 Task: Design a Vector Pattern for a Space Tourism Poster.
Action: Mouse moved to (165, 85)
Screenshot: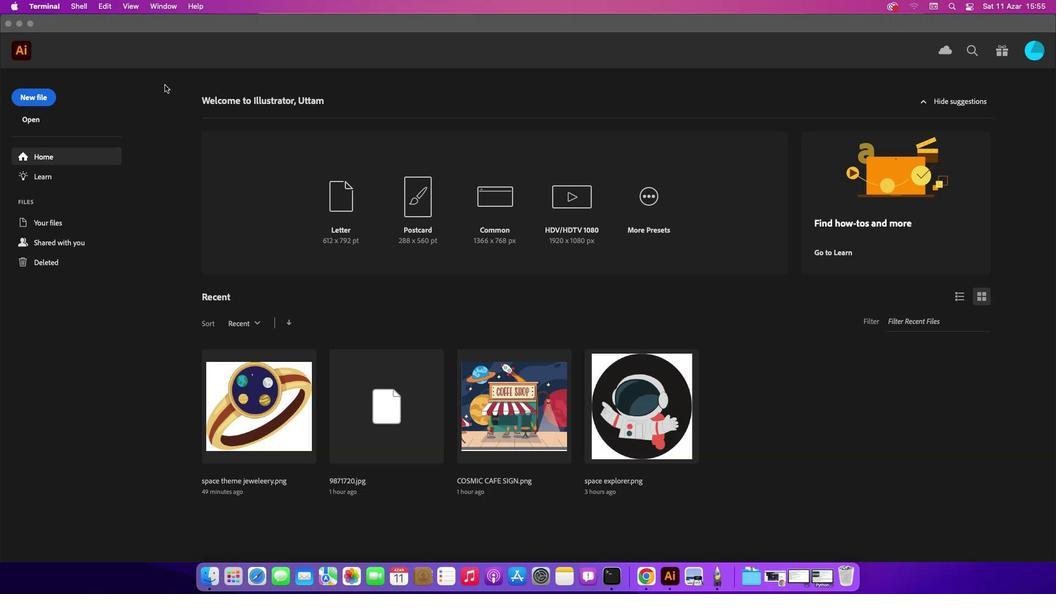 
Action: Mouse pressed left at (165, 85)
Screenshot: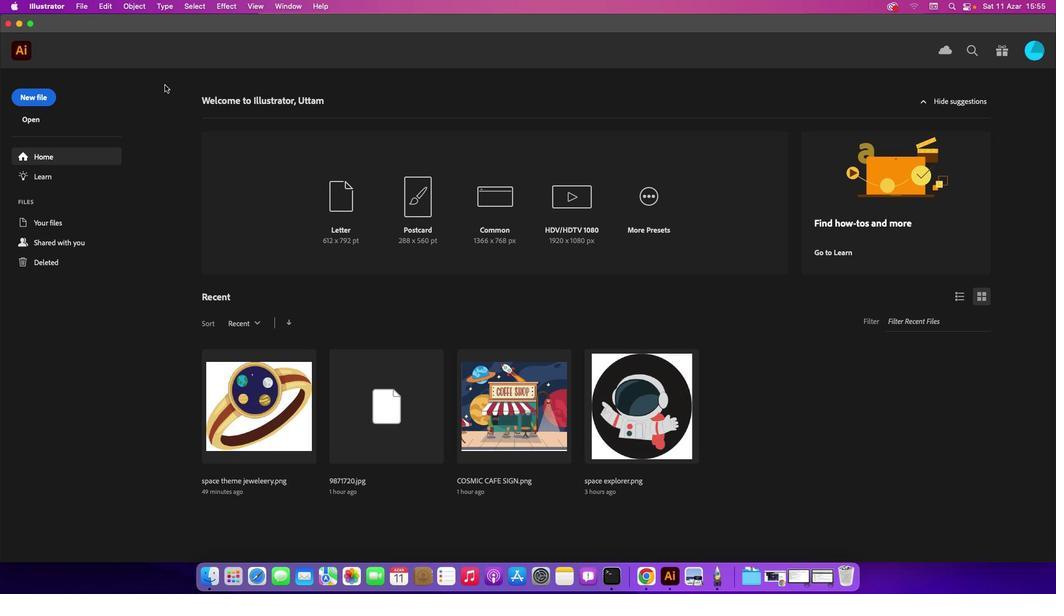 
Action: Mouse moved to (22, 91)
Screenshot: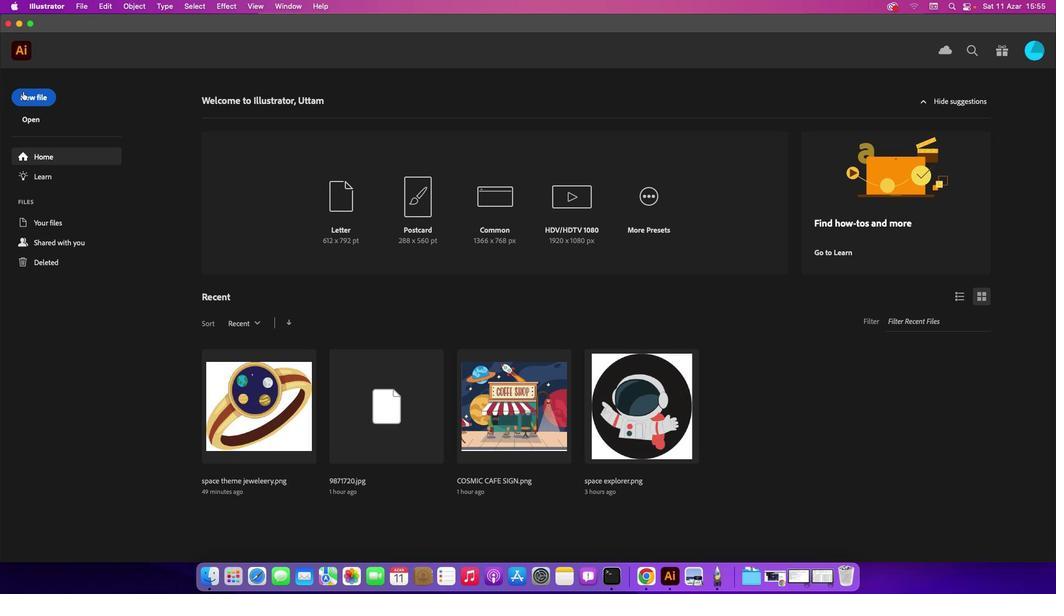 
Action: Mouse pressed left at (22, 91)
Screenshot: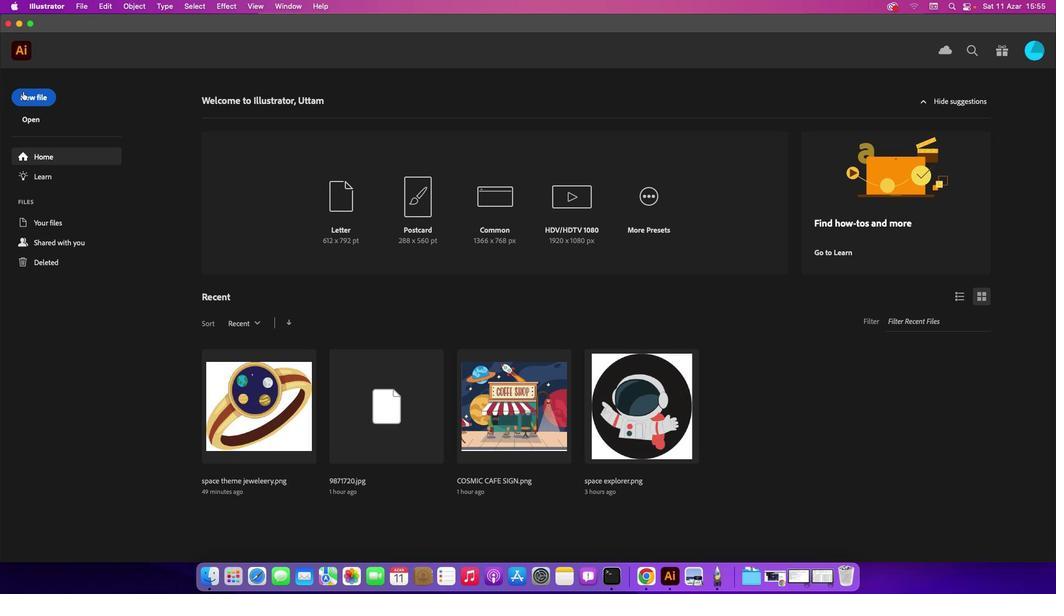 
Action: Mouse moved to (376, 115)
Screenshot: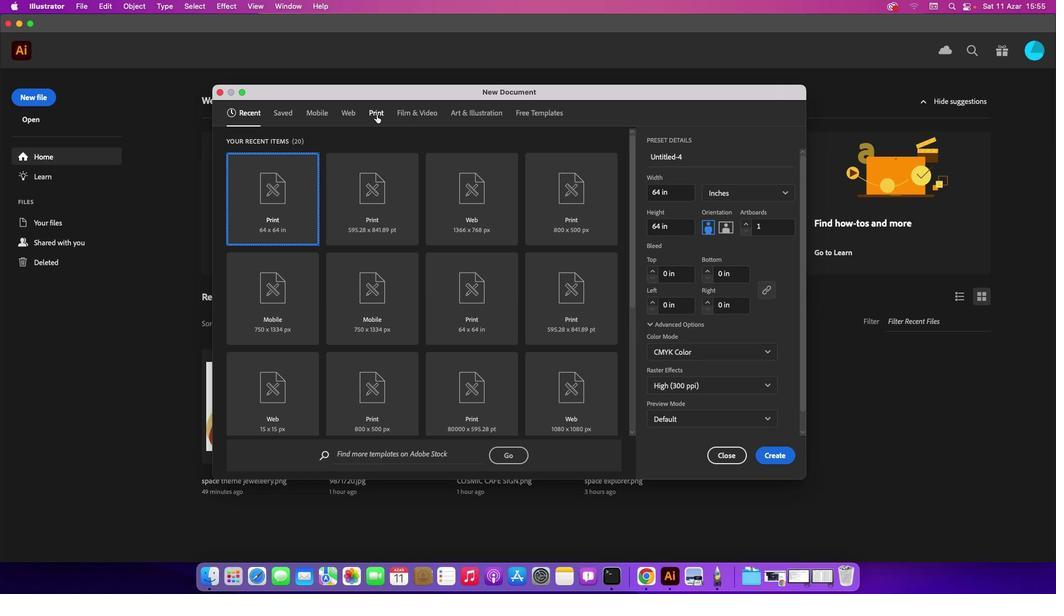 
Action: Mouse pressed left at (376, 115)
Screenshot: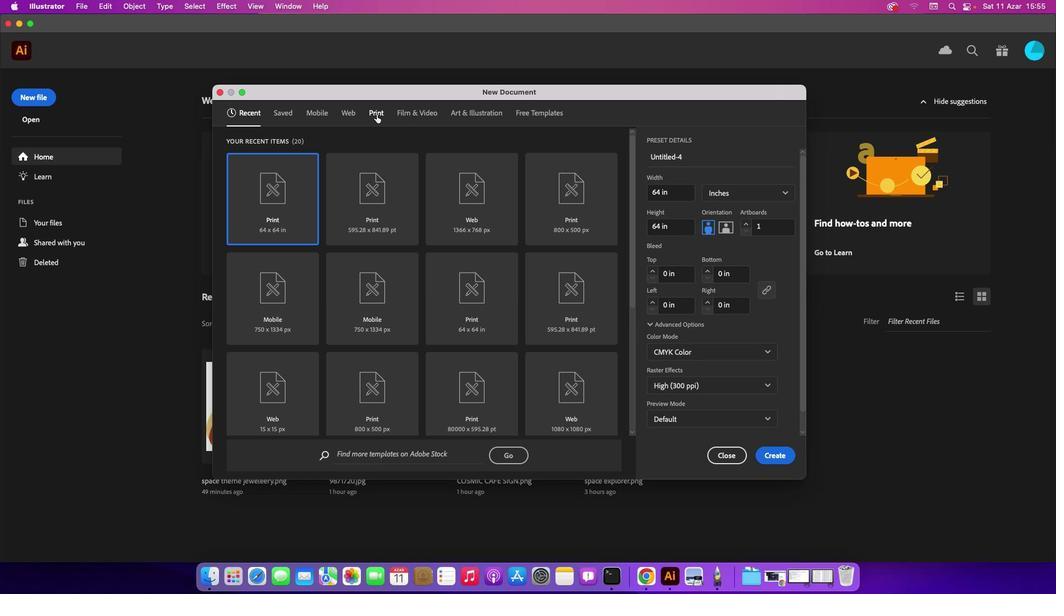 
Action: Mouse moved to (380, 202)
Screenshot: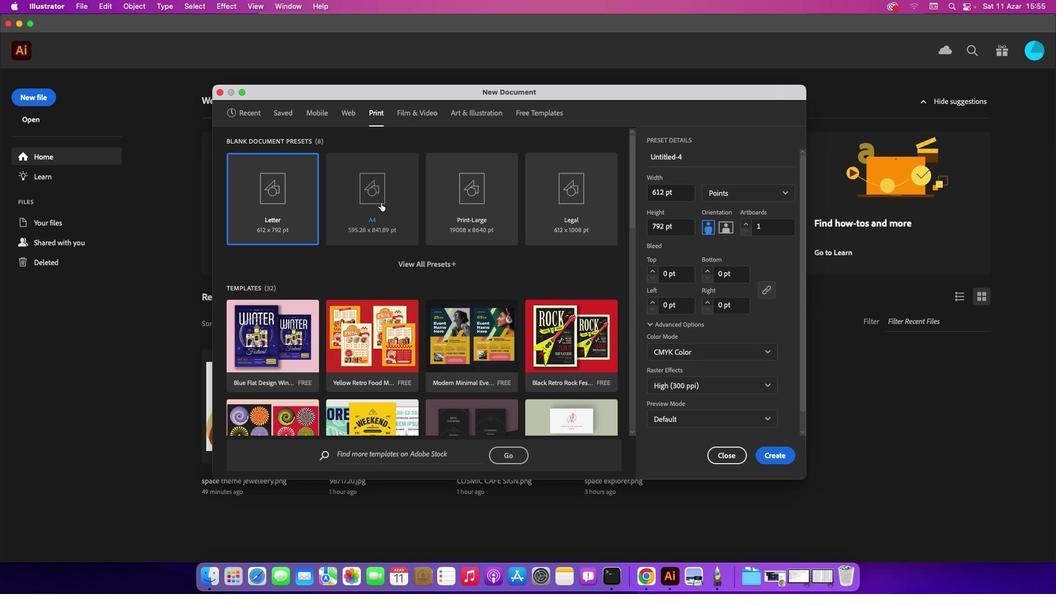 
Action: Mouse pressed left at (380, 202)
Screenshot: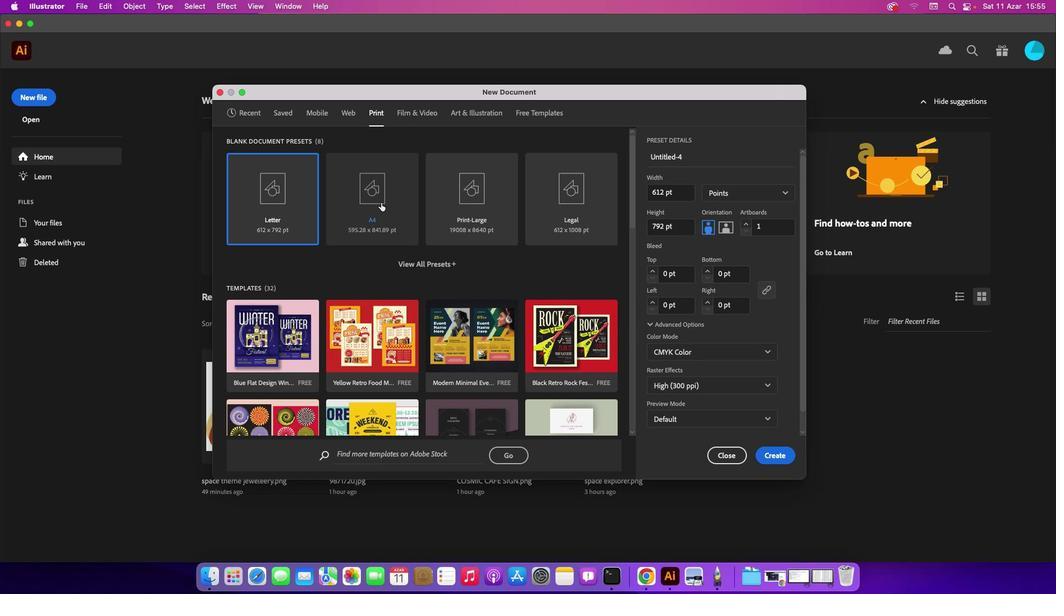 
Action: Mouse moved to (775, 453)
Screenshot: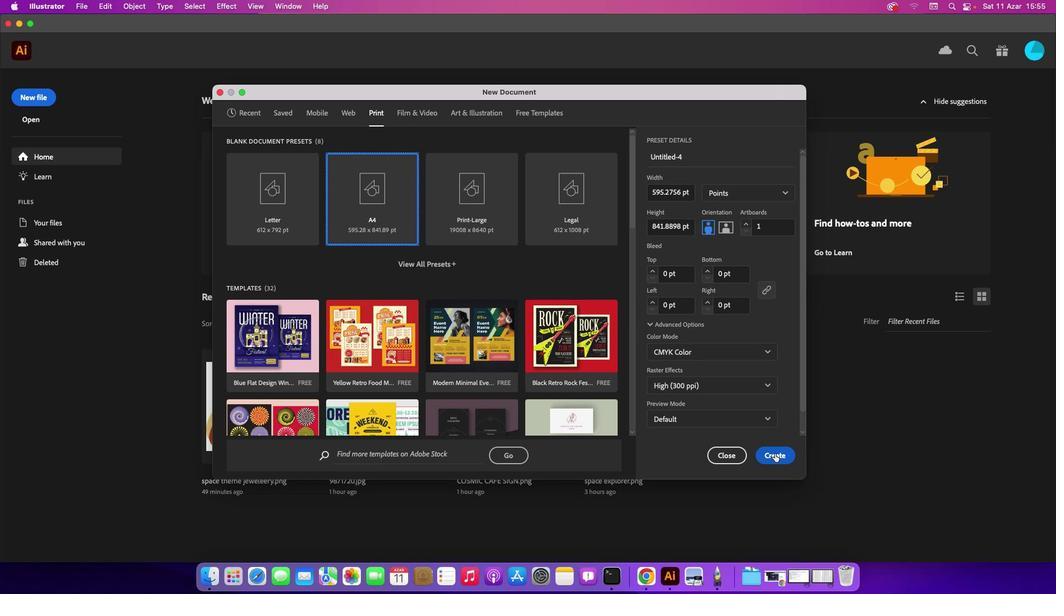 
Action: Mouse pressed left at (775, 453)
Screenshot: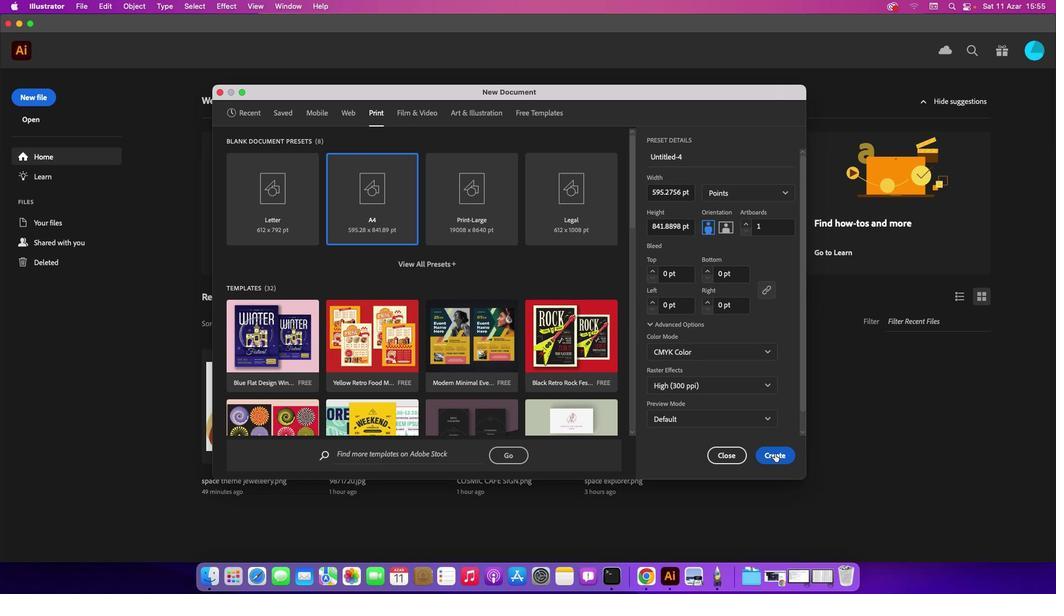 
Action: Mouse moved to (85, 6)
Screenshot: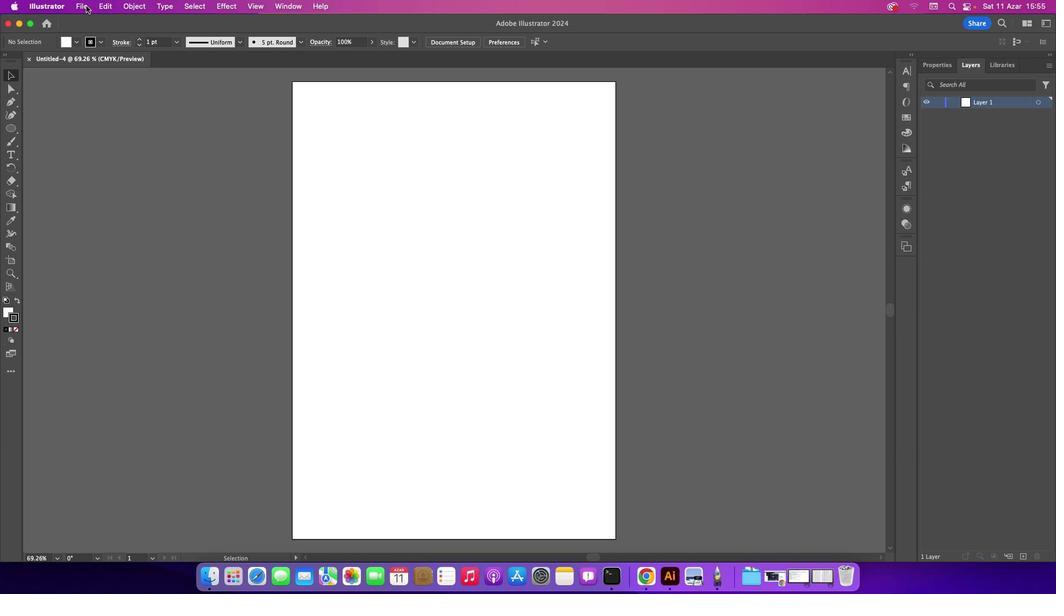 
Action: Mouse pressed left at (85, 6)
Screenshot: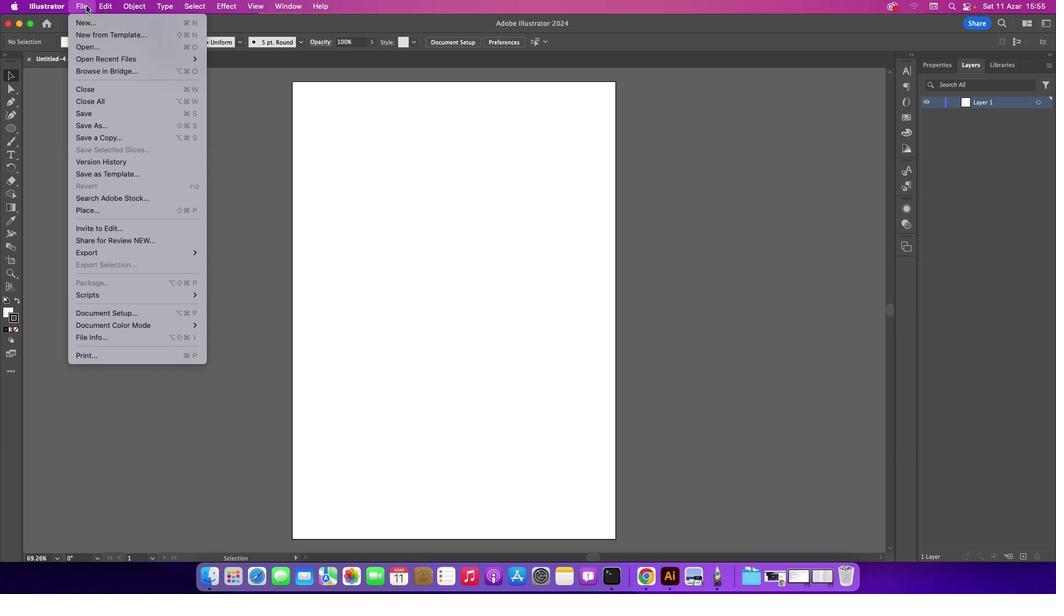 
Action: Mouse moved to (95, 47)
Screenshot: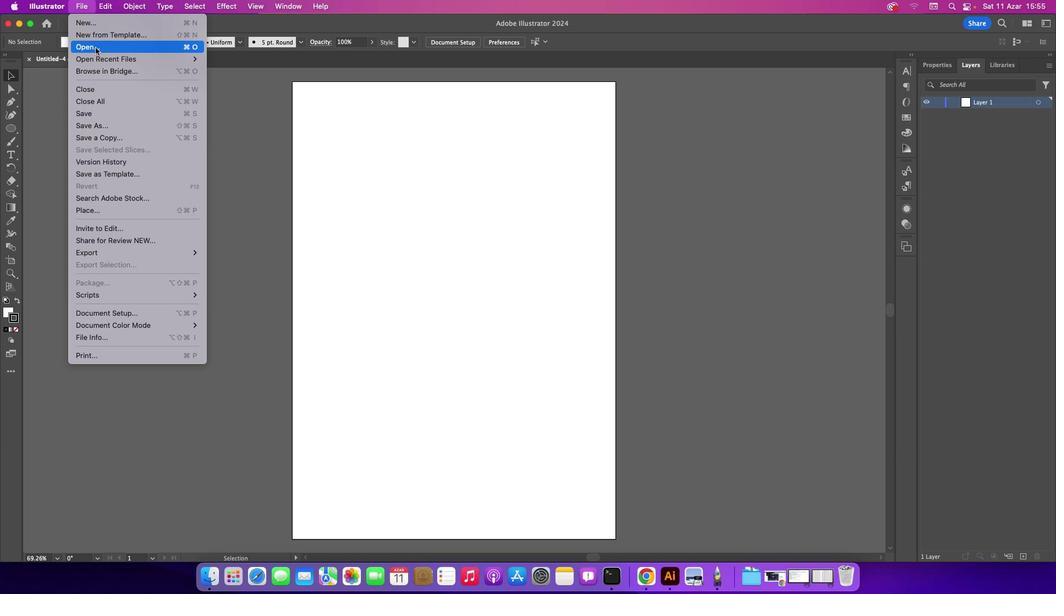 
Action: Mouse pressed left at (95, 47)
Screenshot: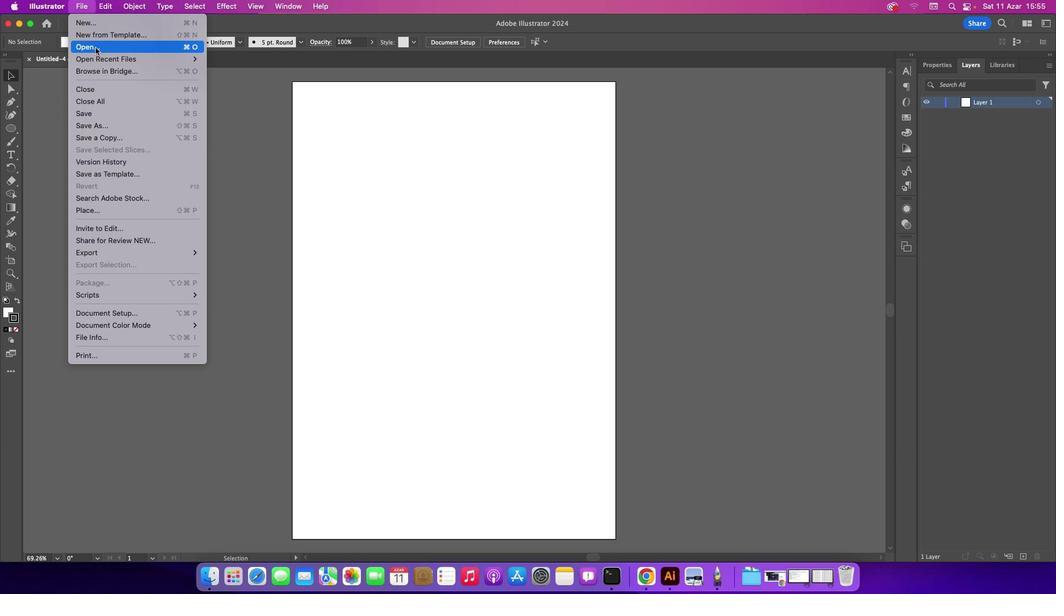 
Action: Mouse moved to (439, 150)
Screenshot: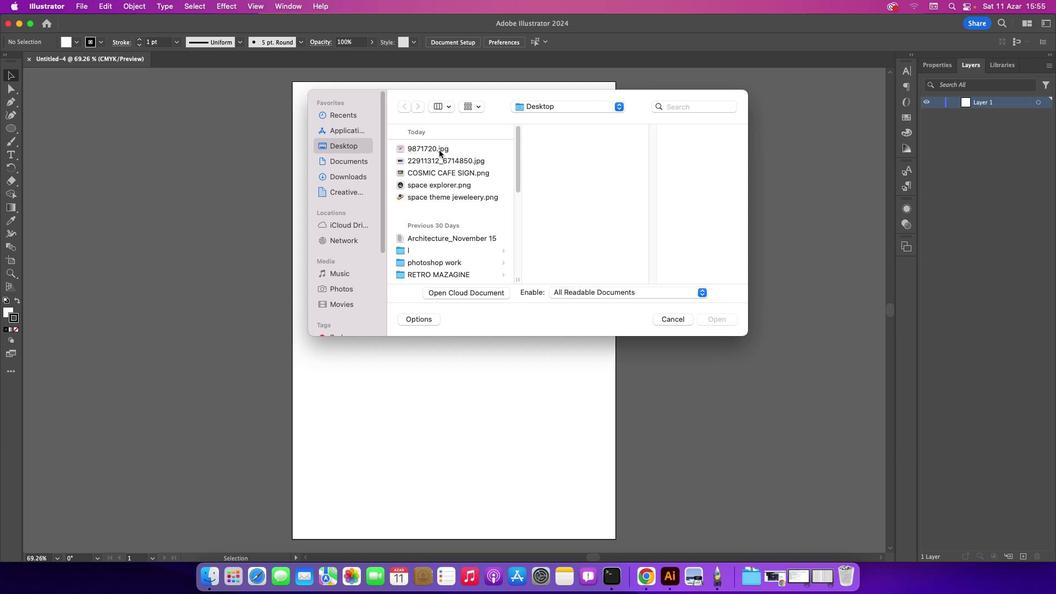 
Action: Mouse pressed left at (439, 150)
Screenshot: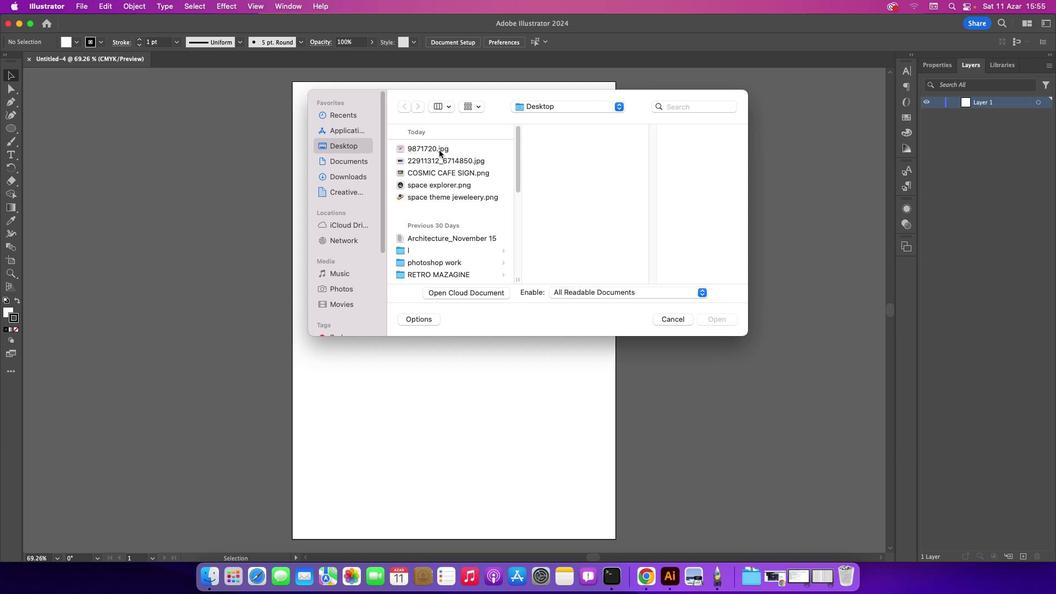 
Action: Mouse moved to (440, 159)
Screenshot: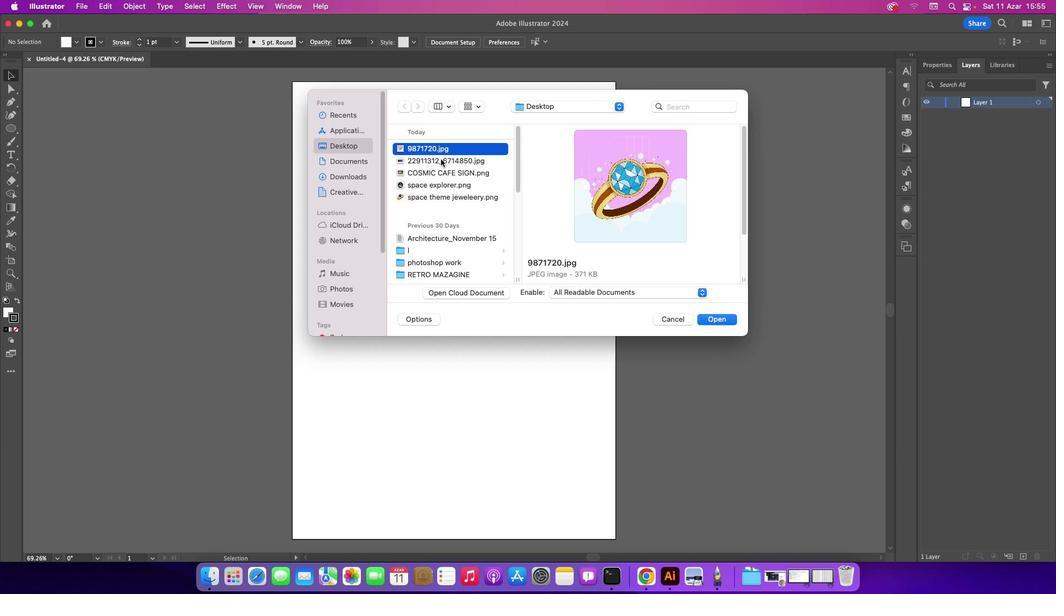 
Action: Mouse pressed left at (440, 159)
Screenshot: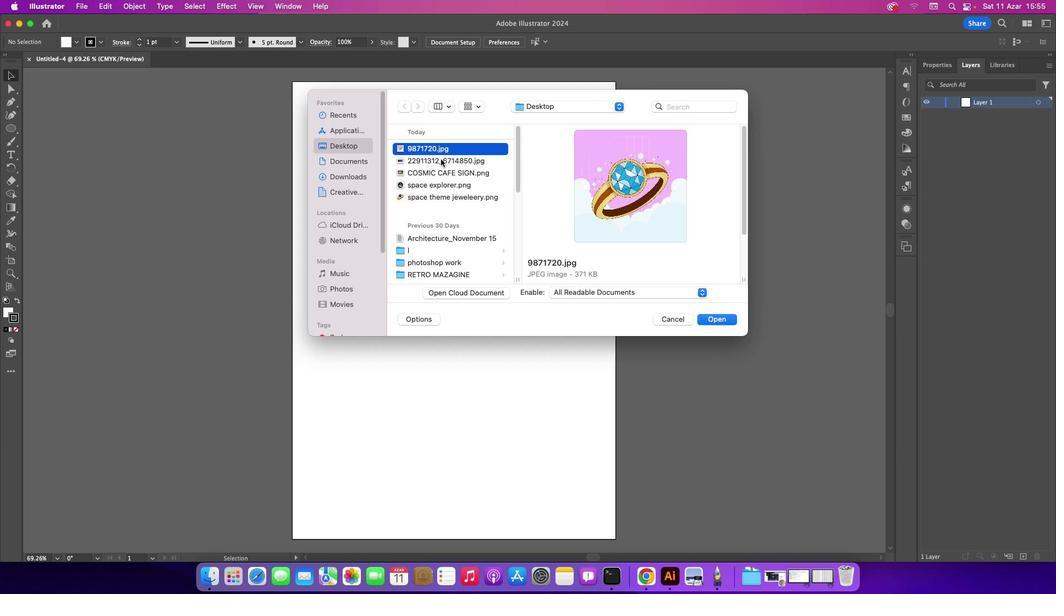 
Action: Mouse moved to (711, 320)
Screenshot: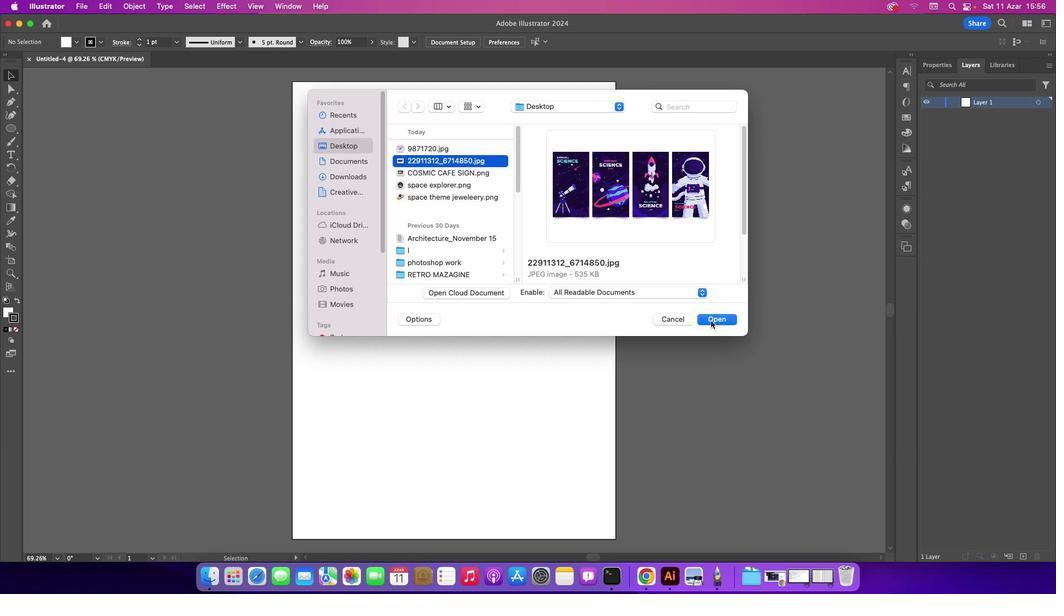 
Action: Mouse pressed left at (711, 320)
Screenshot: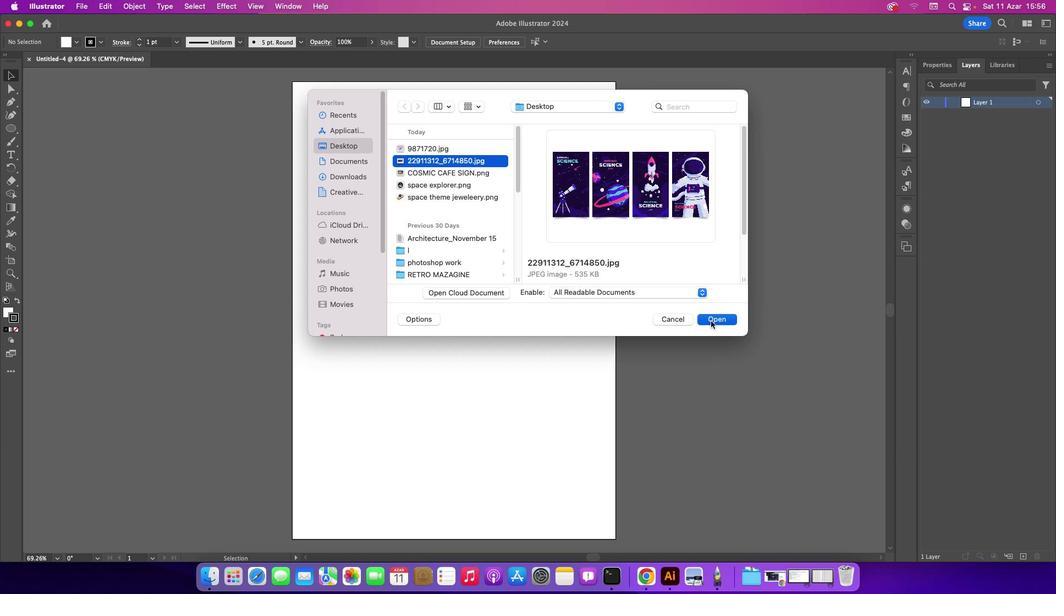 
Action: Mouse moved to (590, 558)
Screenshot: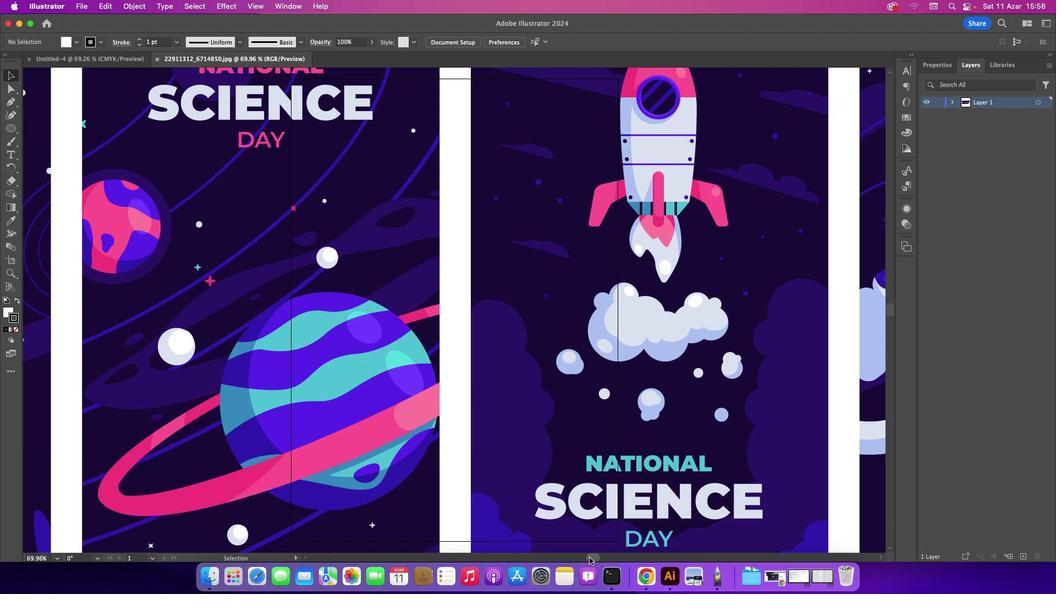 
Action: Mouse pressed left at (590, 558)
Screenshot: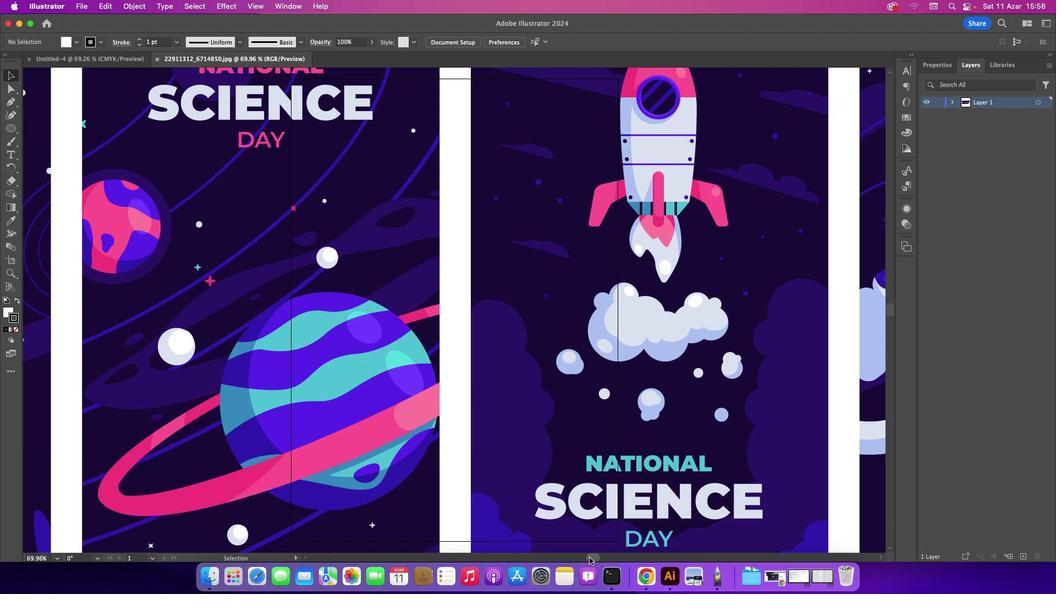 
Action: Mouse moved to (602, 554)
Screenshot: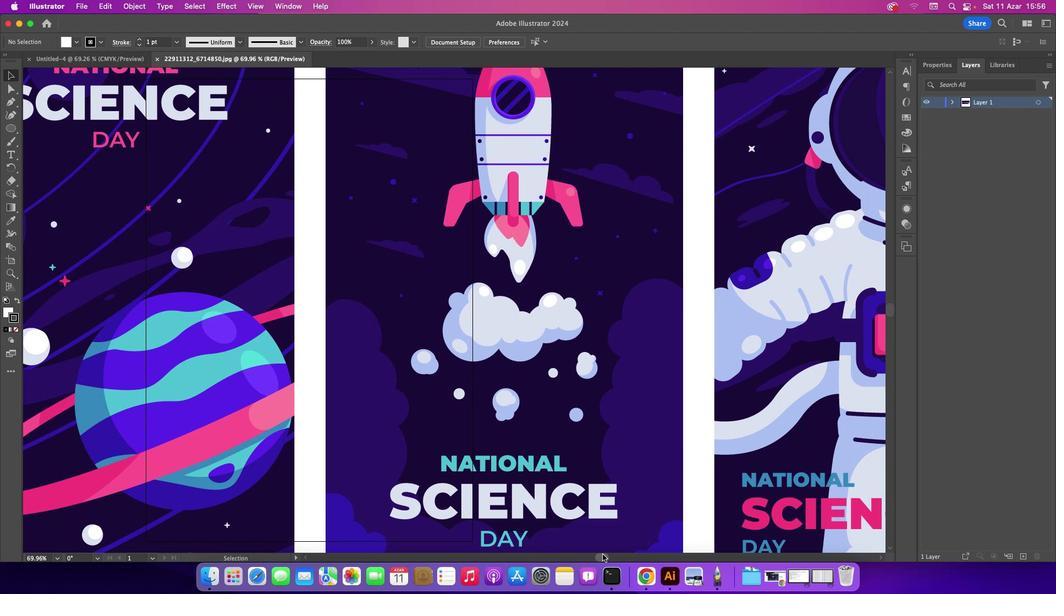 
Action: Mouse pressed left at (602, 554)
Screenshot: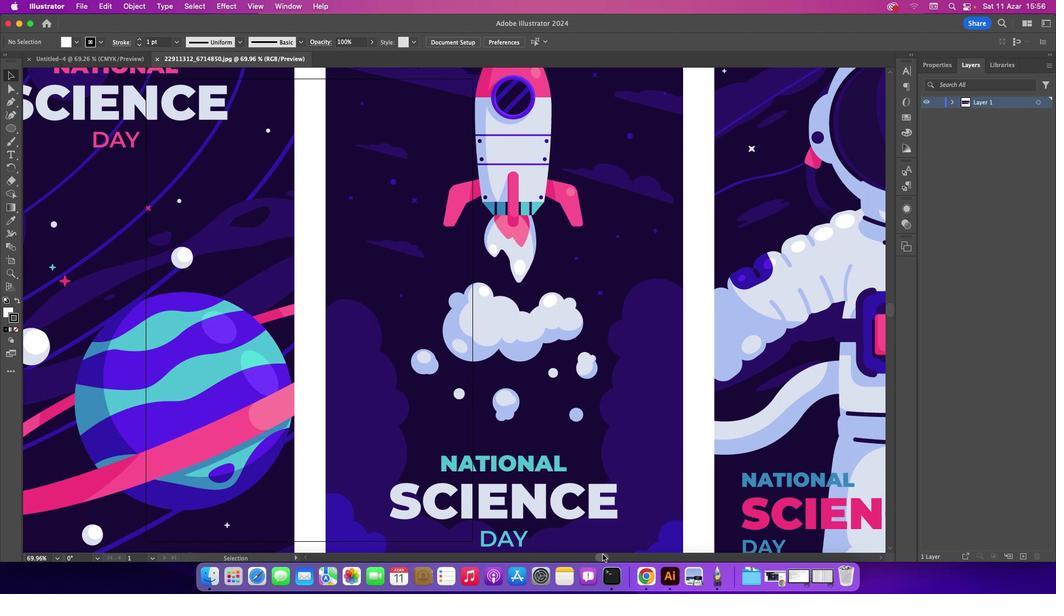 
Action: Mouse moved to (642, 270)
Screenshot: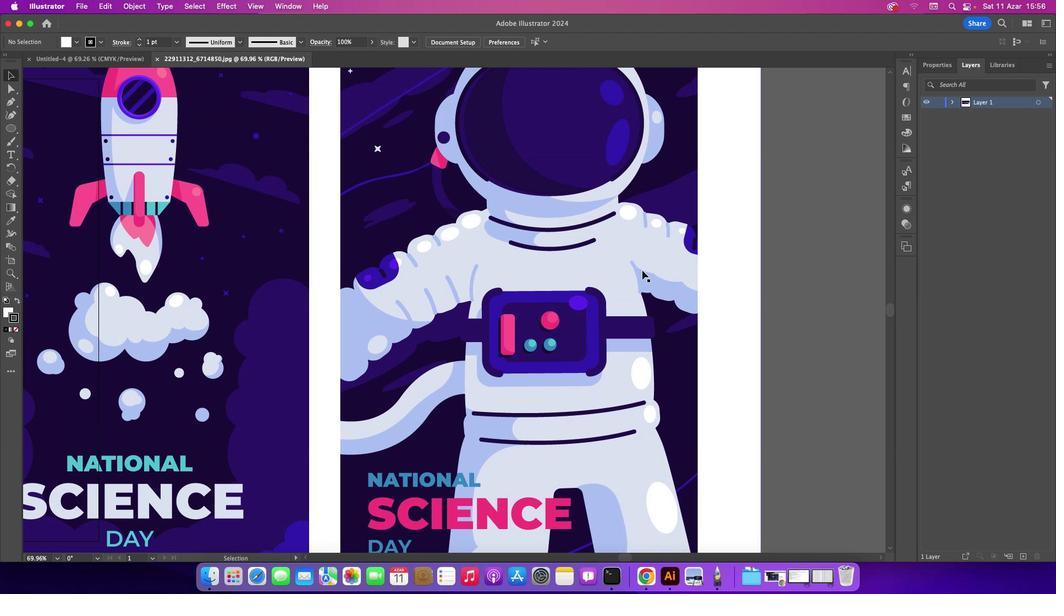 
Action: Mouse scrolled (642, 270) with delta (0, 0)
Screenshot: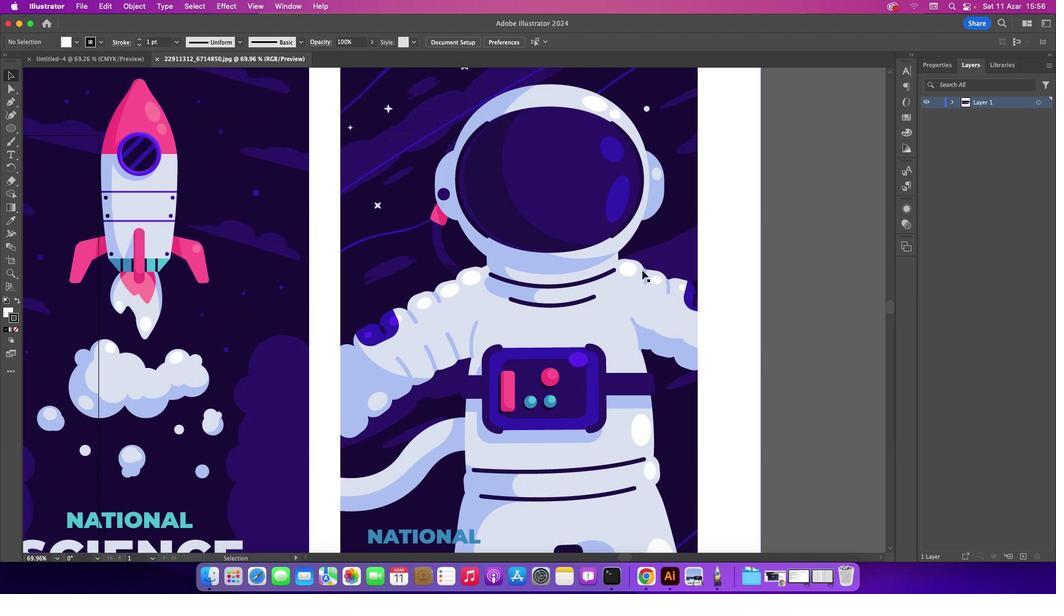 
Action: Mouse scrolled (642, 270) with delta (0, 0)
Screenshot: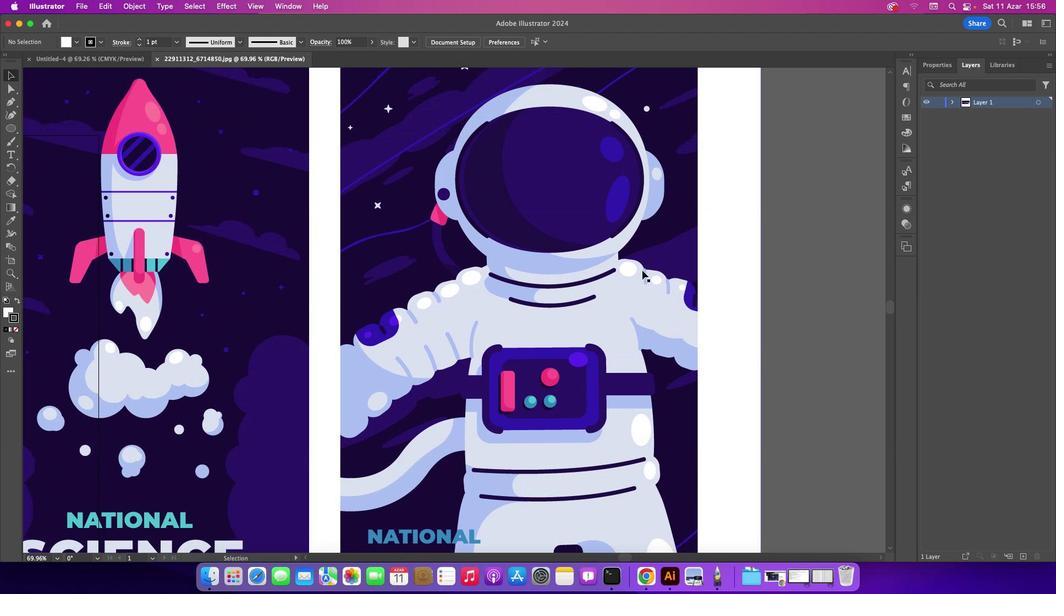 
Action: Mouse scrolled (642, 270) with delta (0, 1)
Screenshot: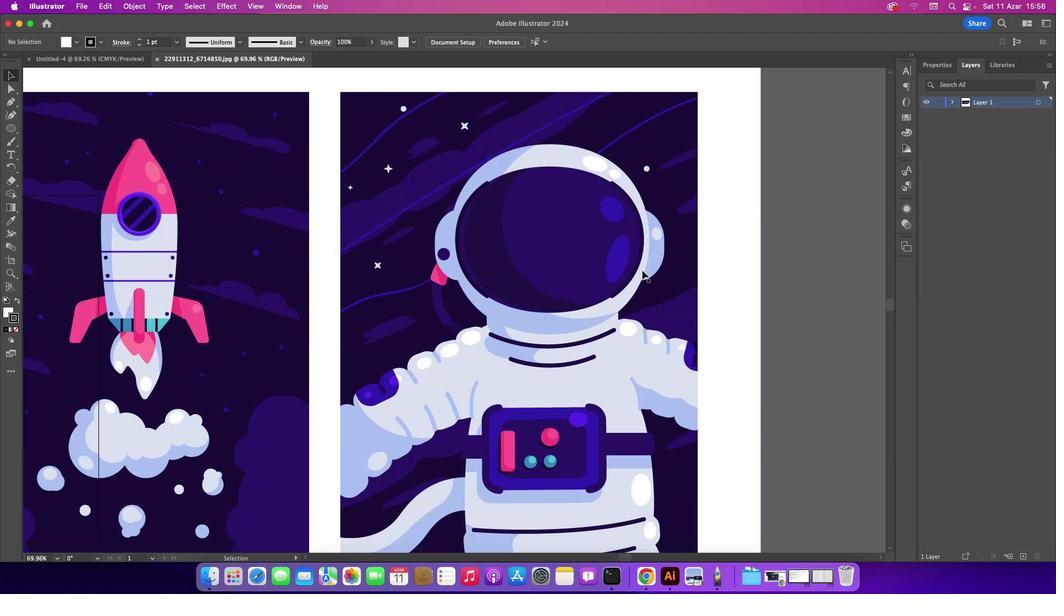 
Action: Mouse scrolled (642, 270) with delta (0, 2)
Screenshot: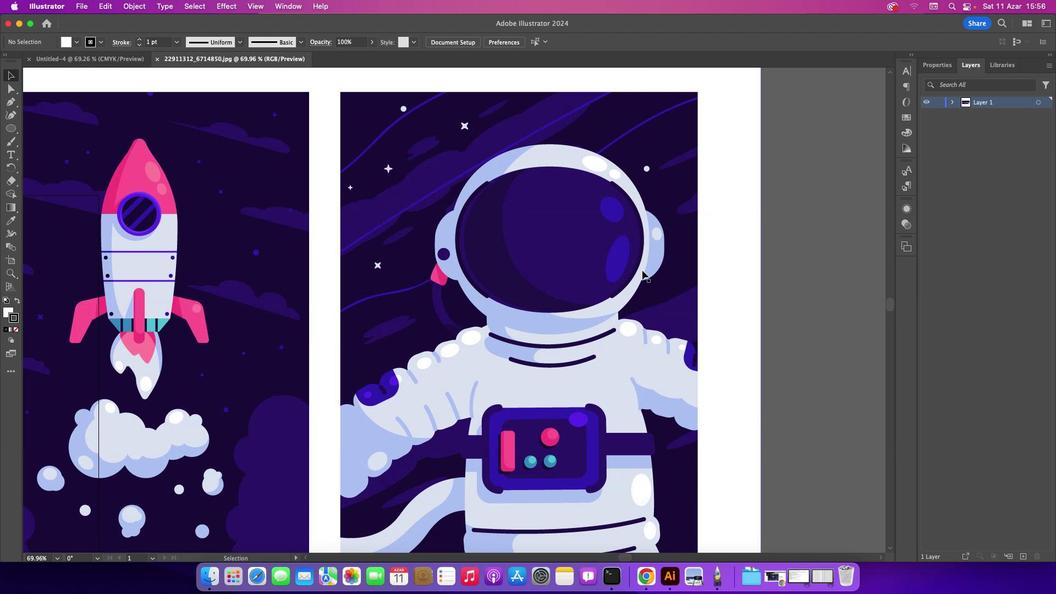 
Action: Mouse moved to (11, 97)
Screenshot: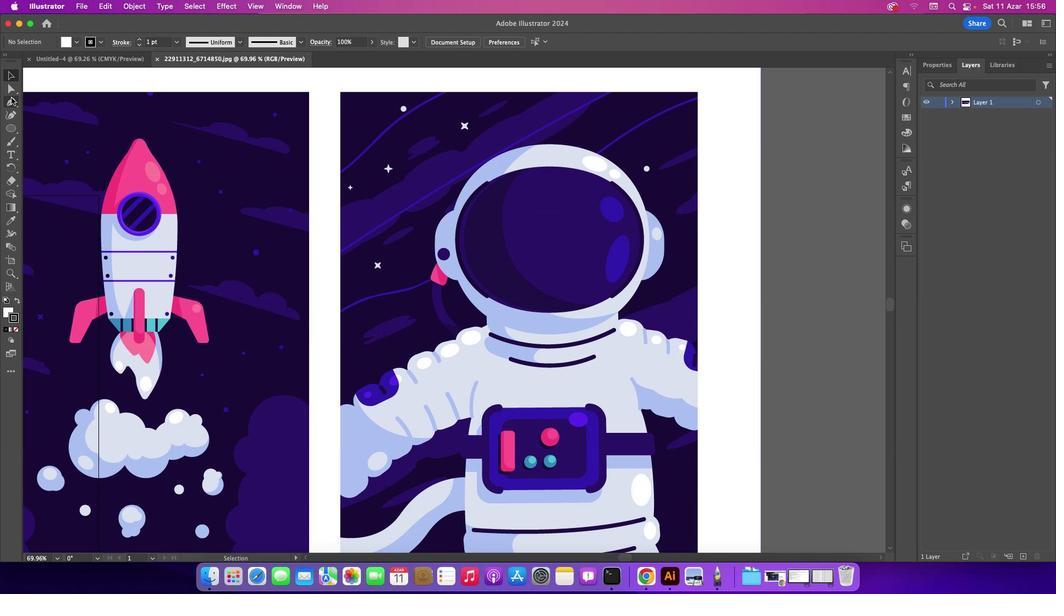 
Action: Mouse pressed left at (11, 97)
Screenshot: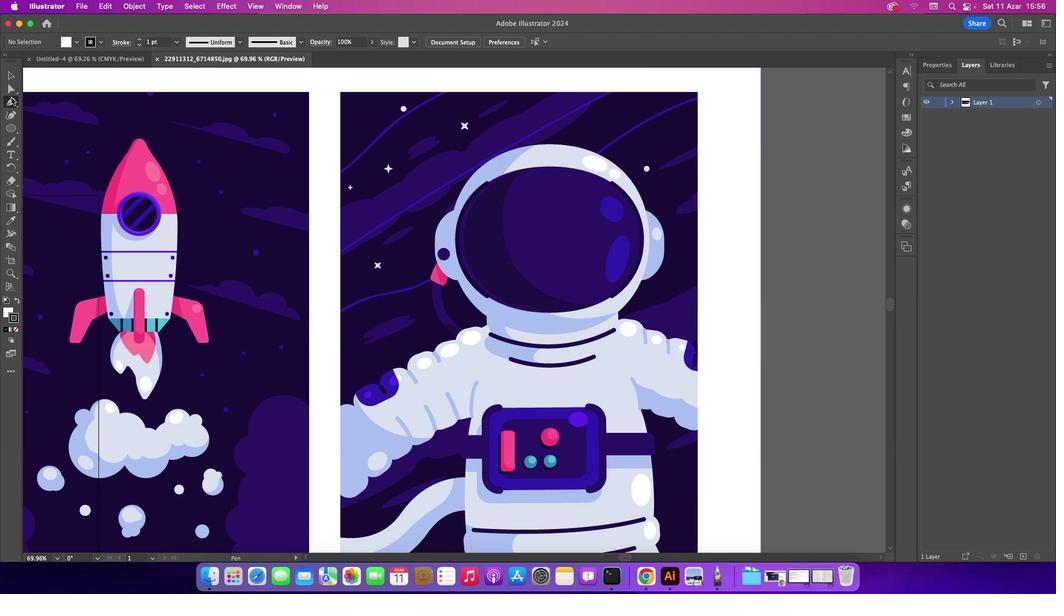 
Action: Mouse moved to (571, 231)
Screenshot: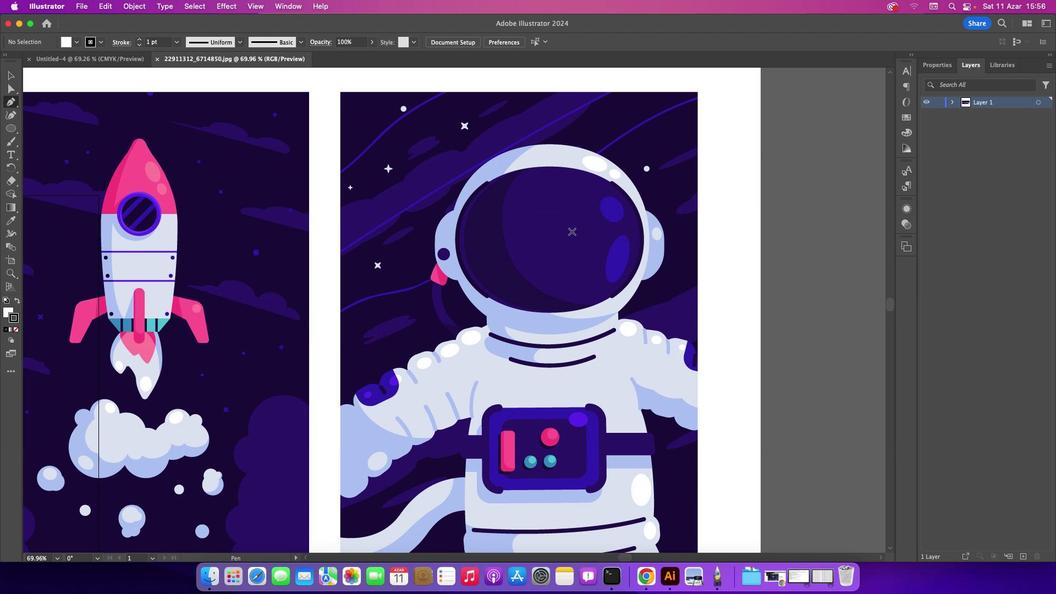 
Action: Key pressed Key.caps_lock
Screenshot: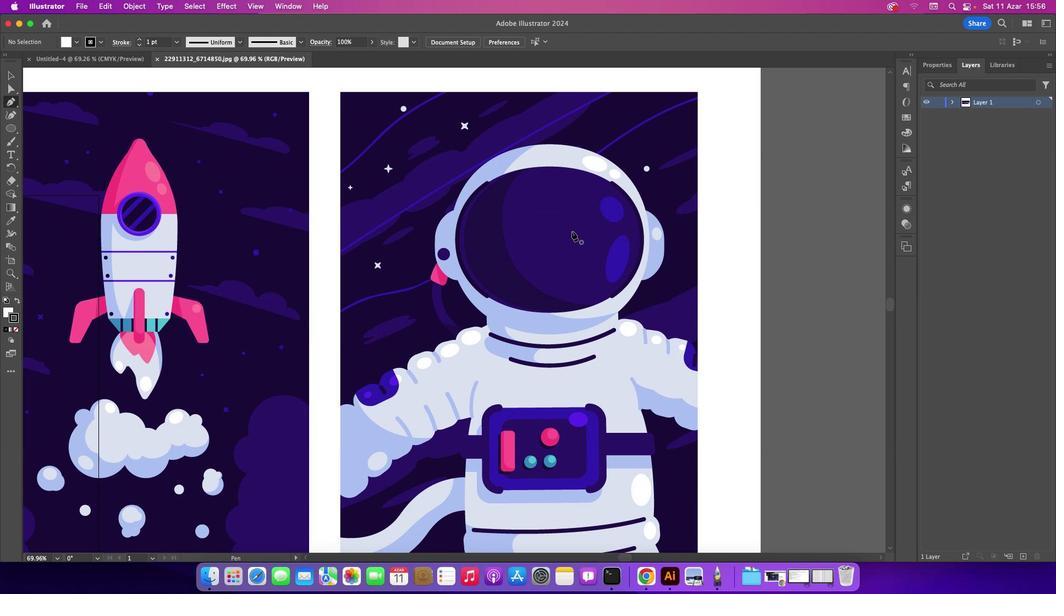 
Action: Mouse moved to (488, 182)
Screenshot: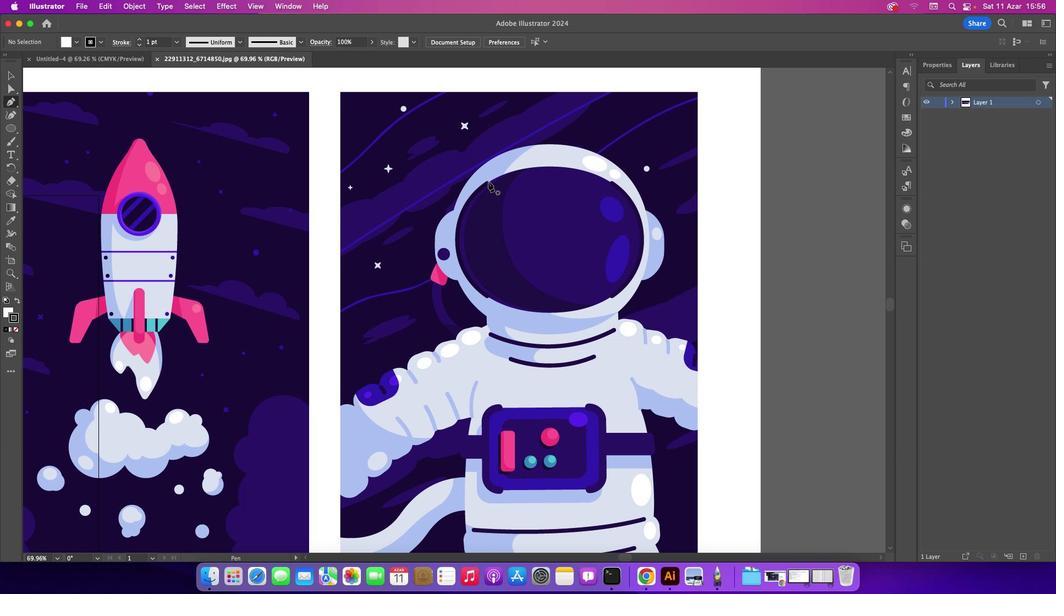 
Action: Mouse pressed left at (488, 182)
Screenshot: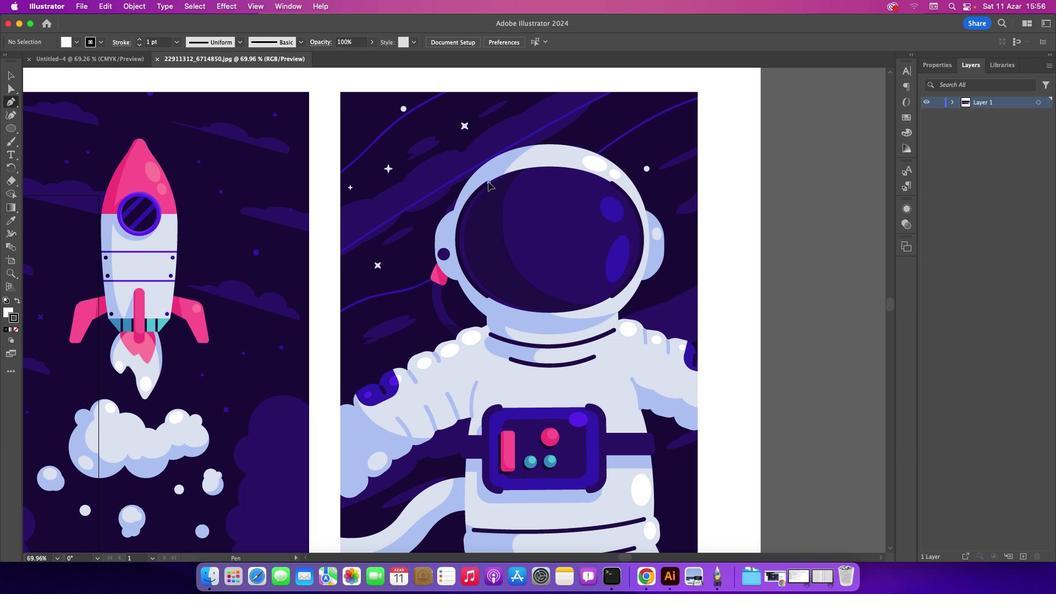 
Action: Mouse moved to (554, 167)
Screenshot: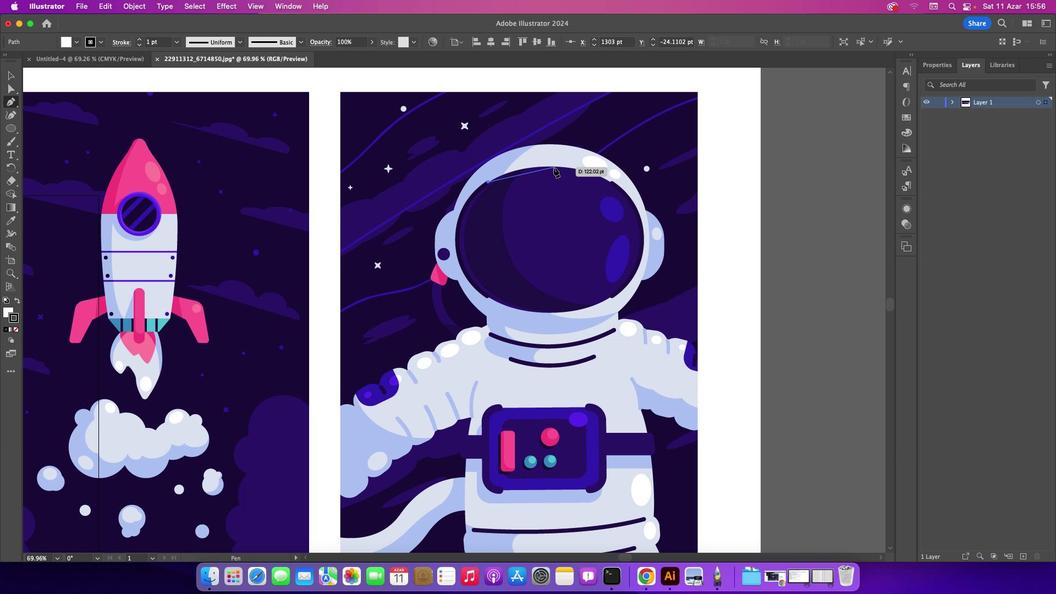 
Action: Mouse pressed left at (554, 167)
Screenshot: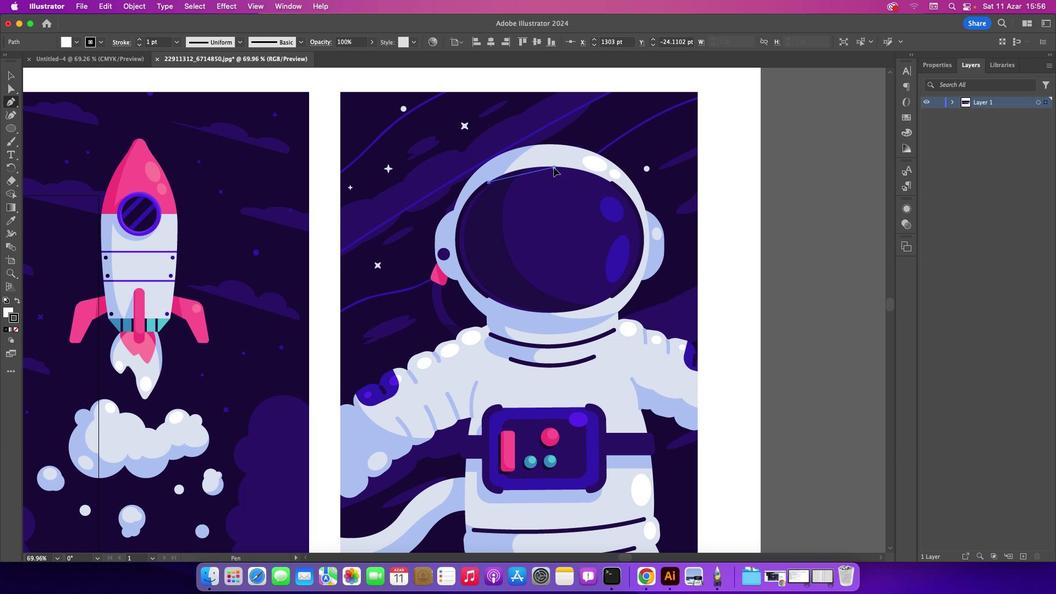 
Action: Mouse moved to (615, 188)
Screenshot: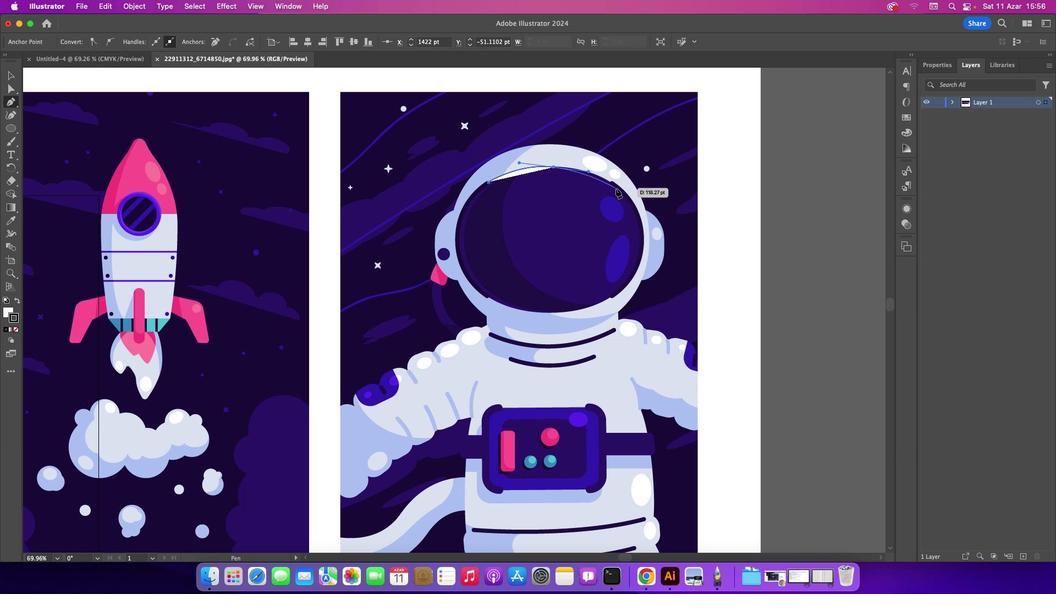 
Action: Mouse pressed left at (615, 188)
Screenshot: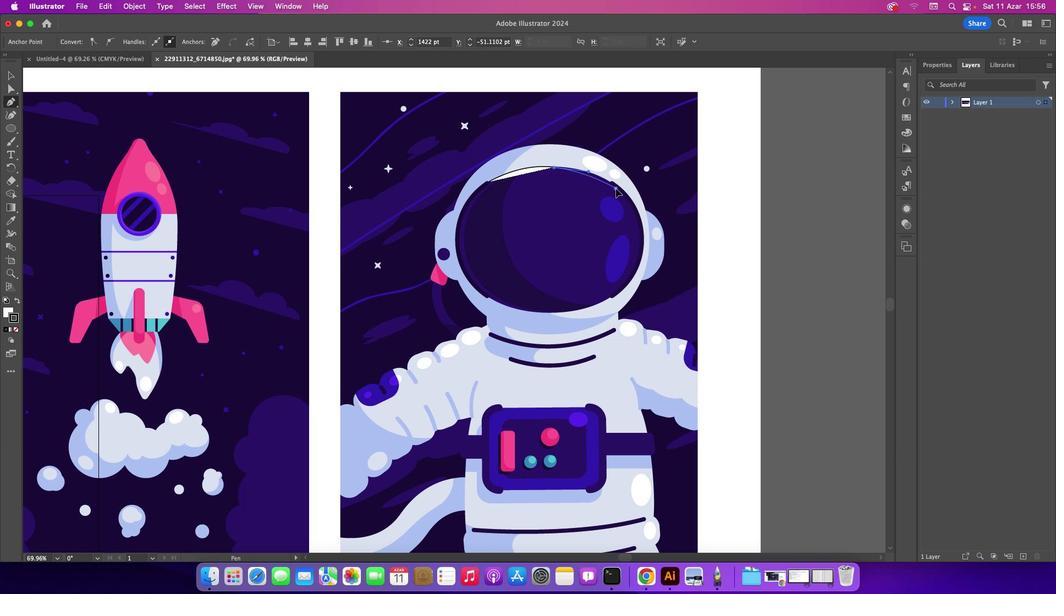
Action: Mouse moved to (640, 238)
Screenshot: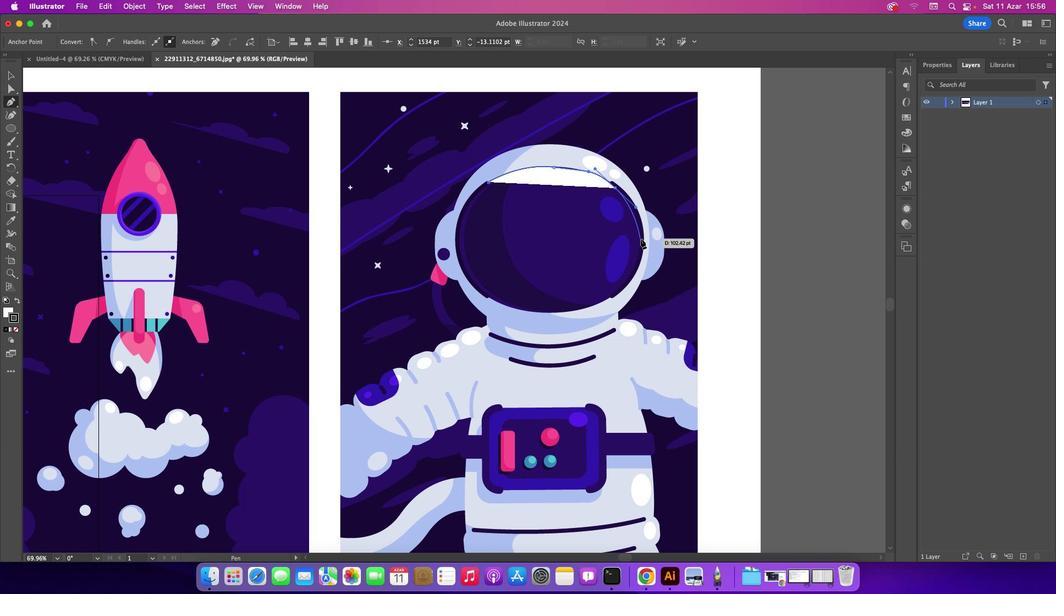 
Action: Mouse pressed left at (640, 238)
Screenshot: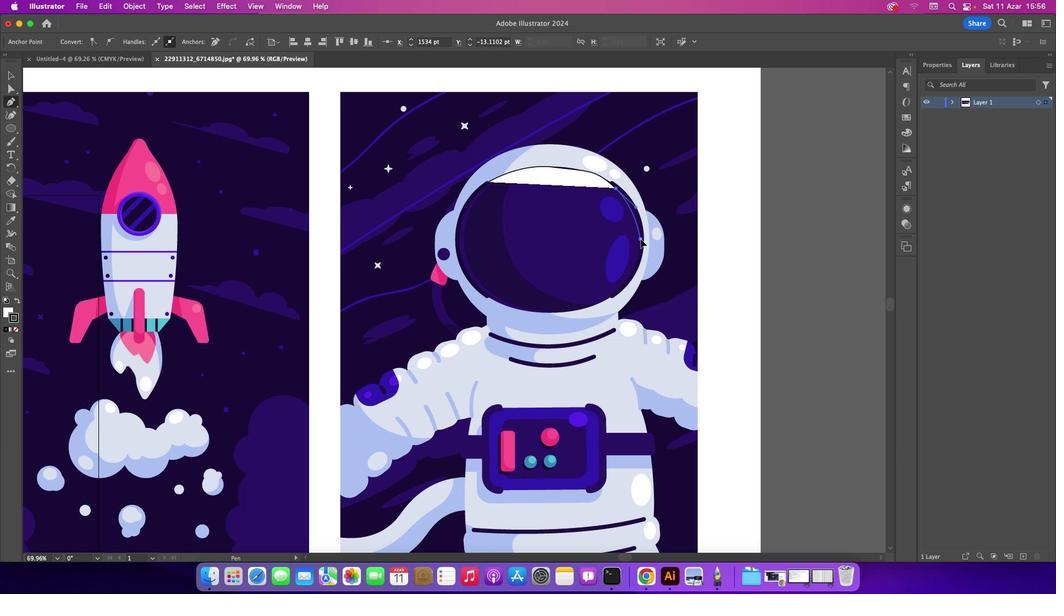 
Action: Mouse moved to (611, 295)
Screenshot: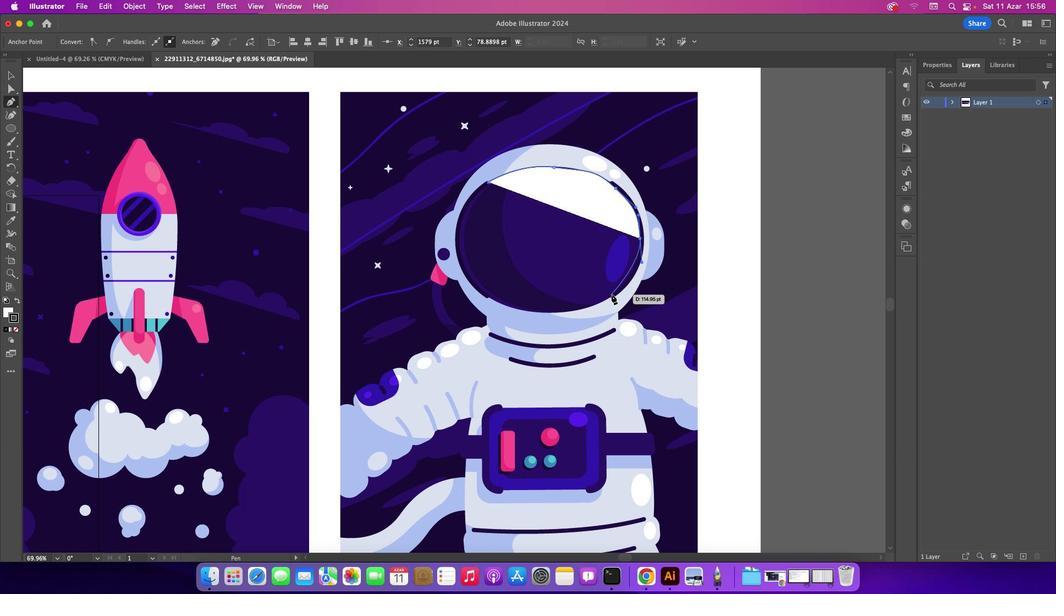 
Action: Mouse pressed left at (611, 295)
Screenshot: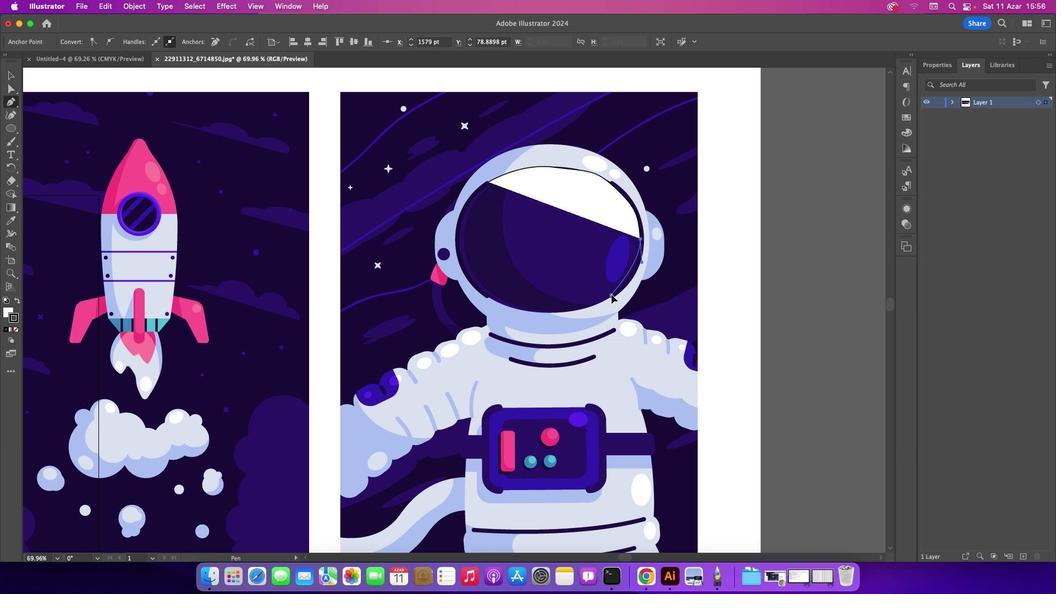 
Action: Mouse moved to (610, 293)
Screenshot: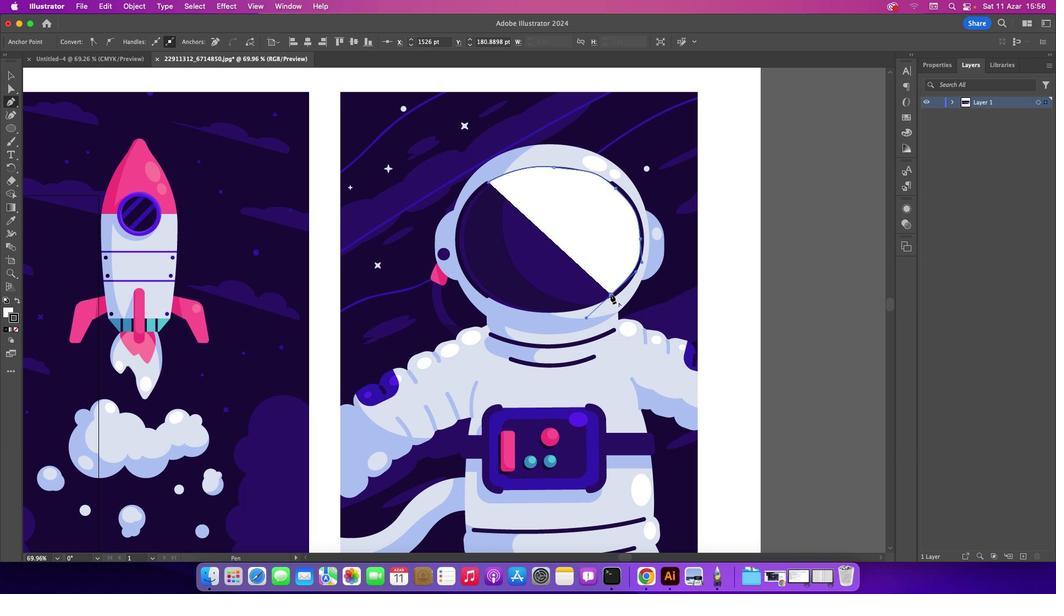 
Action: Mouse pressed left at (610, 293)
Screenshot: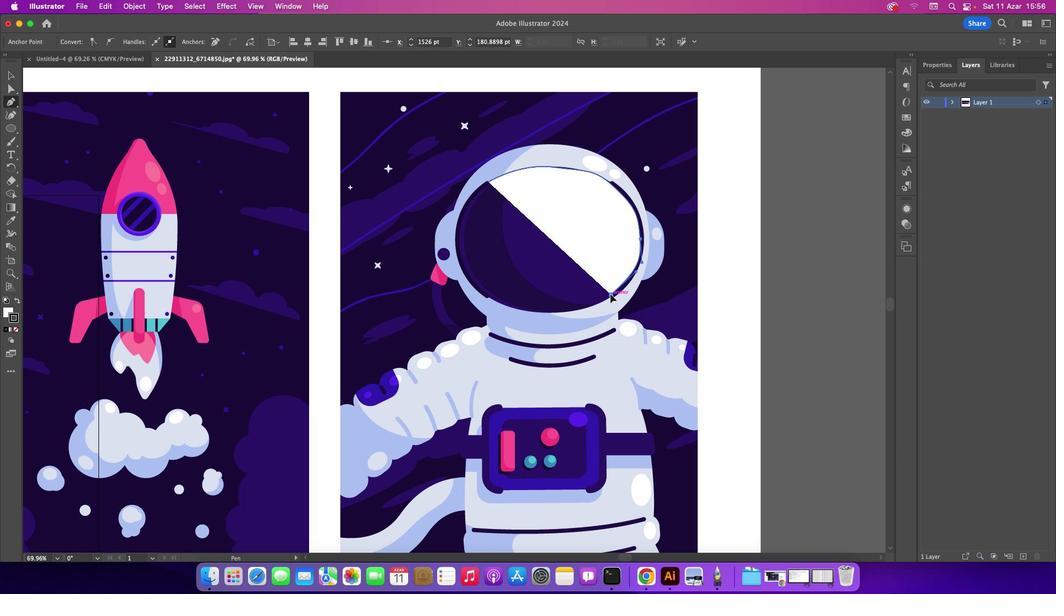 
Action: Mouse moved to (16, 329)
Screenshot: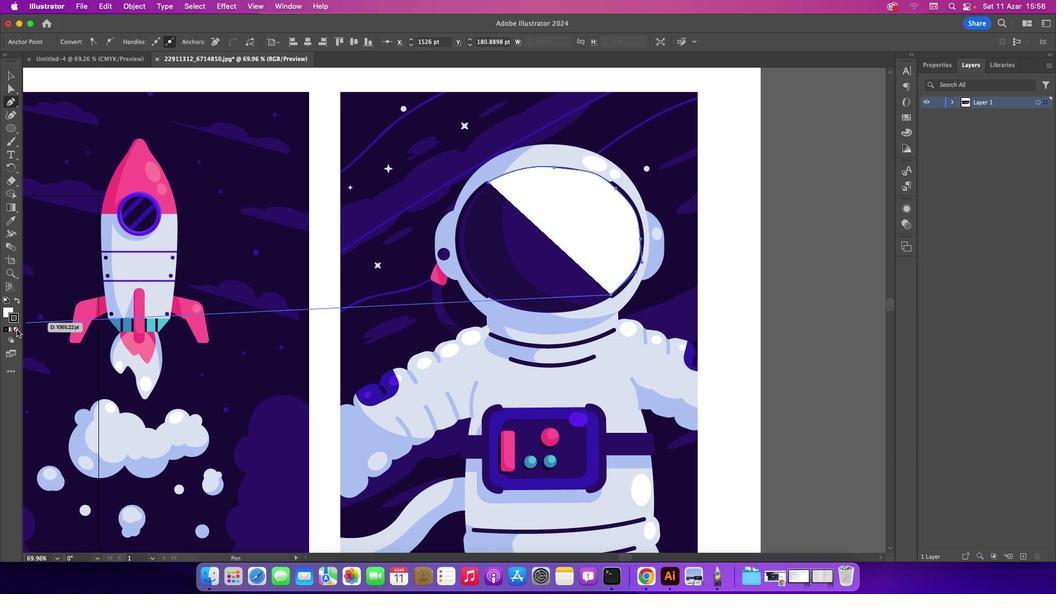 
Action: Mouse pressed left at (16, 329)
Screenshot: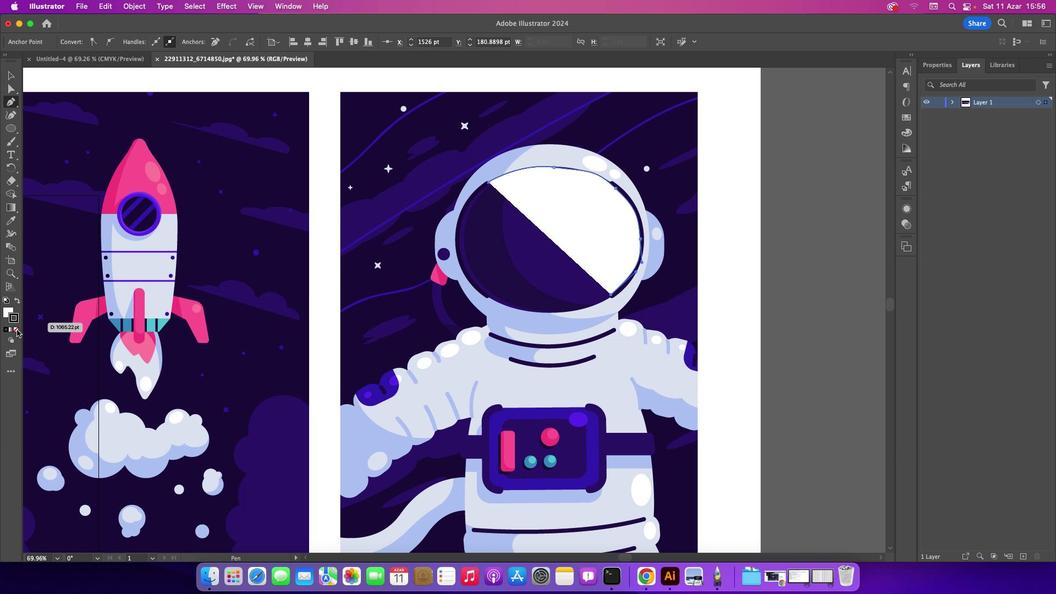 
Action: Mouse moved to (9, 313)
Screenshot: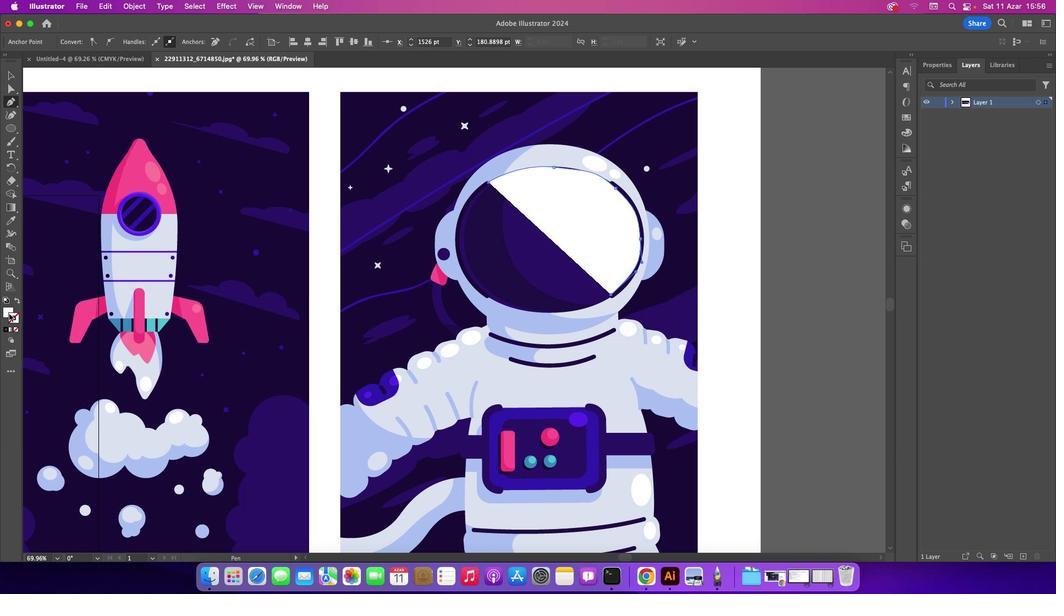 
Action: Mouse pressed left at (9, 313)
Screenshot: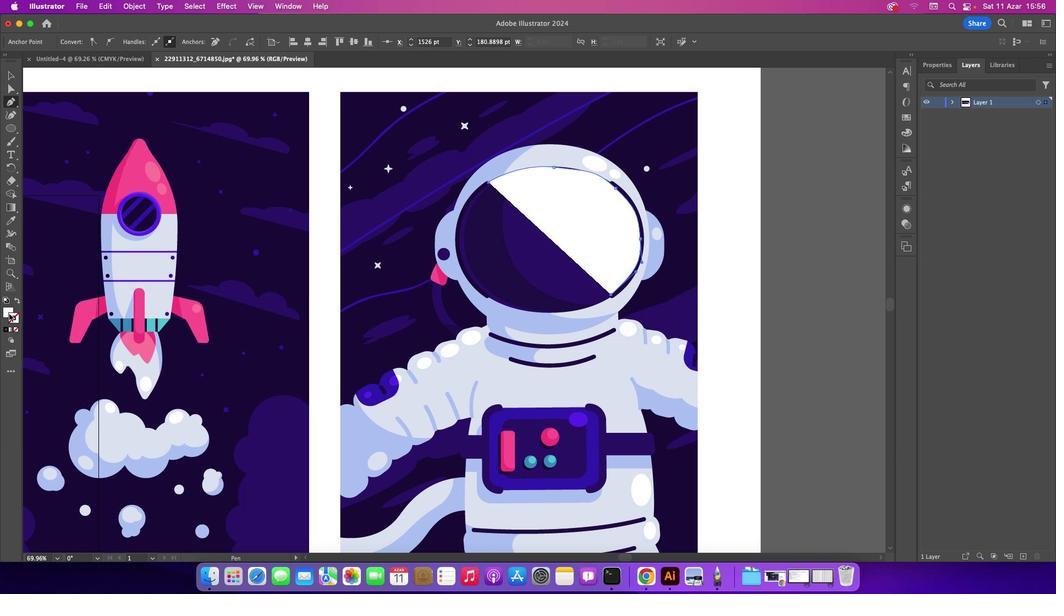 
Action: Mouse moved to (8, 309)
Screenshot: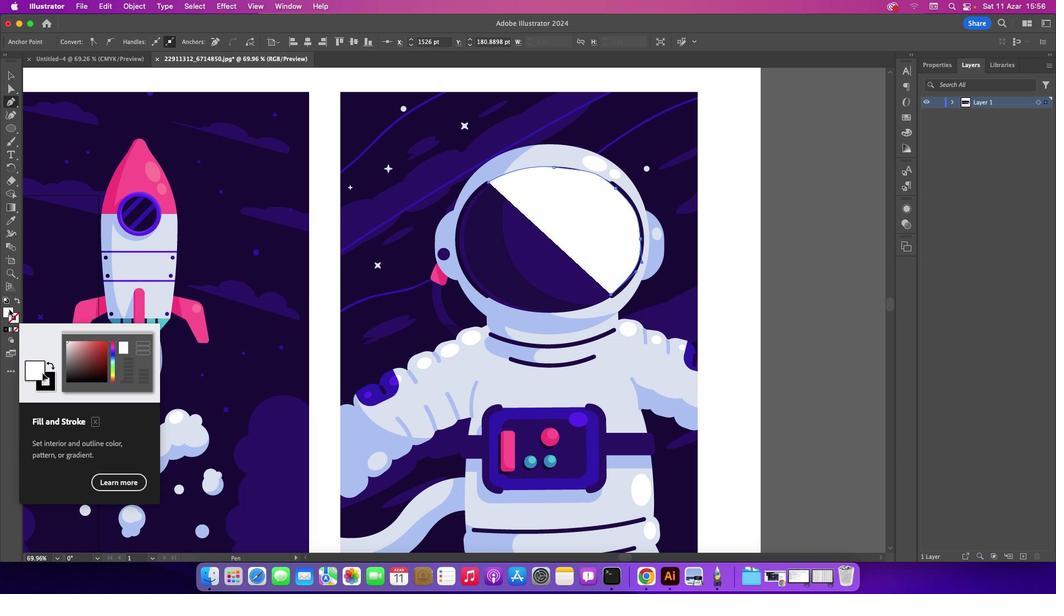 
Action: Mouse pressed left at (8, 309)
Screenshot: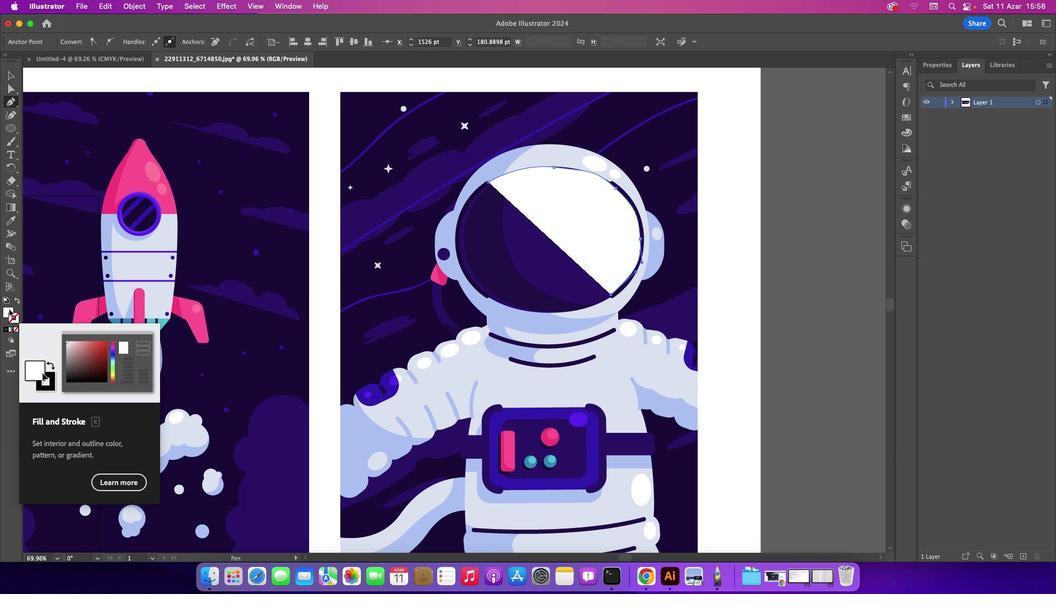 
Action: Mouse moved to (14, 329)
Screenshot: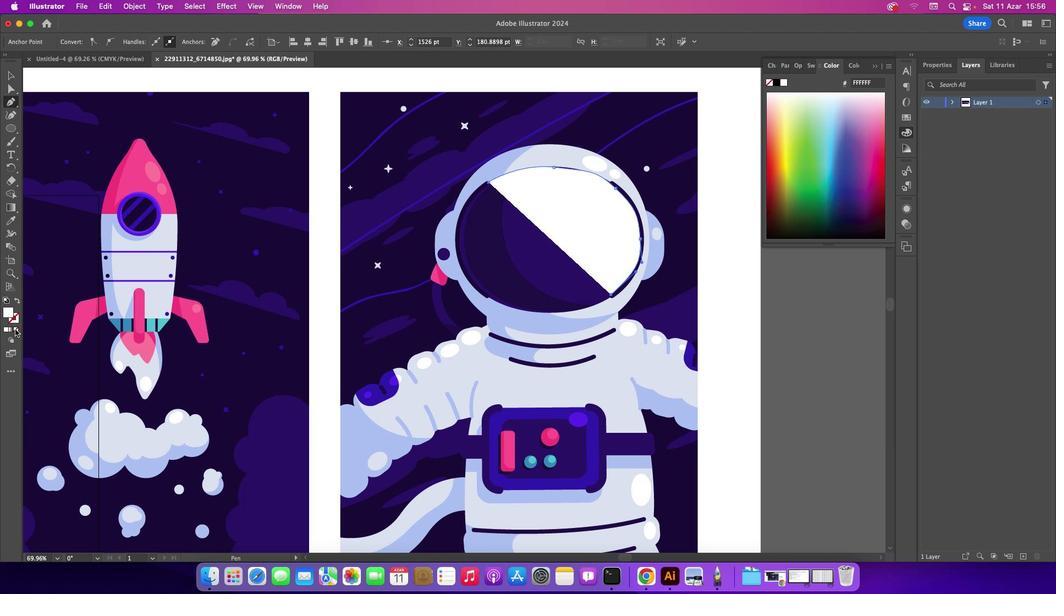 
Action: Mouse pressed left at (14, 329)
Screenshot: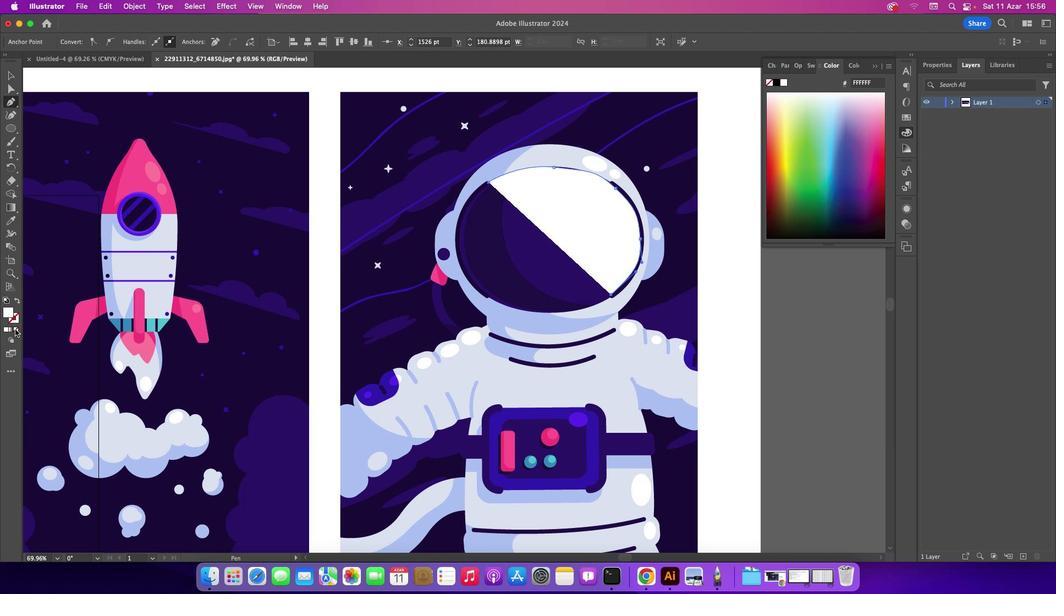 
Action: Mouse moved to (608, 298)
Screenshot: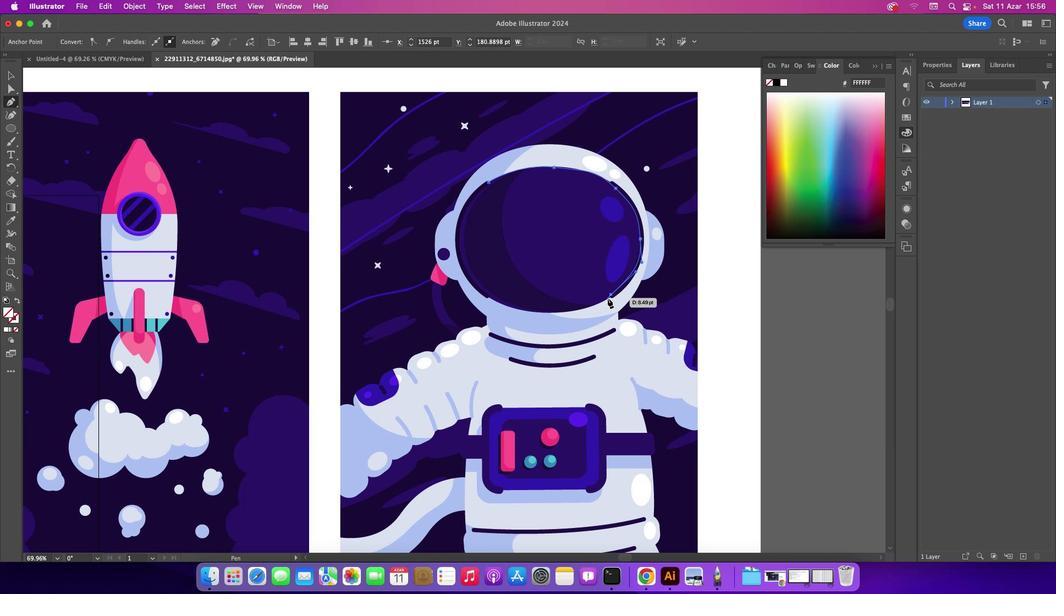
Action: Mouse pressed left at (608, 298)
Screenshot: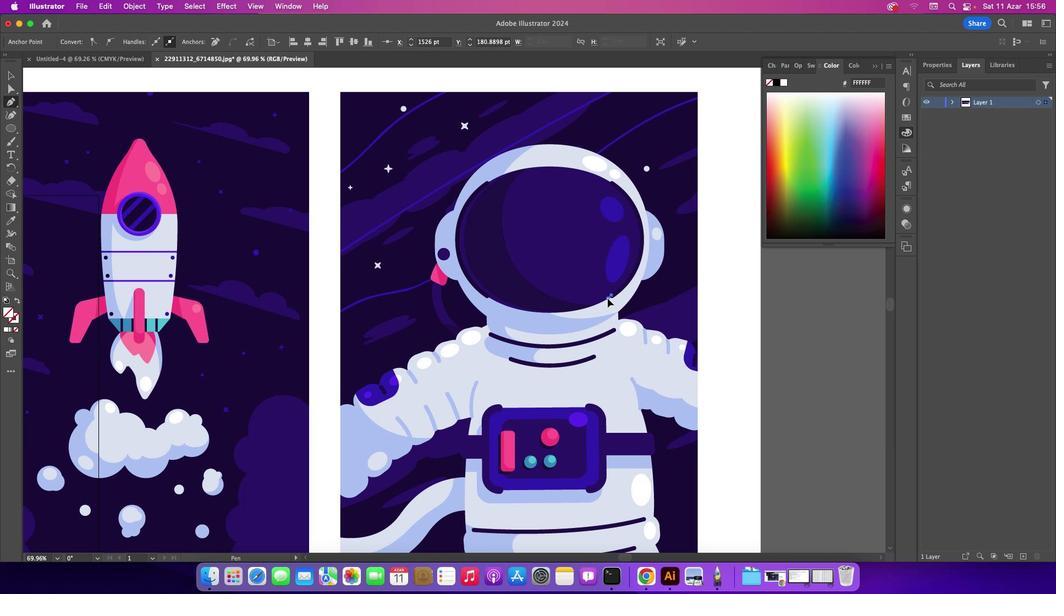 
Action: Mouse moved to (523, 309)
Screenshot: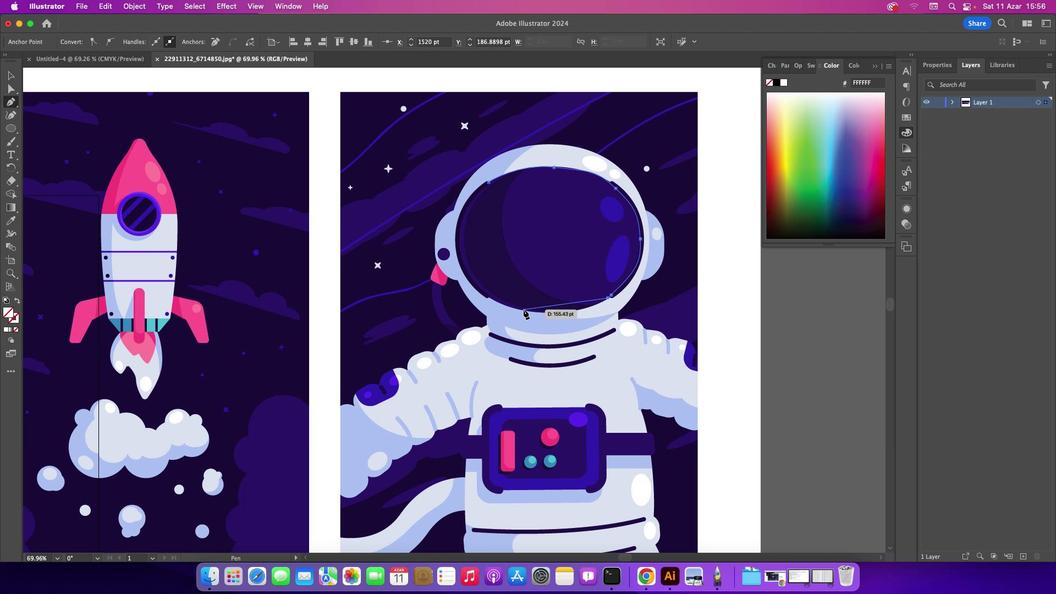 
Action: Mouse pressed left at (523, 309)
Screenshot: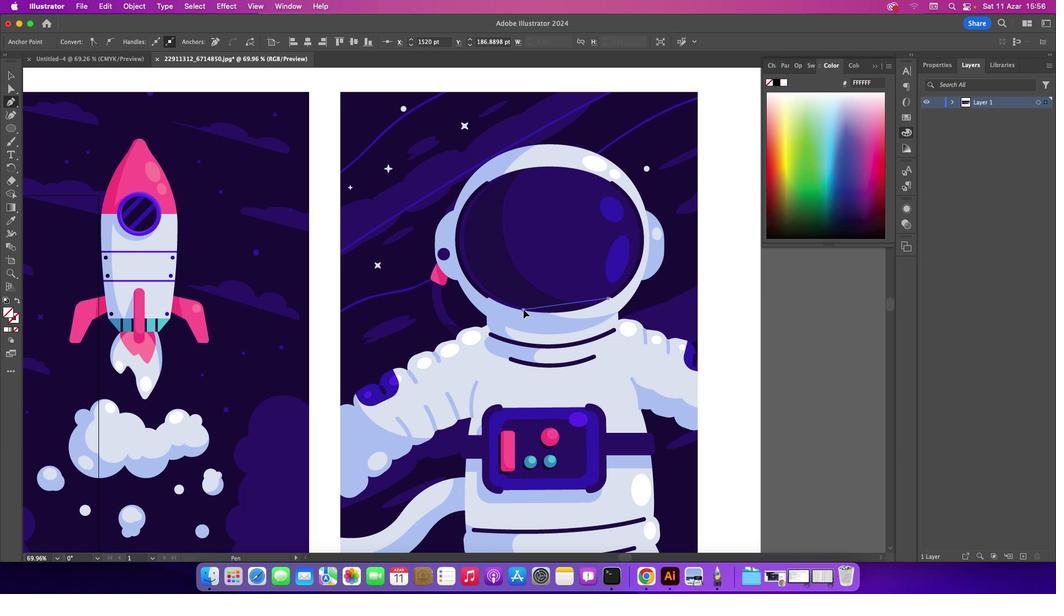 
Action: Mouse moved to (465, 233)
Screenshot: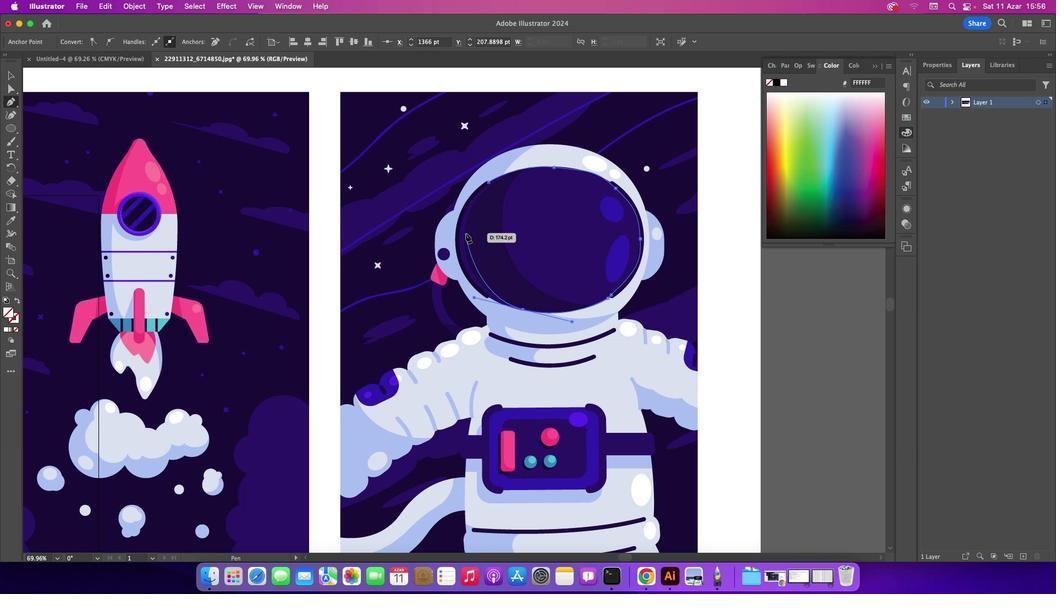 
Action: Mouse pressed left at (465, 233)
Screenshot: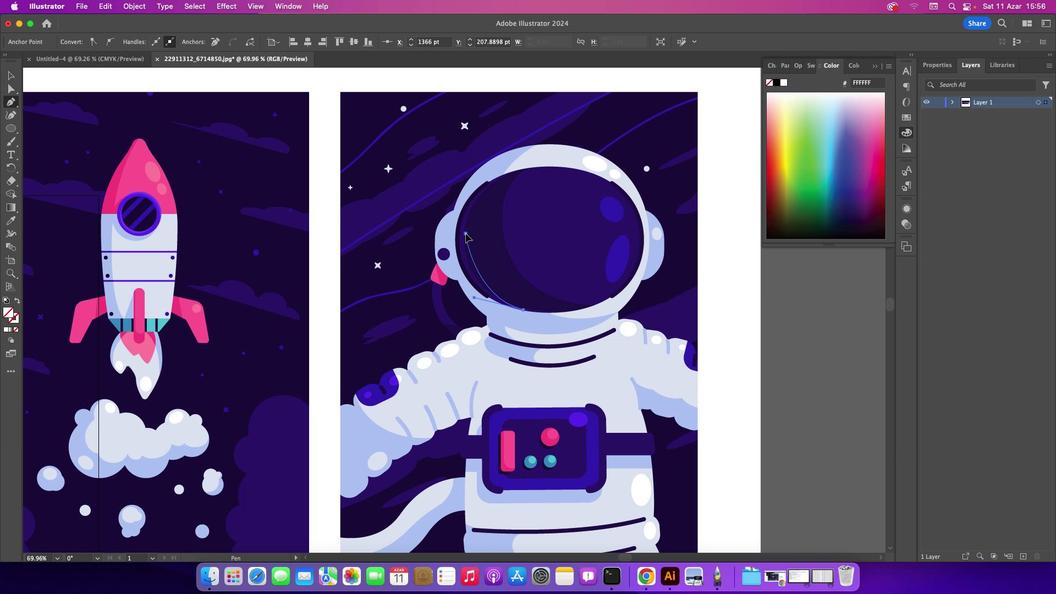 
Action: Mouse moved to (490, 183)
Screenshot: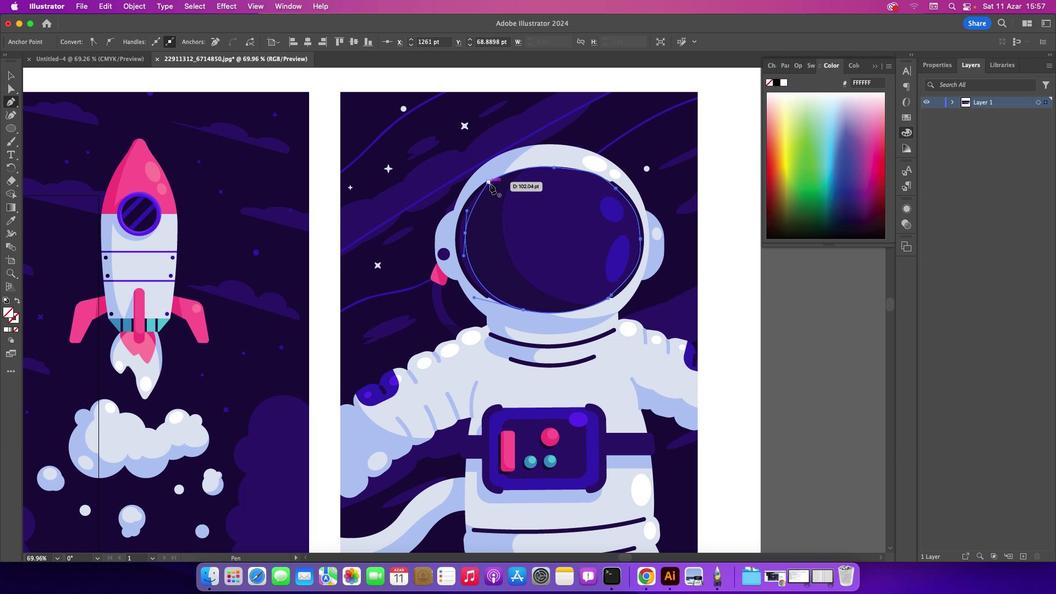 
Action: Mouse pressed left at (490, 183)
Screenshot: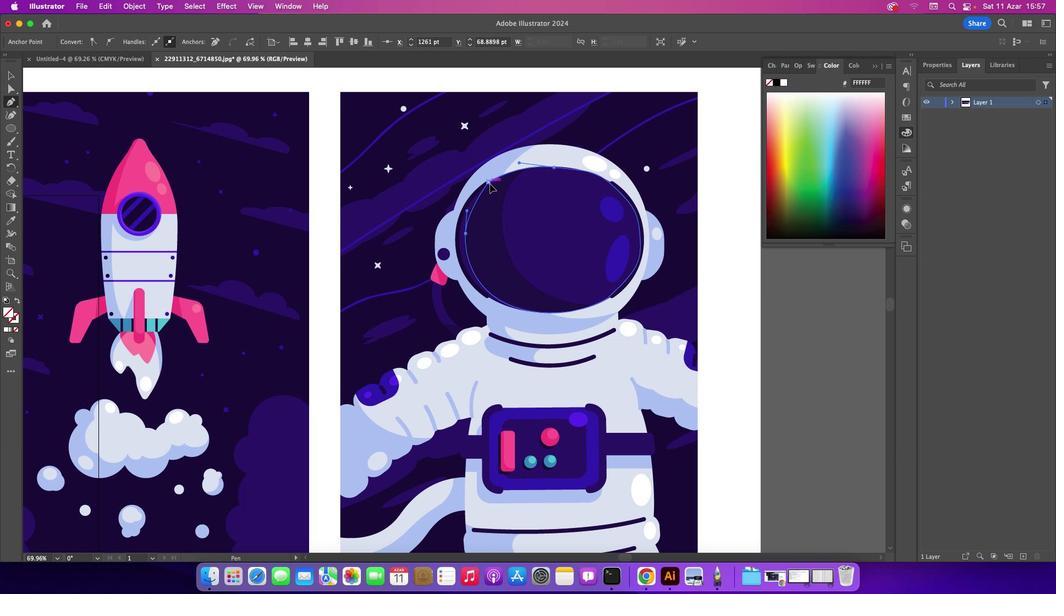 
Action: Mouse moved to (6, 69)
Screenshot: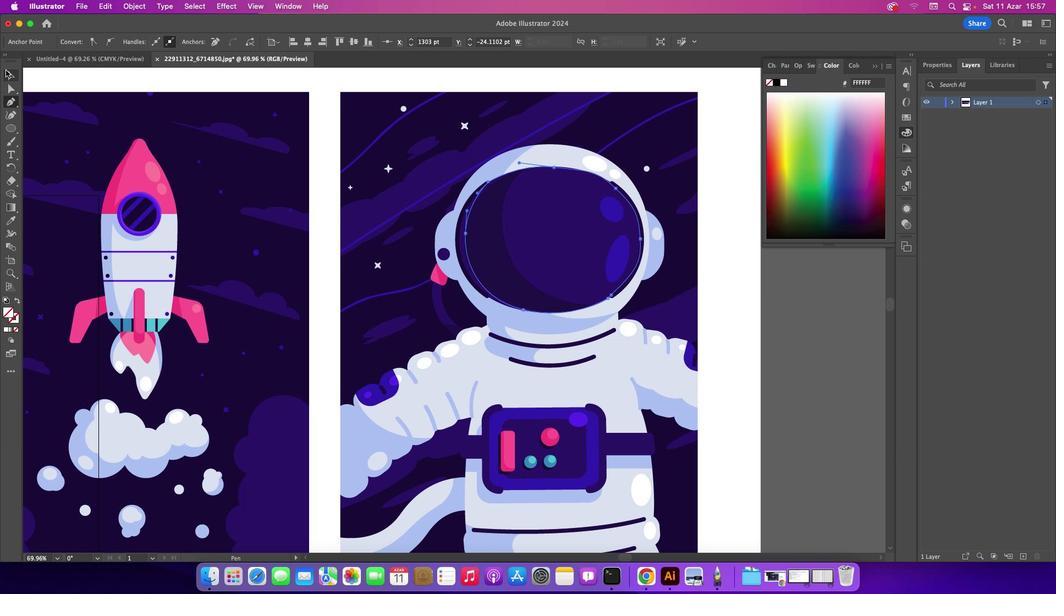 
Action: Mouse pressed left at (6, 69)
Screenshot: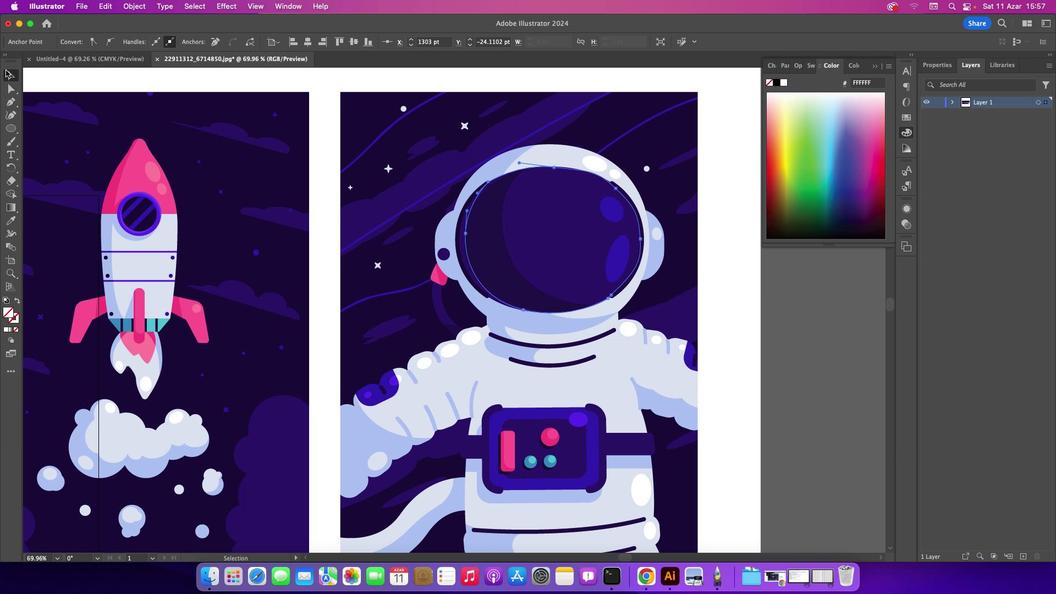 
Action: Mouse moved to (103, 96)
Screenshot: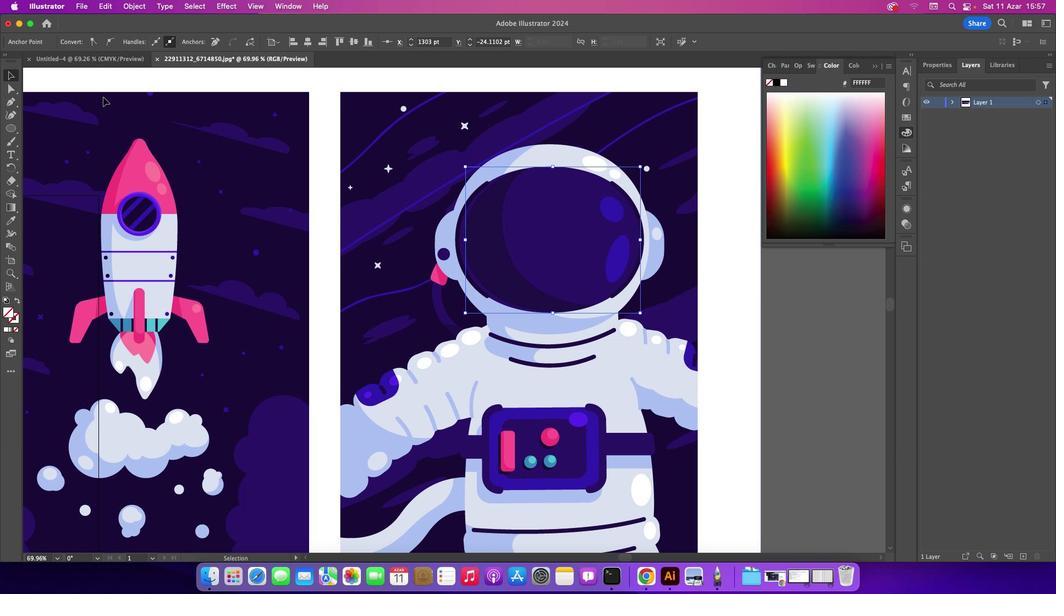 
Action: Mouse pressed left at (103, 96)
Screenshot: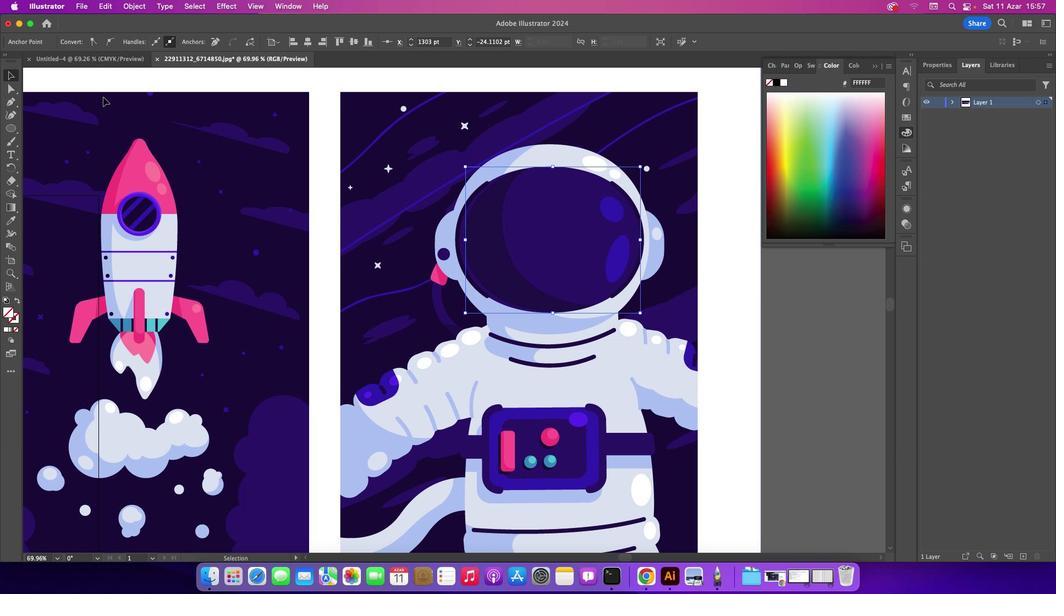 
Action: Mouse moved to (505, 175)
Screenshot: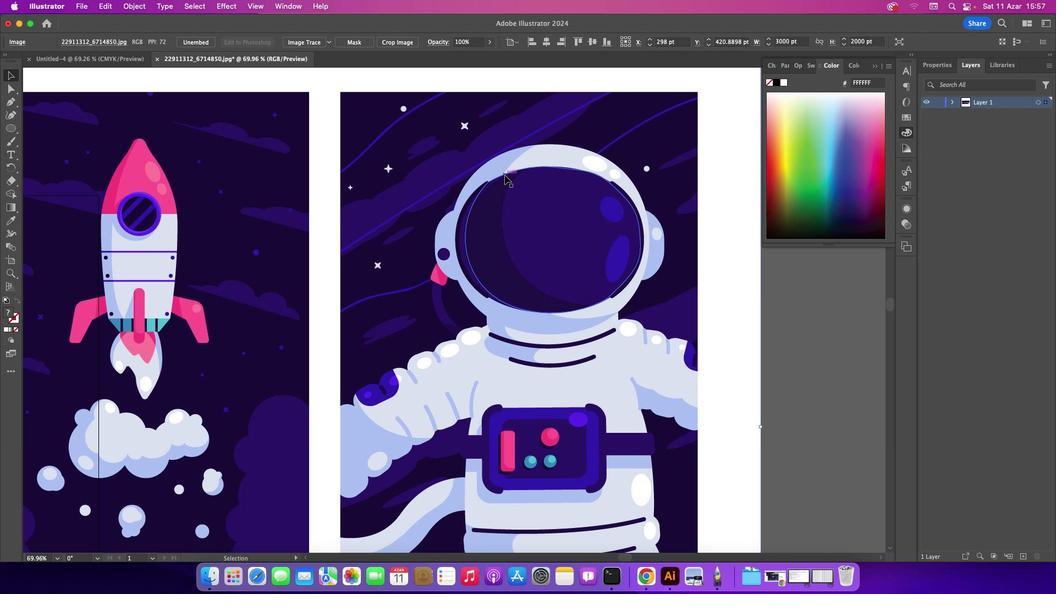 
Action: Mouse pressed left at (505, 175)
Screenshot: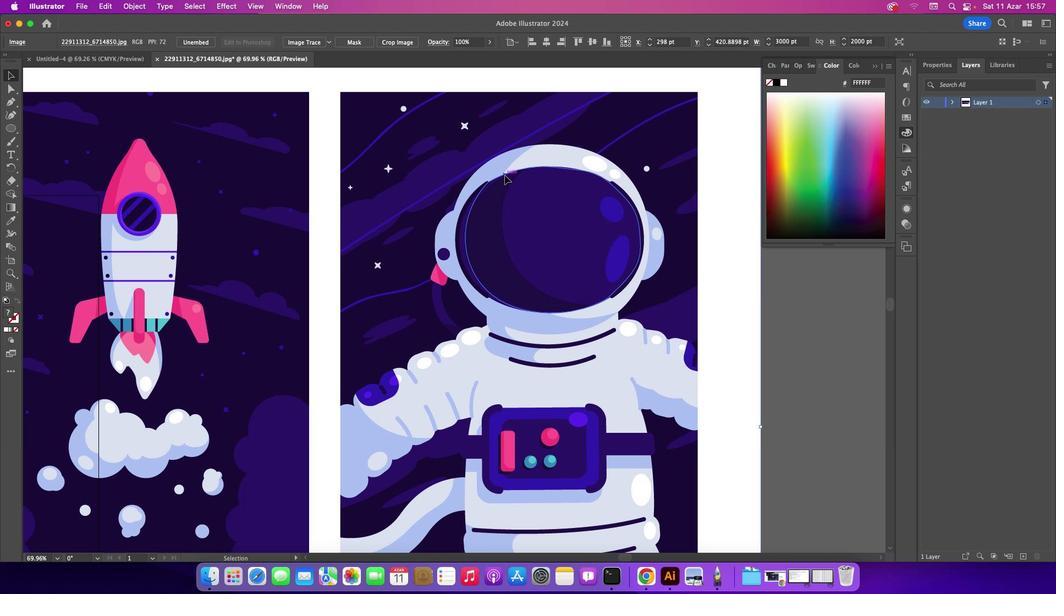 
Action: Mouse moved to (488, 199)
Screenshot: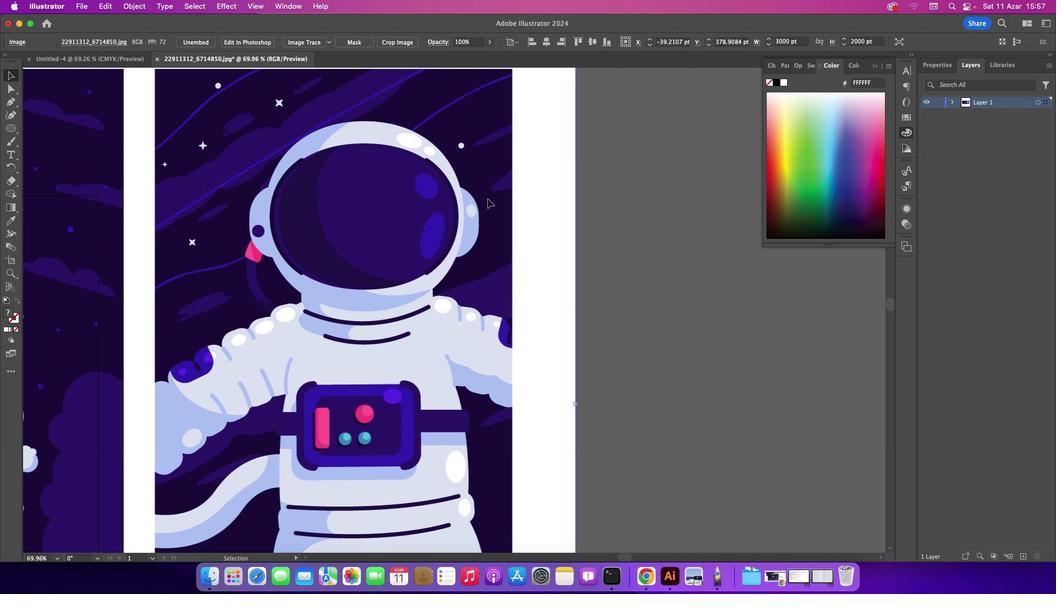 
Action: Mouse pressed left at (488, 199)
Screenshot: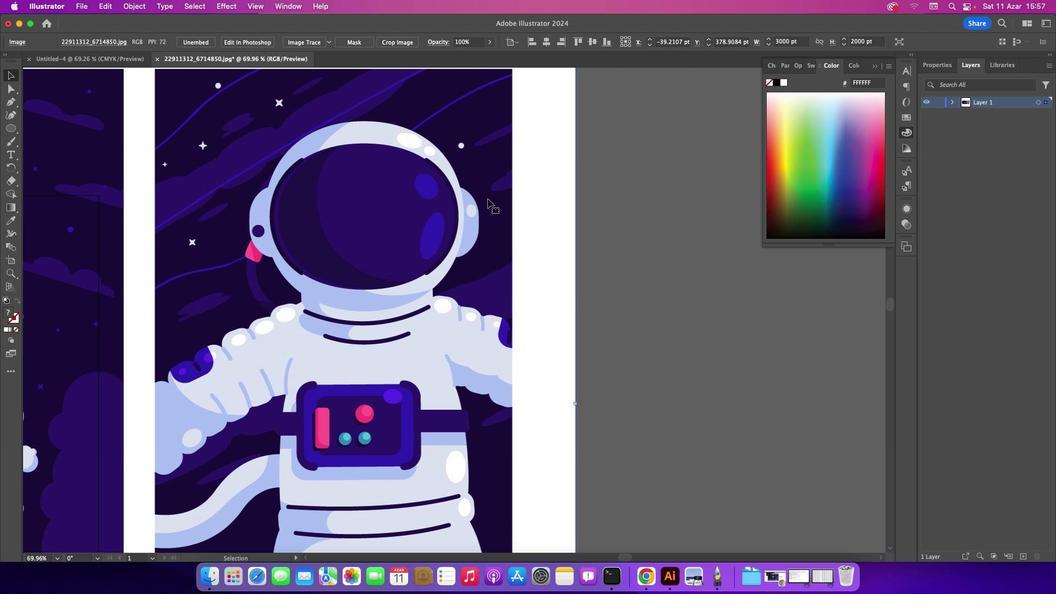 
Action: Mouse moved to (536, 166)
Screenshot: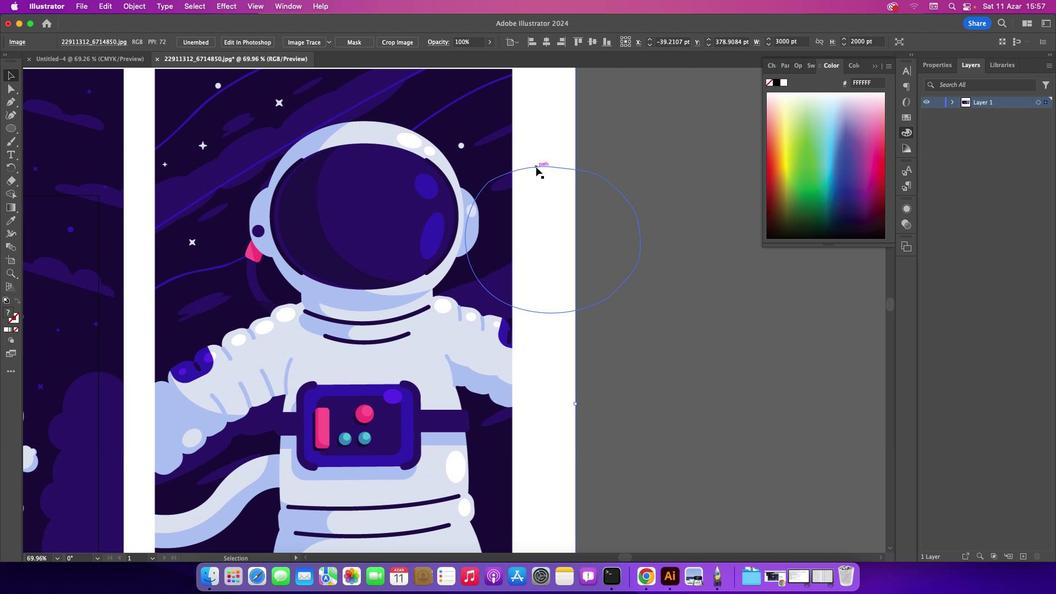 
Action: Mouse pressed left at (536, 166)
Screenshot: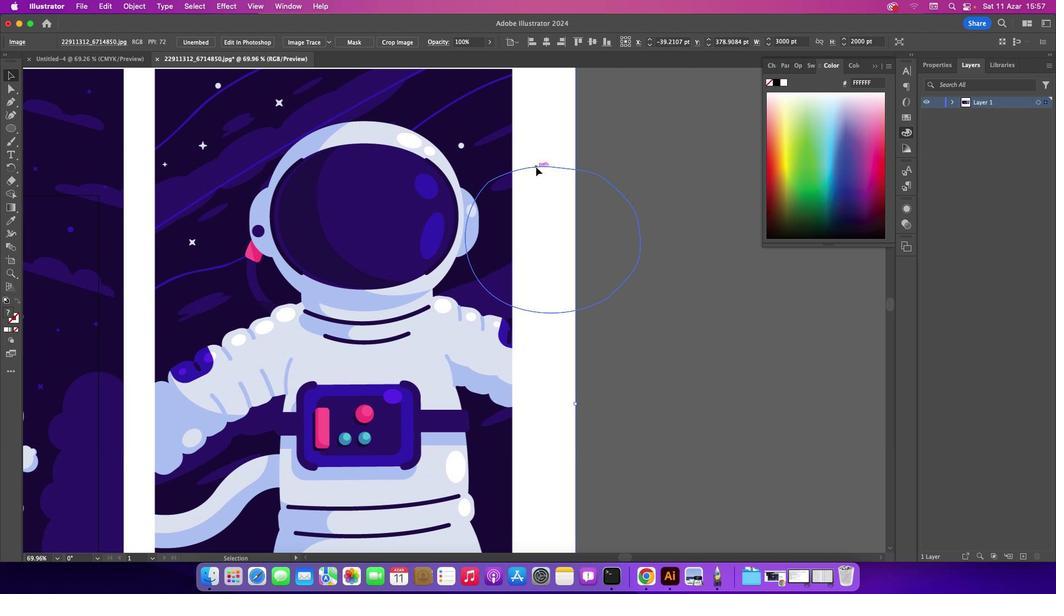 
Action: Mouse moved to (954, 104)
Screenshot: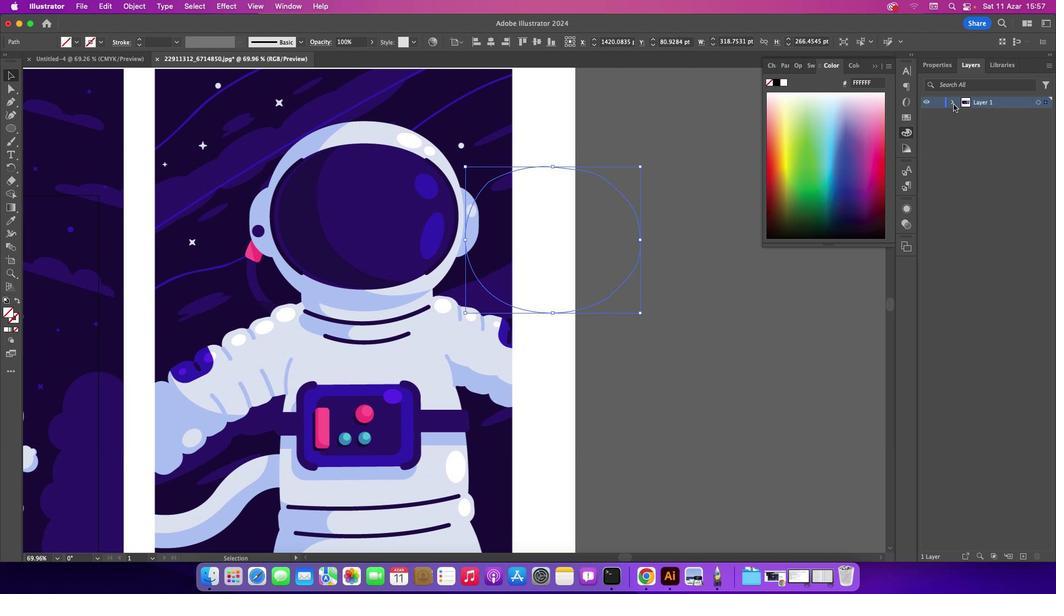 
Action: Mouse pressed left at (954, 104)
Screenshot: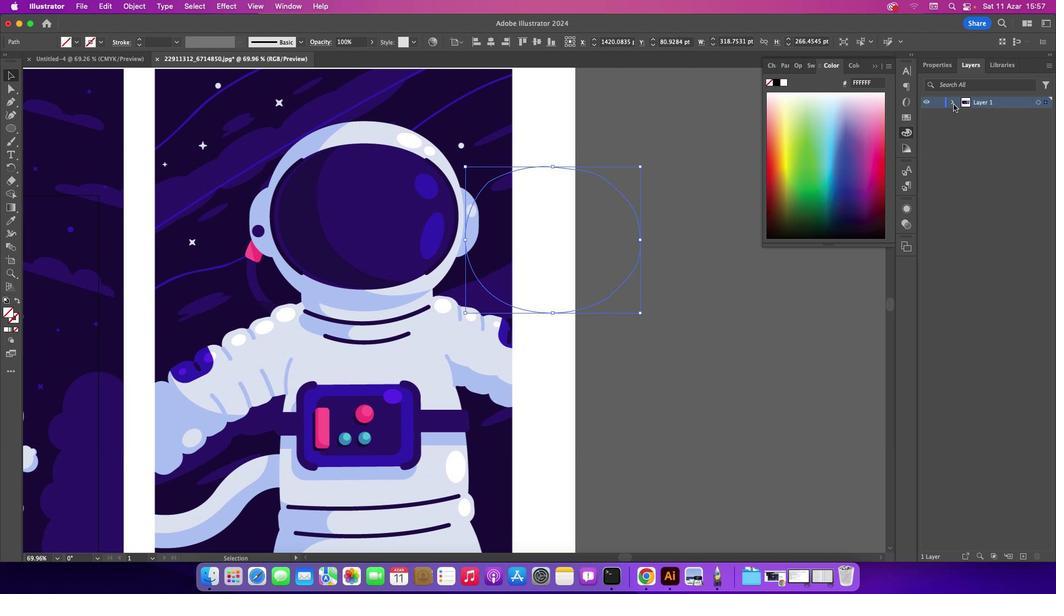 
Action: Mouse moved to (937, 126)
Screenshot: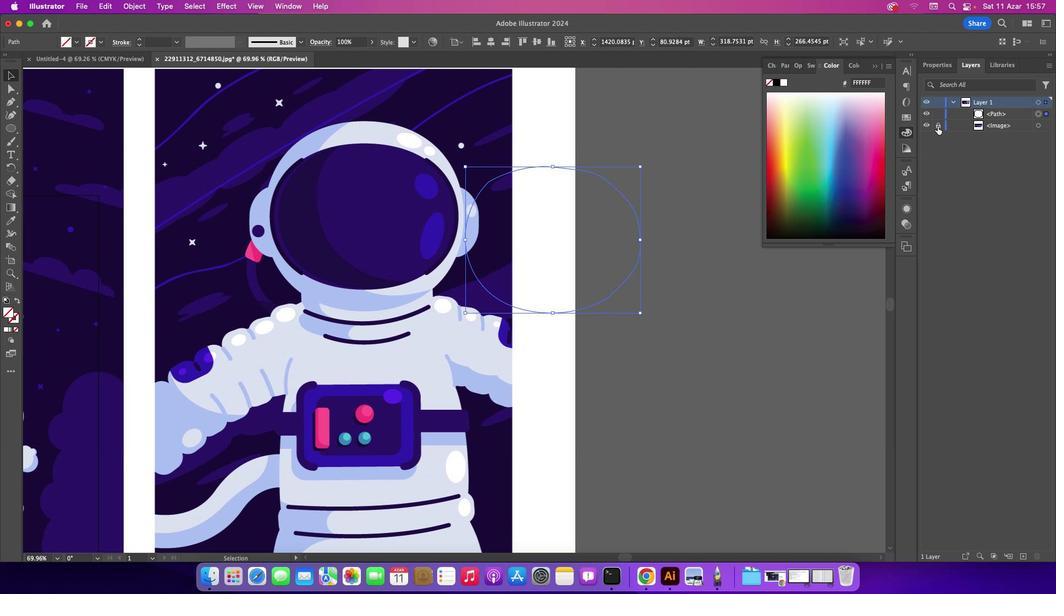 
Action: Mouse pressed left at (937, 126)
Screenshot: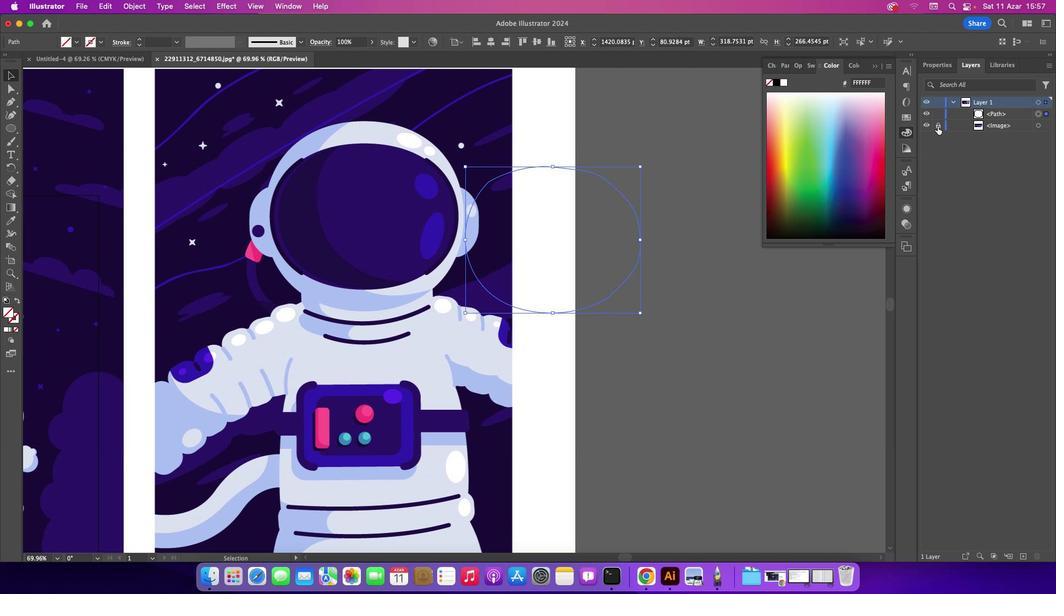 
Action: Mouse moved to (11, 224)
Screenshot: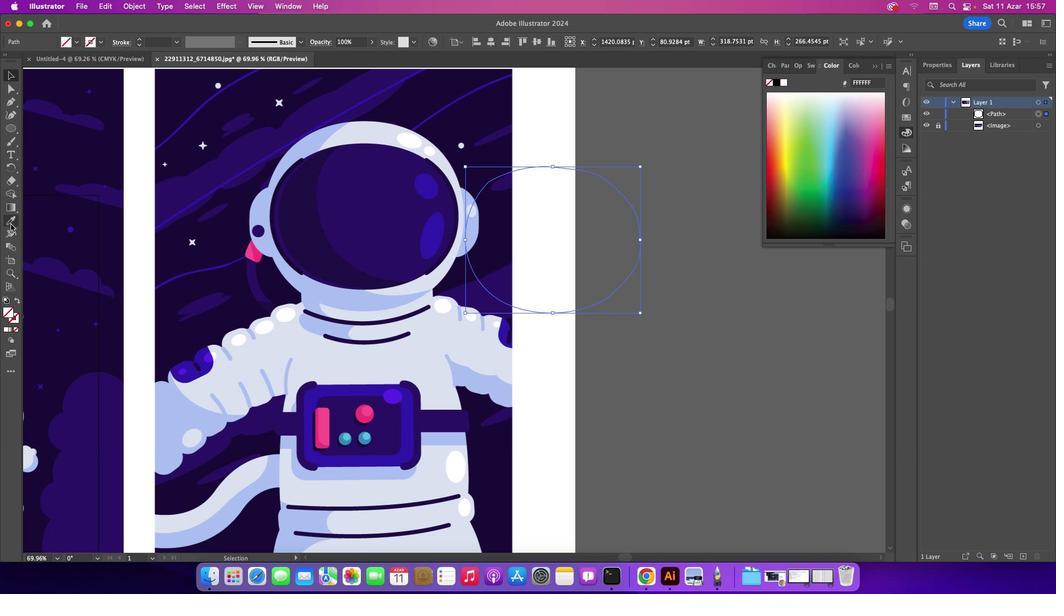 
Action: Mouse pressed left at (11, 224)
Screenshot: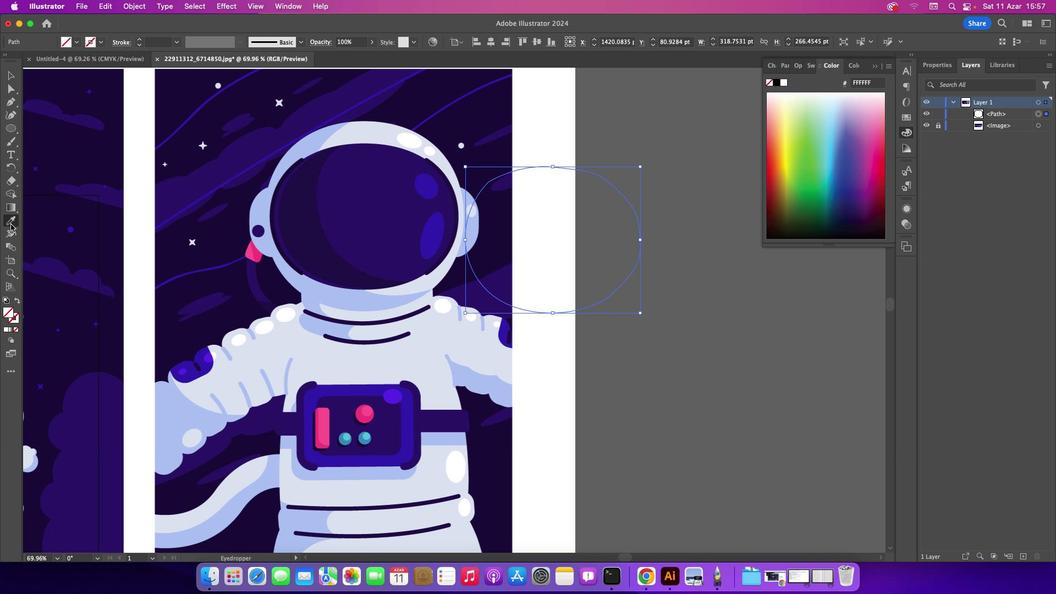 
Action: Mouse moved to (352, 182)
Screenshot: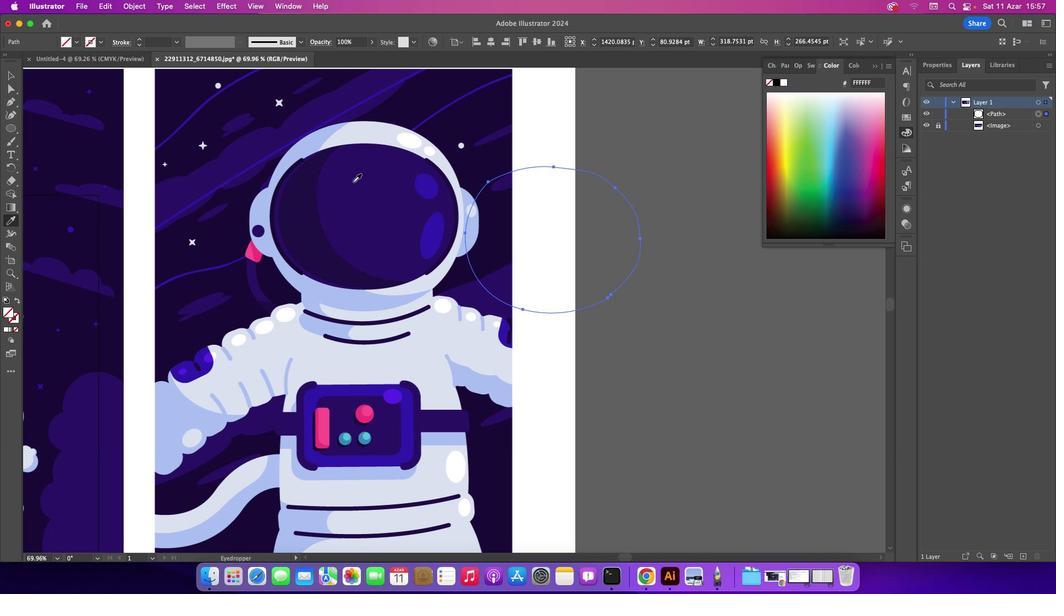 
Action: Mouse pressed left at (352, 182)
Screenshot: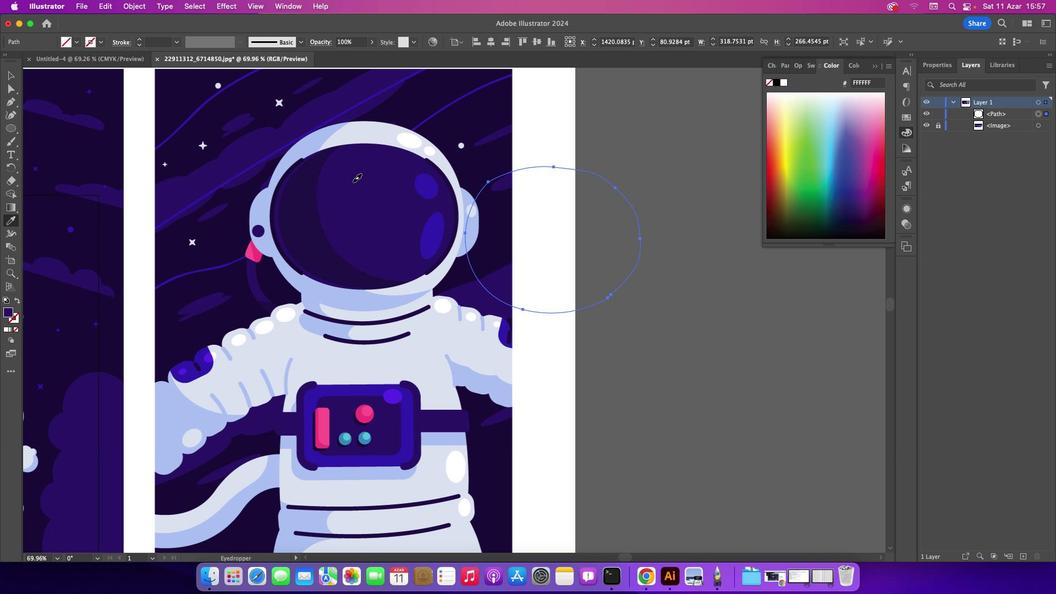 
Action: Mouse moved to (17, 78)
Screenshot: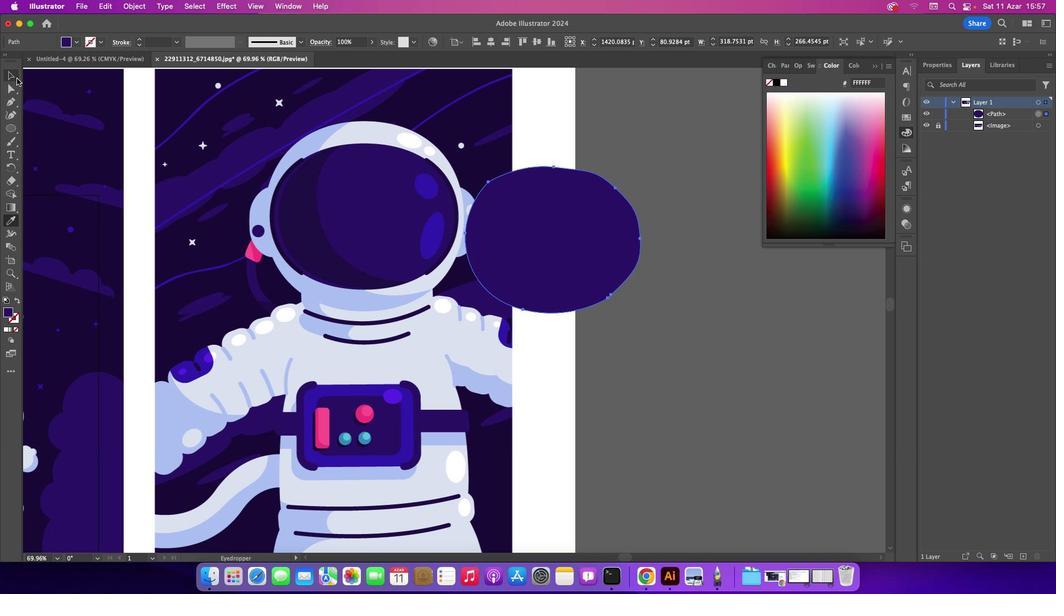
Action: Mouse pressed left at (17, 78)
Screenshot: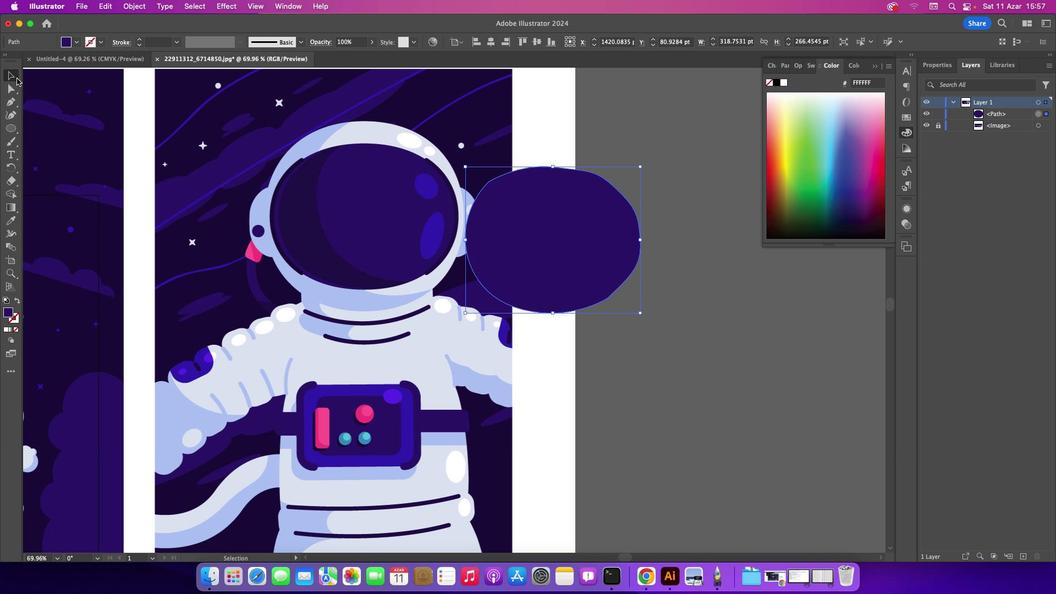 
Action: Mouse moved to (132, 104)
Screenshot: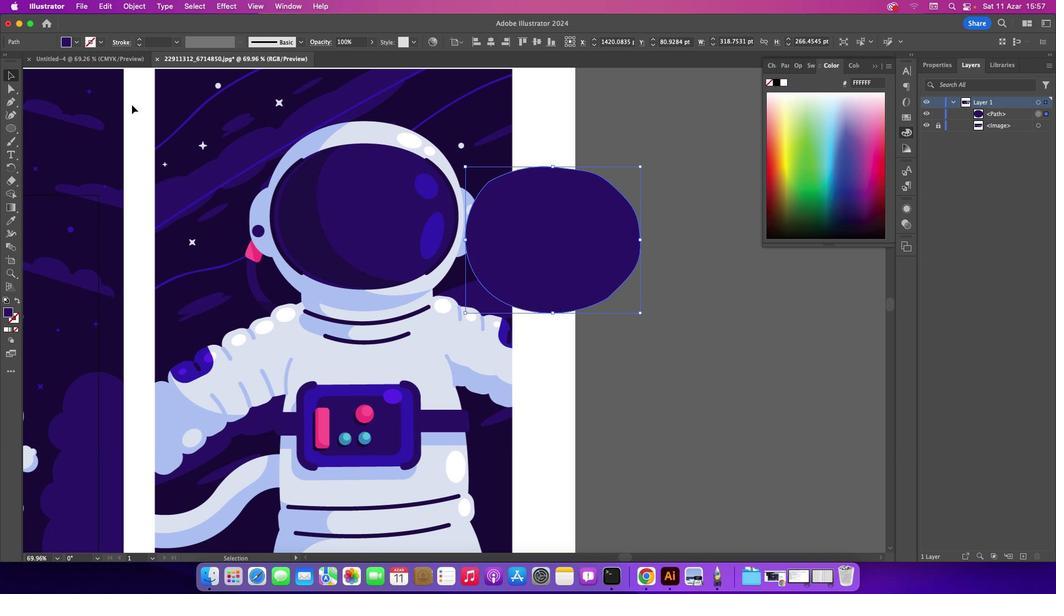 
Action: Mouse pressed left at (132, 104)
Screenshot: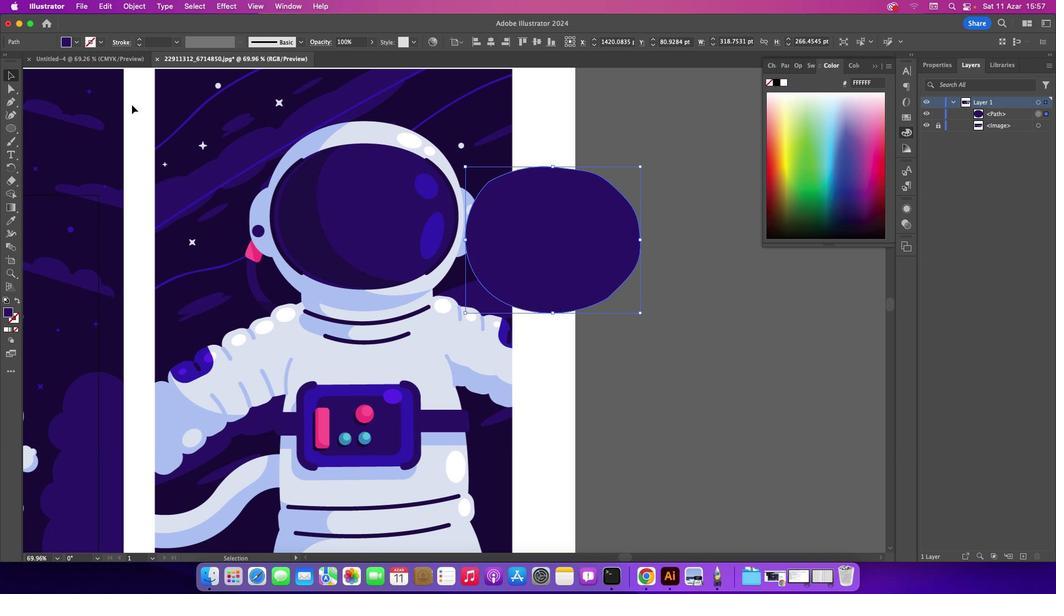 
Action: Mouse moved to (510, 232)
Screenshot: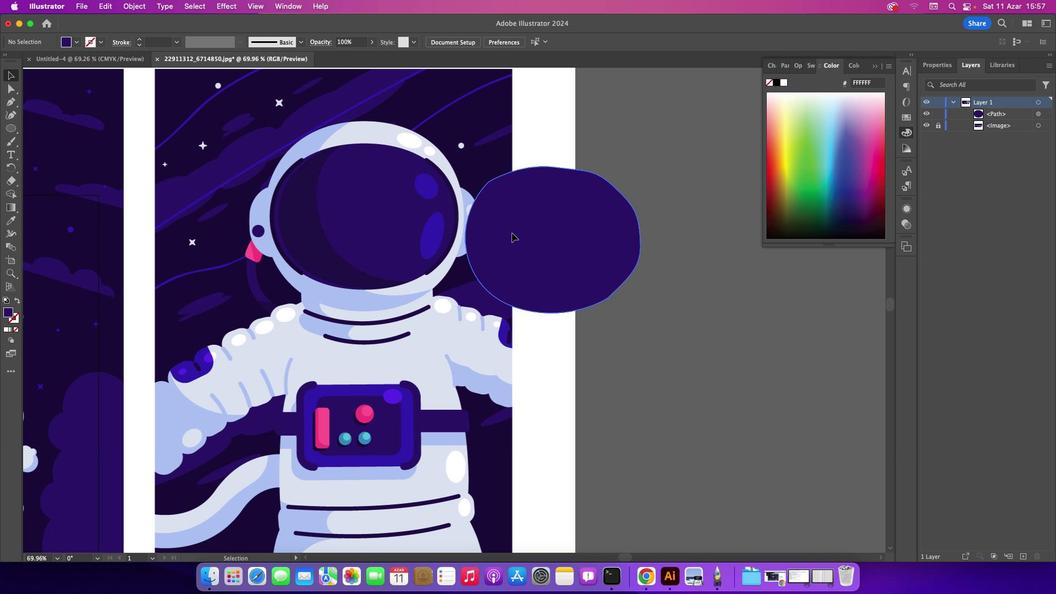 
Action: Mouse pressed left at (510, 232)
Screenshot: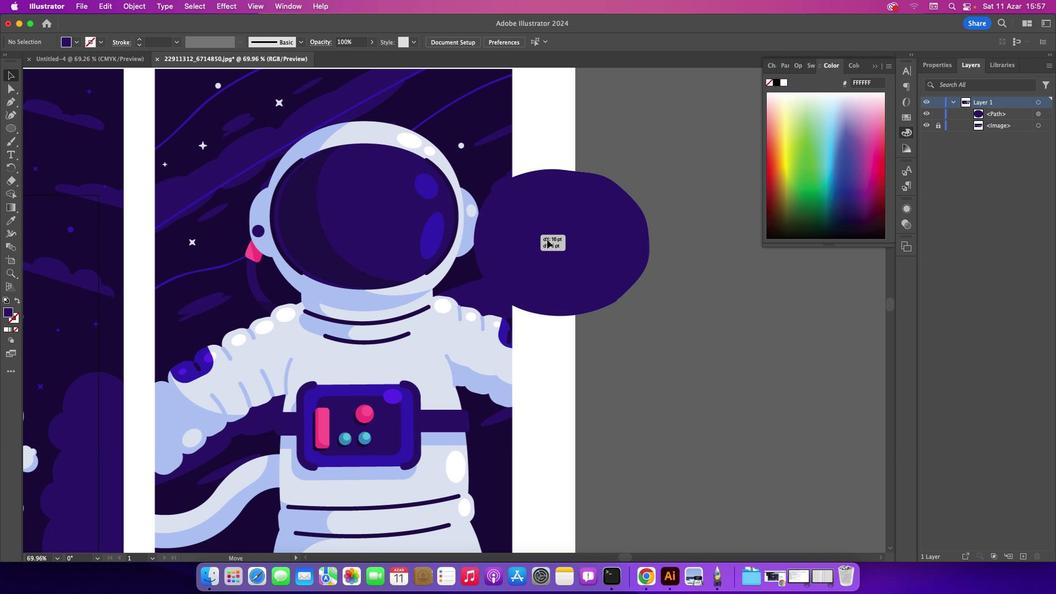 
Action: Mouse moved to (878, 64)
Screenshot: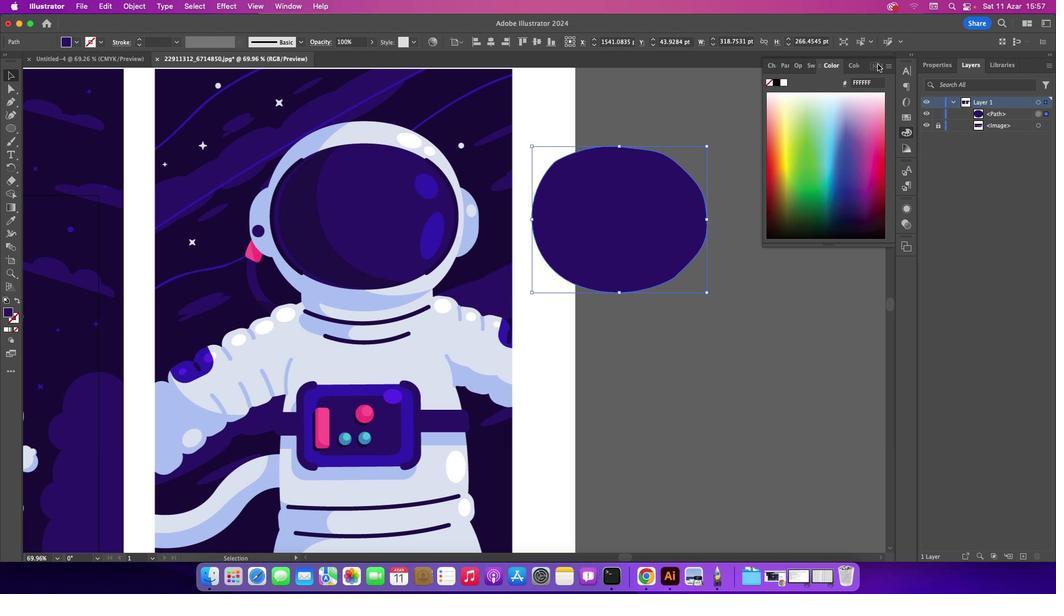 
Action: Mouse pressed left at (878, 64)
Screenshot: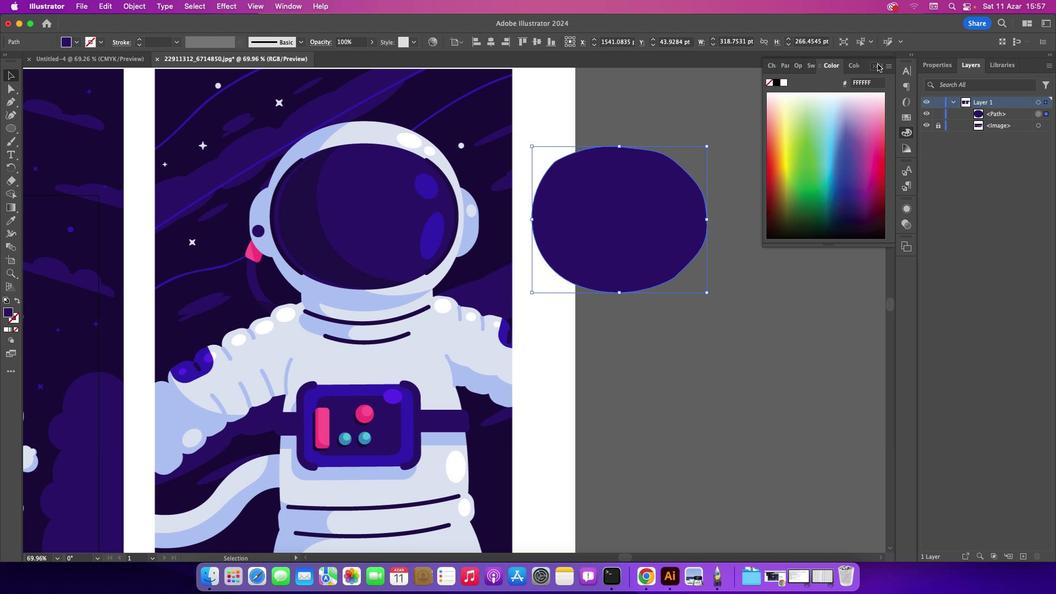
Action: Mouse moved to (449, 111)
Screenshot: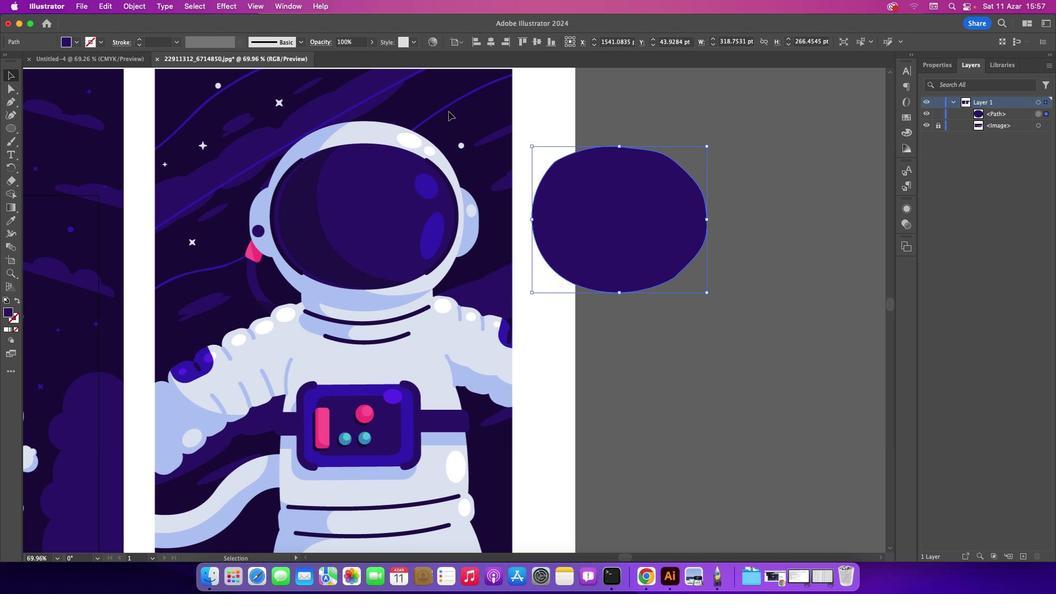 
Action: Mouse pressed left at (449, 111)
Screenshot: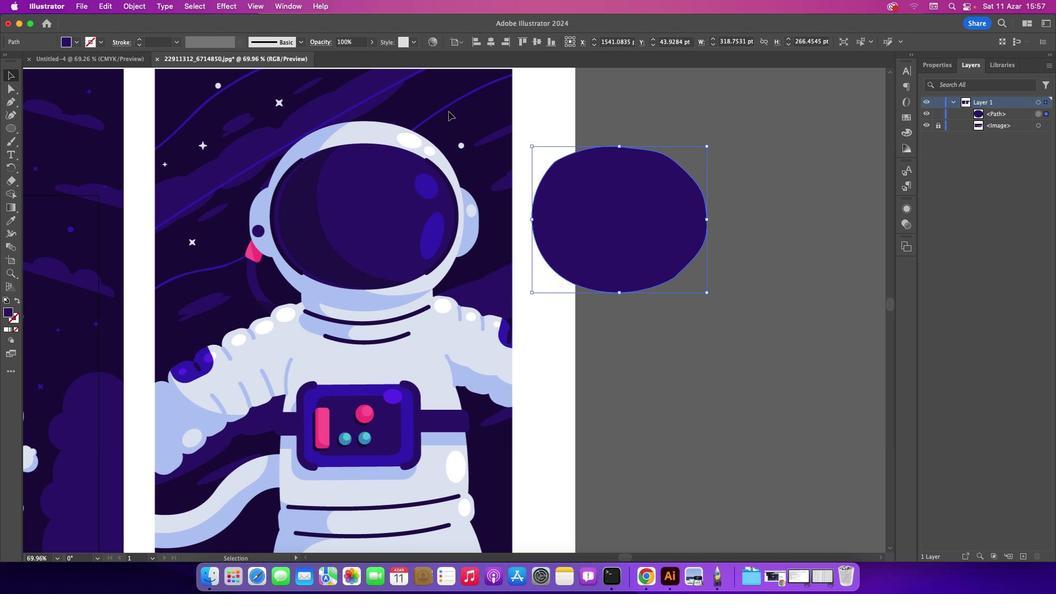 
Action: Mouse moved to (13, 101)
Screenshot: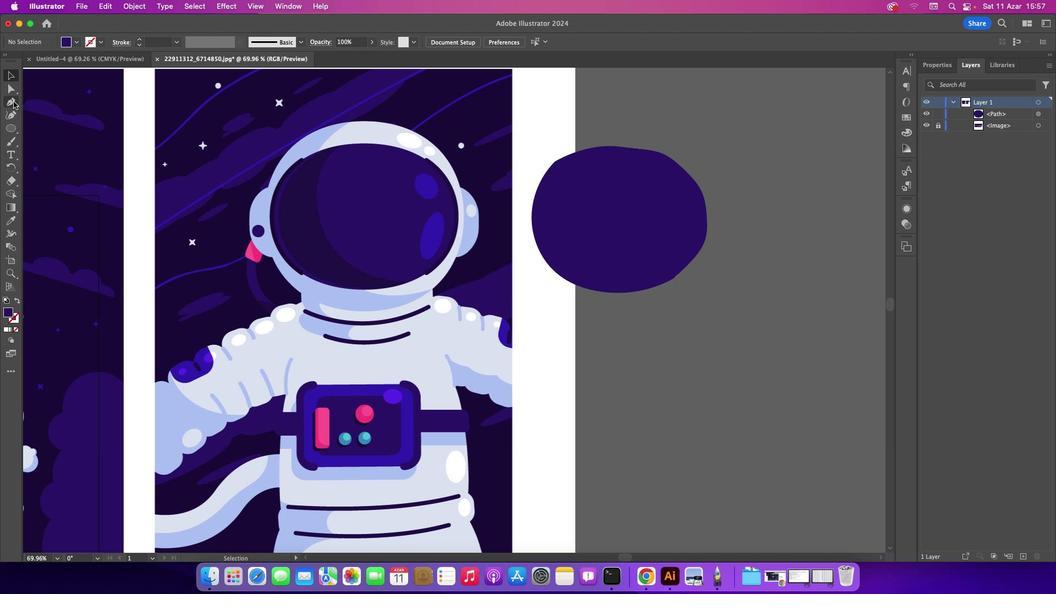 
Action: Mouse pressed left at (13, 101)
Screenshot: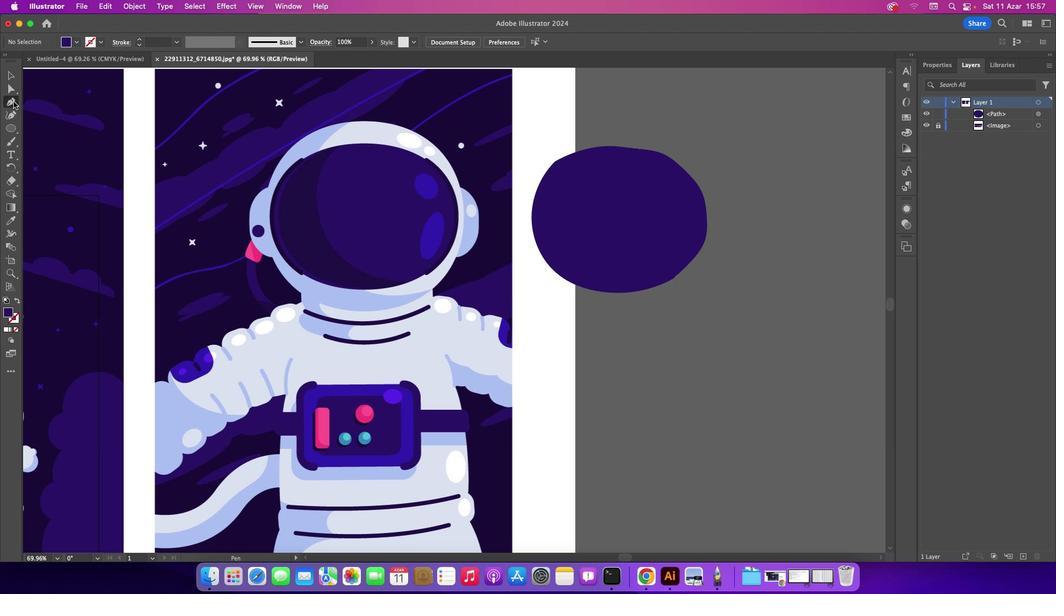 
Action: Mouse moved to (342, 144)
Screenshot: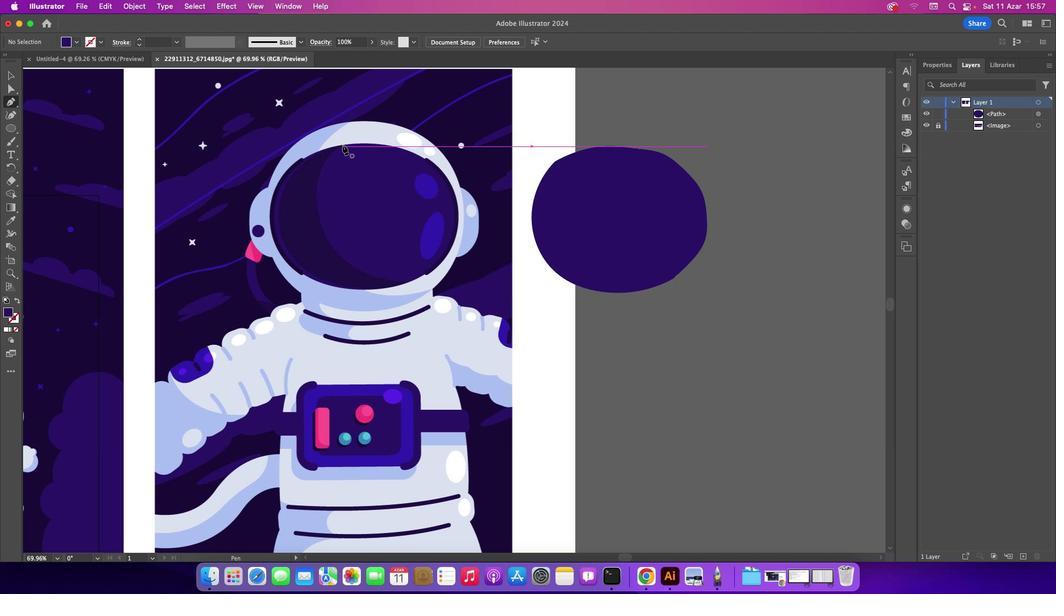 
Action: Mouse pressed left at (342, 144)
Screenshot: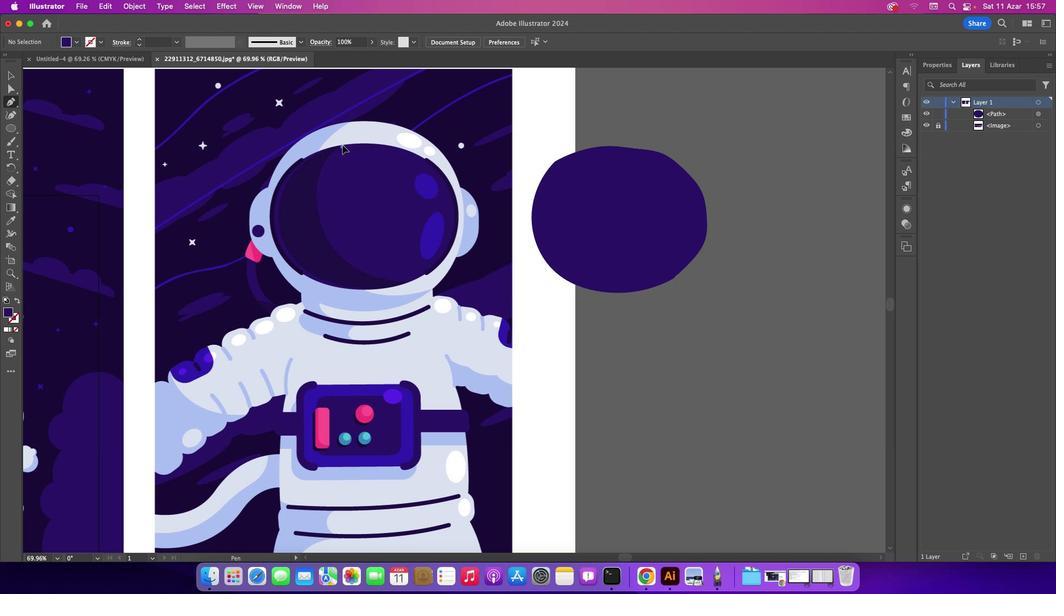 
Action: Mouse moved to (317, 197)
Screenshot: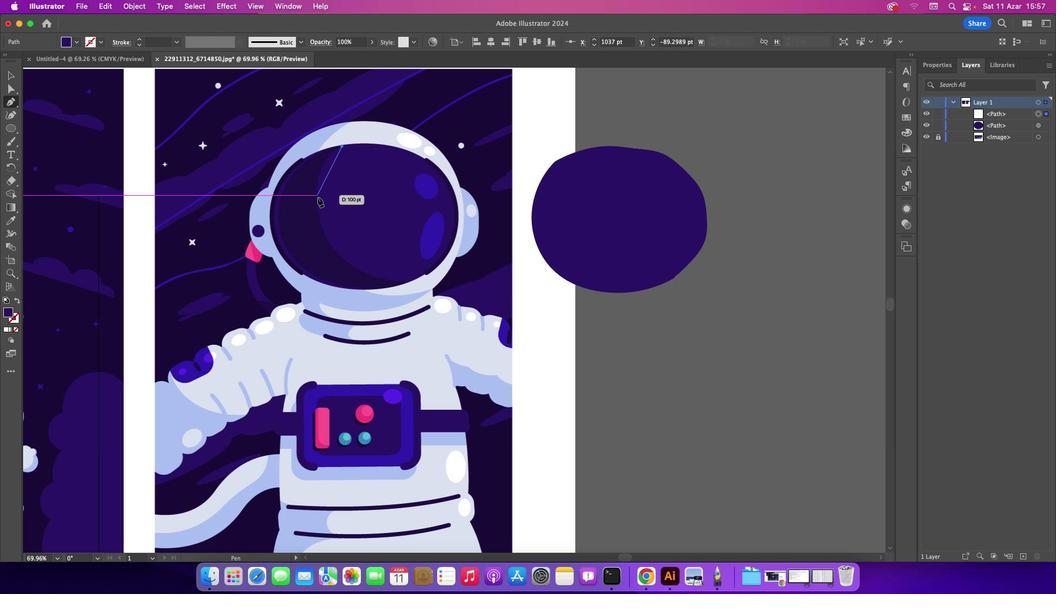 
Action: Mouse pressed left at (317, 197)
Screenshot: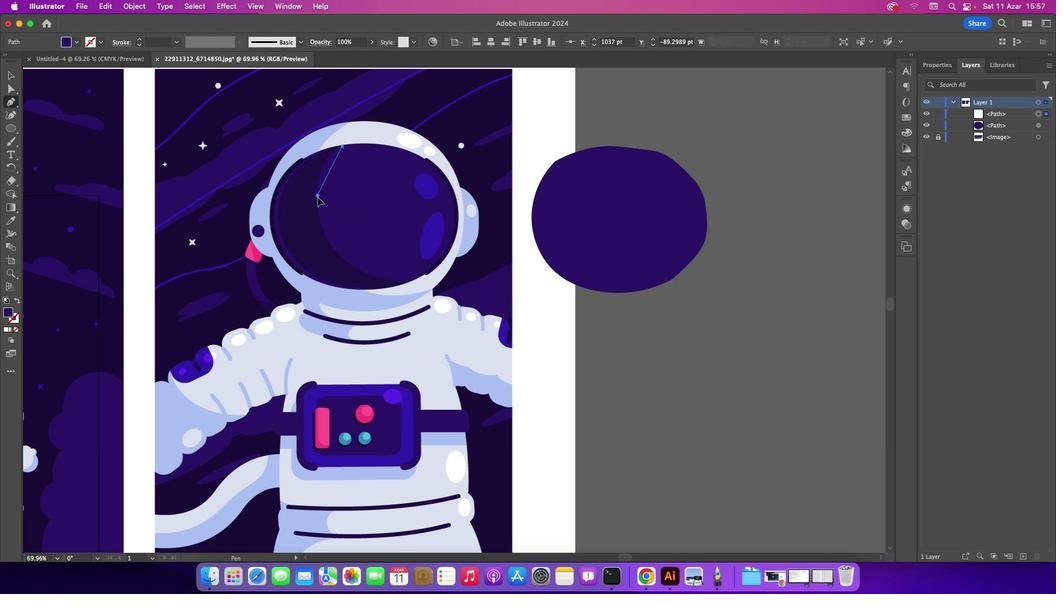 
Action: Mouse moved to (405, 281)
Screenshot: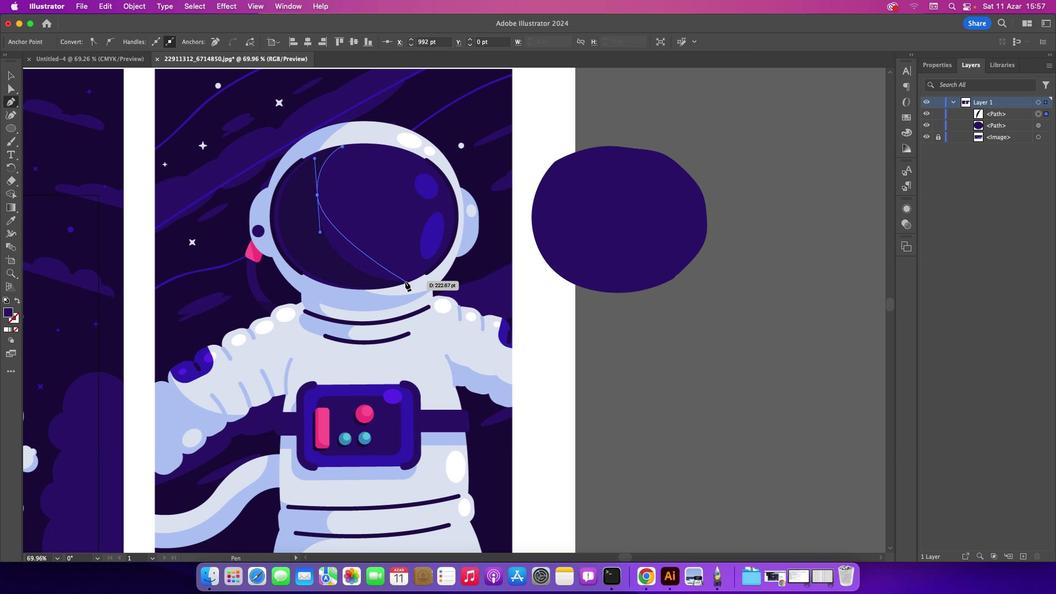 
Action: Mouse pressed left at (405, 281)
Screenshot: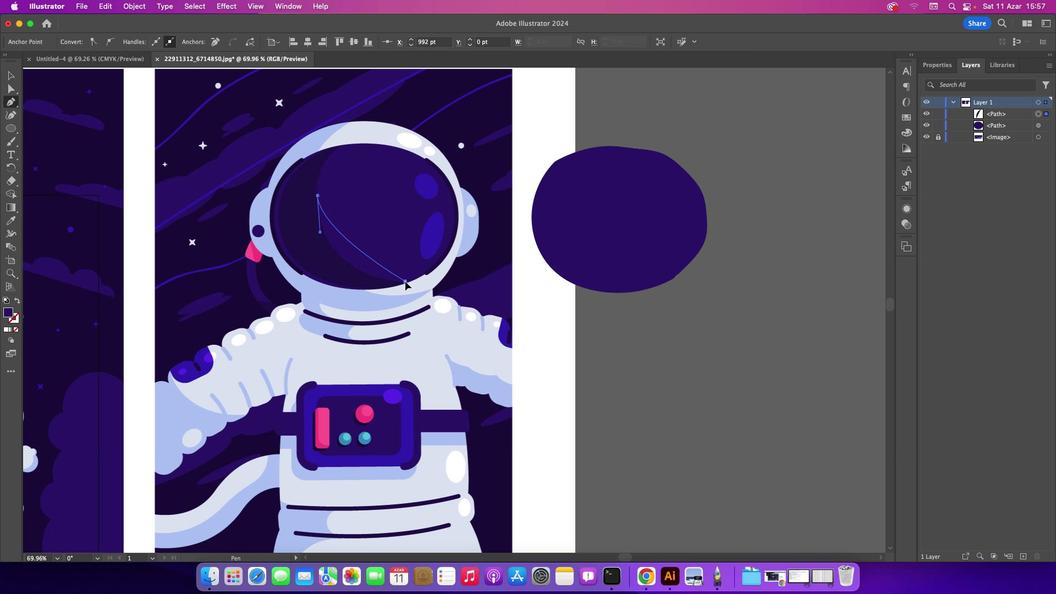 
Action: Mouse moved to (402, 280)
Screenshot: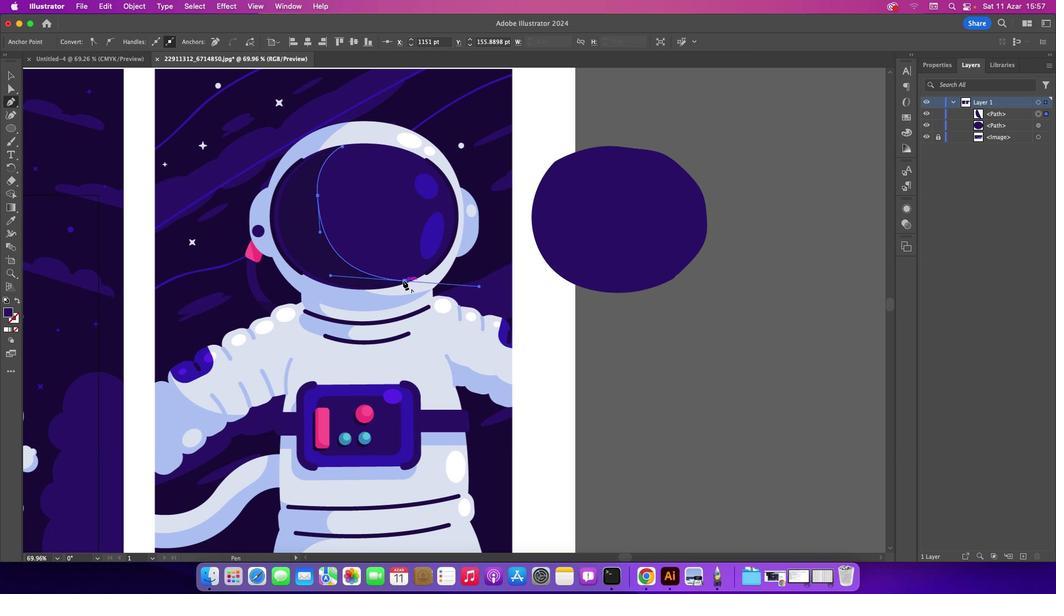 
Action: Mouse pressed left at (402, 280)
Screenshot: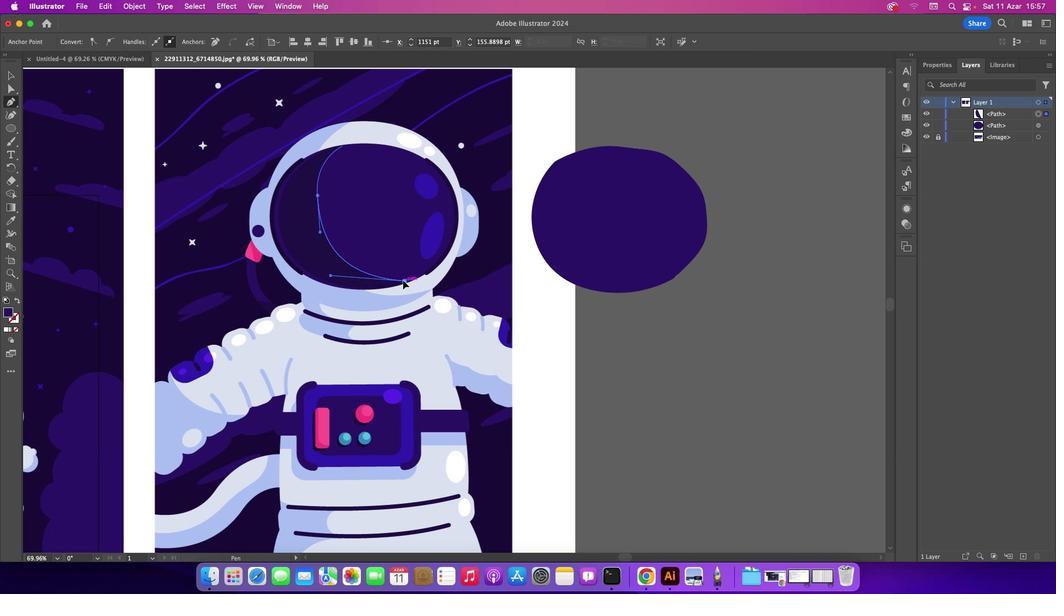 
Action: Mouse moved to (319, 279)
Screenshot: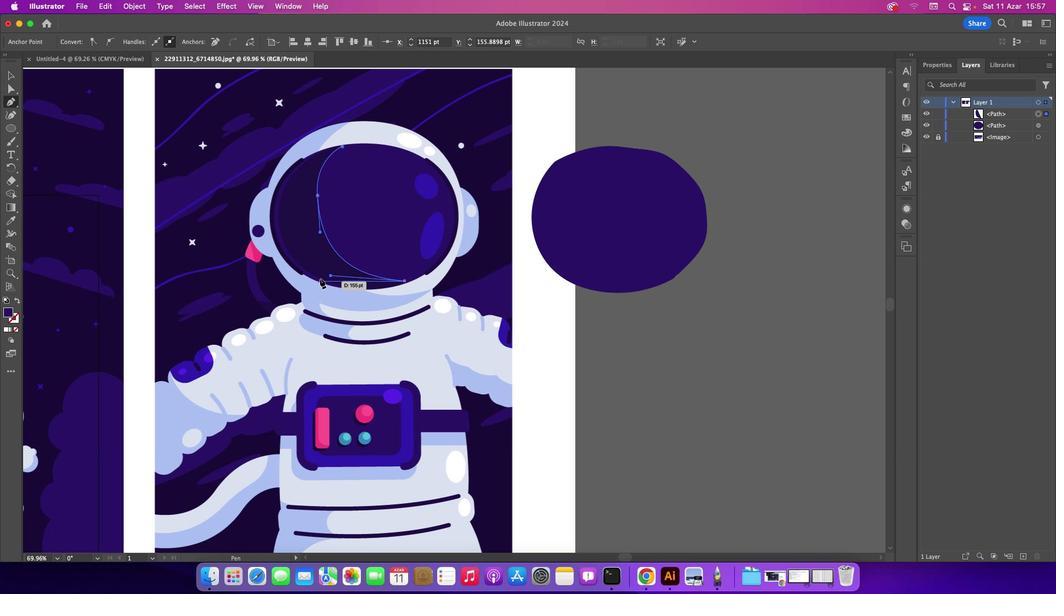 
Action: Mouse pressed left at (319, 279)
Screenshot: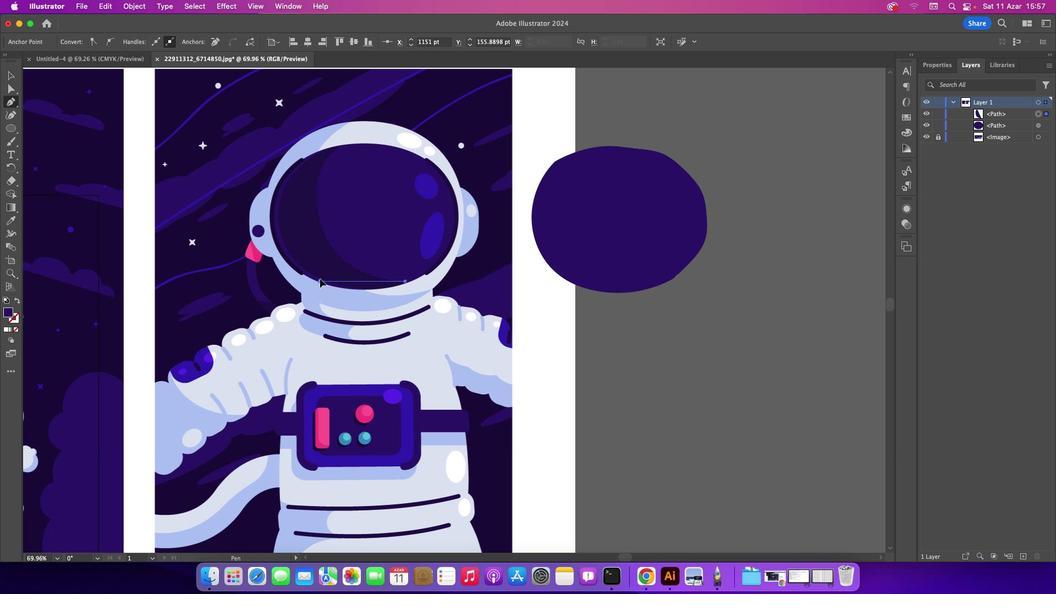 
Action: Mouse moved to (279, 206)
Screenshot: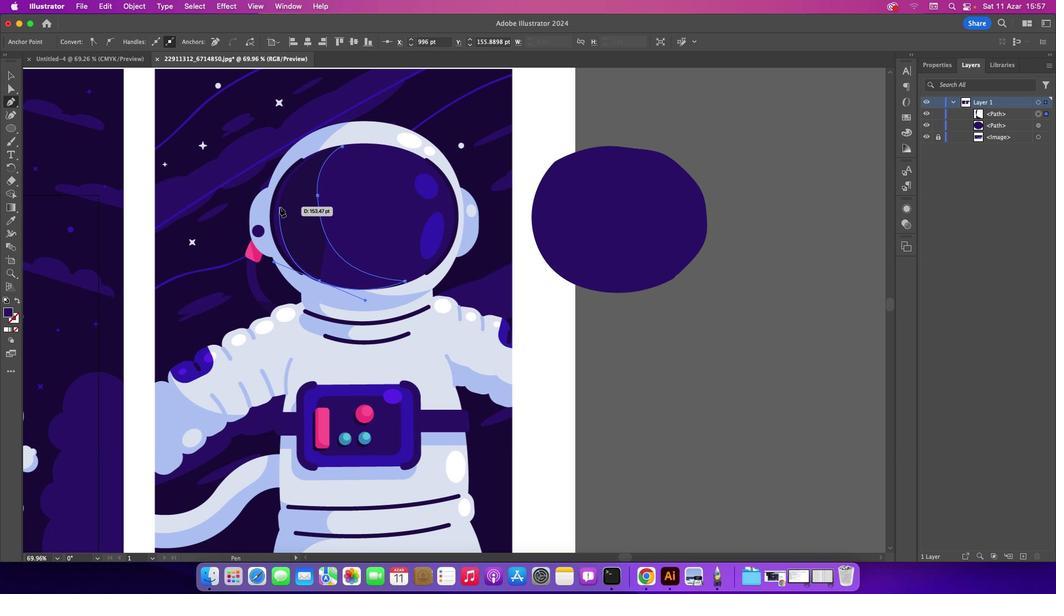 
Action: Mouse pressed left at (279, 206)
Screenshot: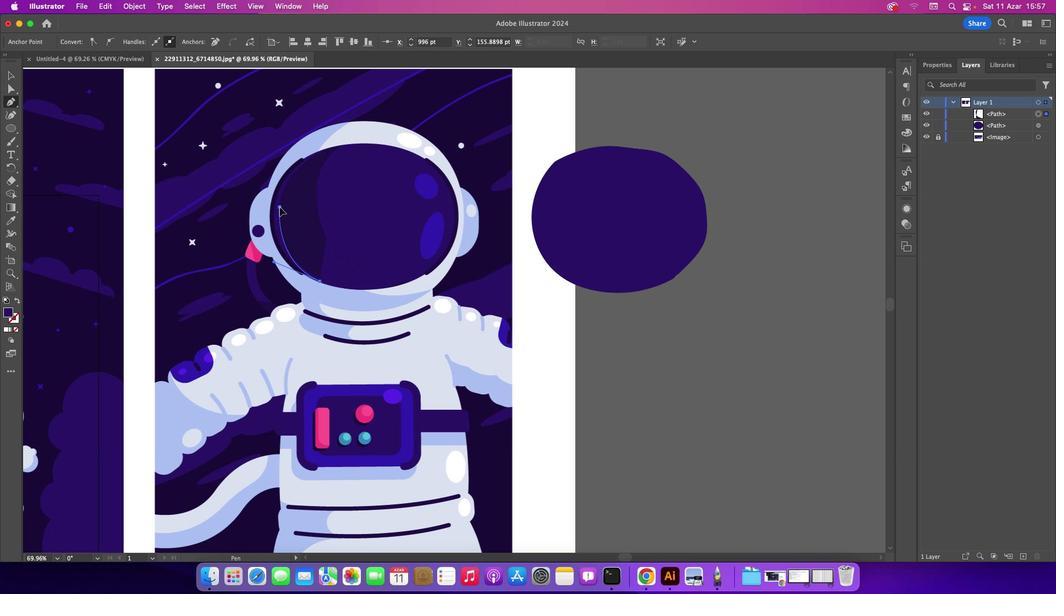 
Action: Mouse moved to (343, 145)
Screenshot: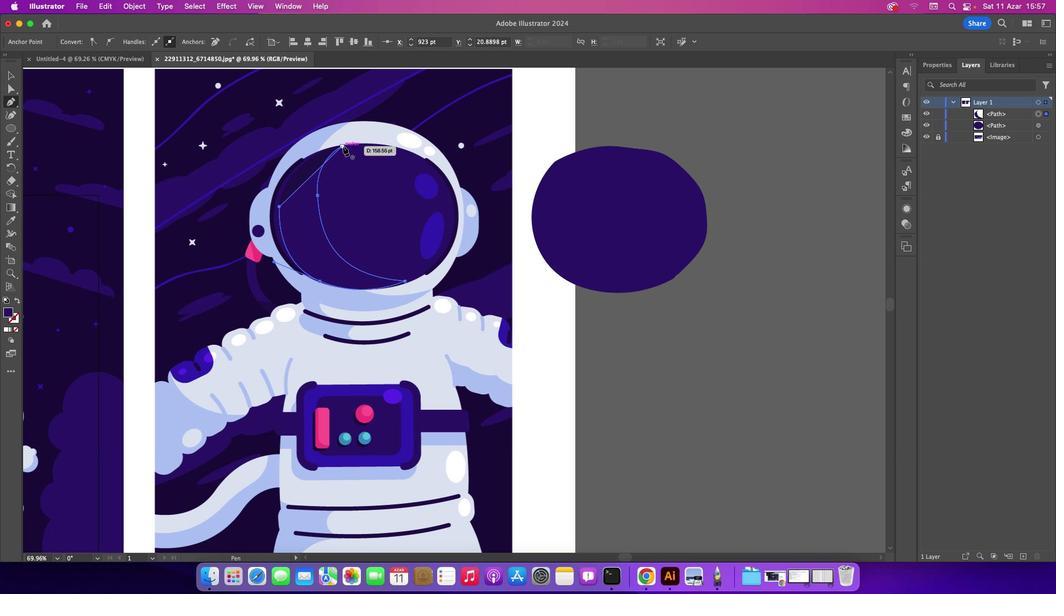 
Action: Mouse pressed left at (343, 145)
Screenshot: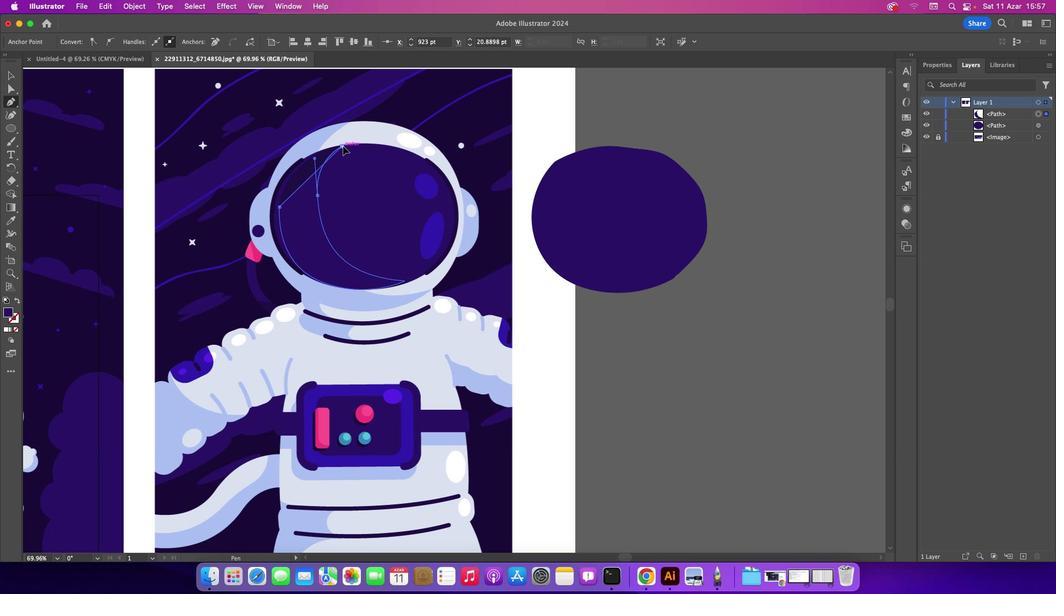 
Action: Mouse moved to (12, 73)
Screenshot: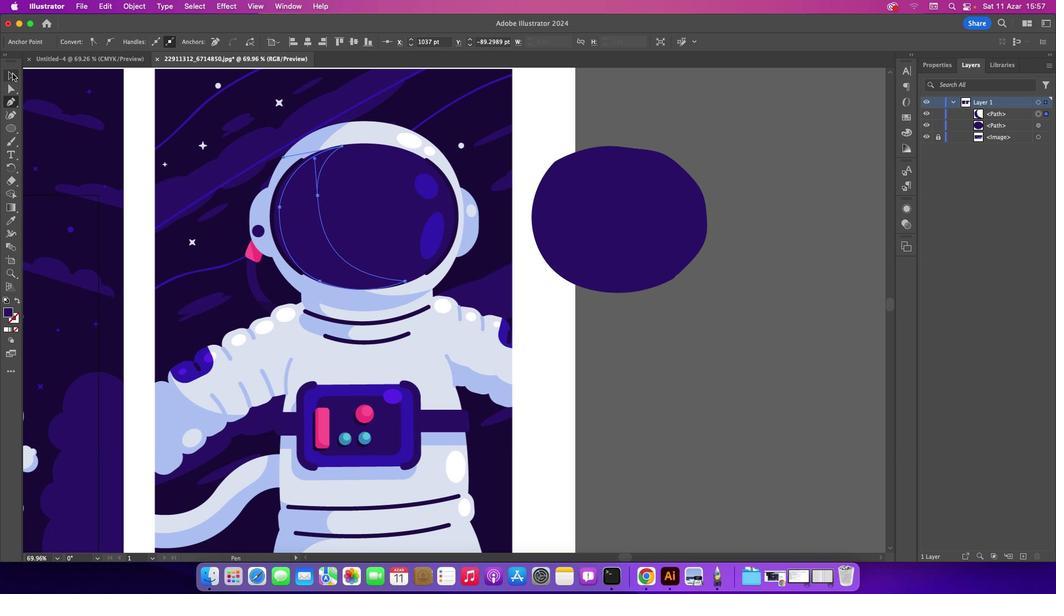 
Action: Mouse pressed left at (12, 73)
Screenshot: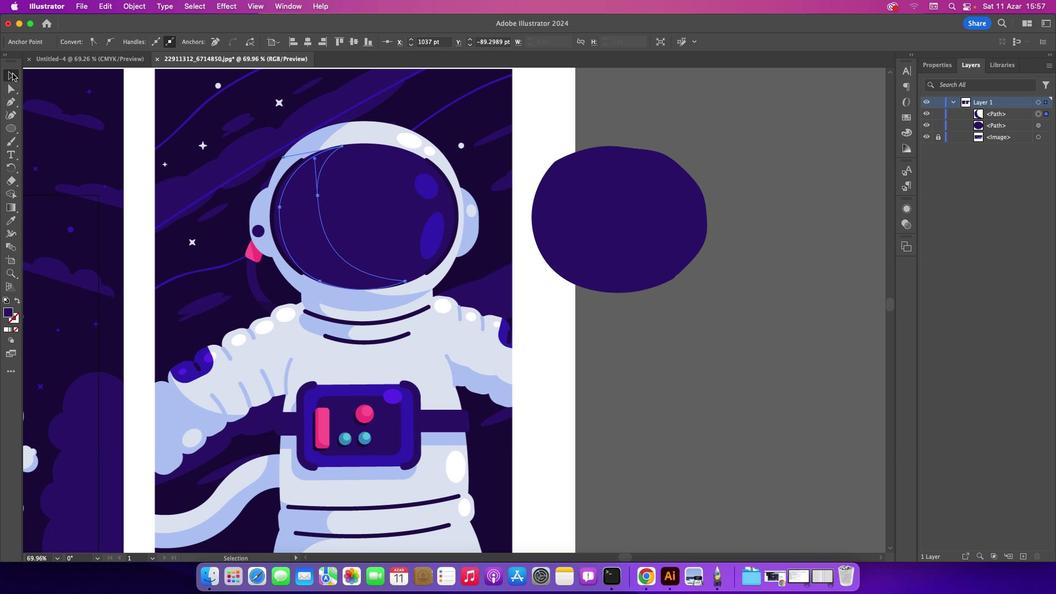 
Action: Mouse moved to (147, 151)
Screenshot: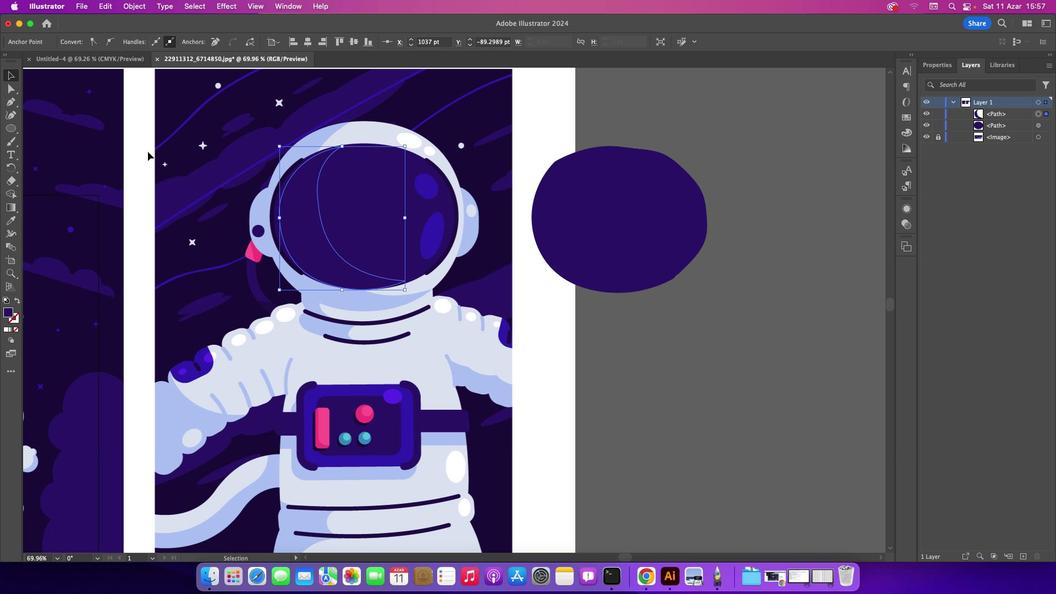 
Action: Mouse pressed left at (147, 151)
Screenshot: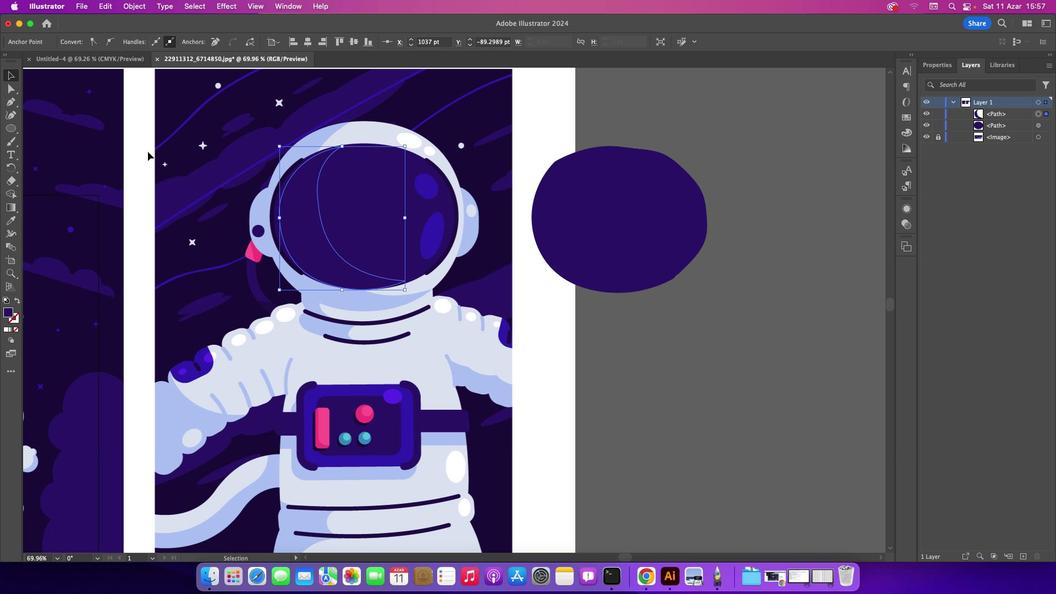 
Action: Mouse moved to (317, 236)
Screenshot: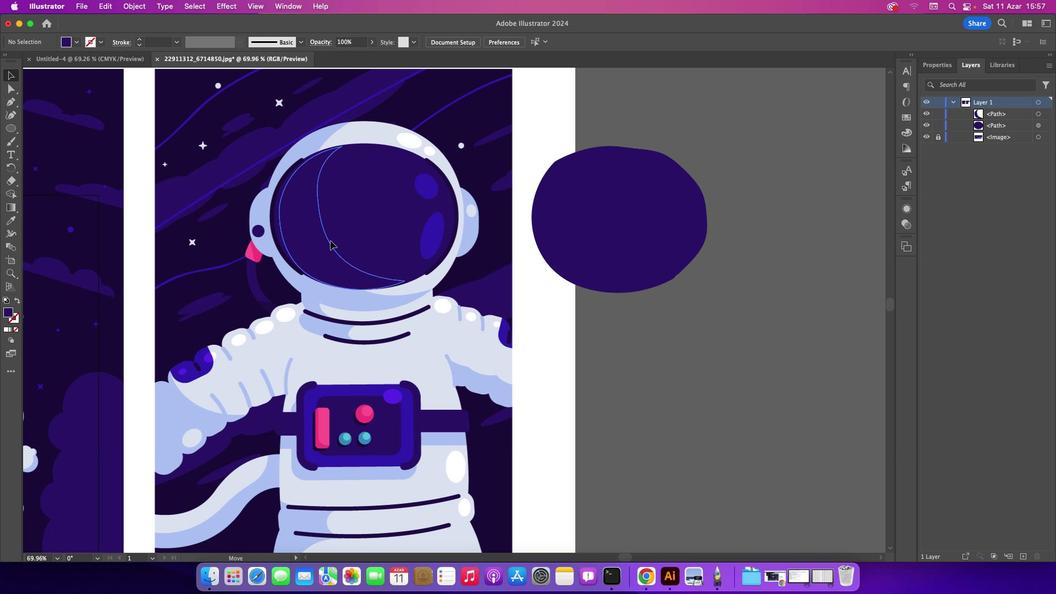 
Action: Mouse pressed left at (317, 236)
Screenshot: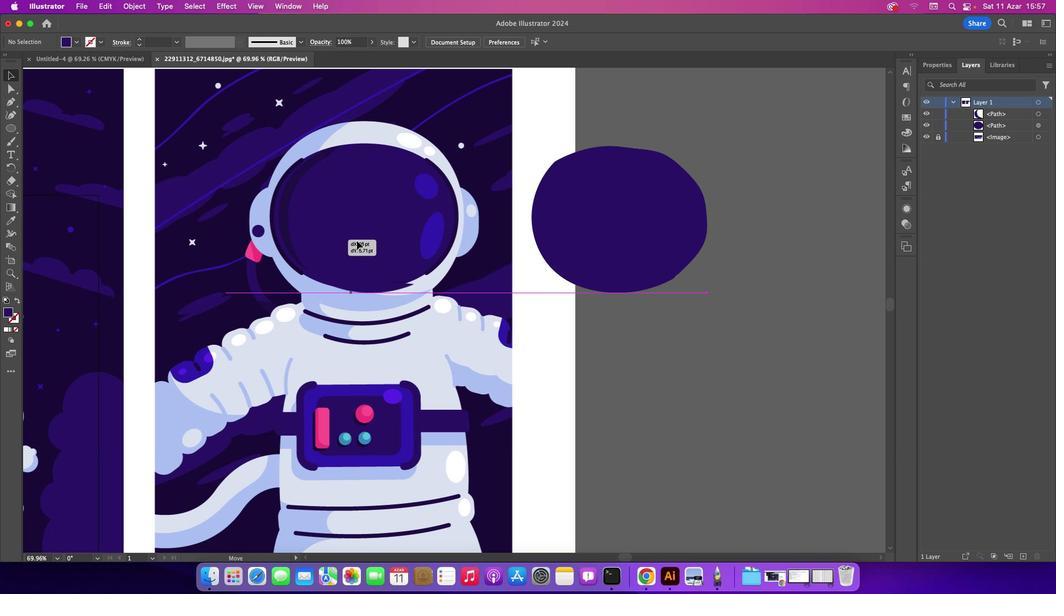 
Action: Mouse moved to (10, 221)
Screenshot: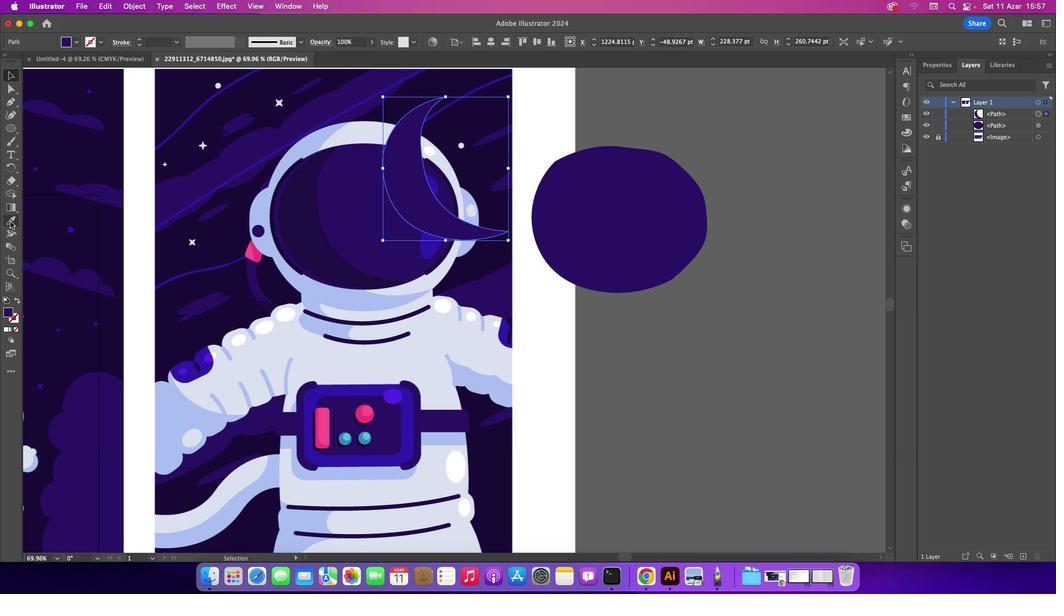 
Action: Mouse pressed left at (10, 221)
Screenshot: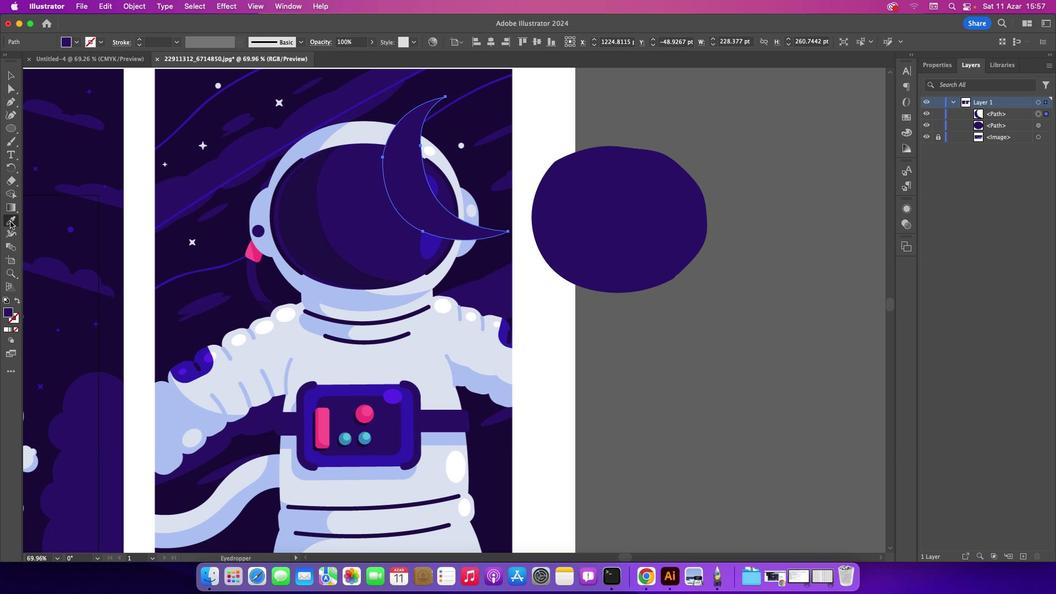 
Action: Mouse moved to (300, 203)
Screenshot: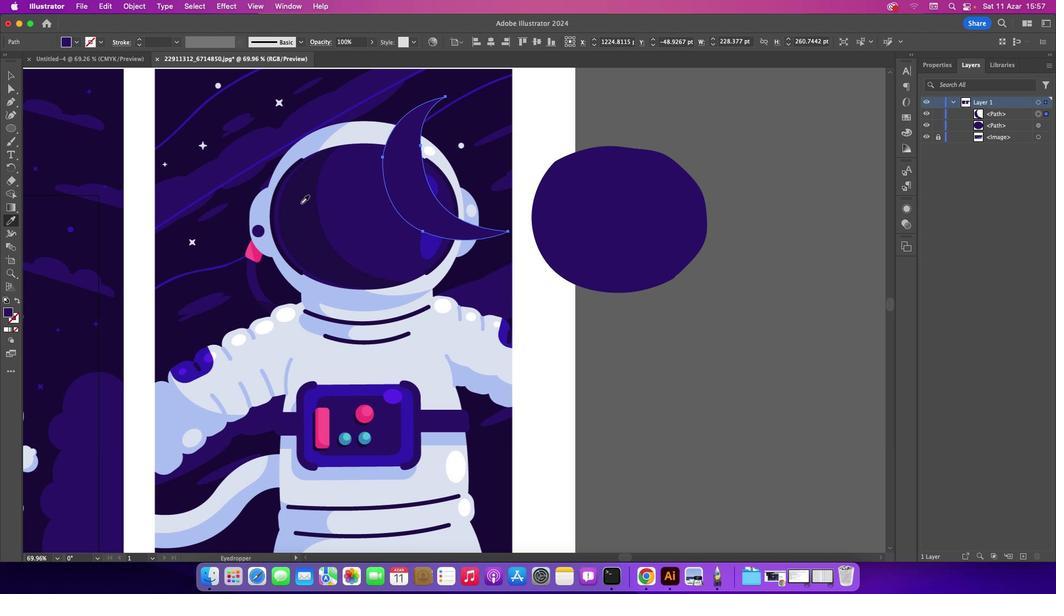 
Action: Mouse pressed left at (300, 203)
Screenshot: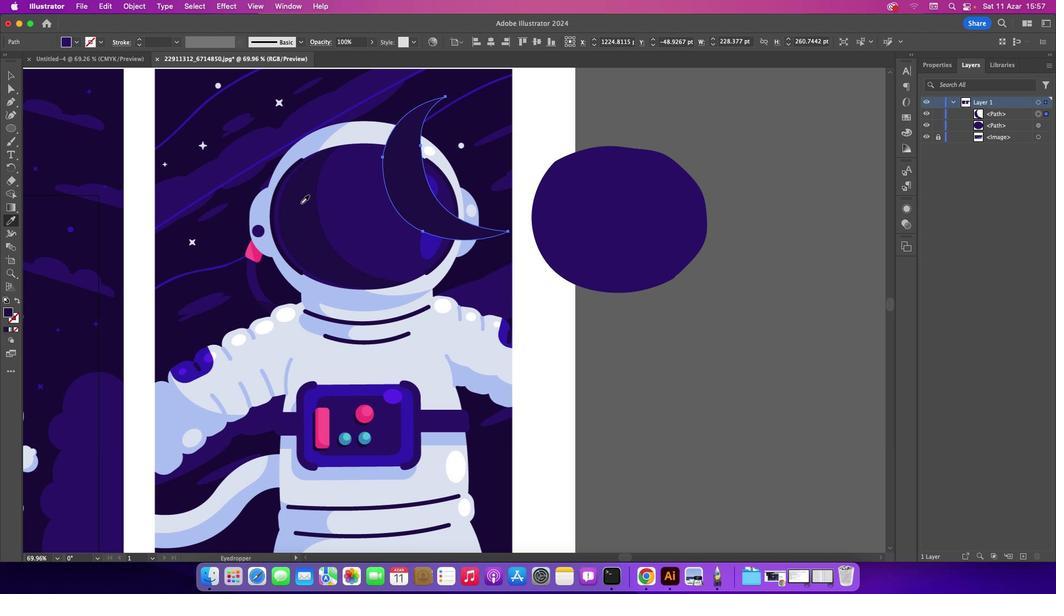 
Action: Mouse moved to (11, 71)
Screenshot: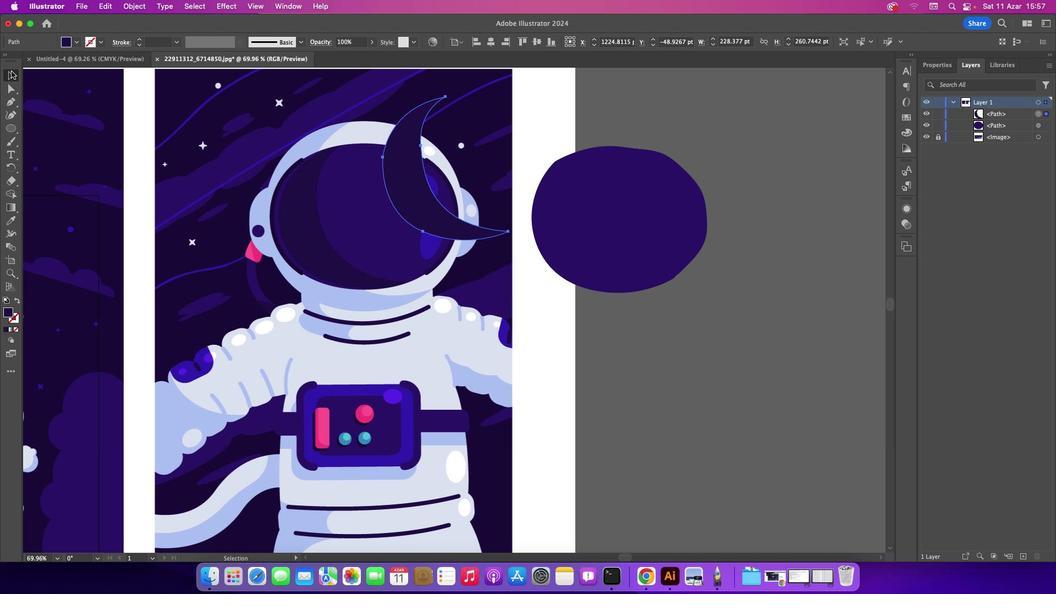 
Action: Mouse pressed left at (11, 71)
Screenshot: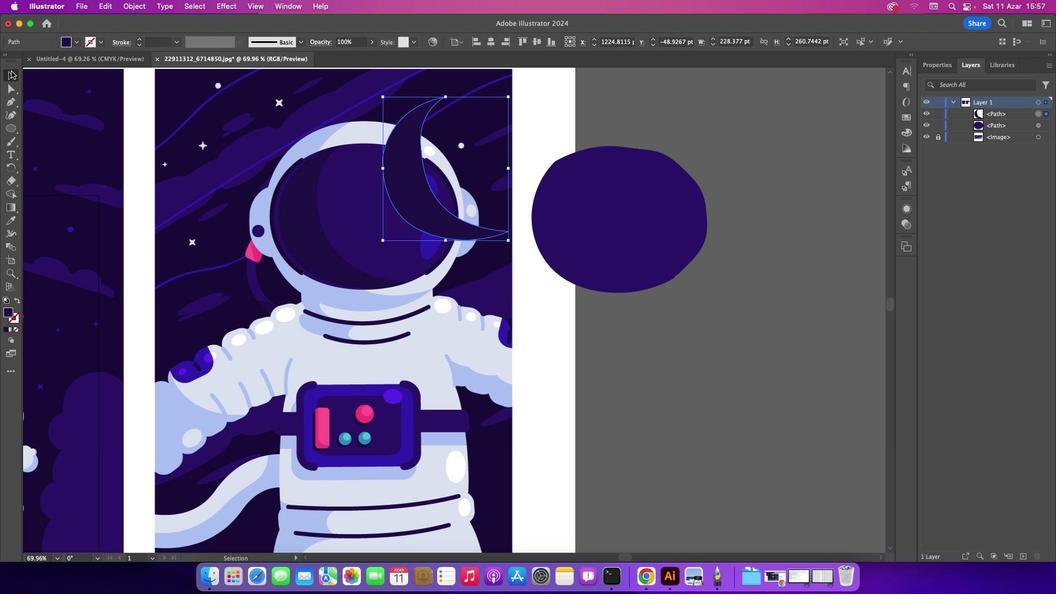 
Action: Mouse moved to (129, 128)
Screenshot: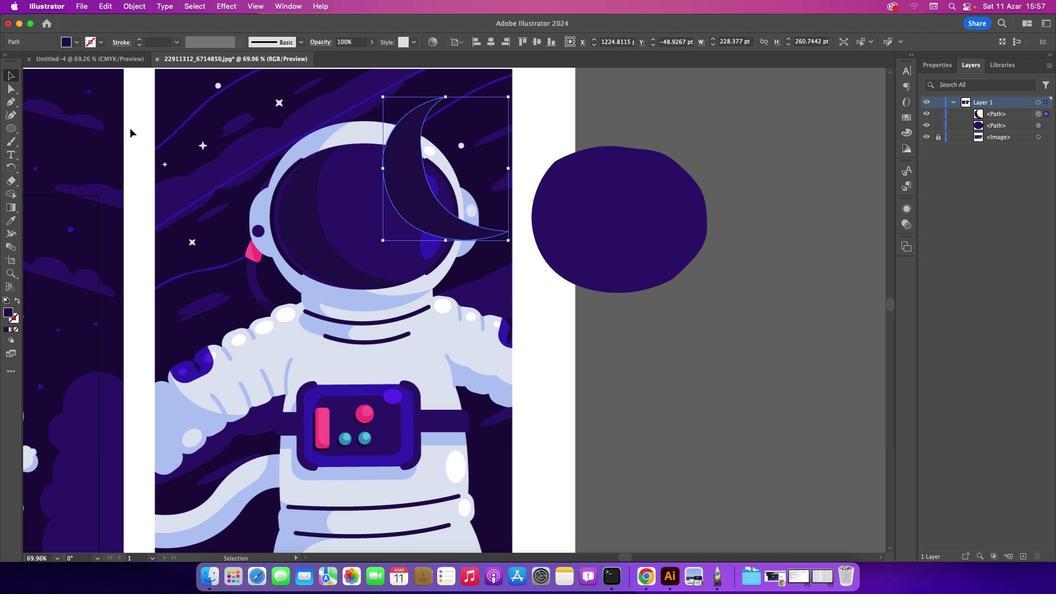 
Action: Mouse pressed left at (129, 128)
Screenshot: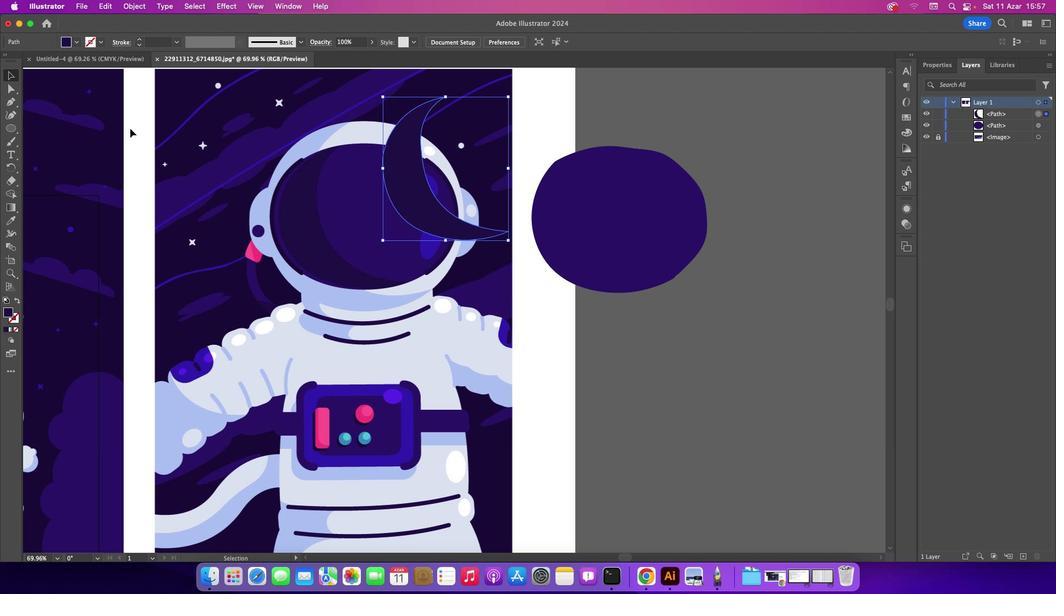 
Action: Mouse moved to (408, 165)
Screenshot: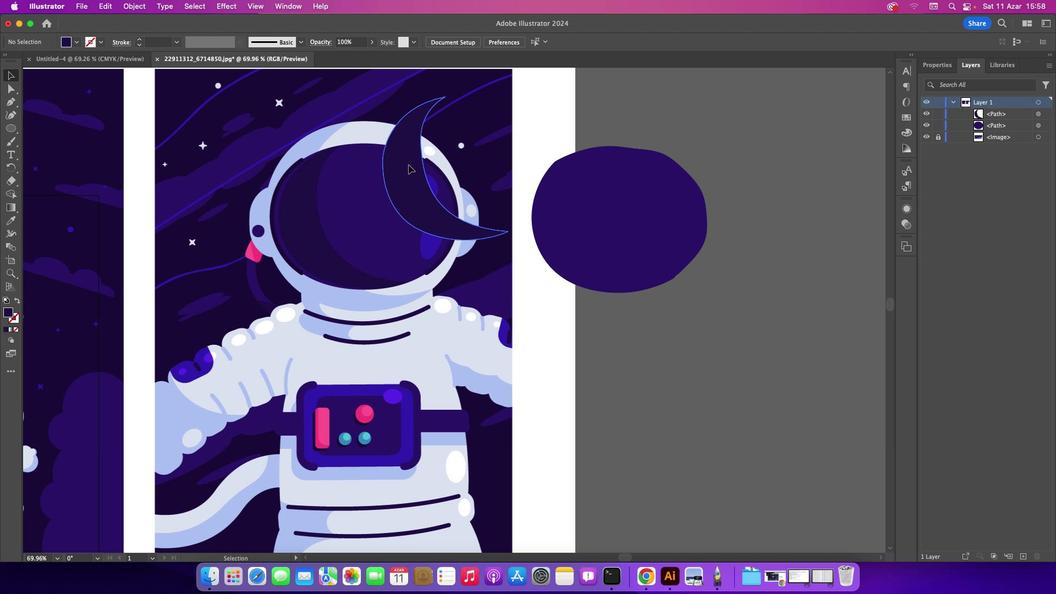 
Action: Mouse pressed left at (408, 165)
Screenshot: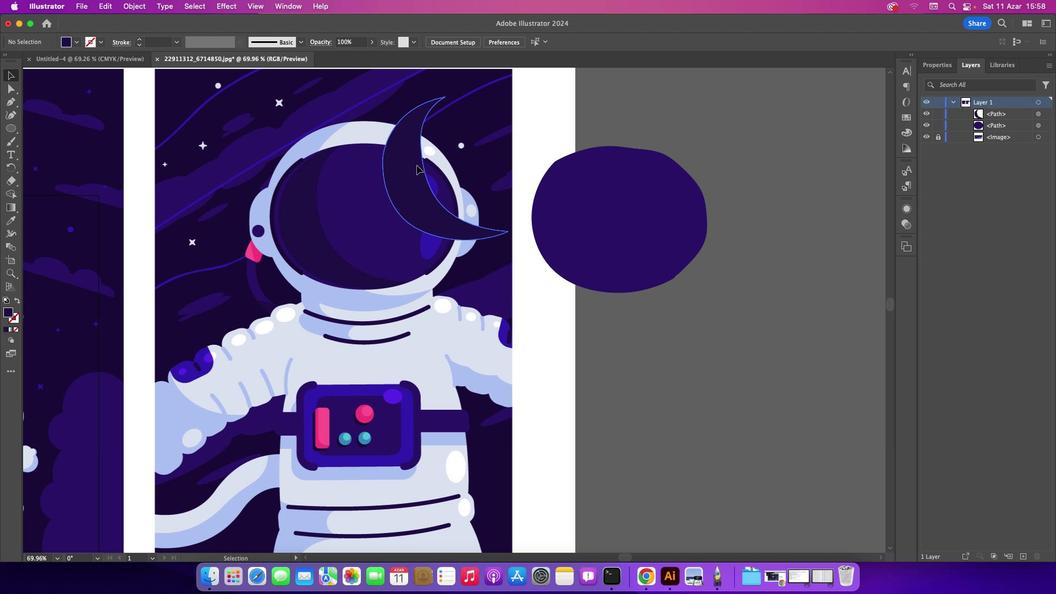 
Action: Mouse moved to (458, 199)
Screenshot: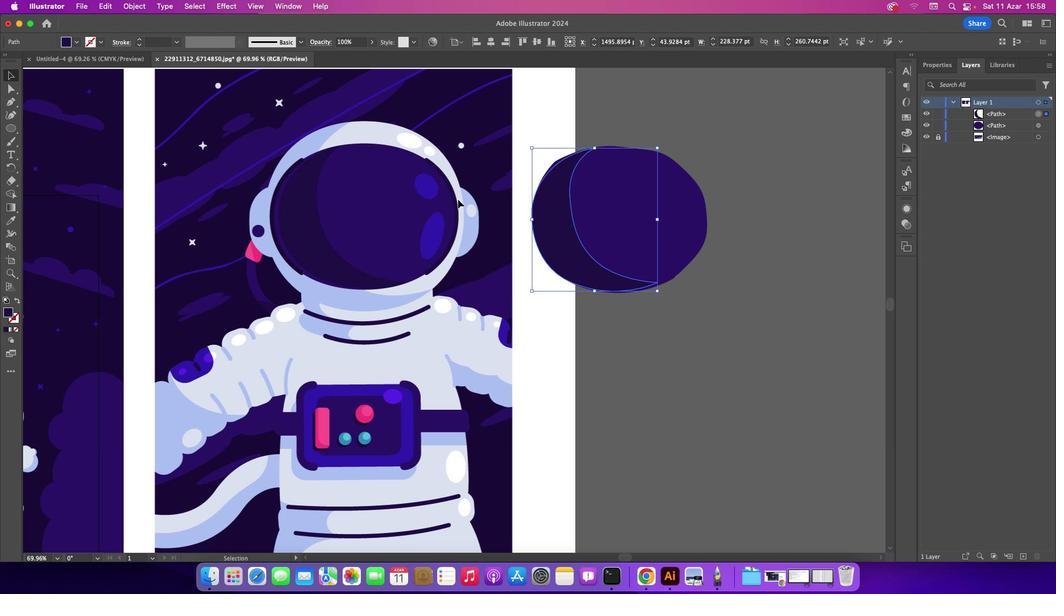 
Action: Mouse pressed left at (458, 199)
Screenshot: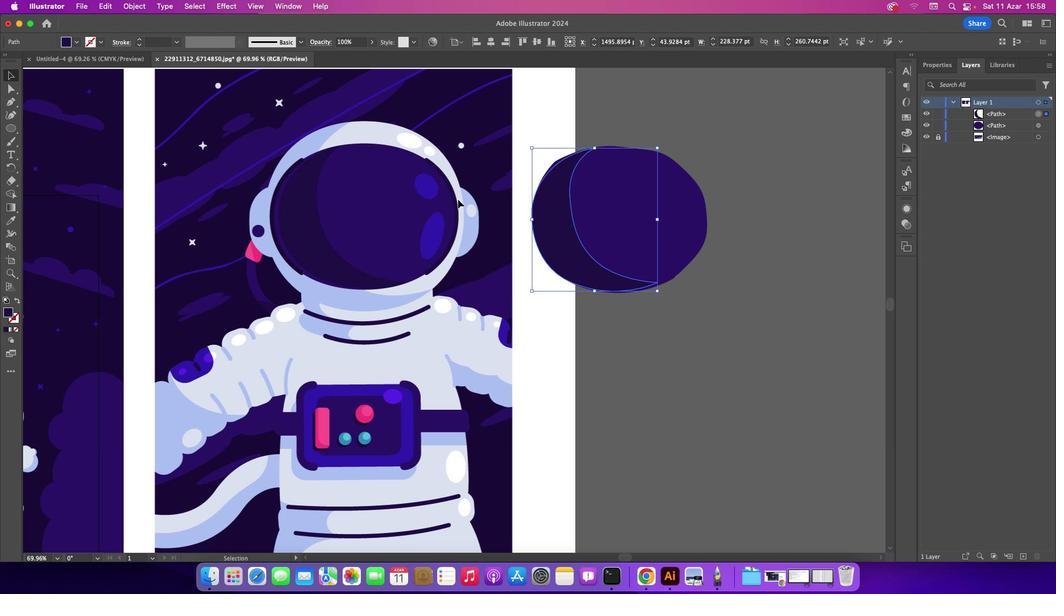 
Action: Mouse moved to (501, 162)
Screenshot: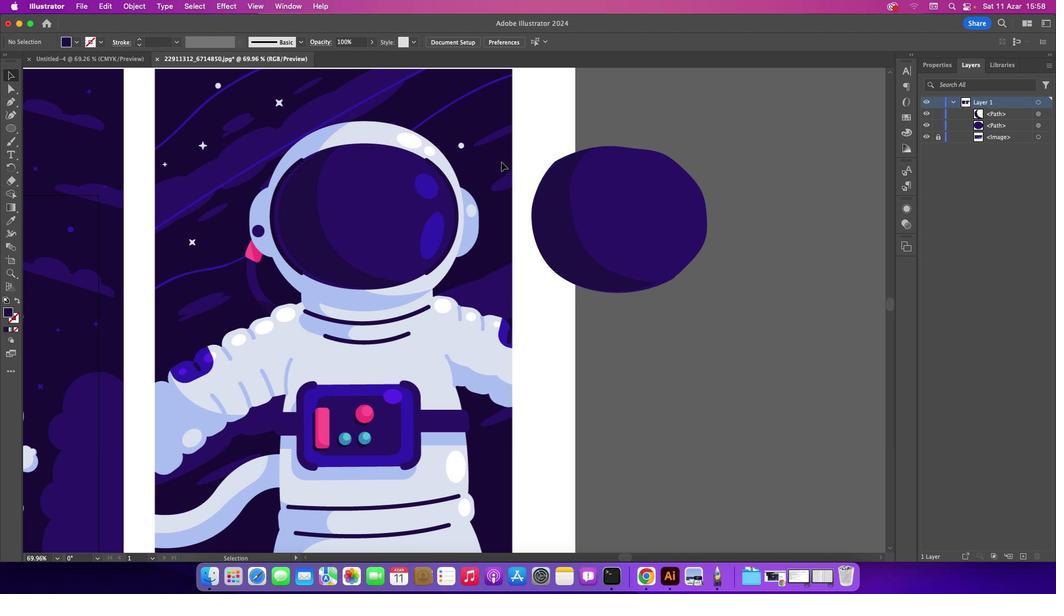 
Action: Mouse pressed left at (501, 162)
Screenshot: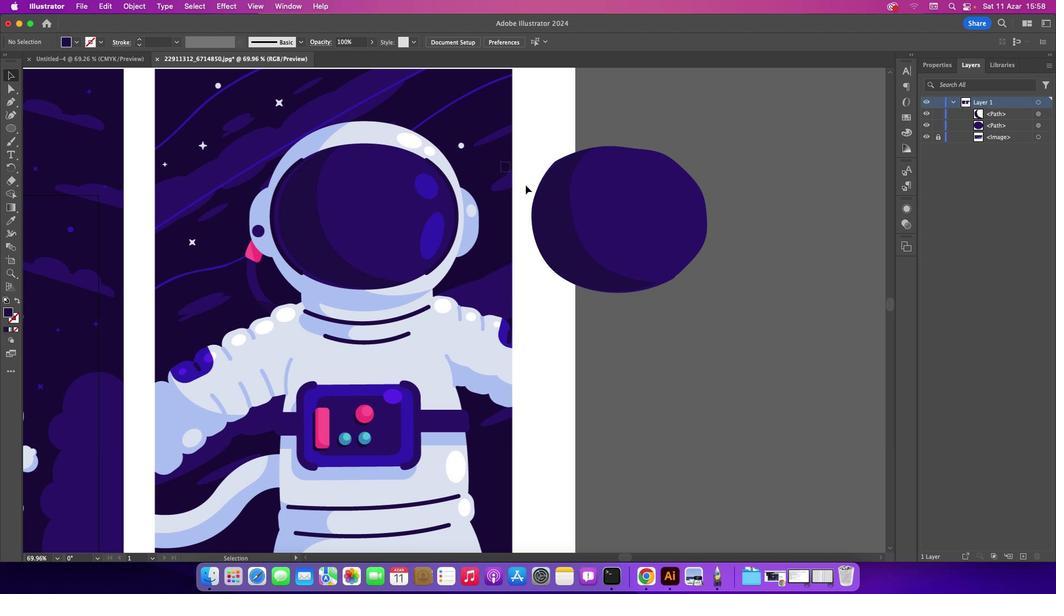 
Action: Mouse moved to (555, 238)
Screenshot: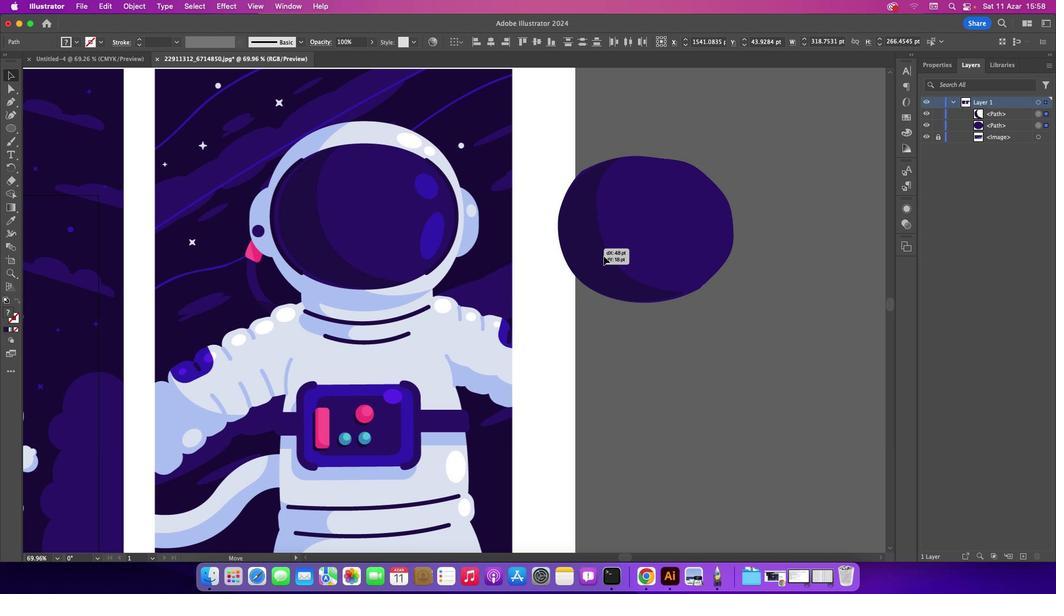
Action: Mouse pressed left at (555, 238)
Screenshot: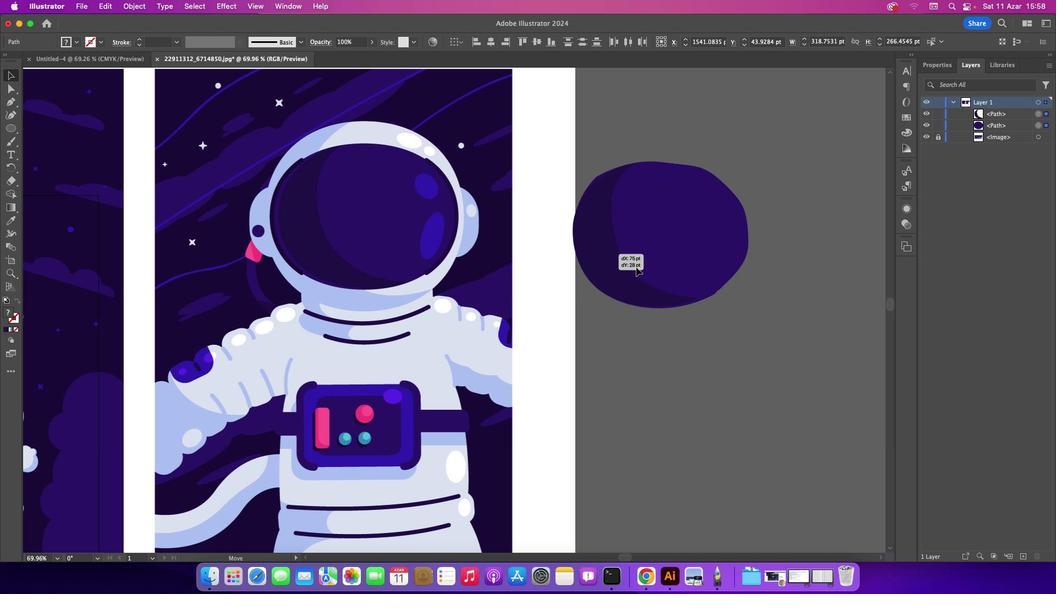 
Action: Mouse moved to (423, 150)
Screenshot: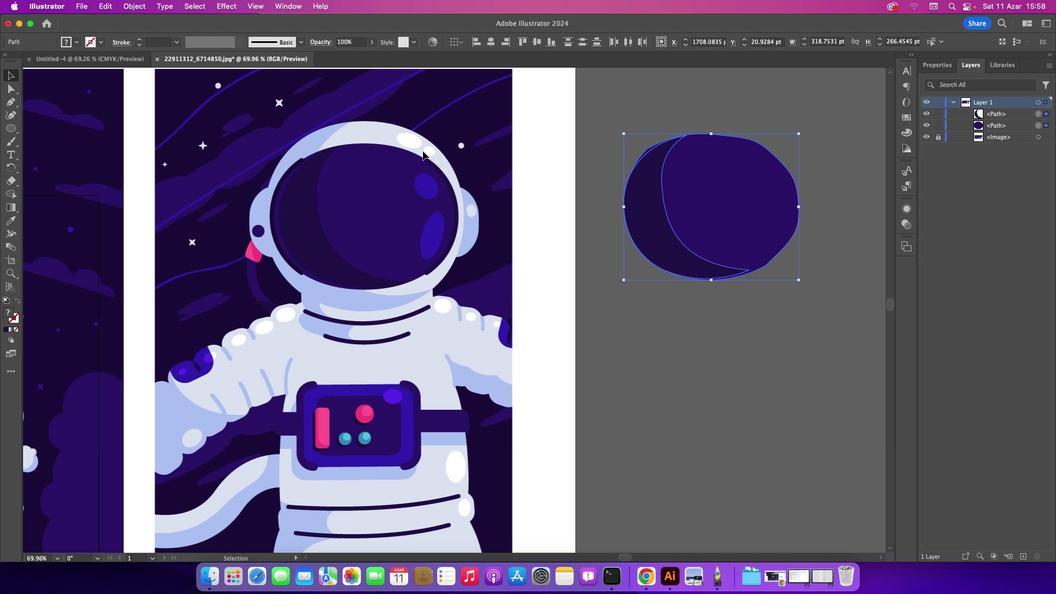 
Action: Mouse pressed left at (423, 150)
Screenshot: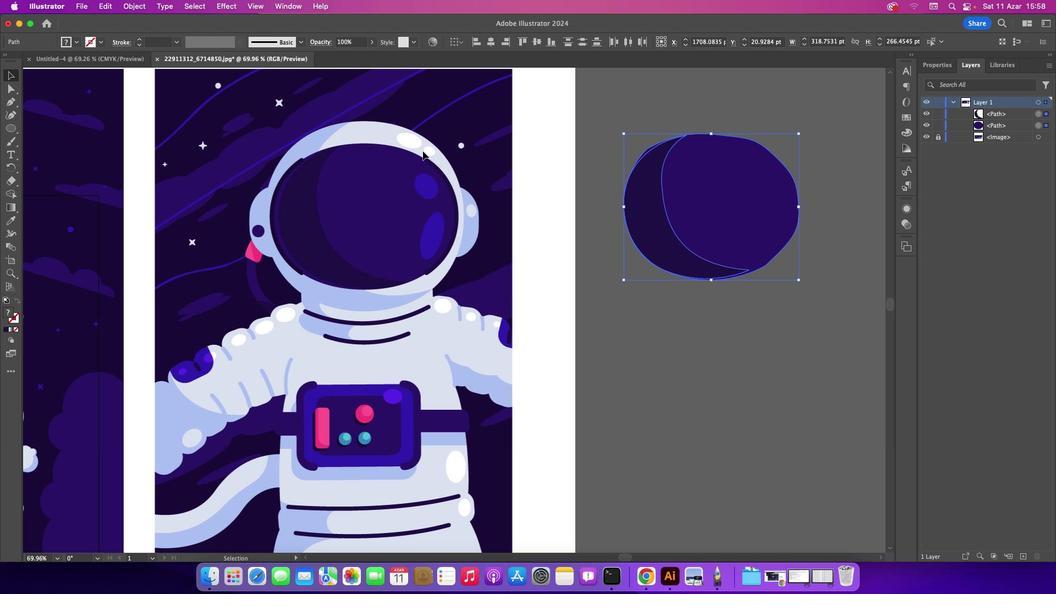 
Action: Mouse moved to (269, 178)
Screenshot: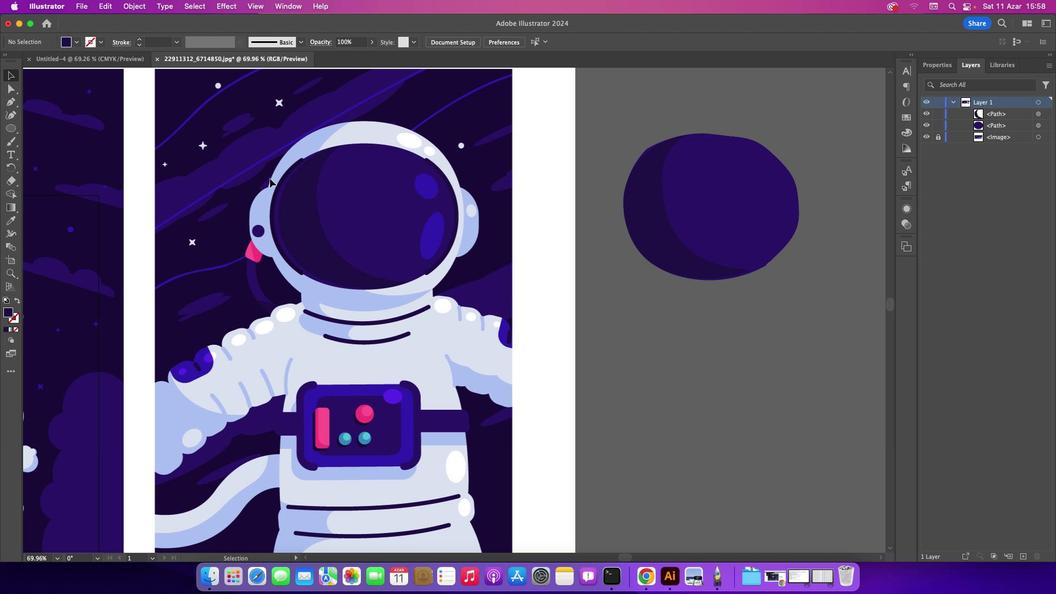 
Action: Mouse pressed left at (269, 178)
Screenshot: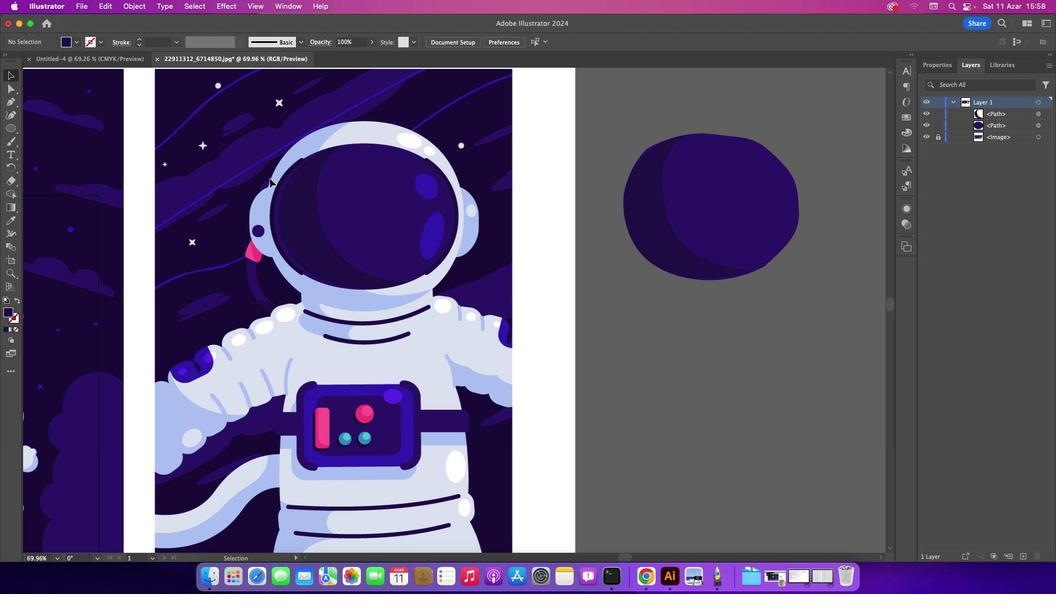 
Action: Mouse moved to (9, 104)
Screenshot: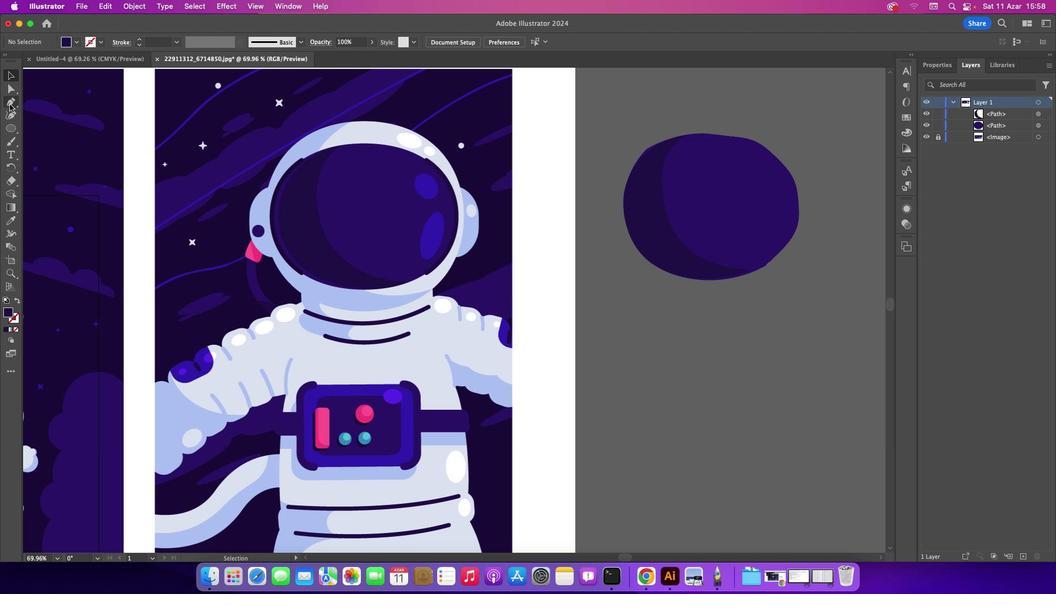 
Action: Mouse pressed left at (9, 104)
Screenshot: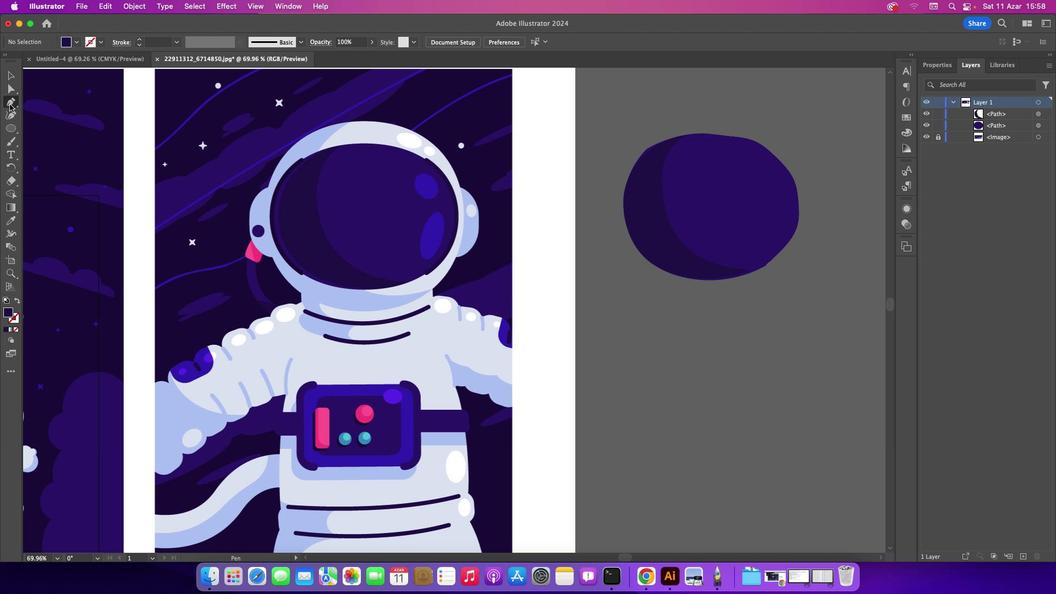 
Action: Mouse moved to (425, 160)
Screenshot: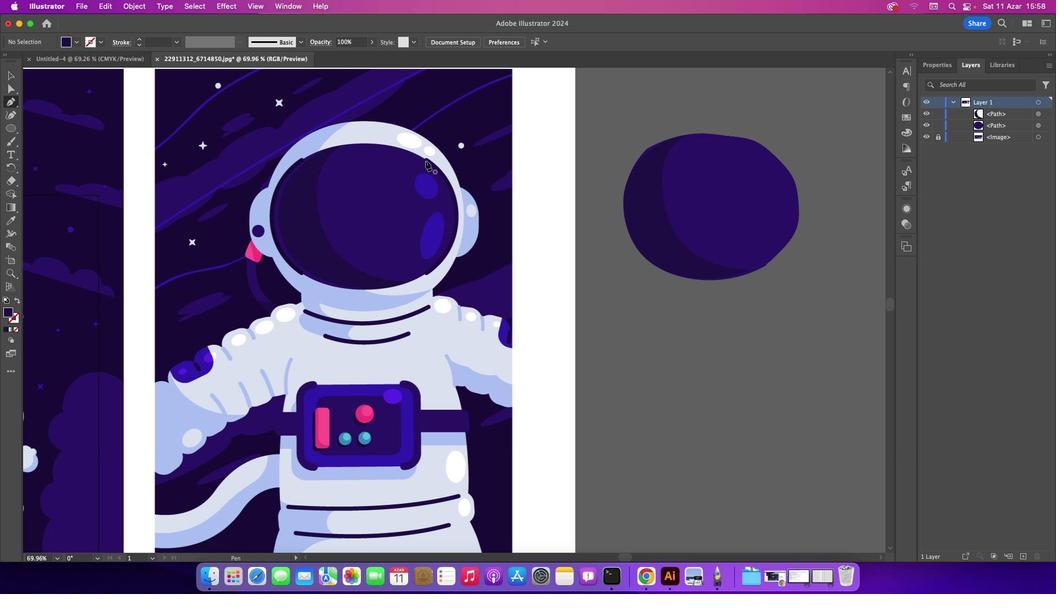 
Action: Mouse pressed left at (425, 160)
Screenshot: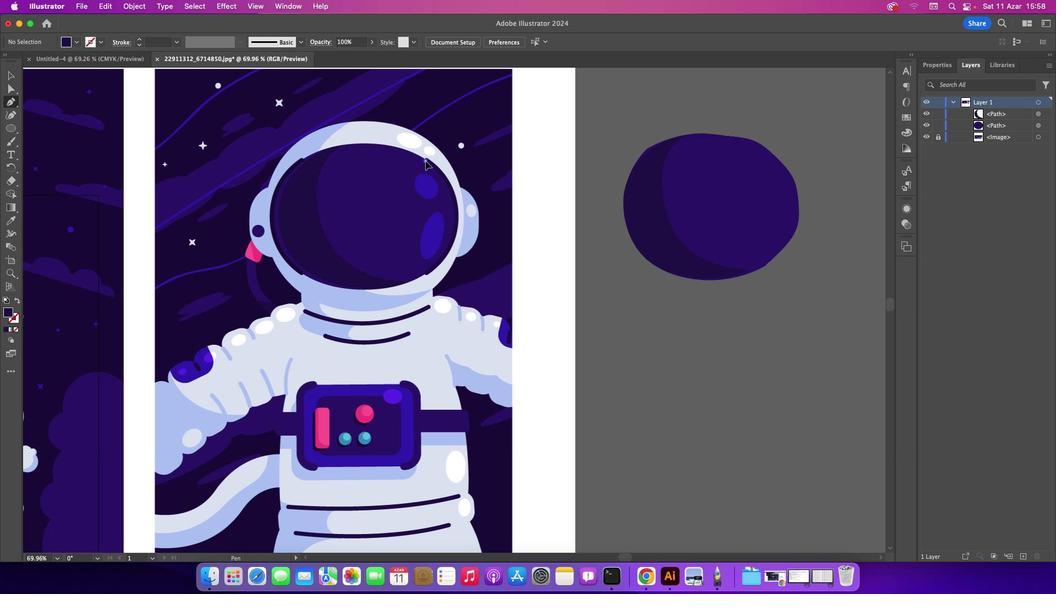 
Action: Mouse moved to (452, 199)
Screenshot: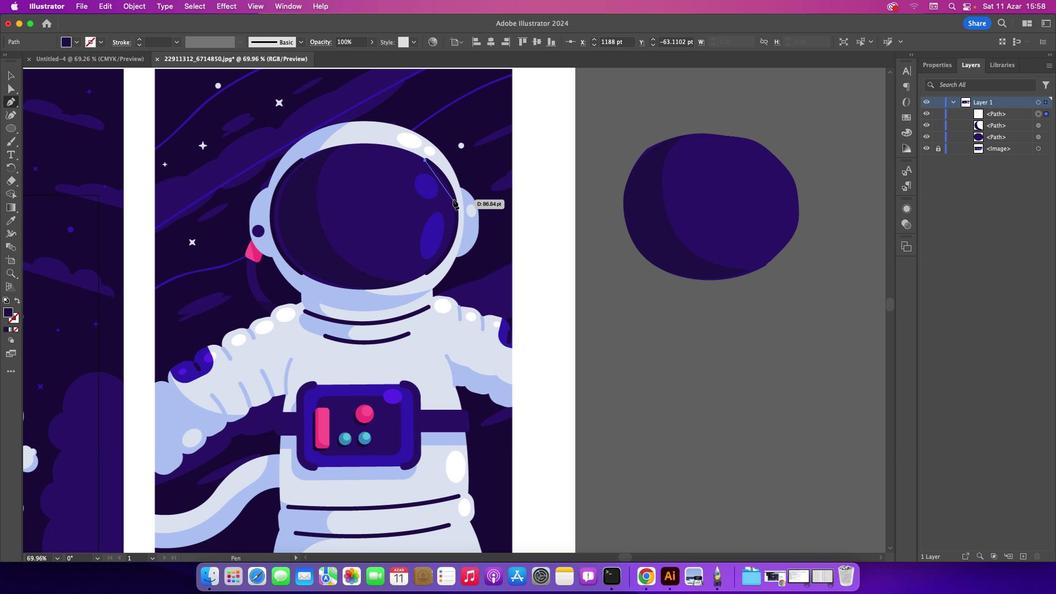 
Action: Mouse pressed left at (452, 199)
Screenshot: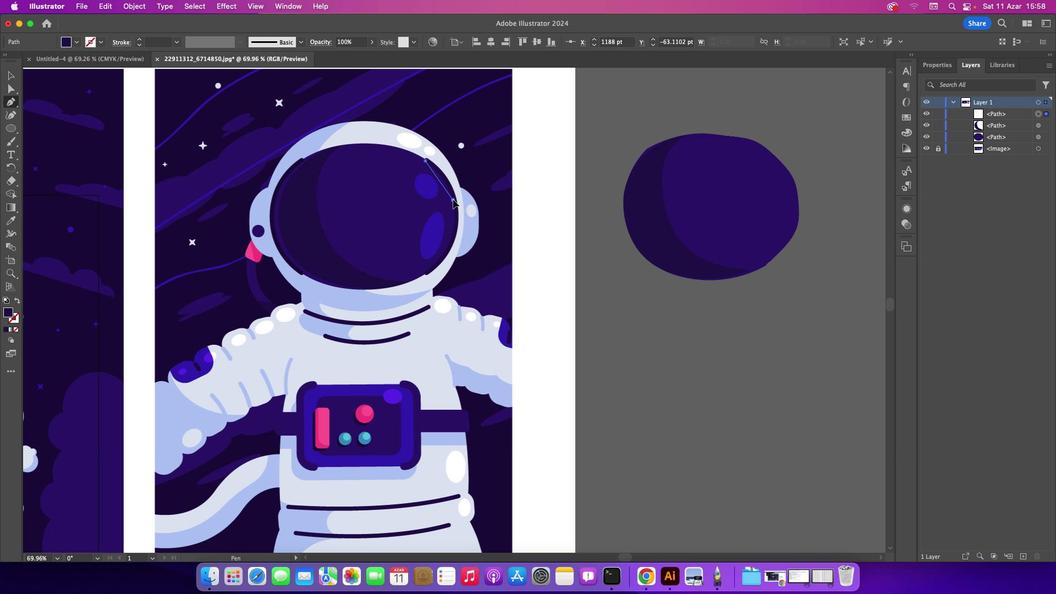 
Action: Mouse moved to (427, 273)
Screenshot: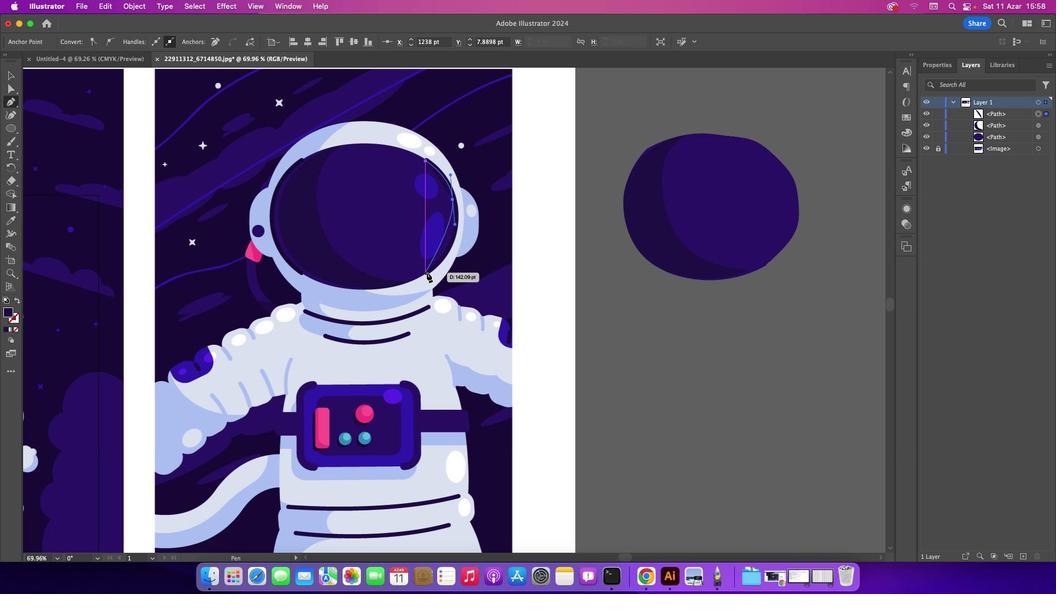 
Action: Mouse pressed left at (427, 273)
Screenshot: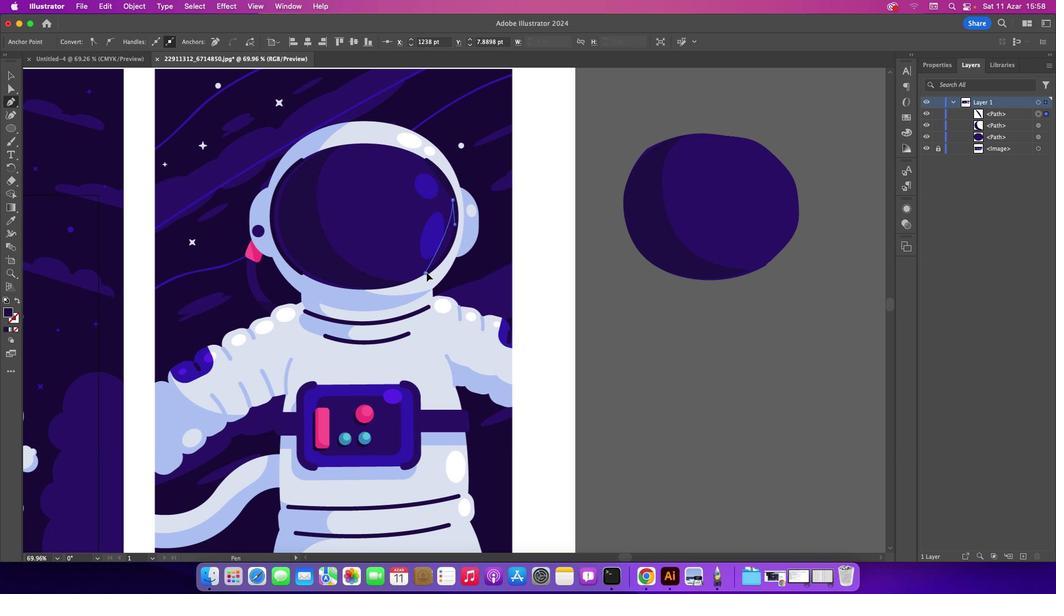 
Action: Mouse moved to (392, 297)
Screenshot: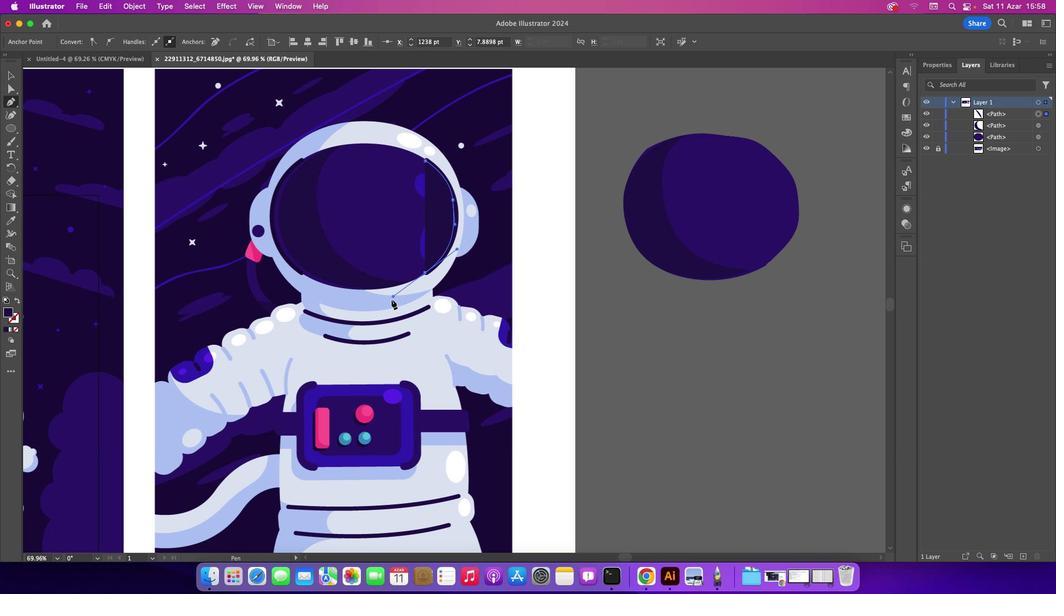 
Action: Mouse pressed left at (392, 297)
Screenshot: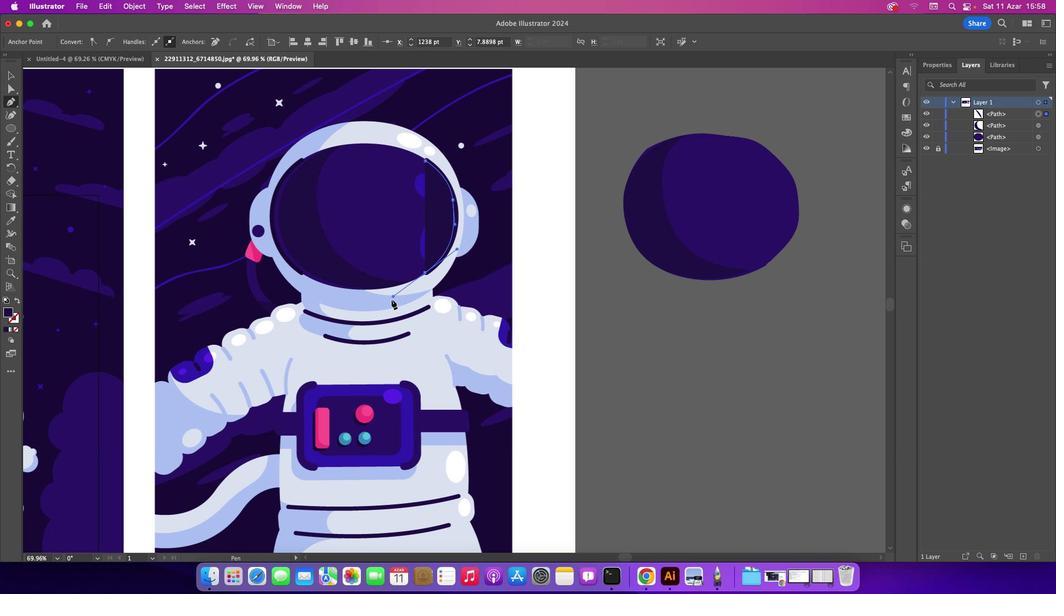 
Action: Mouse moved to (390, 302)
Screenshot: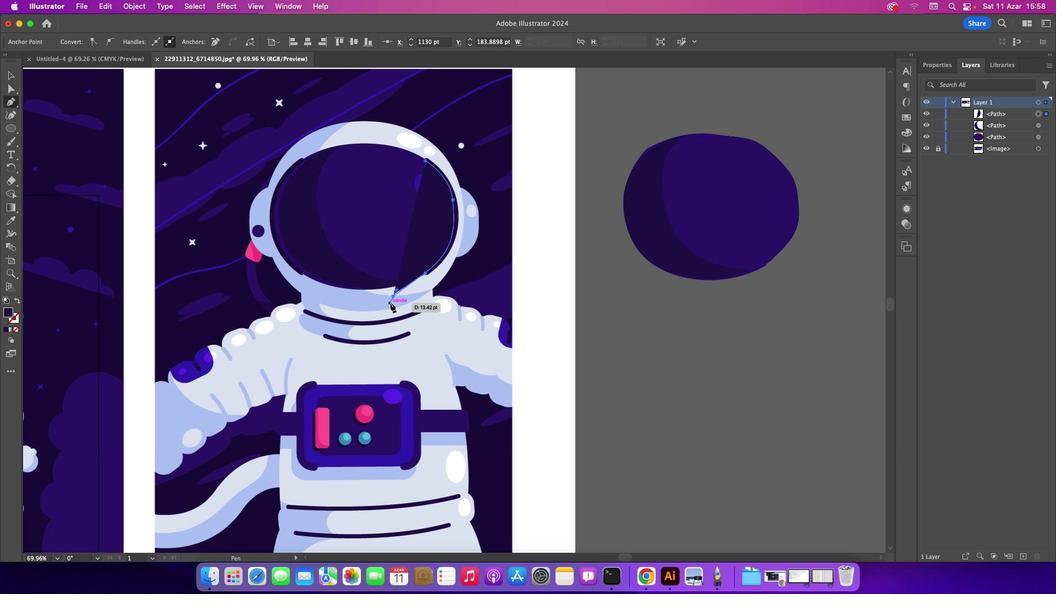 
Action: Key pressed Key.cmd
Screenshot: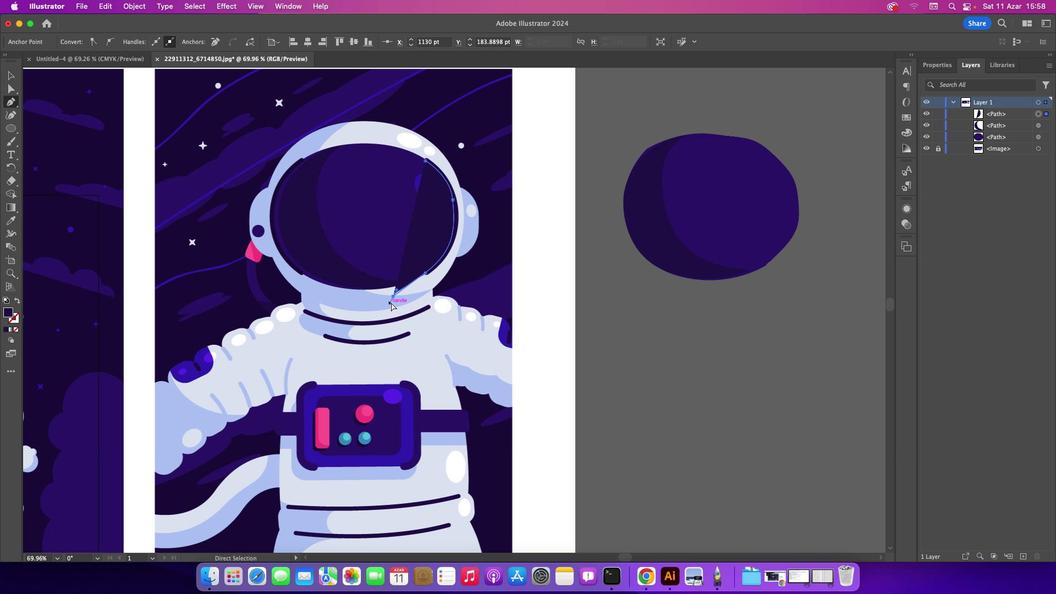 
Action: Mouse moved to (390, 302)
Screenshot: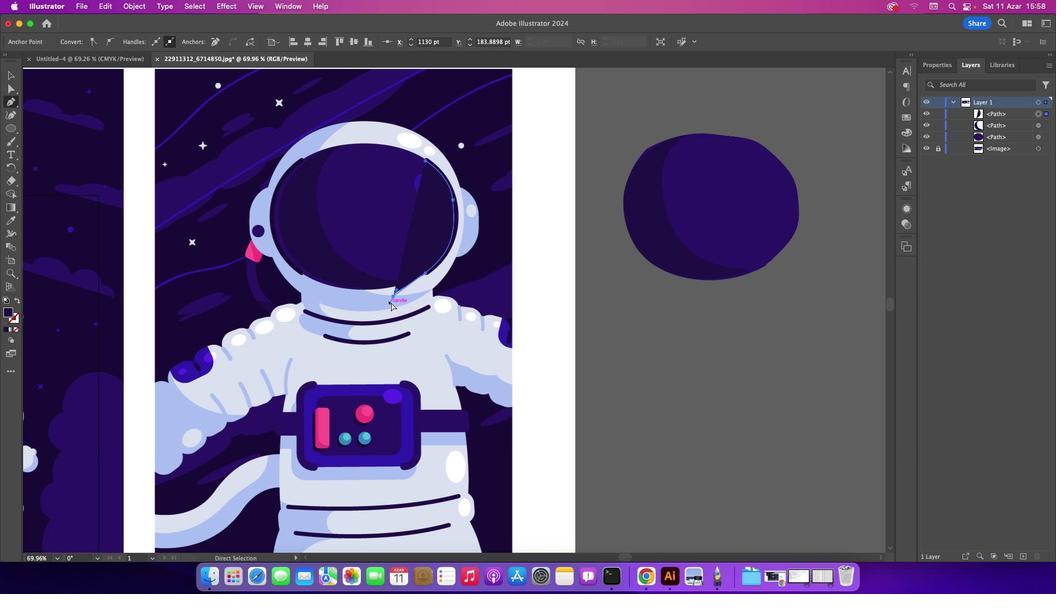 
Action: Key pressed 'z''z'
Screenshot: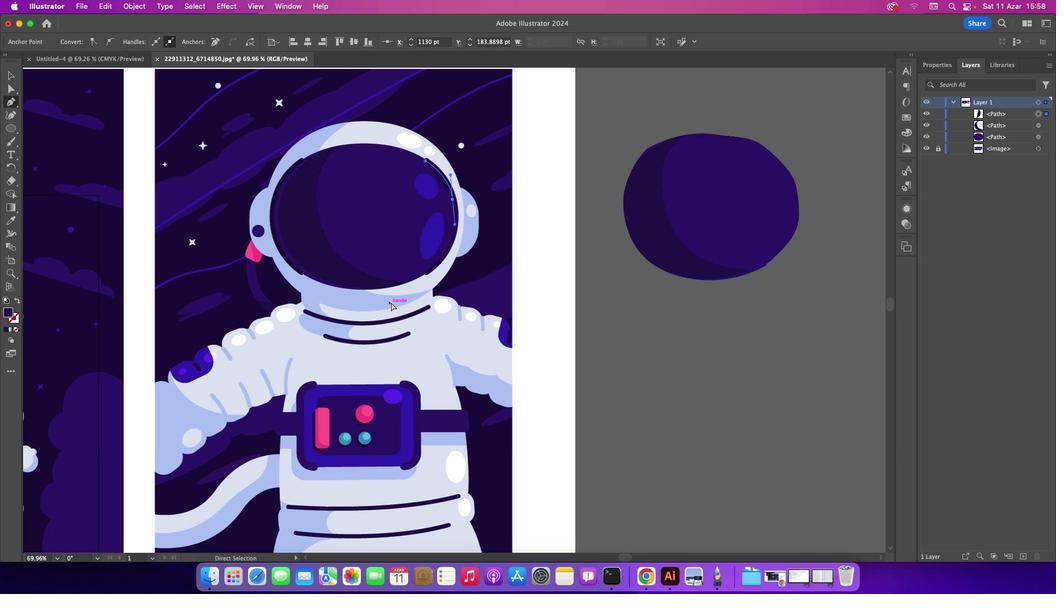 
Action: Mouse moved to (452, 198)
Screenshot: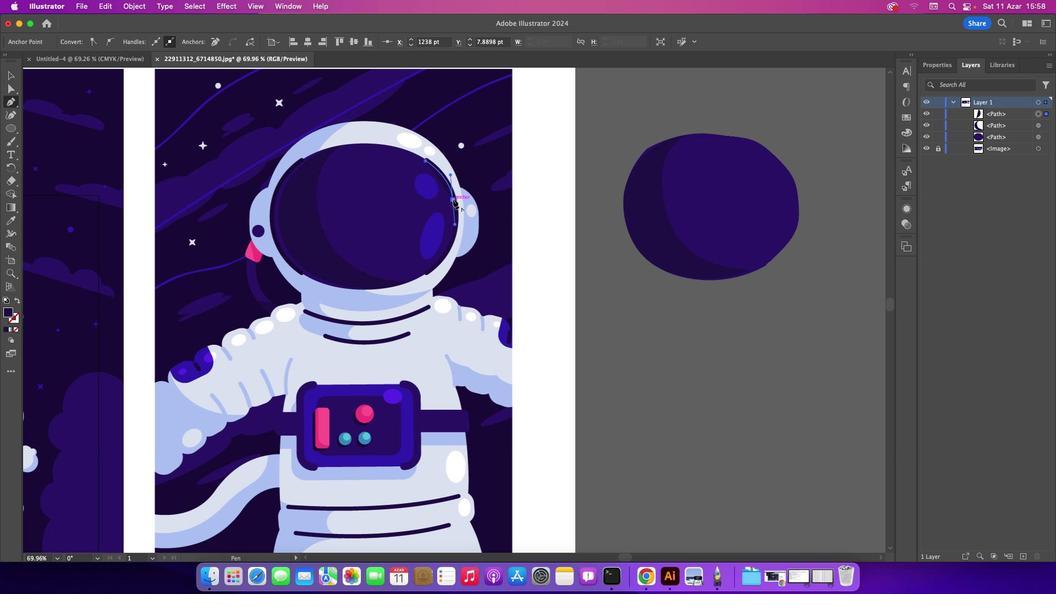 
Action: Mouse pressed left at (452, 198)
Screenshot: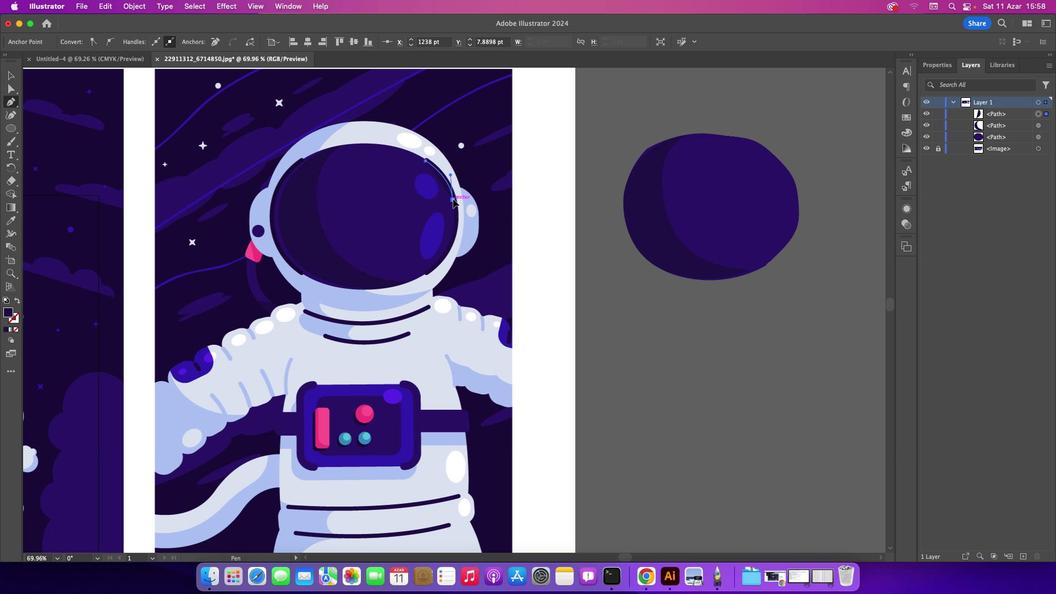 
Action: Mouse moved to (426, 270)
Screenshot: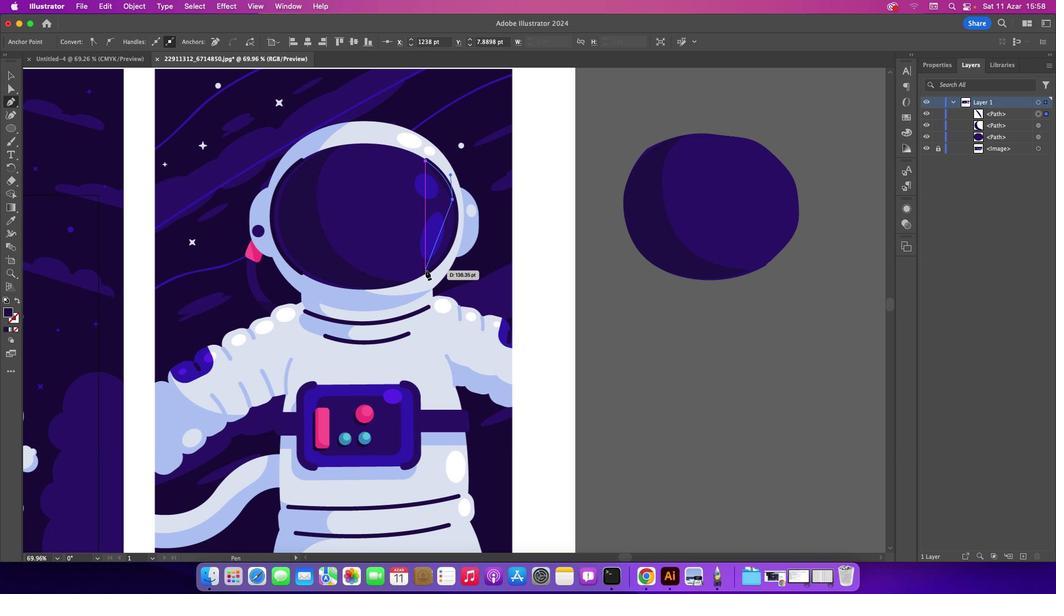 
Action: Mouse pressed left at (426, 270)
Screenshot: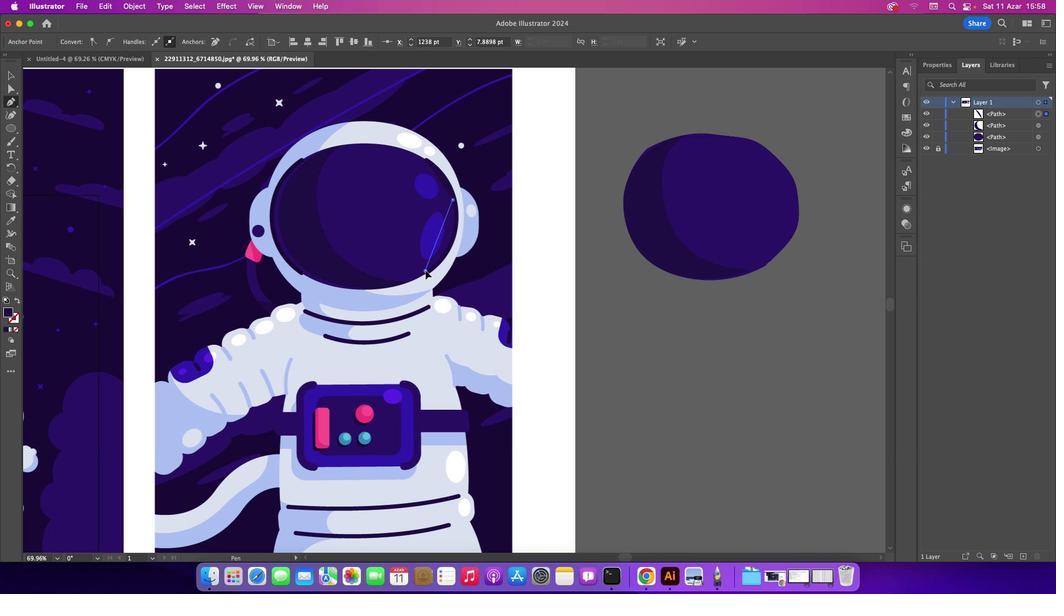 
Action: Mouse moved to (423, 269)
Screenshot: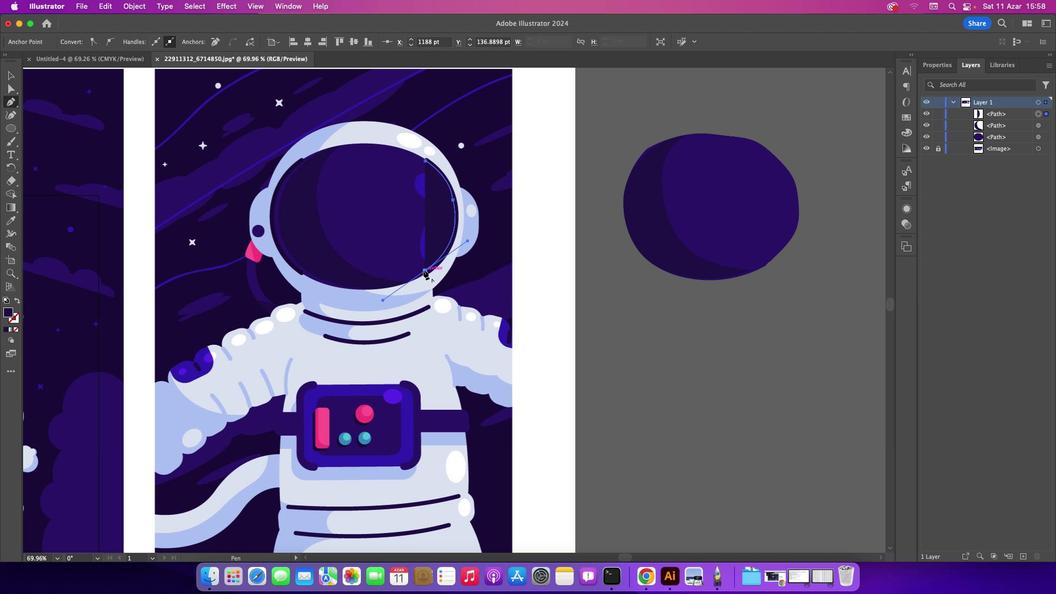 
Action: Mouse pressed left at (423, 269)
Screenshot: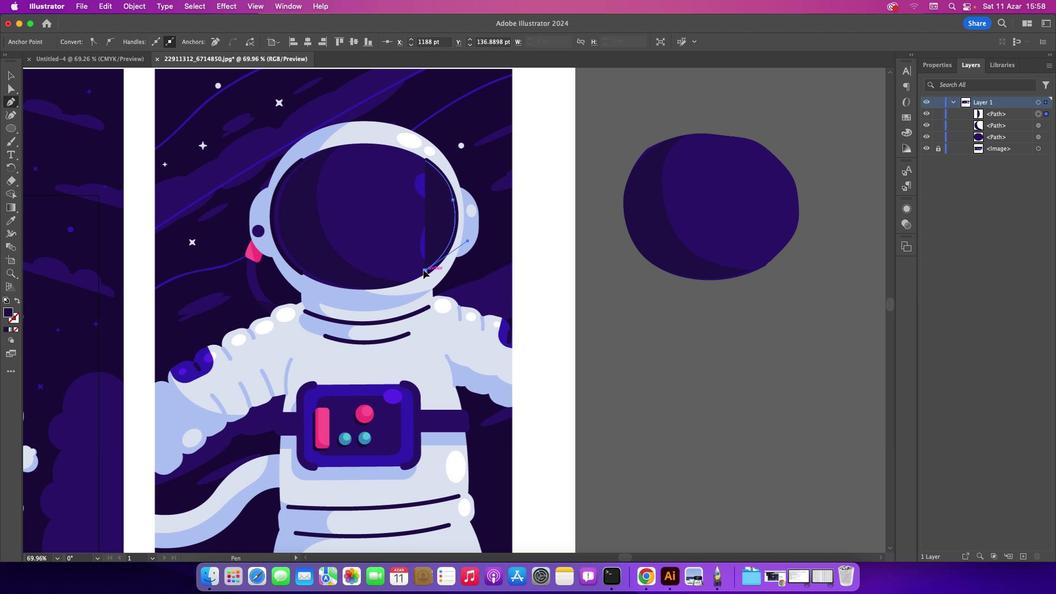 
Action: Mouse moved to (432, 270)
Screenshot: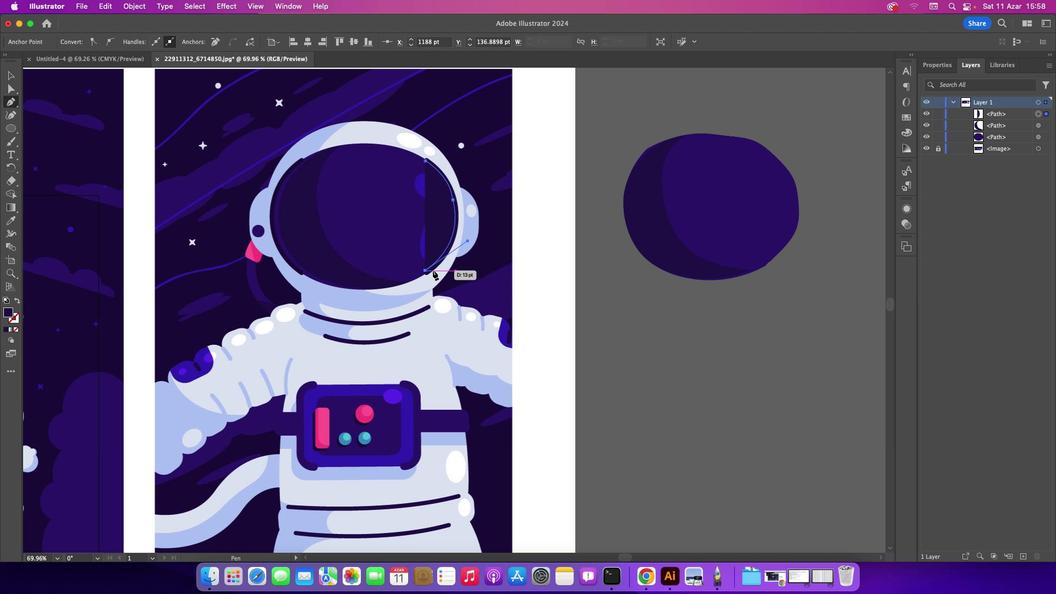 
Action: Mouse pressed left at (432, 270)
Screenshot: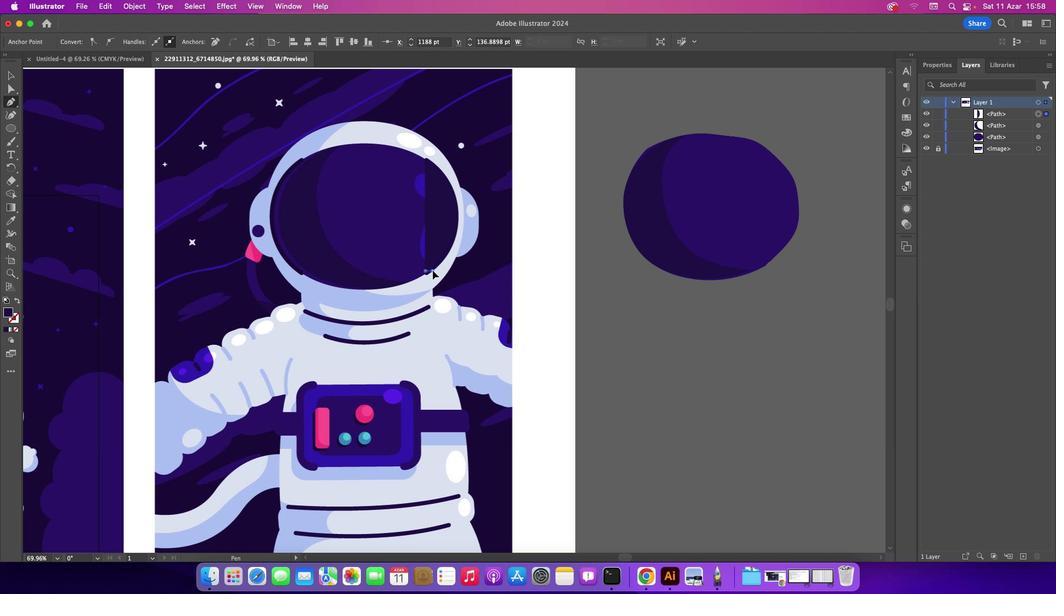 
Action: Mouse moved to (459, 214)
Screenshot: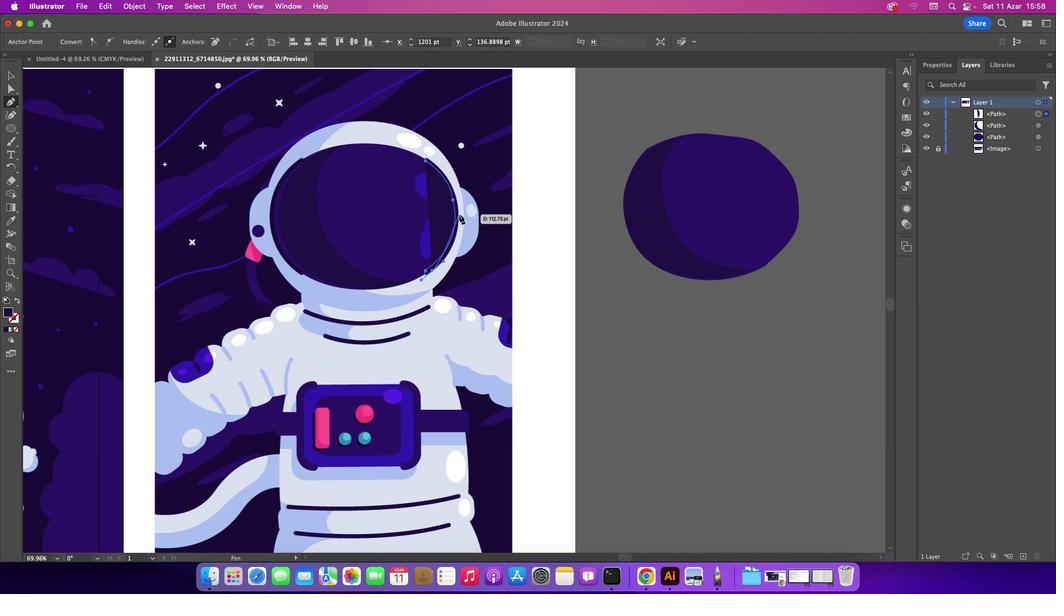 
Action: Mouse pressed left at (459, 214)
Screenshot: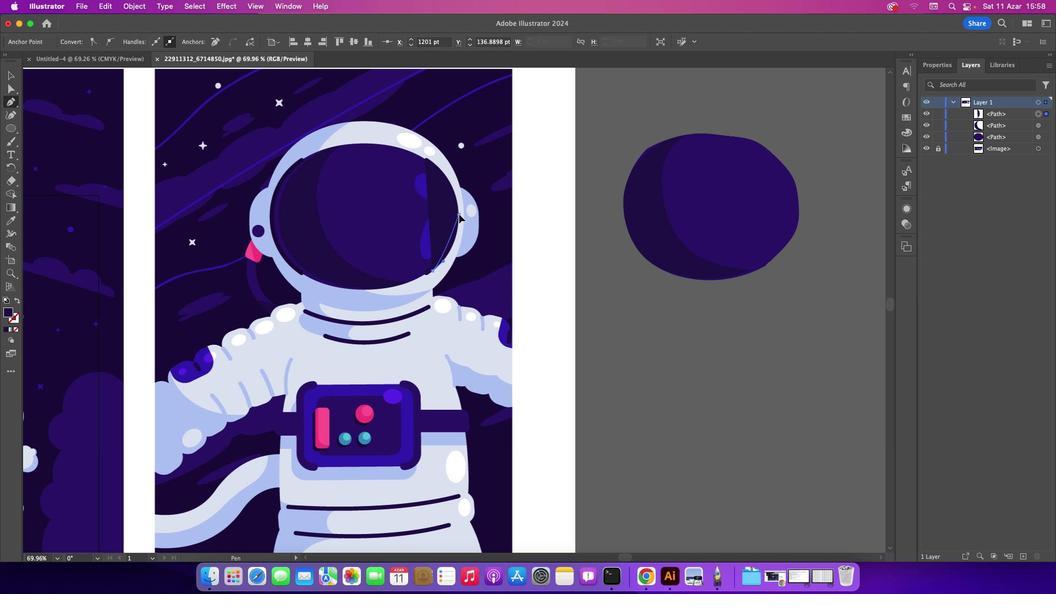 
Action: Mouse moved to (458, 182)
Screenshot: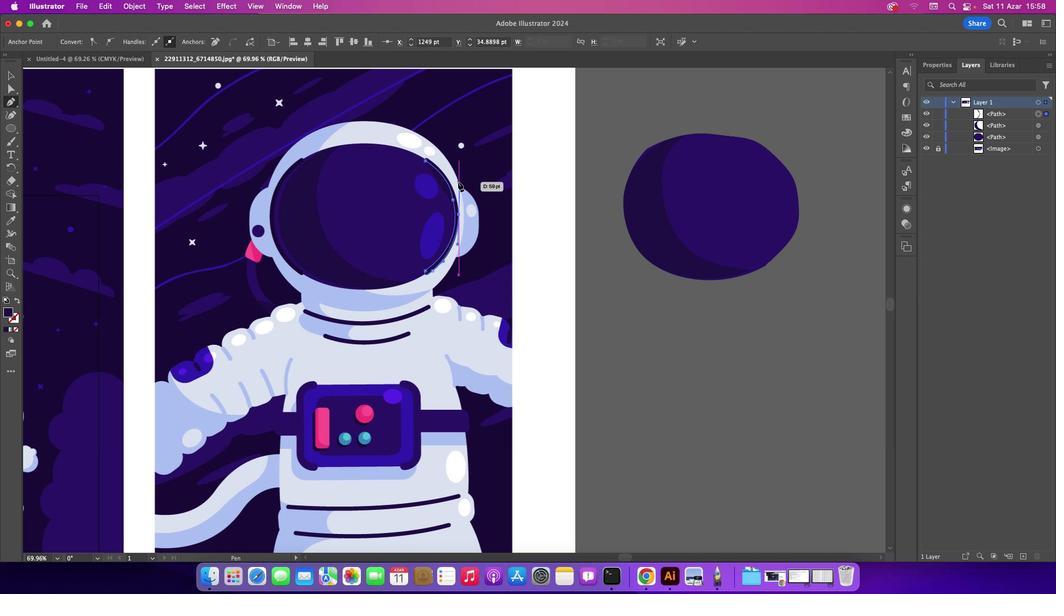 
Action: Mouse pressed left at (458, 182)
Screenshot: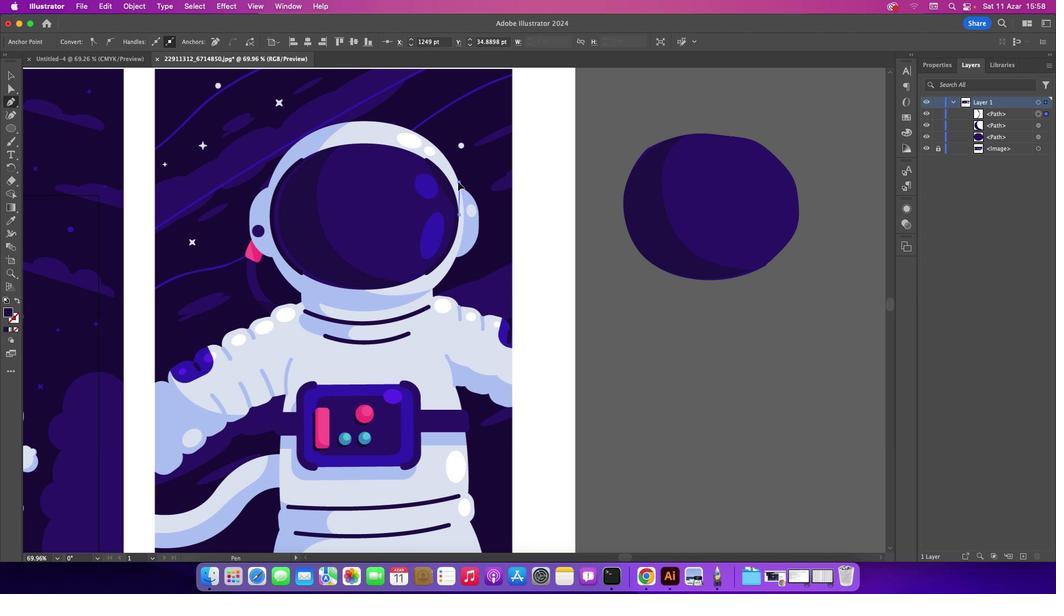
Action: Mouse moved to (457, 179)
Screenshot: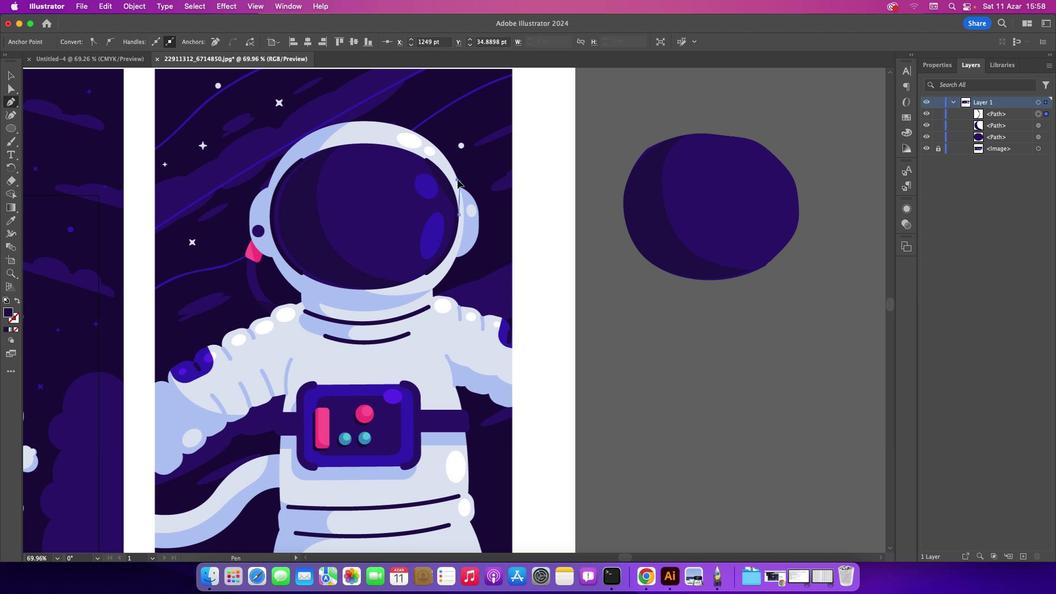 
Action: Mouse pressed left at (457, 179)
Screenshot: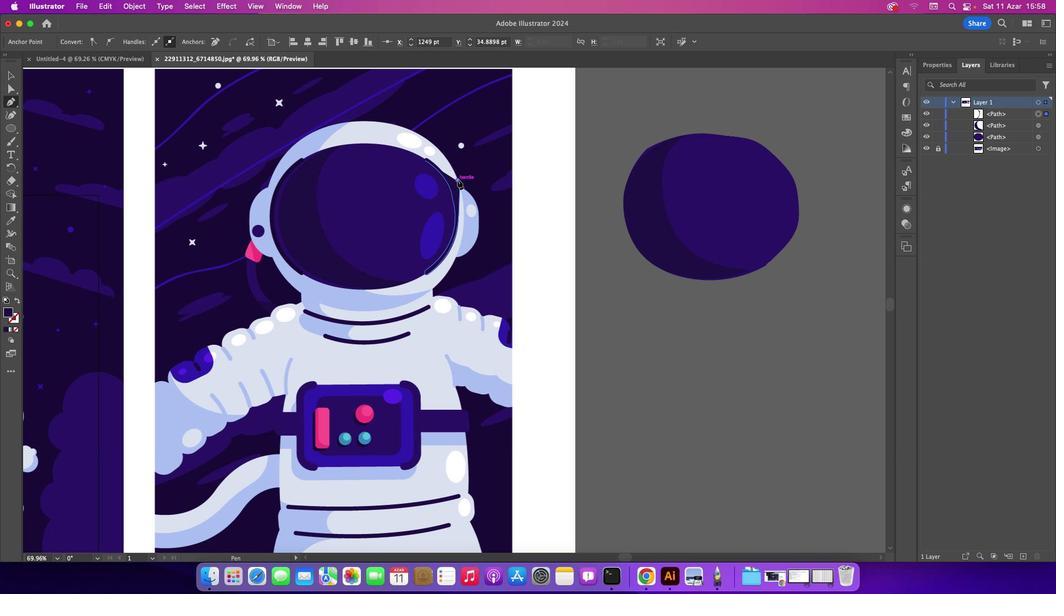 
Action: Mouse moved to (423, 148)
Screenshot: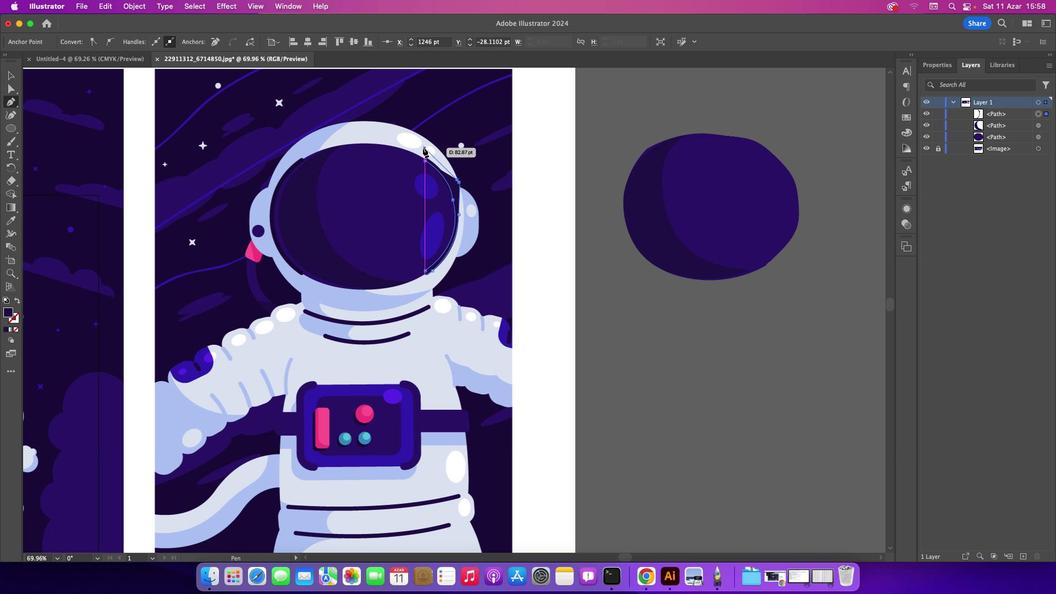 
Action: Key pressed Key.cmd'z''z'
Screenshot: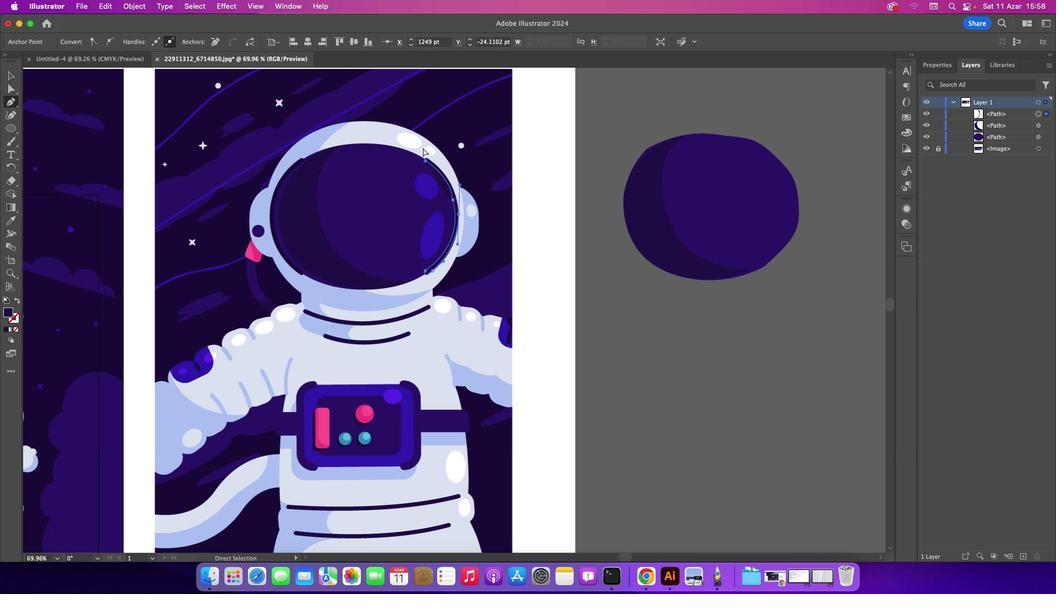 
Action: Mouse moved to (458, 213)
Screenshot: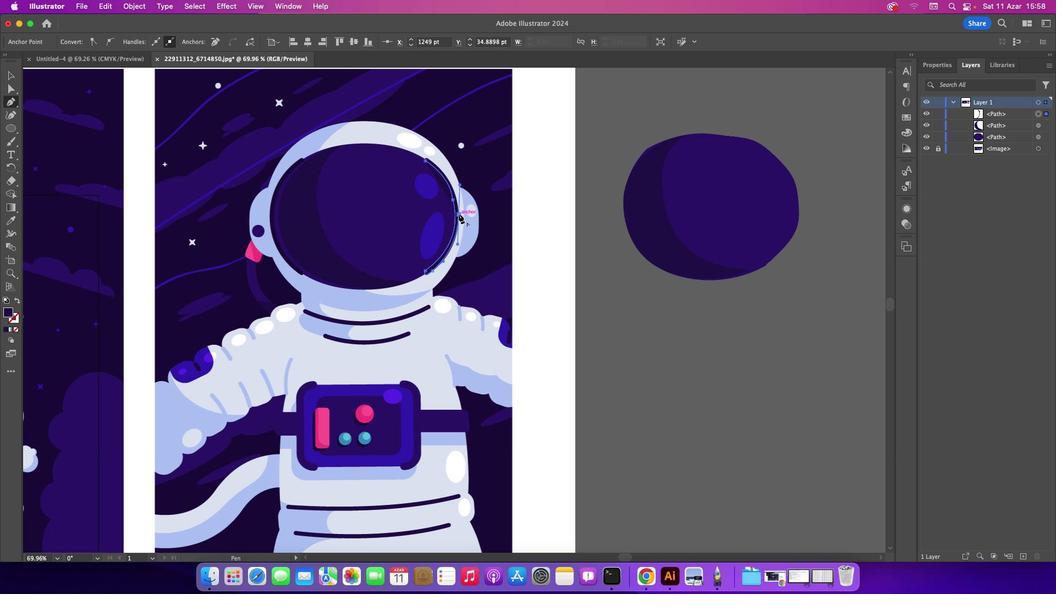 
Action: Mouse pressed left at (458, 213)
Screenshot: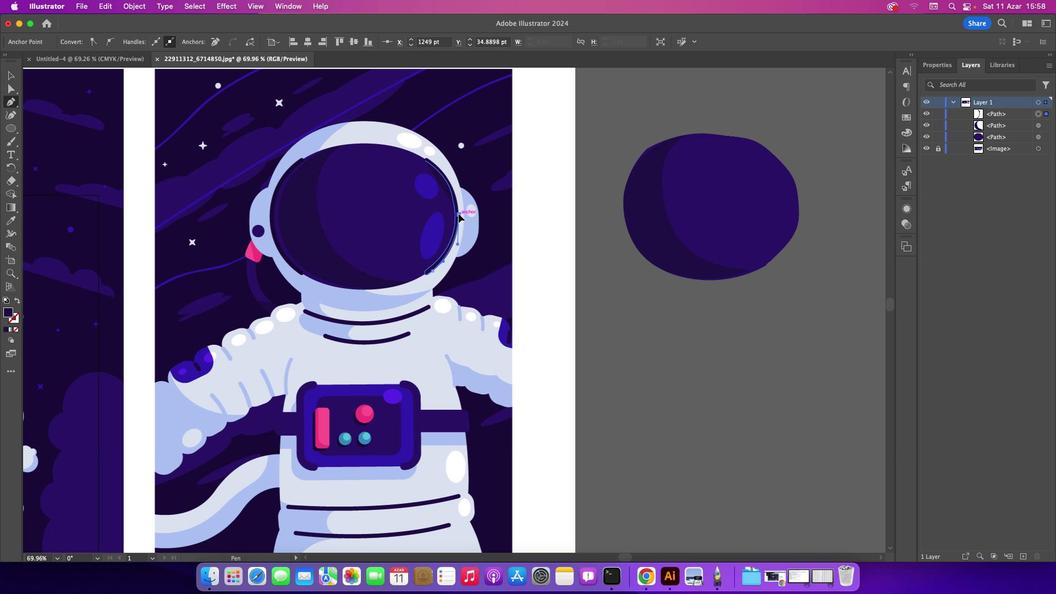 
Action: Mouse moved to (424, 159)
Screenshot: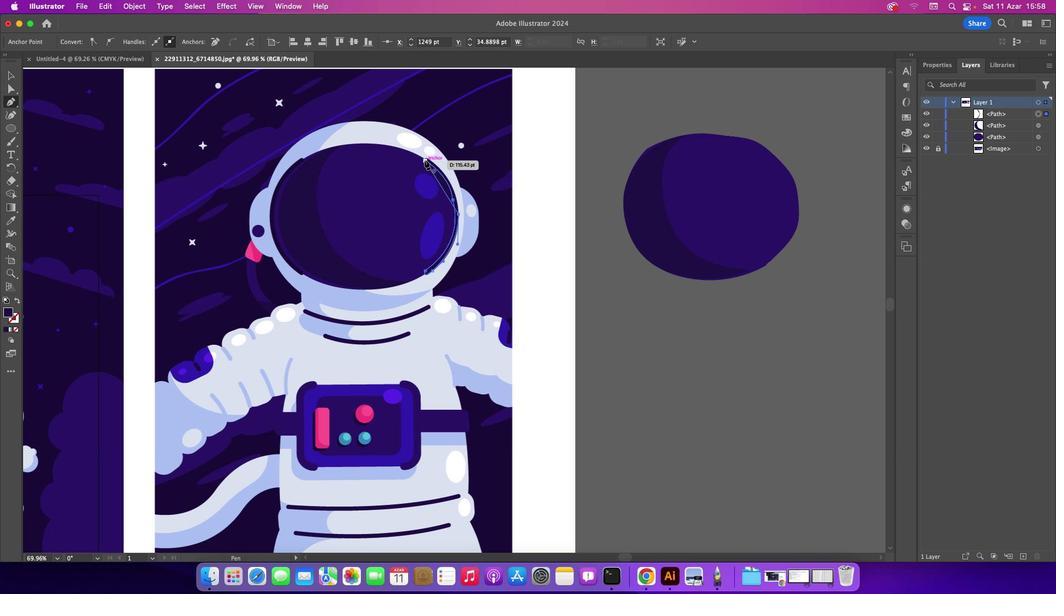 
Action: Mouse pressed left at (424, 159)
Screenshot: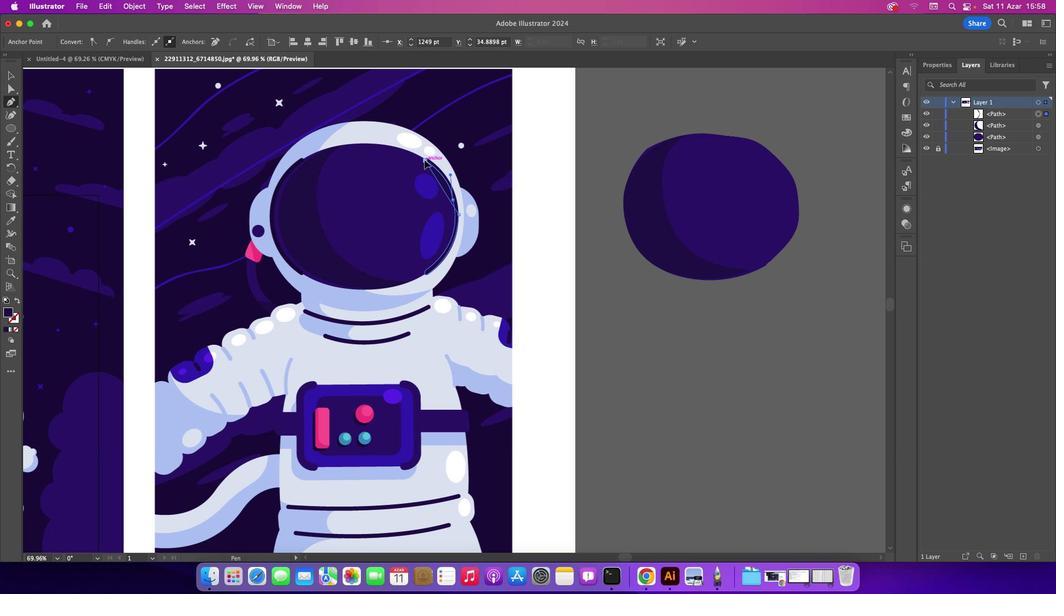 
Action: Mouse moved to (405, 166)
Screenshot: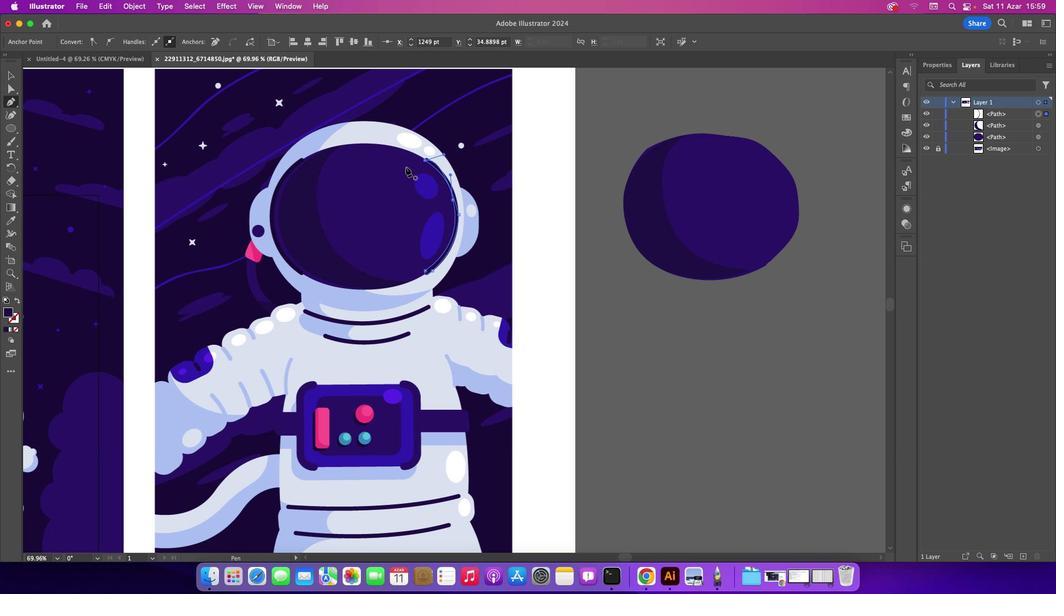 
Action: Key pressed Key.cmd'z'
Screenshot: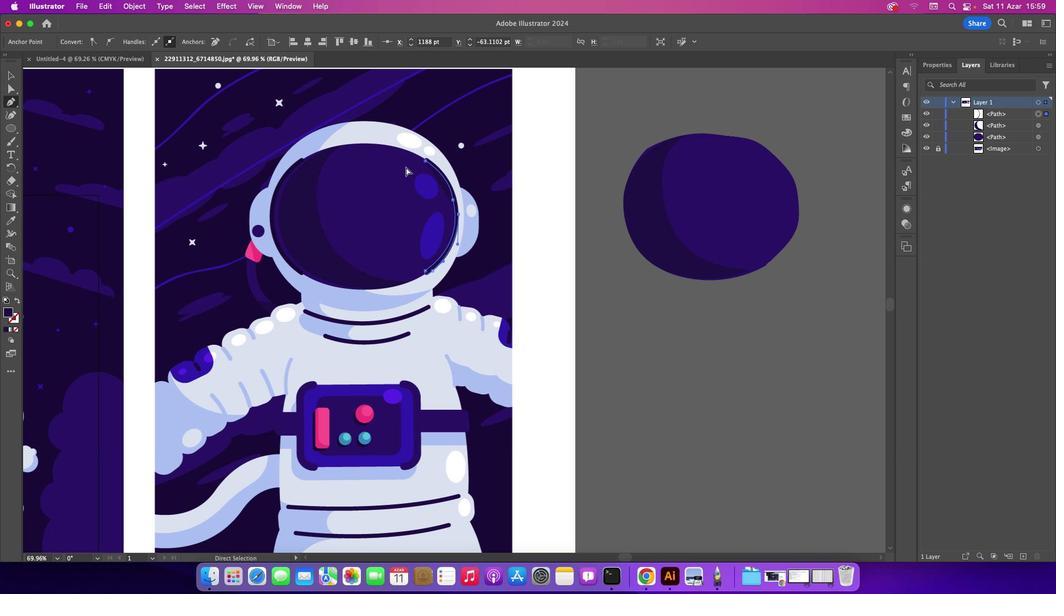 
Action: Mouse moved to (433, 161)
Screenshot: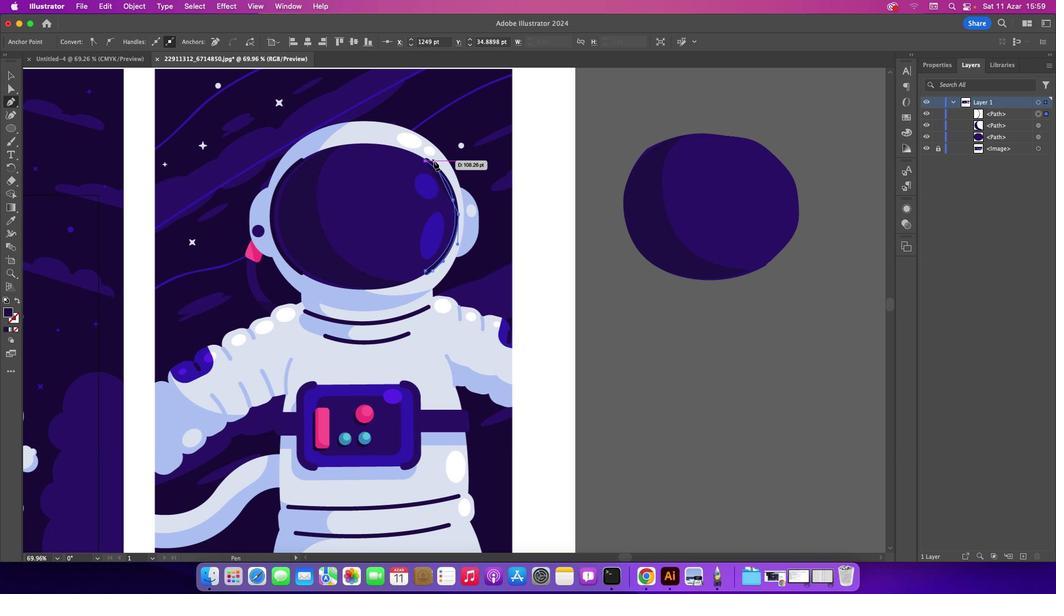 
Action: Mouse pressed left at (433, 161)
Screenshot: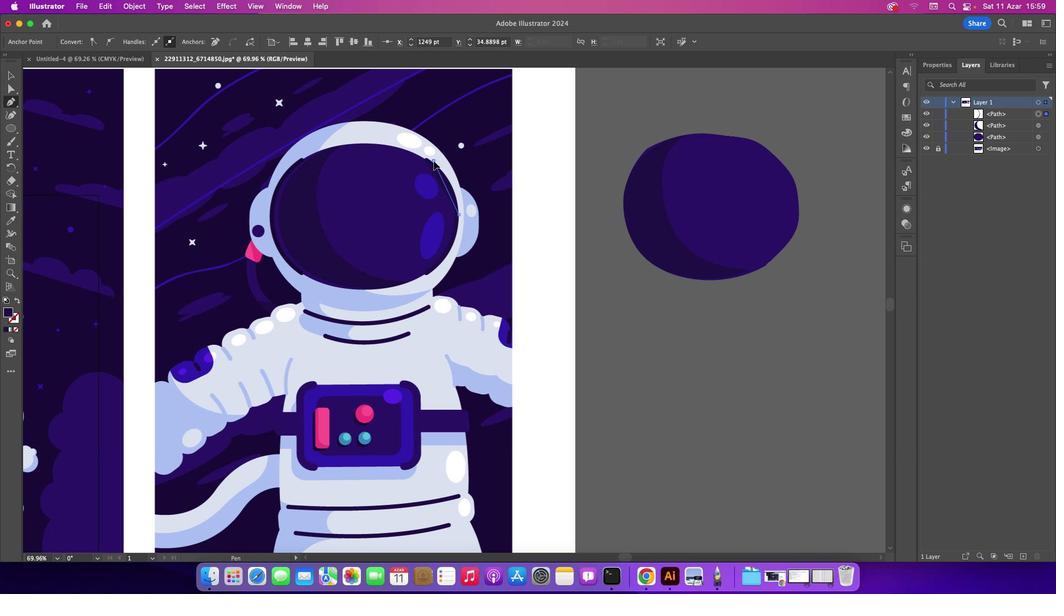 
Action: Mouse moved to (433, 160)
Screenshot: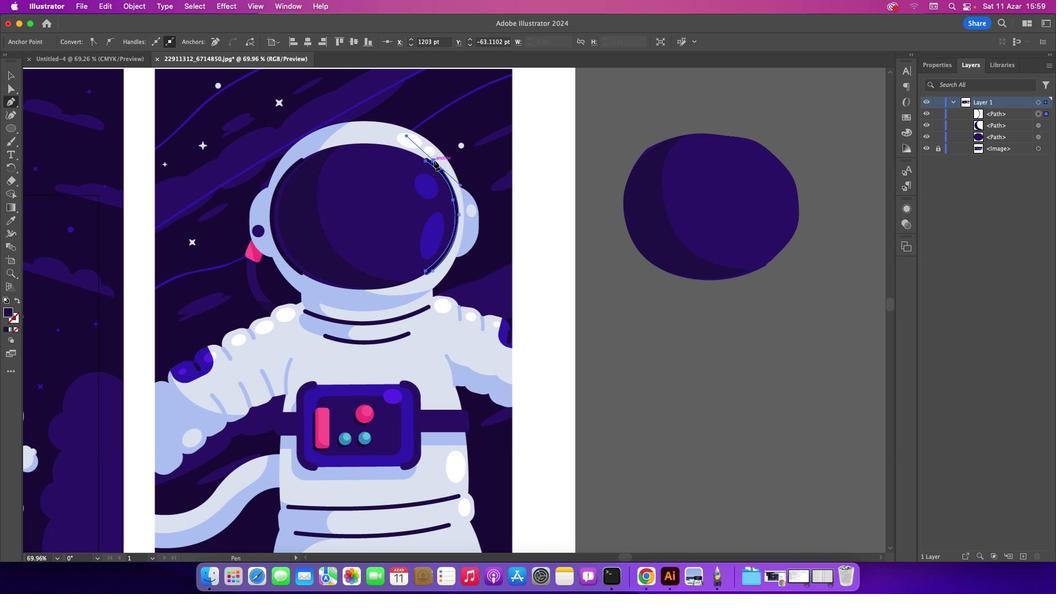 
Action: Mouse pressed left at (433, 160)
Screenshot: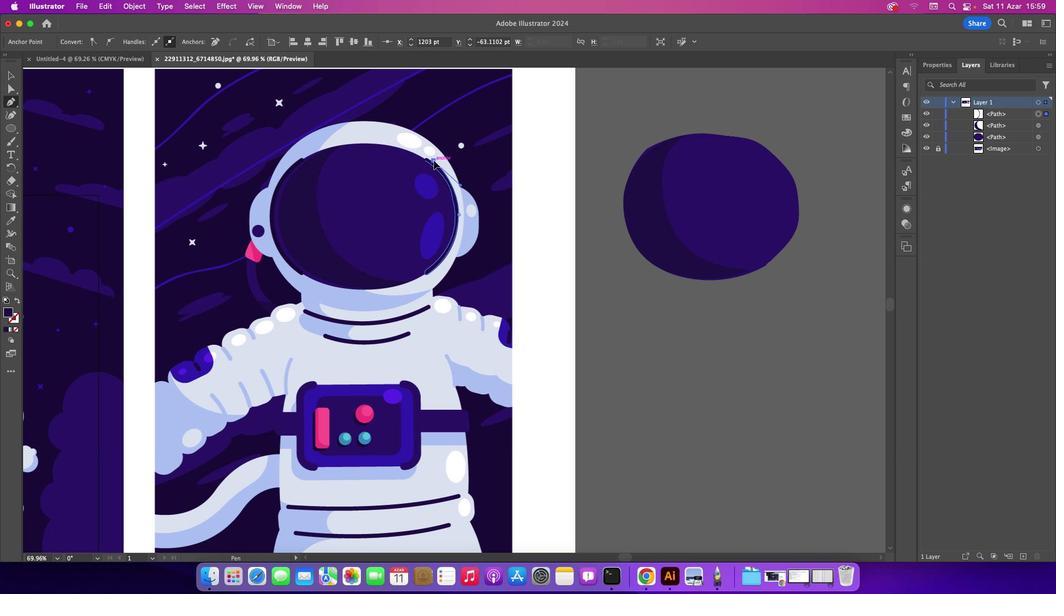 
Action: Mouse moved to (424, 160)
Screenshot: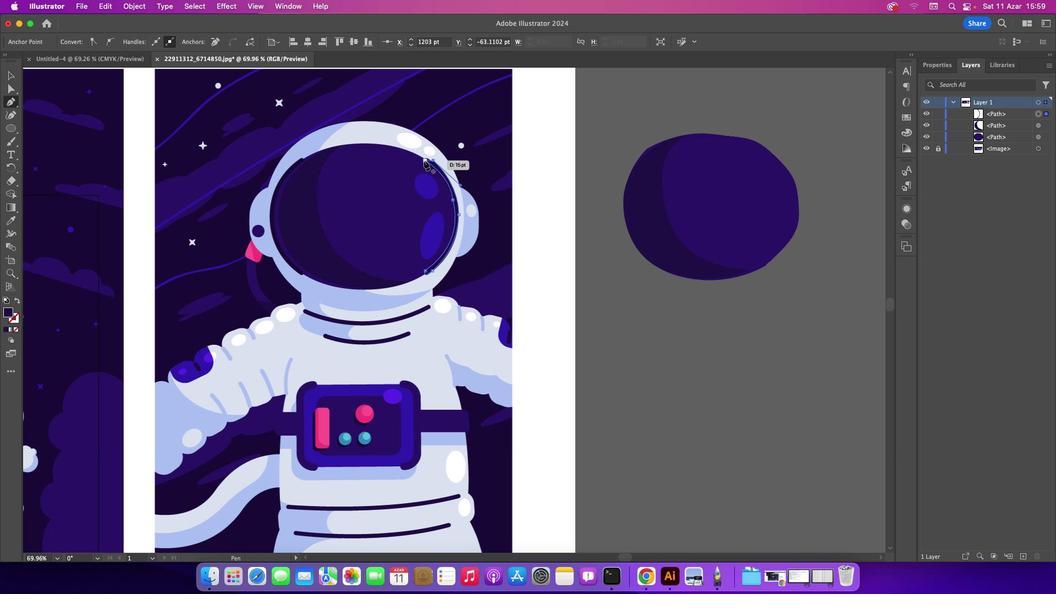 
Action: Mouse pressed left at (424, 160)
Screenshot: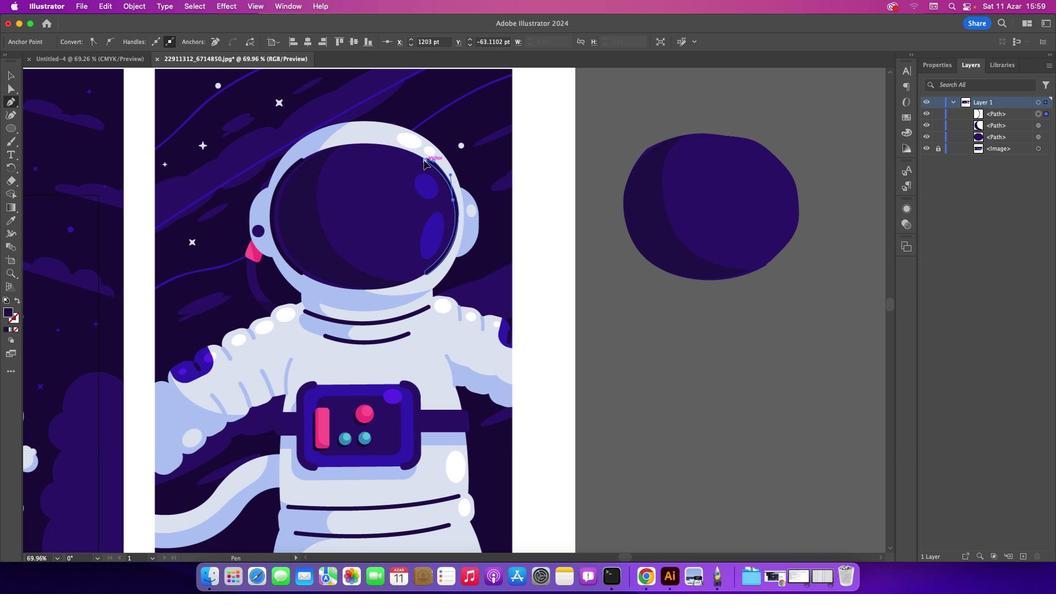
Action: Mouse moved to (14, 73)
Screenshot: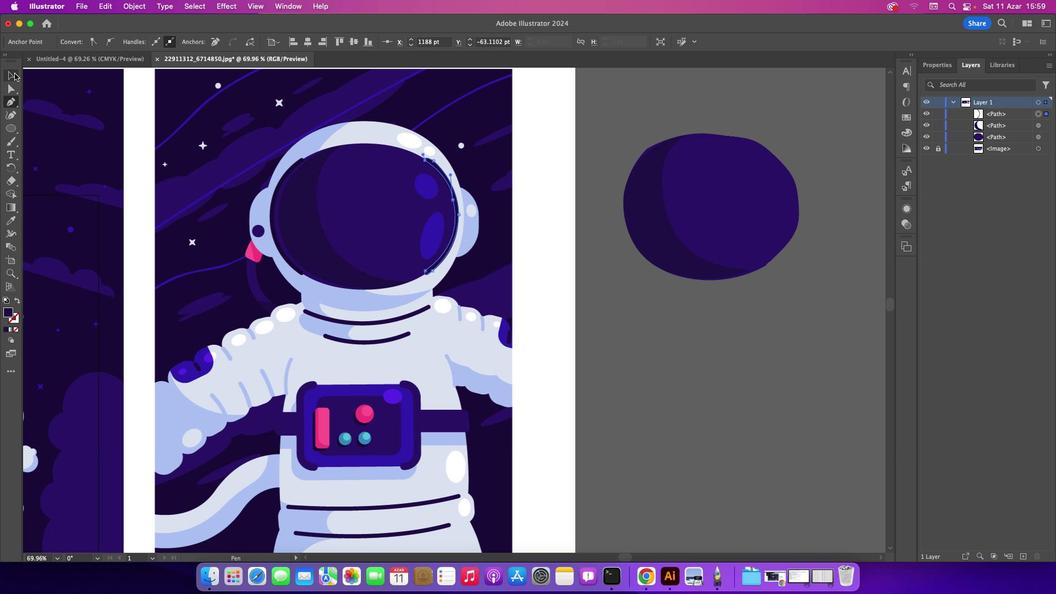 
Action: Mouse pressed left at (14, 73)
Screenshot: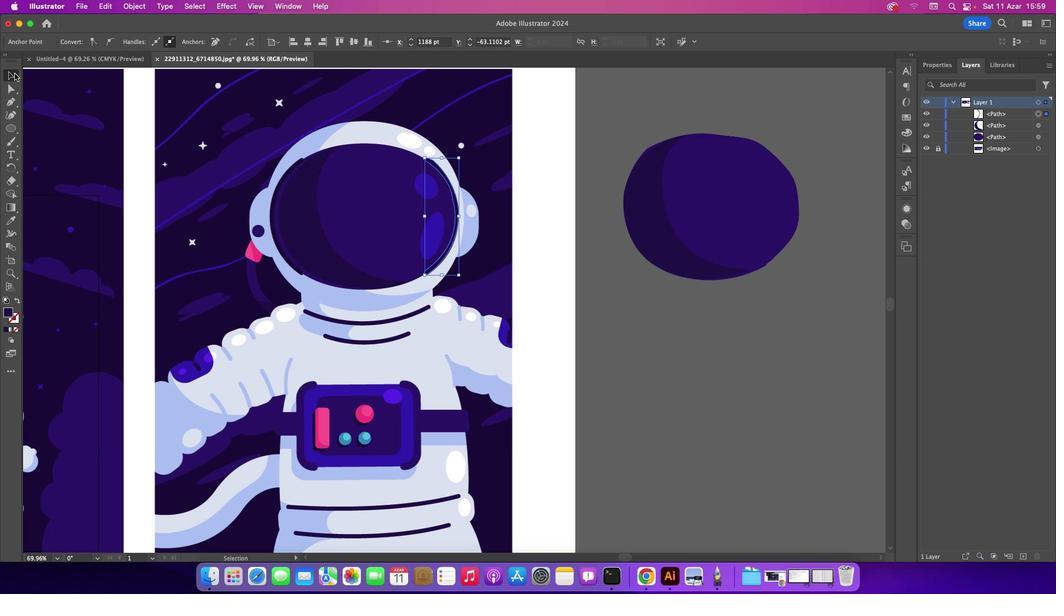 
Action: Mouse moved to (109, 94)
Screenshot: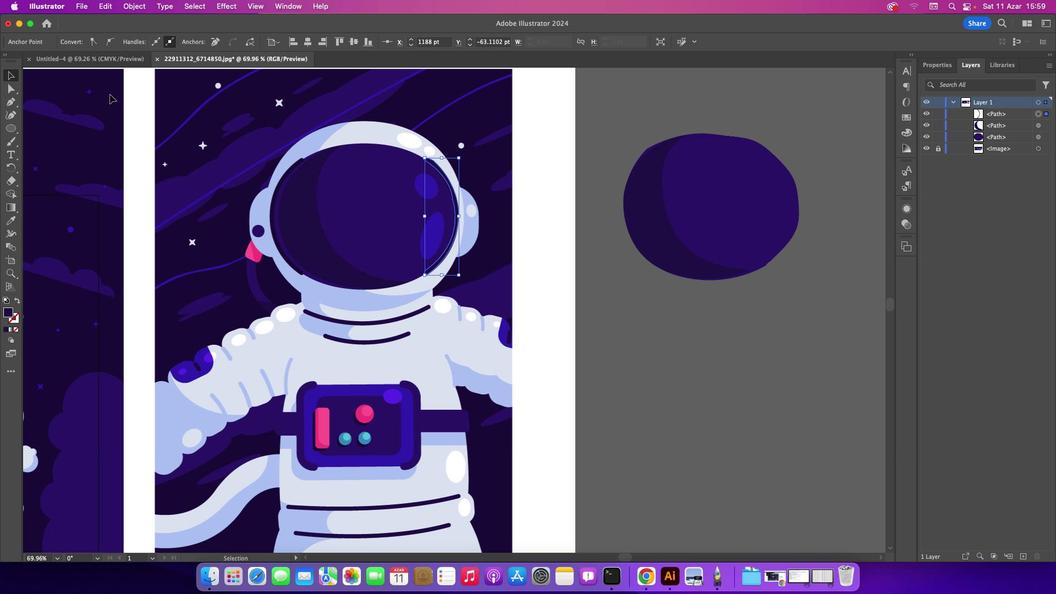
Action: Mouse pressed left at (109, 94)
Screenshot: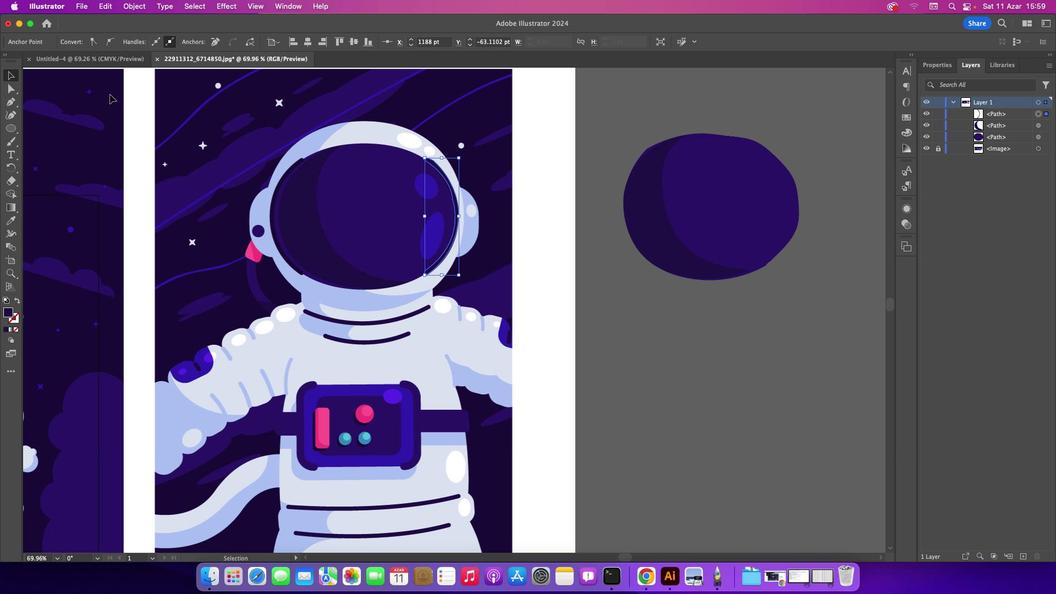 
Action: Mouse moved to (451, 183)
Screenshot: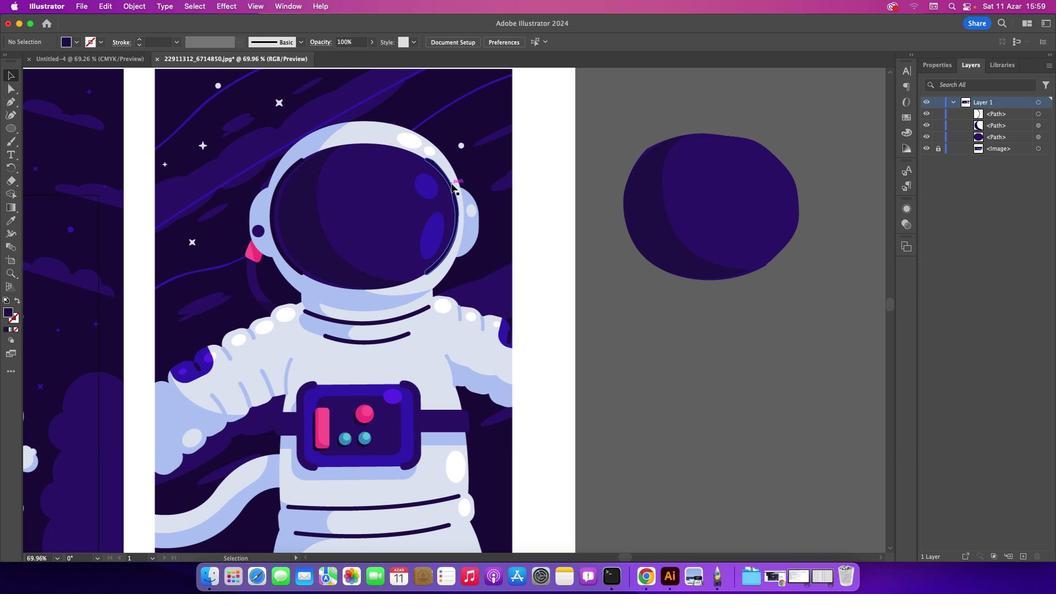 
Action: Mouse pressed left at (451, 183)
Screenshot: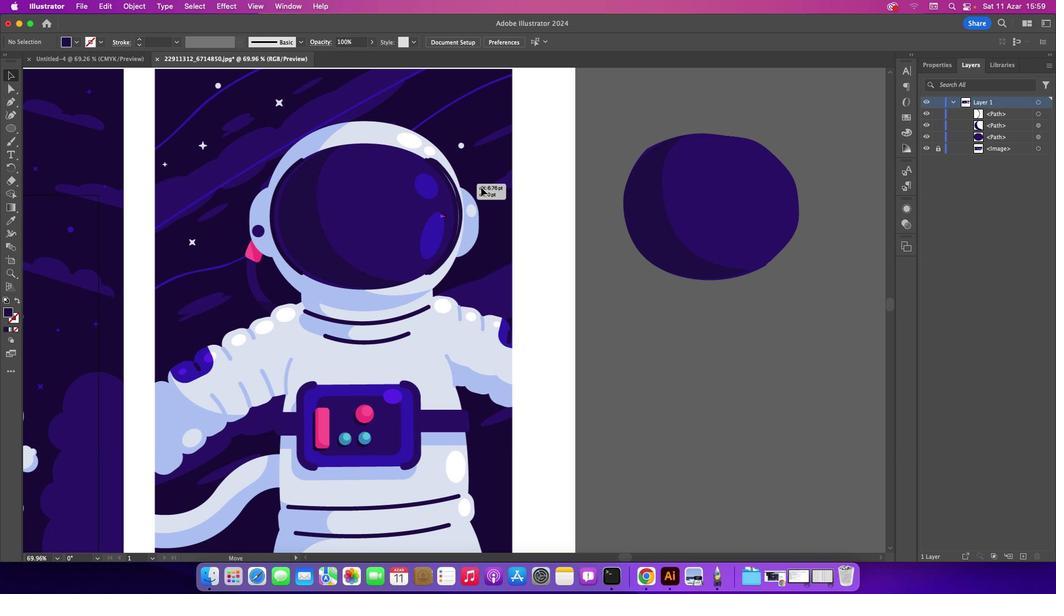 
Action: Mouse moved to (541, 190)
Screenshot: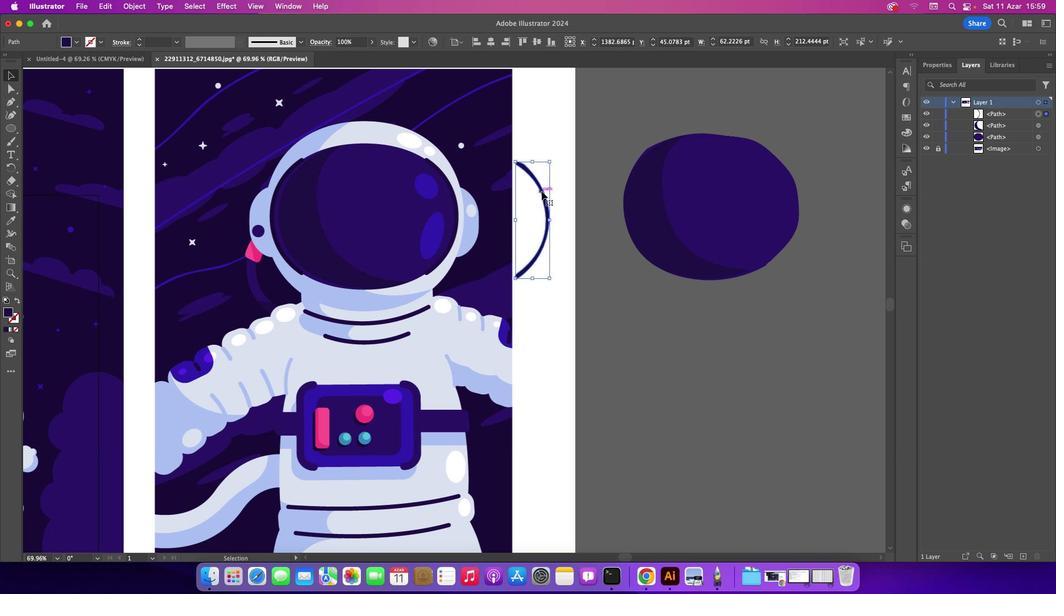 
Action: Mouse pressed left at (541, 190)
Screenshot: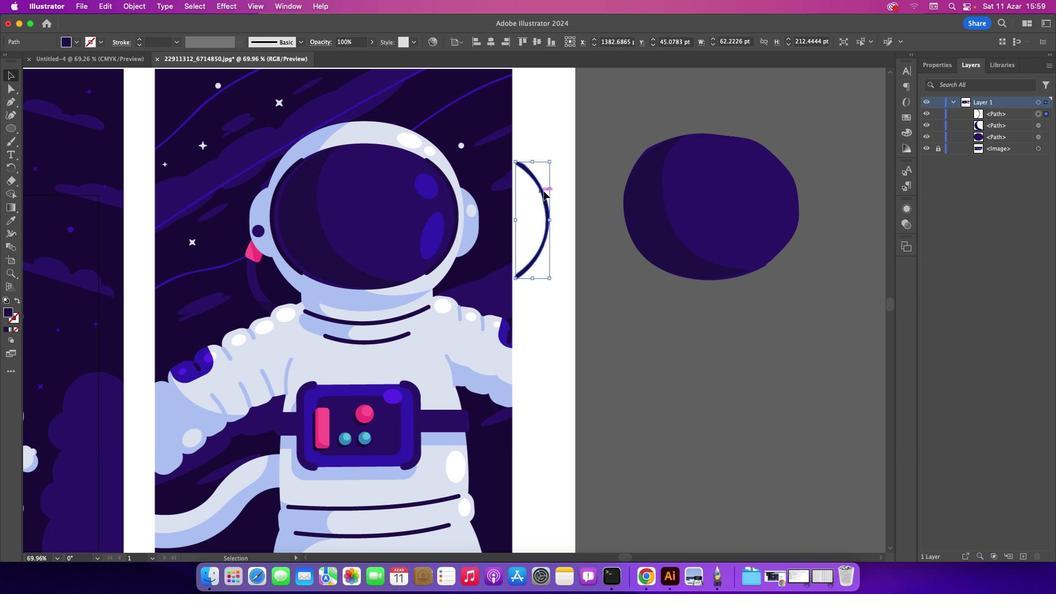 
Action: Mouse moved to (721, 197)
Screenshot: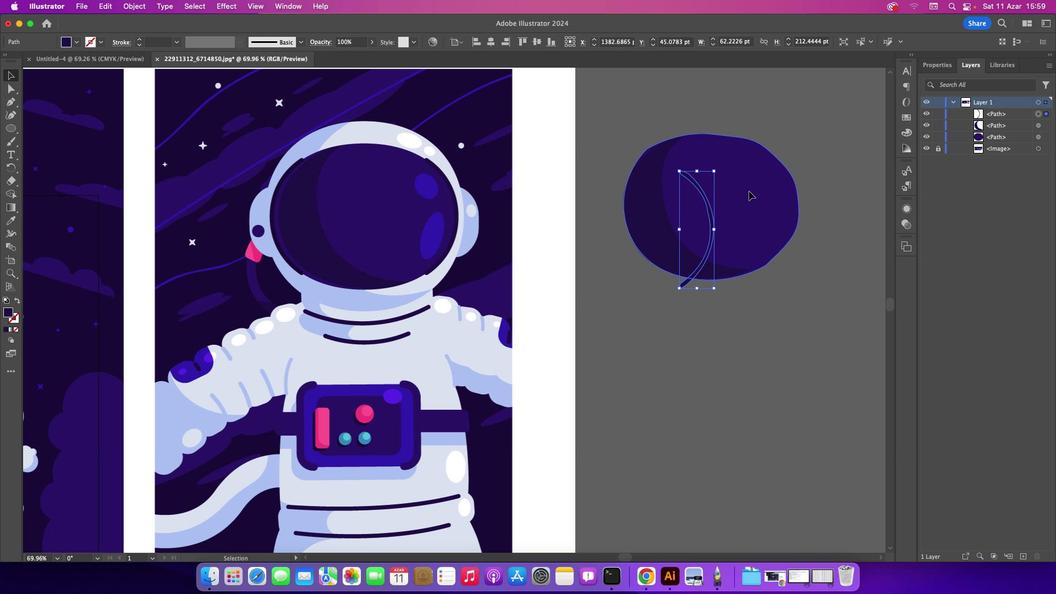 
Action: Mouse pressed left at (721, 197)
Screenshot: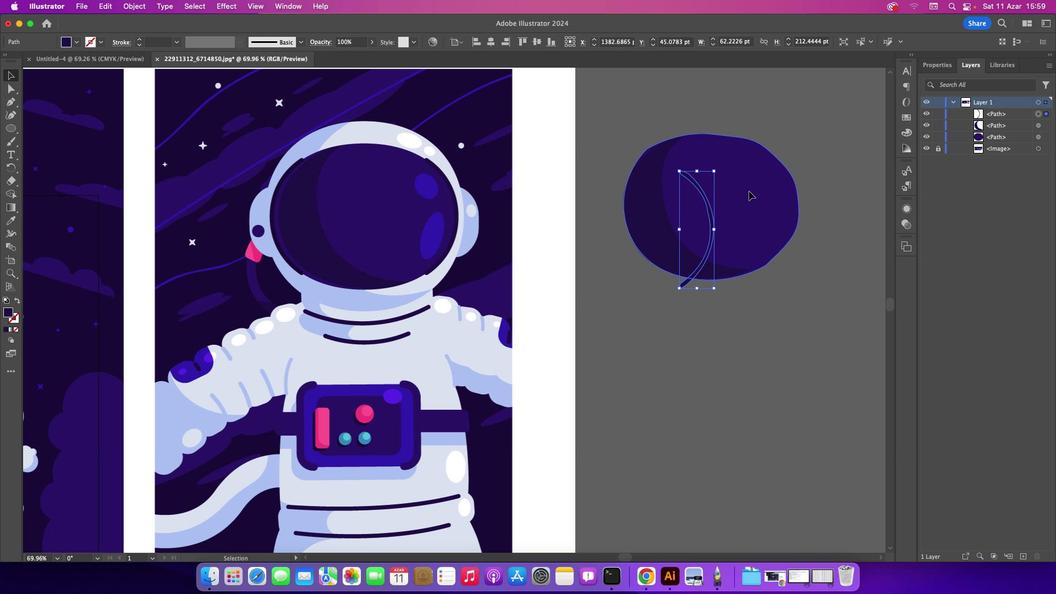
Action: Mouse moved to (742, 193)
Screenshot: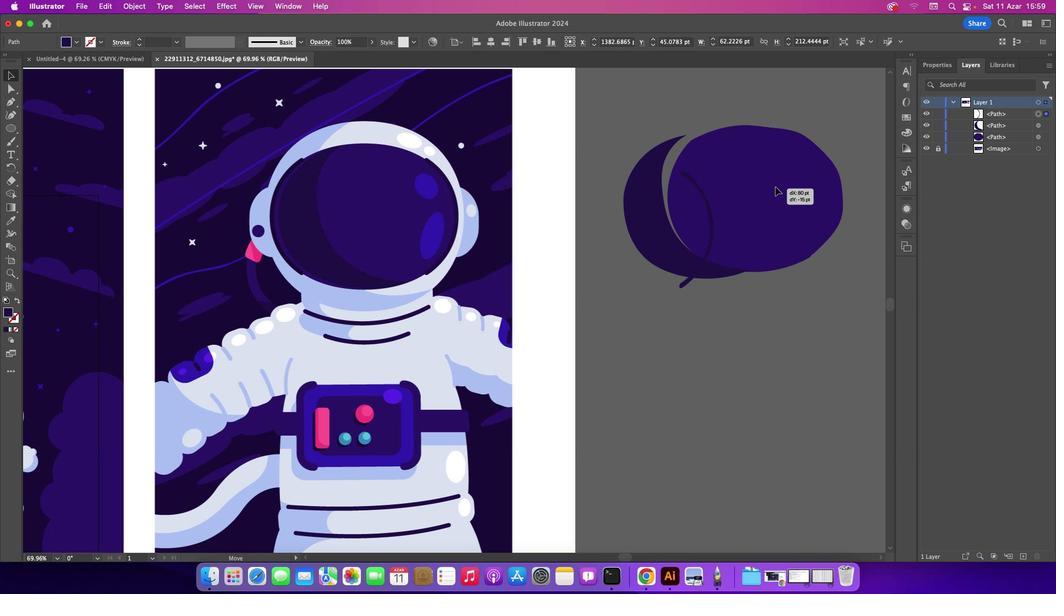 
Action: Mouse pressed left at (742, 193)
Screenshot: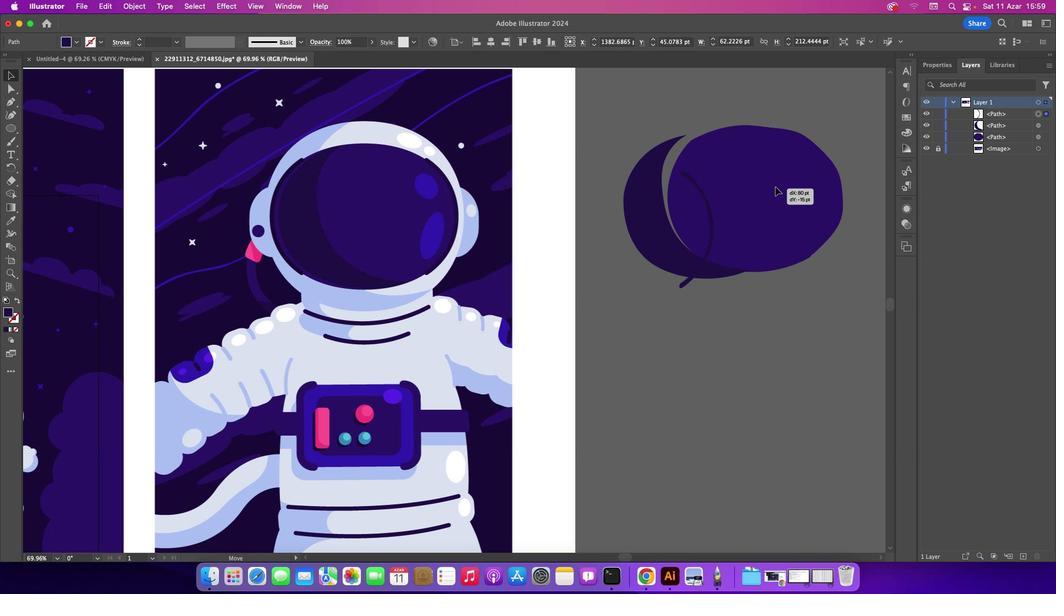
Action: Mouse moved to (812, 188)
Screenshot: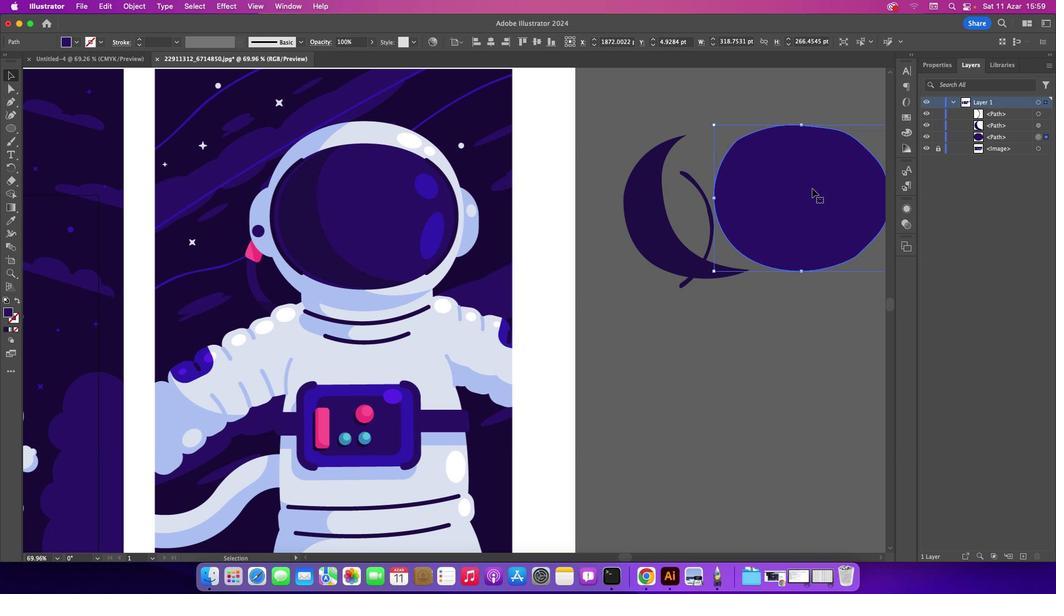 
Action: Key pressed Key.cmd'z'
Screenshot: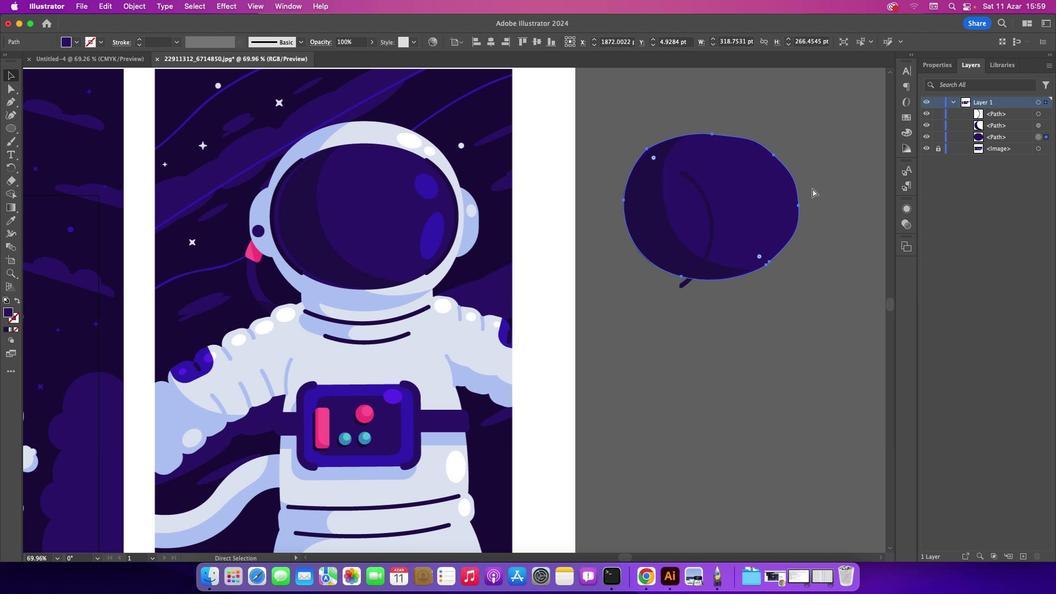 
Action: Mouse moved to (710, 217)
Screenshot: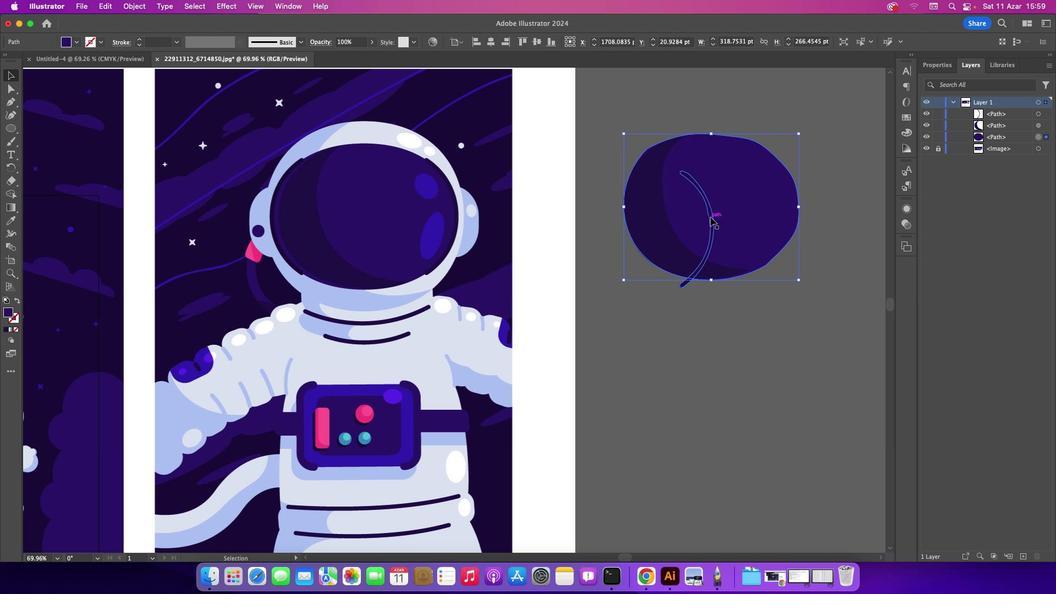 
Action: Mouse pressed left at (710, 217)
Screenshot: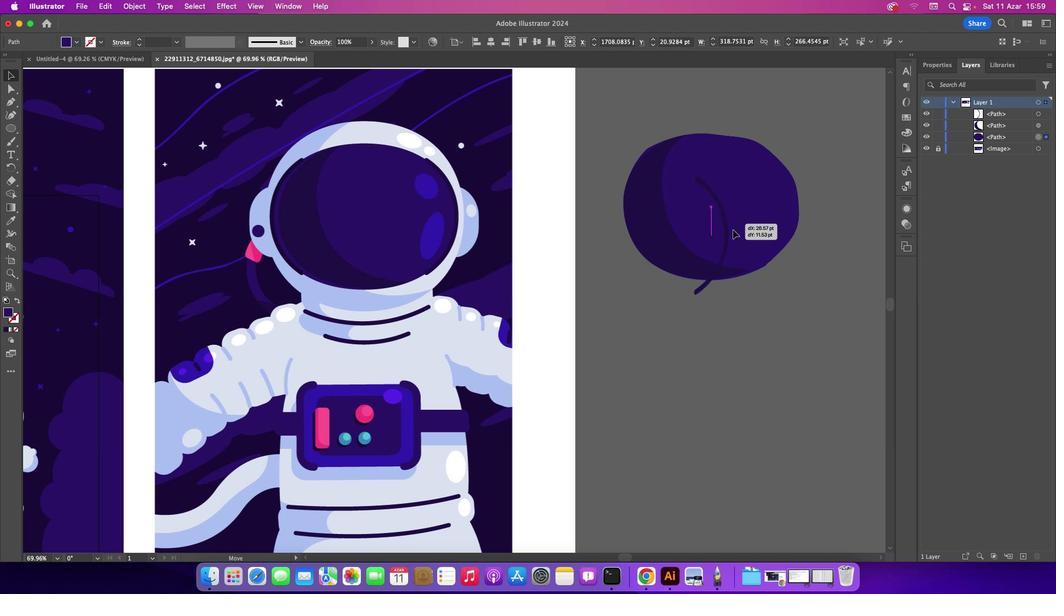 
Action: Mouse moved to (828, 168)
Screenshot: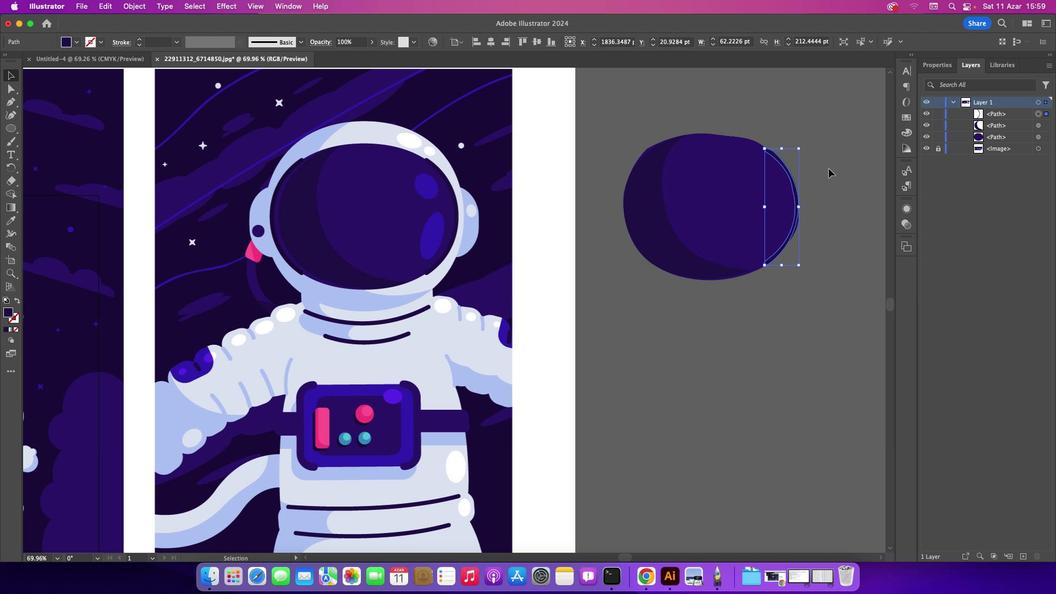 
Action: Mouse pressed left at (828, 168)
Screenshot: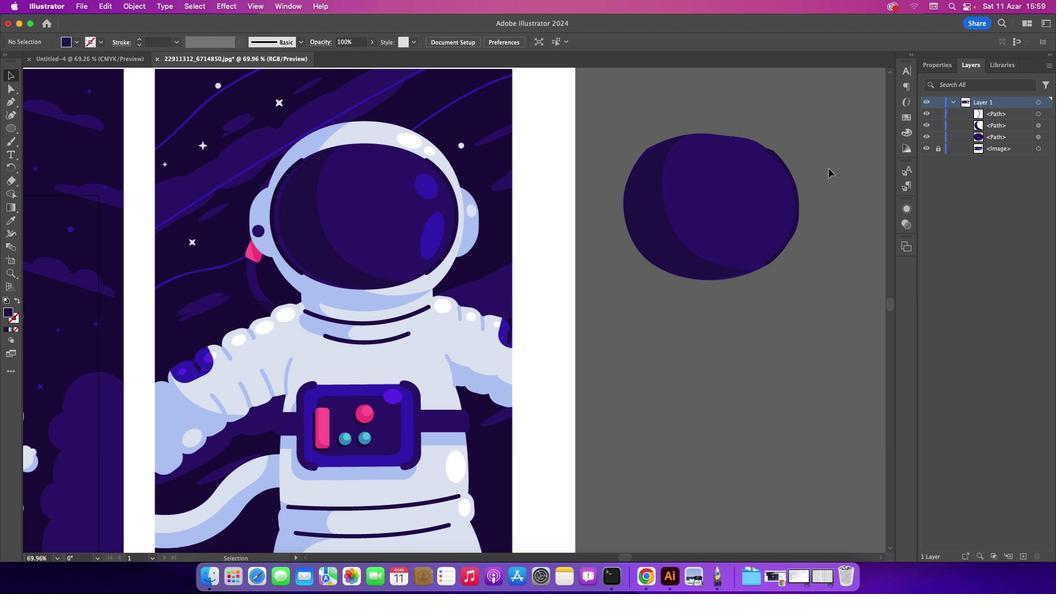 
Action: Mouse moved to (782, 248)
Screenshot: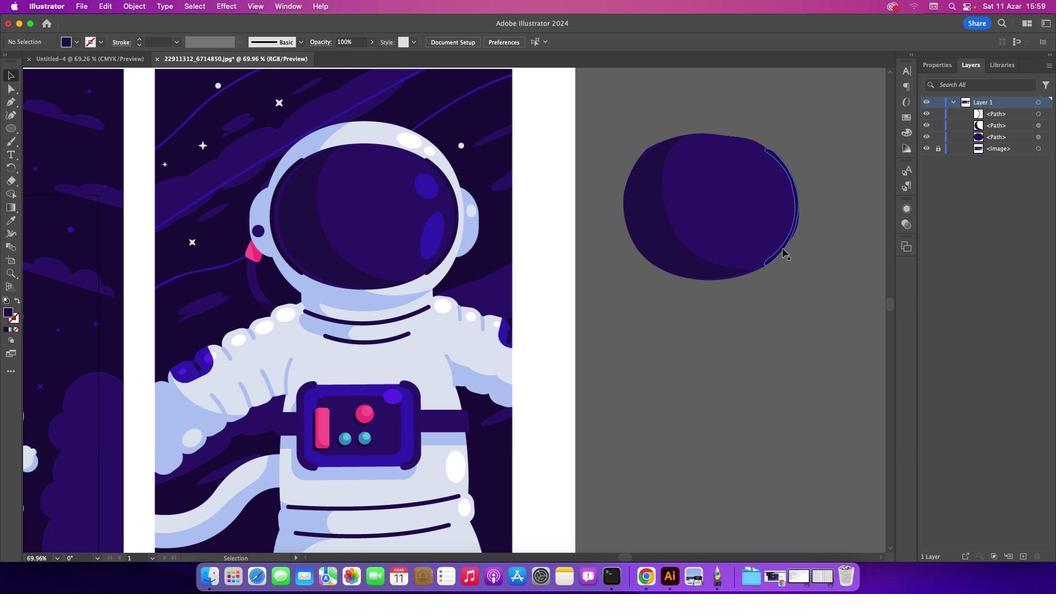 
Action: Mouse pressed left at (782, 248)
Screenshot: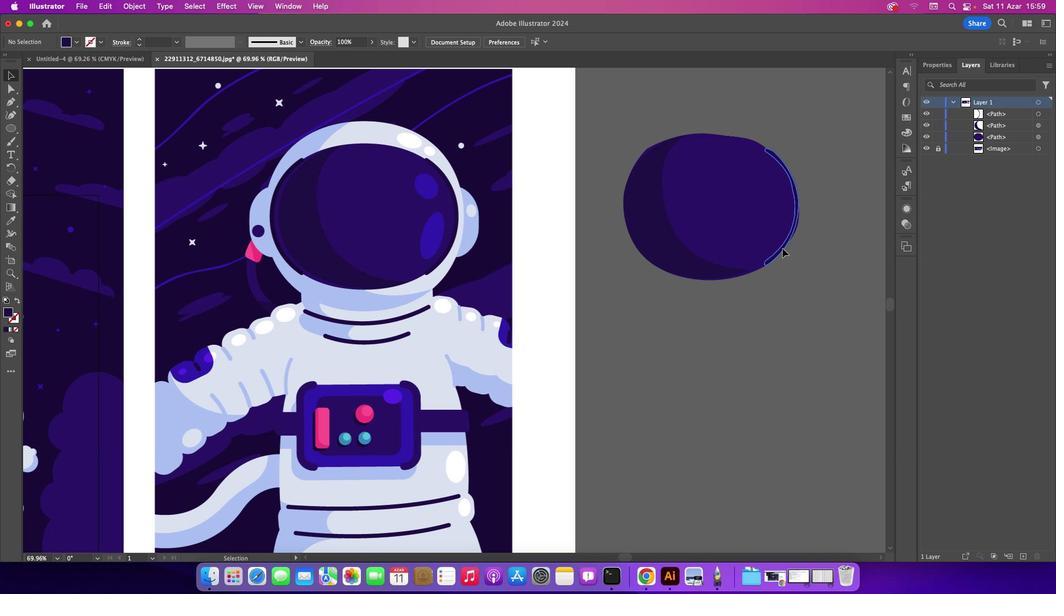 
Action: Key pressed Key.alt
Screenshot: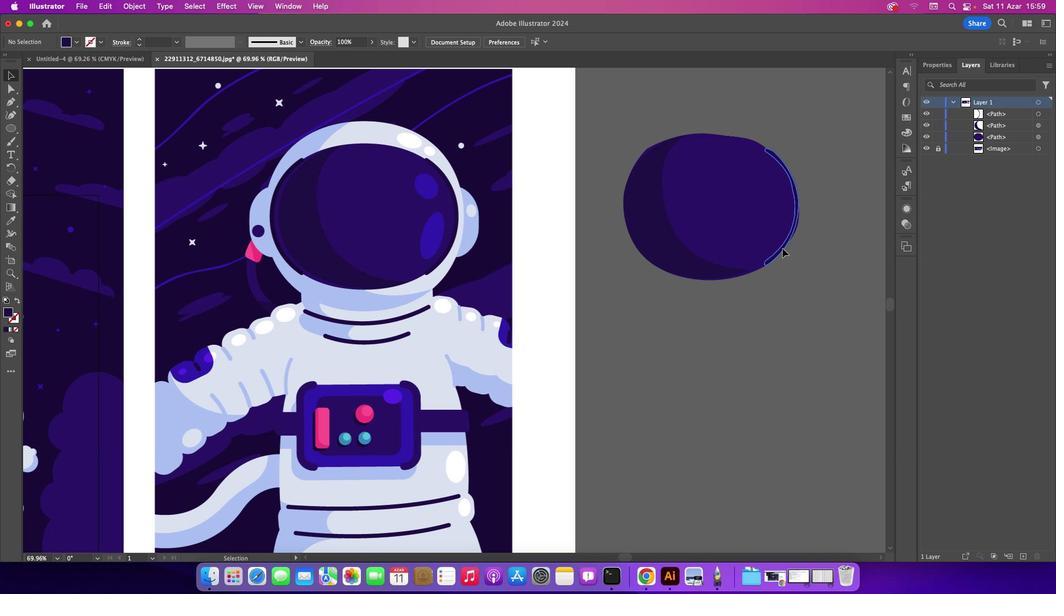 
Action: Mouse moved to (585, 254)
Screenshot: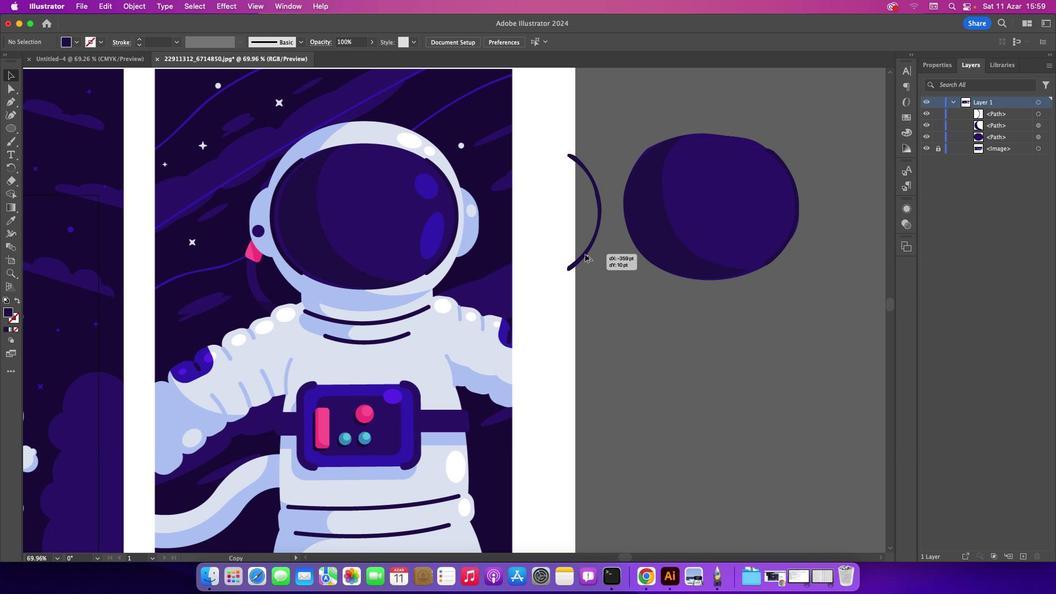 
Action: Mouse pressed right at (585, 254)
Screenshot: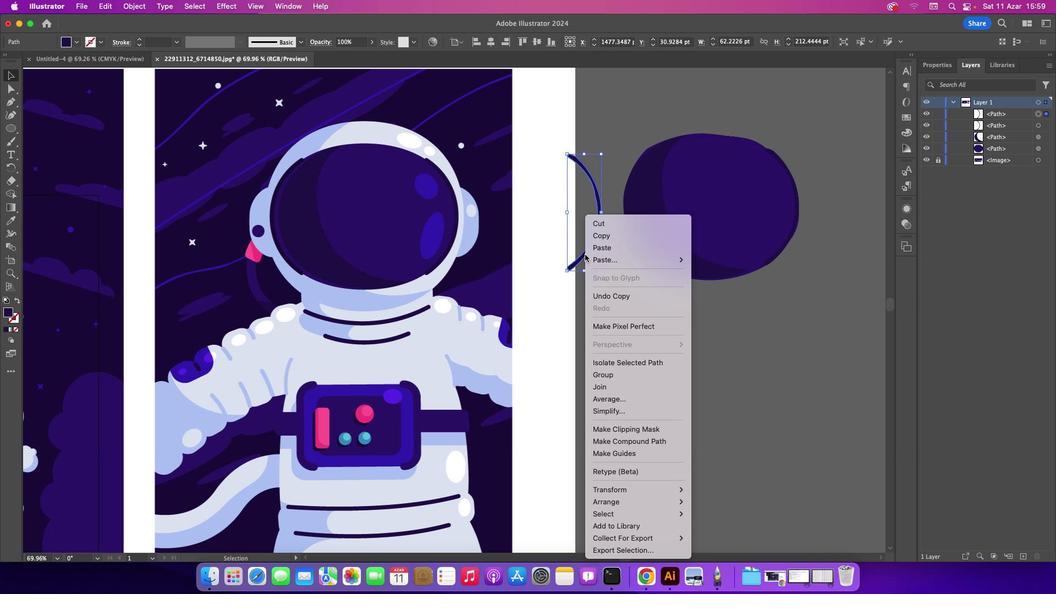 
Action: Mouse moved to (708, 489)
Screenshot: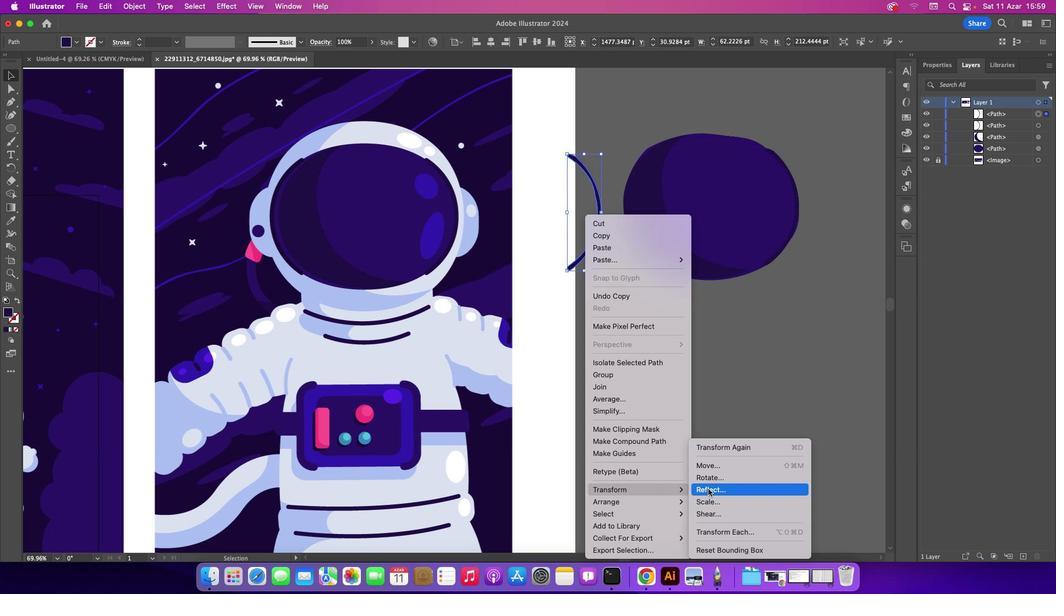 
Action: Mouse pressed left at (708, 489)
Screenshot: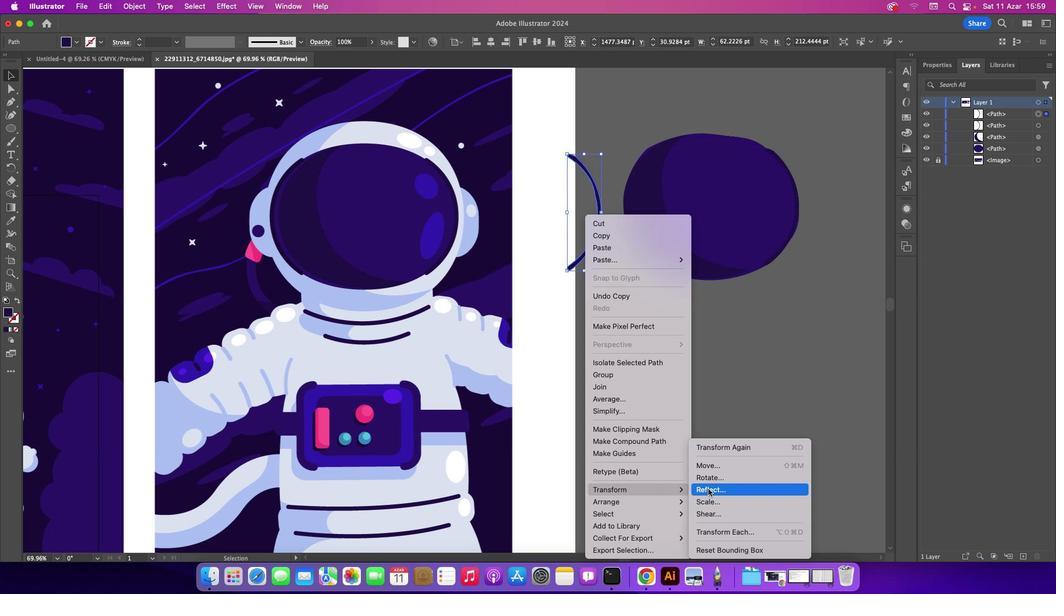 
Action: Mouse moved to (446, 484)
Screenshot: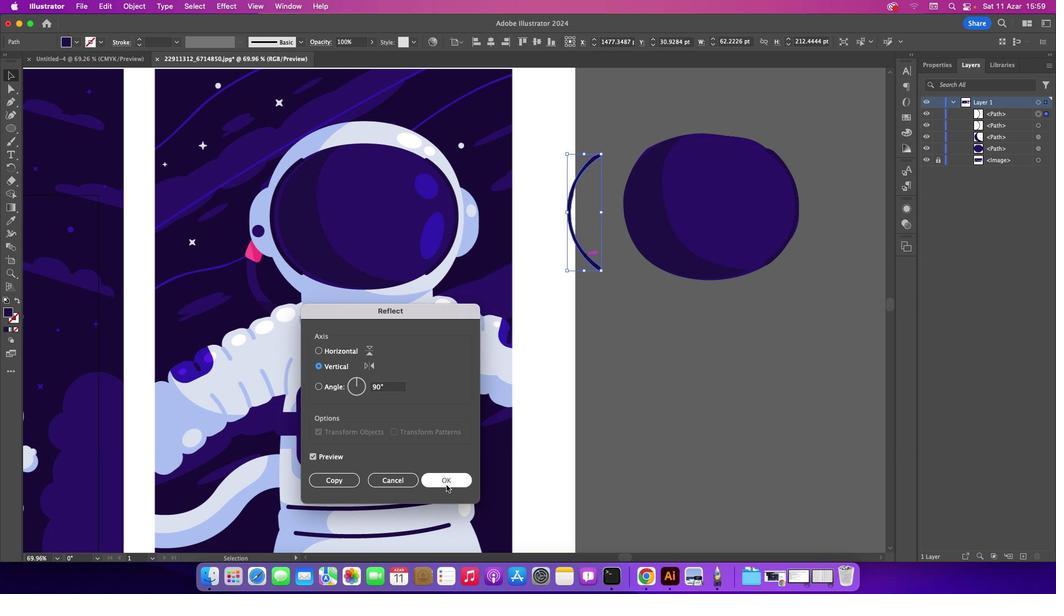 
Action: Mouse pressed left at (446, 484)
Screenshot: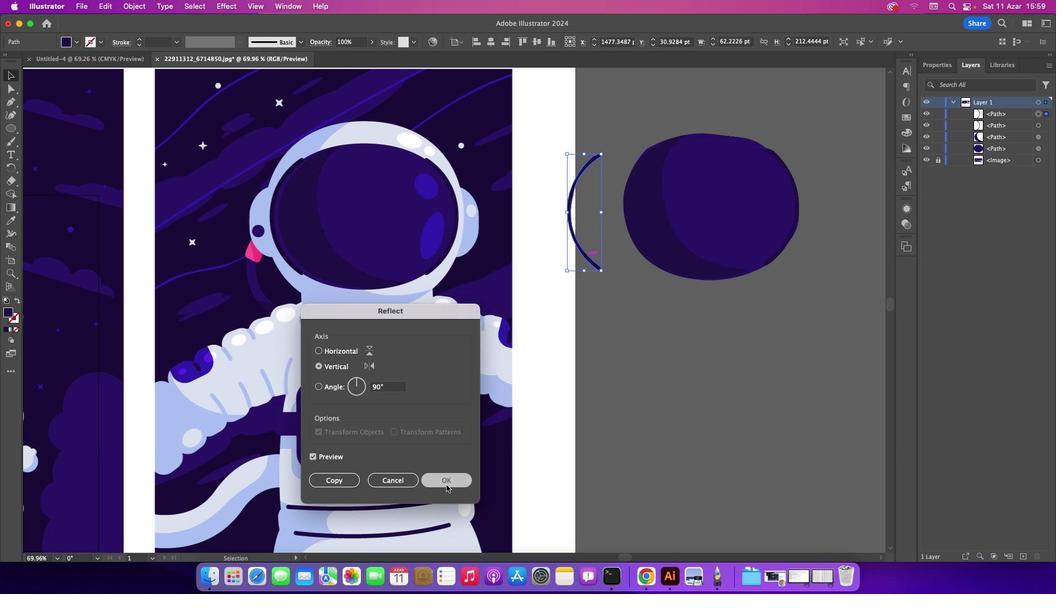 
Action: Mouse moved to (572, 235)
Screenshot: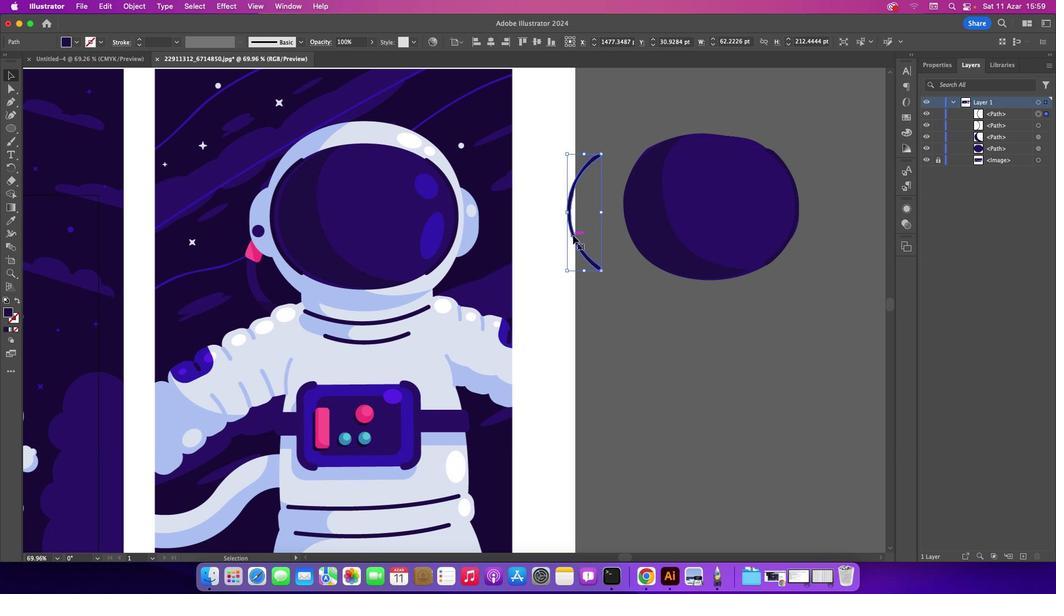 
Action: Mouse pressed left at (572, 235)
Screenshot: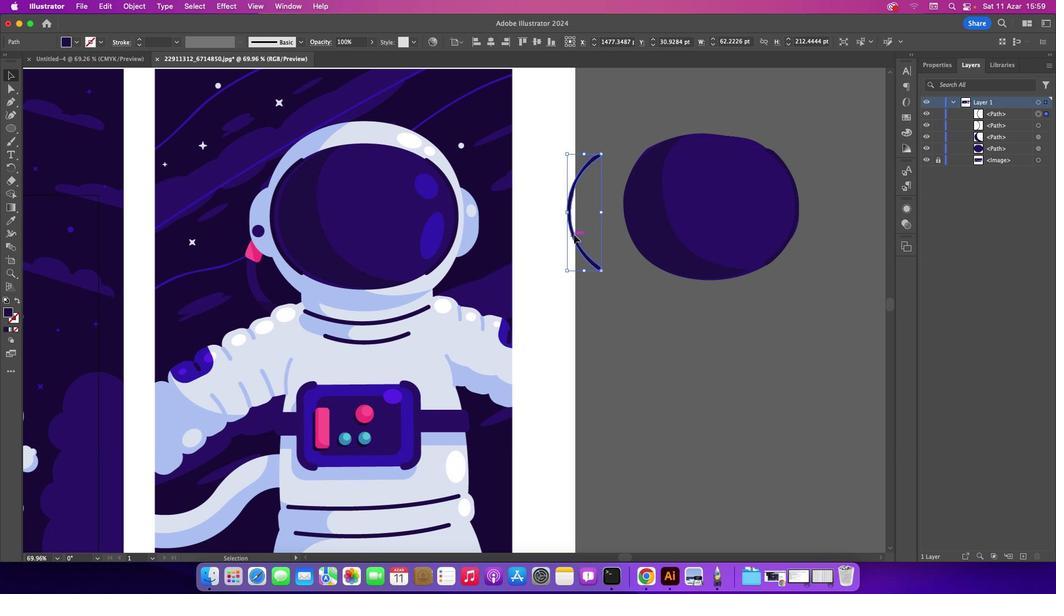 
Action: Mouse moved to (648, 220)
Screenshot: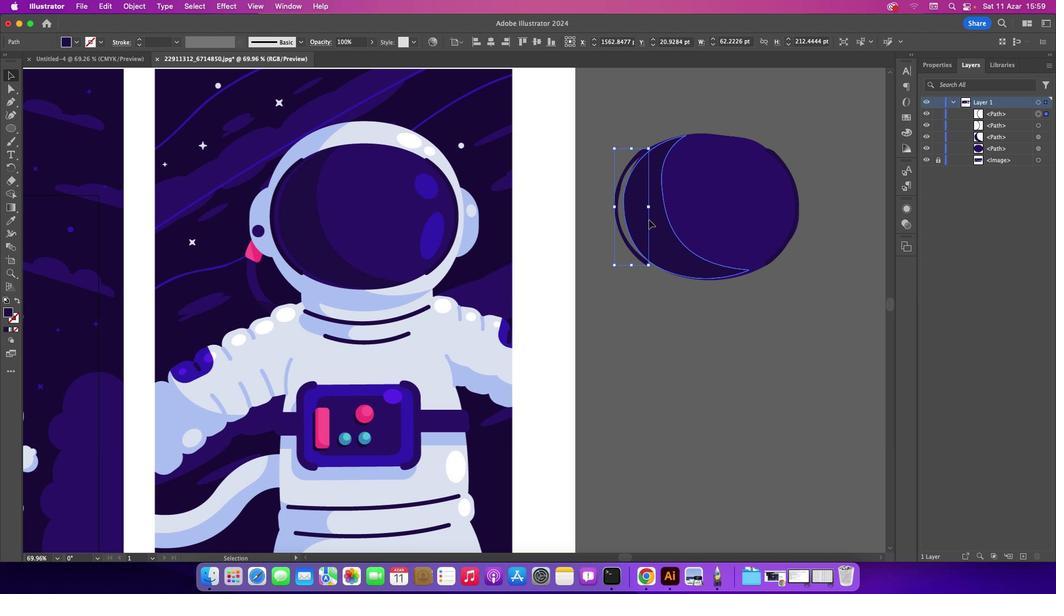 
Action: Mouse pressed left at (648, 220)
Screenshot: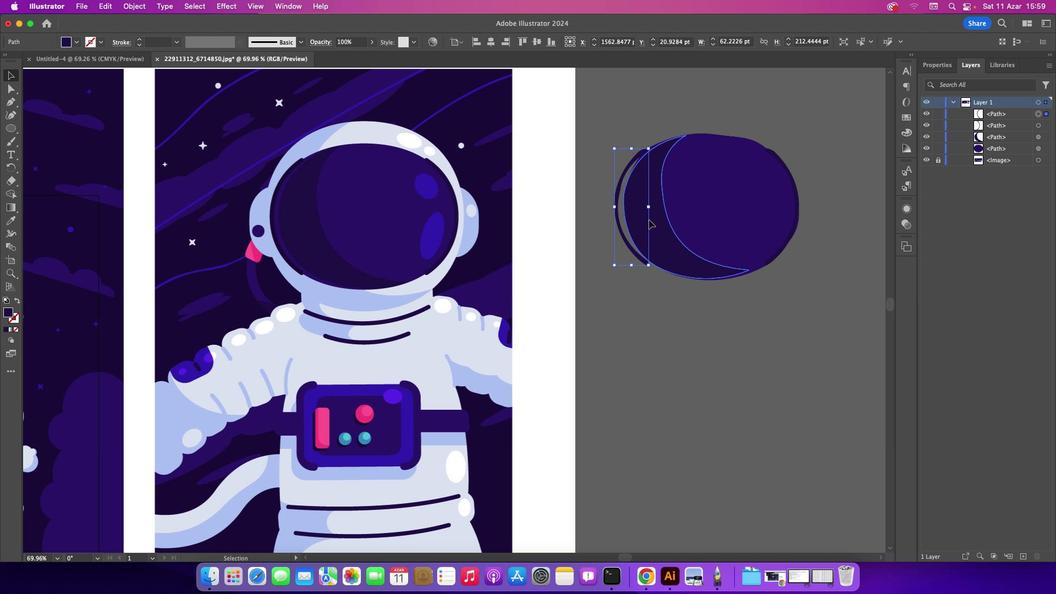 
Action: Mouse moved to (623, 133)
Screenshot: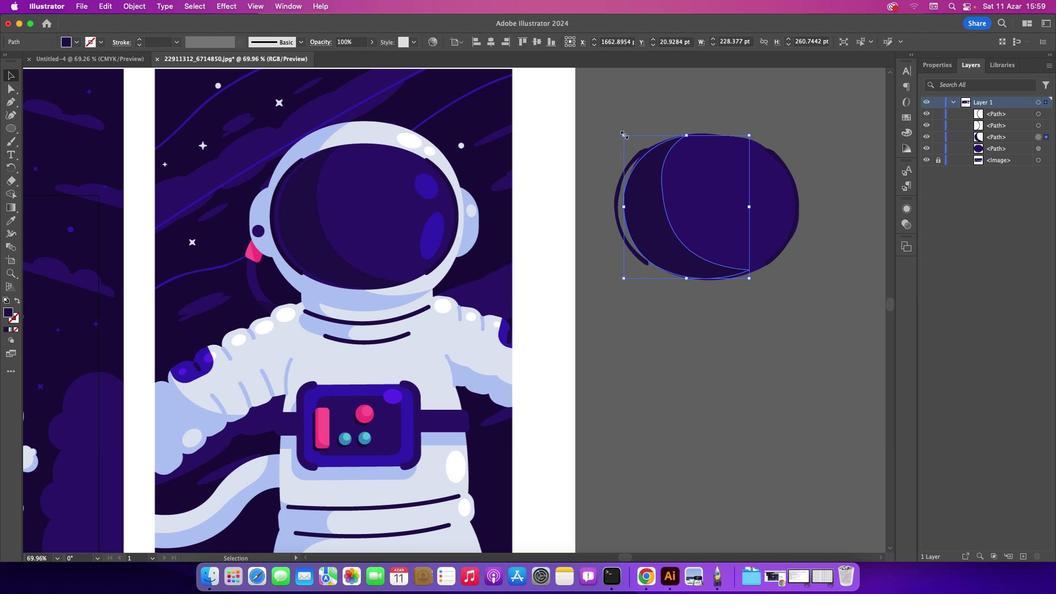 
Action: Mouse pressed left at (623, 133)
Screenshot: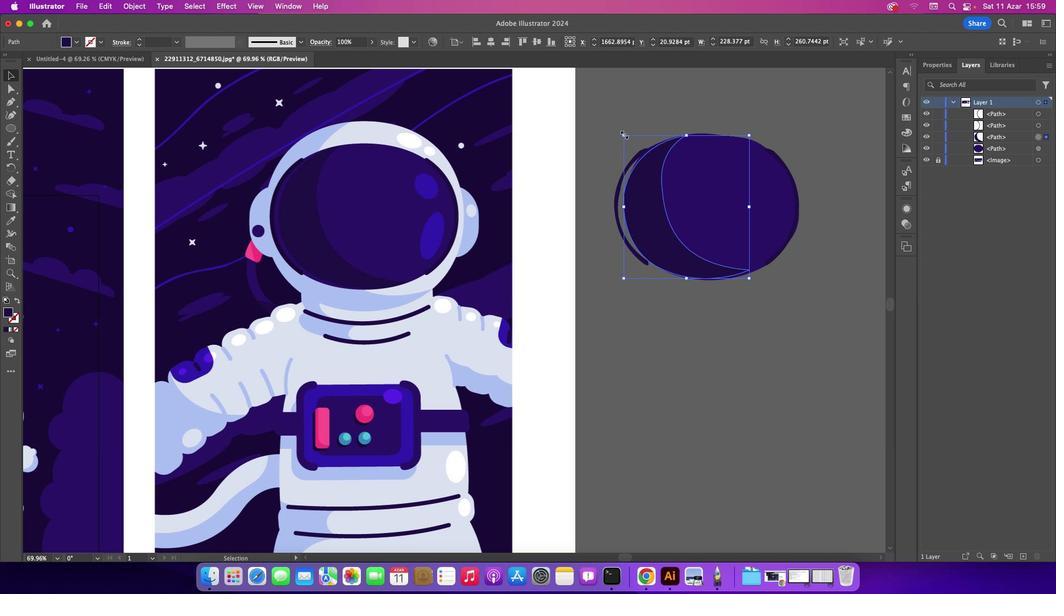 
Action: Mouse moved to (619, 137)
Screenshot: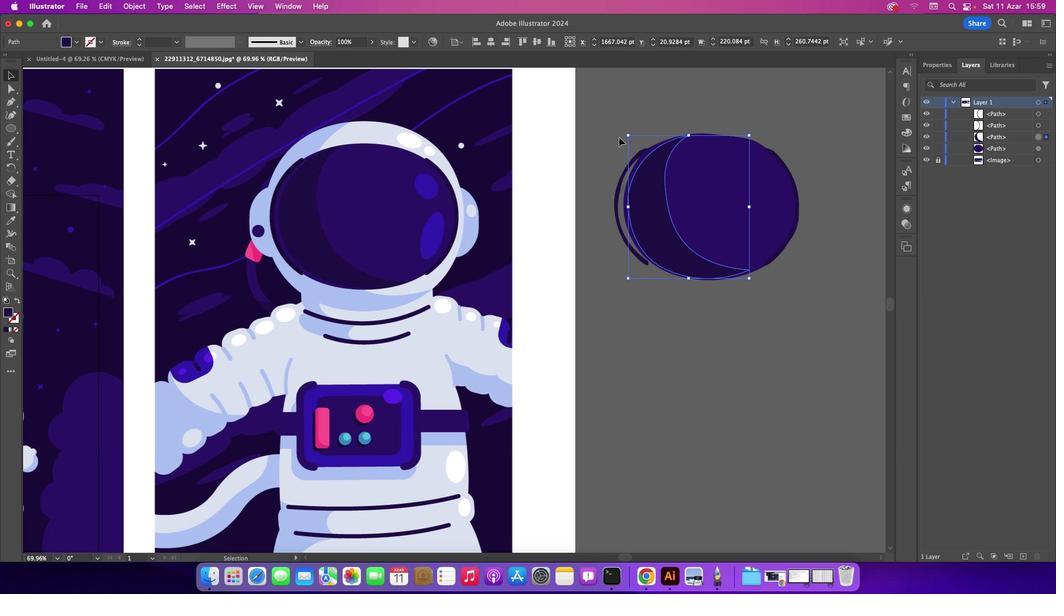 
Action: Mouse pressed left at (619, 137)
Screenshot: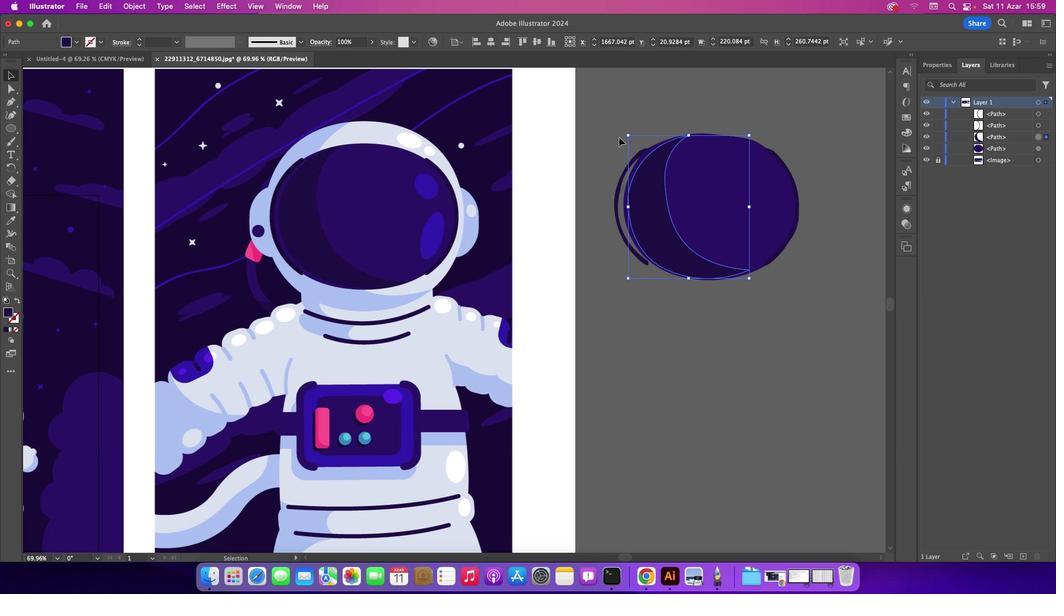 
Action: Mouse moved to (615, 206)
Screenshot: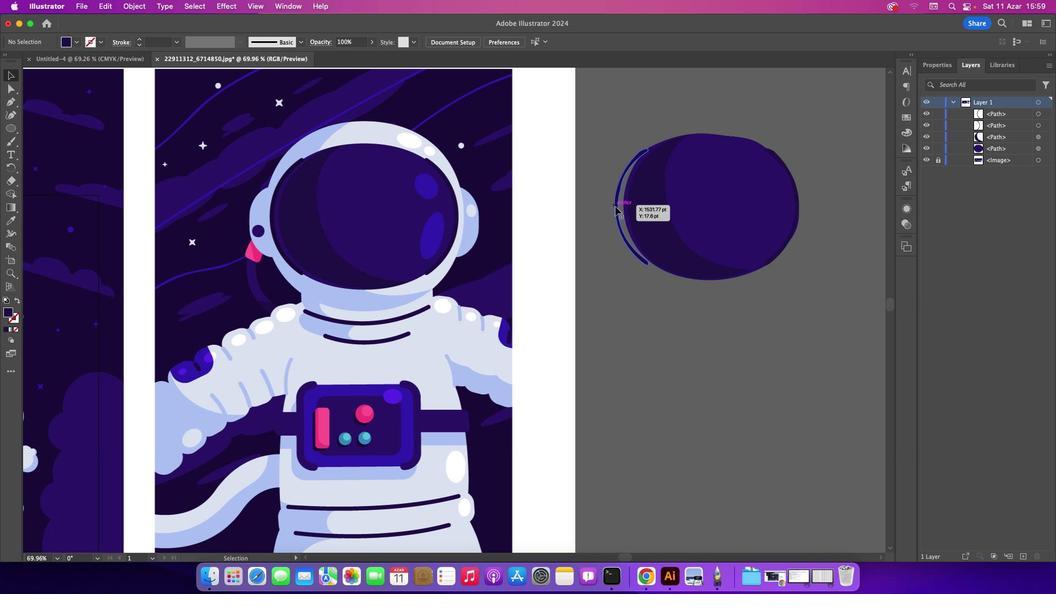 
Action: Mouse pressed left at (615, 206)
Screenshot: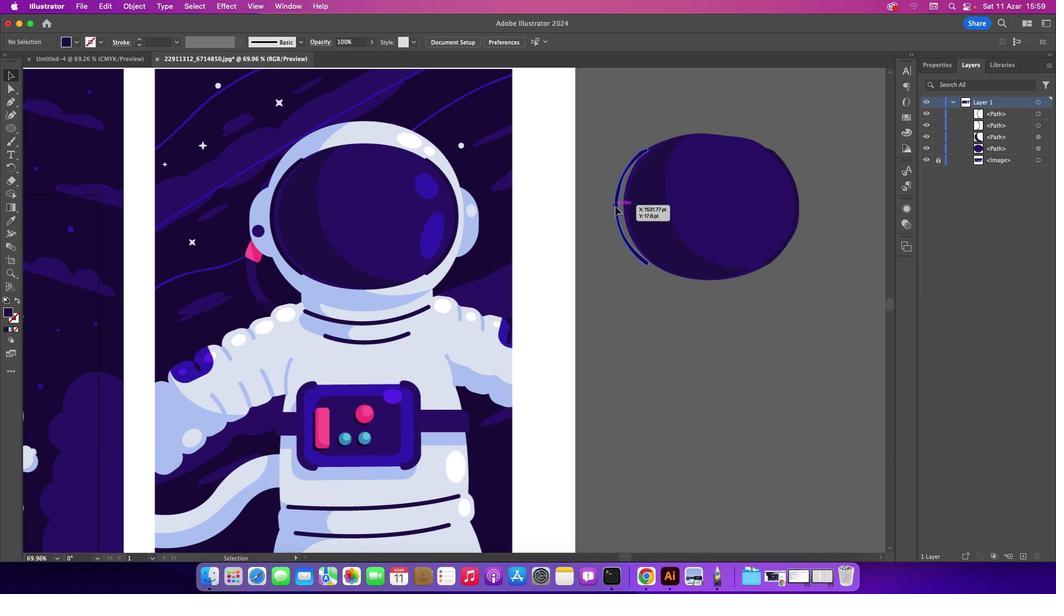 
Action: Mouse moved to (549, 167)
Screenshot: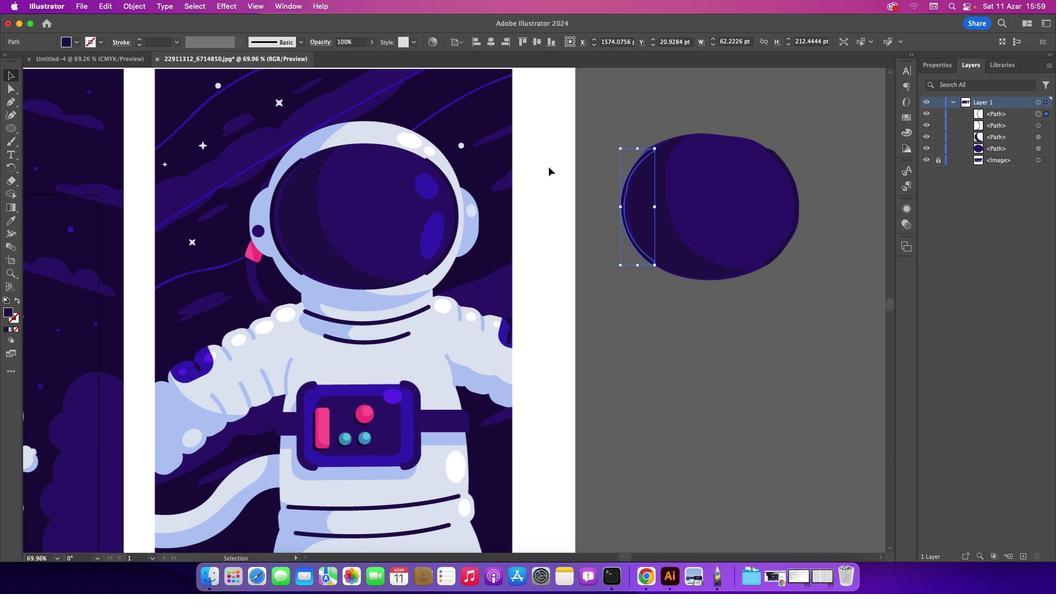 
Action: Mouse pressed left at (549, 167)
Screenshot: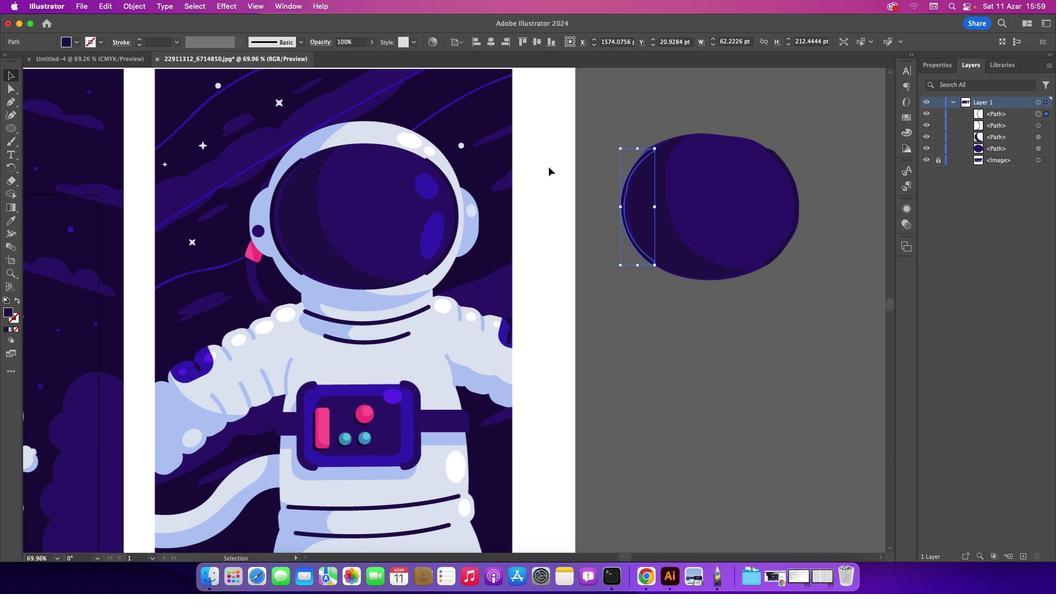 
Action: Mouse moved to (675, 242)
Screenshot: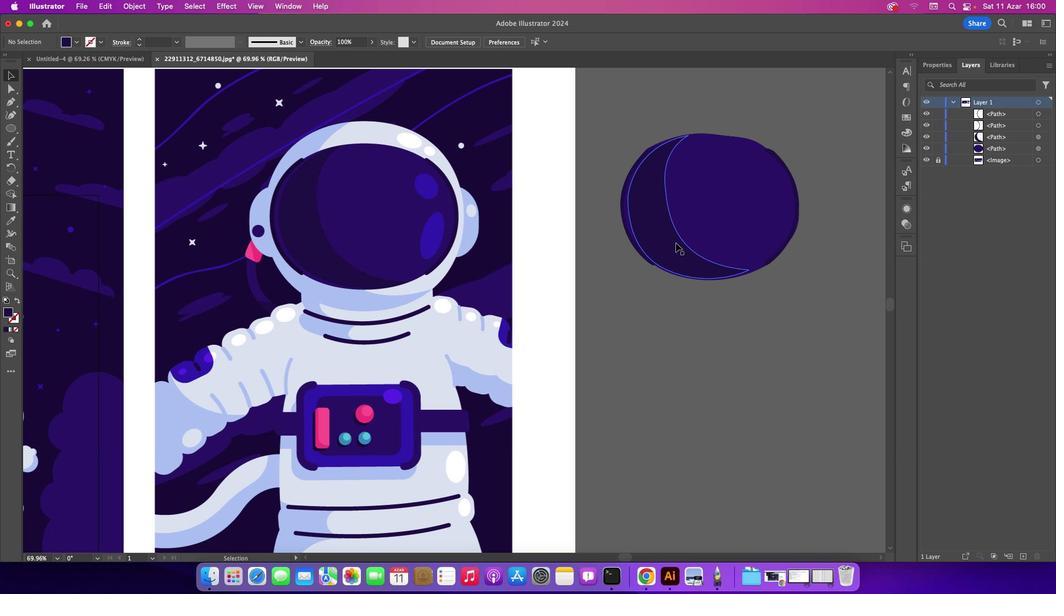 
Action: Mouse pressed left at (675, 242)
Screenshot: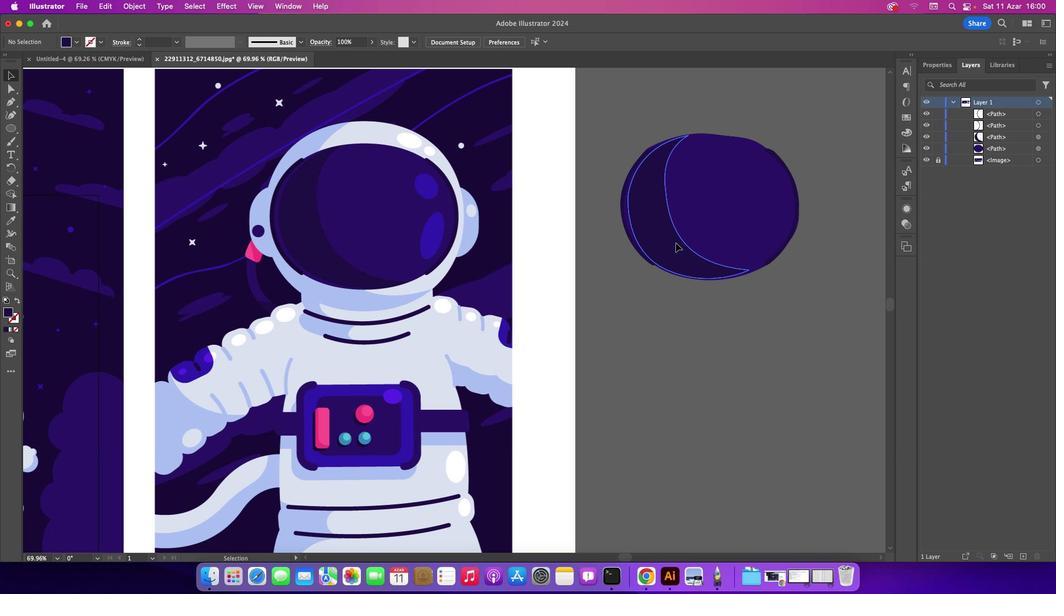 
Action: Mouse moved to (522, 172)
Screenshot: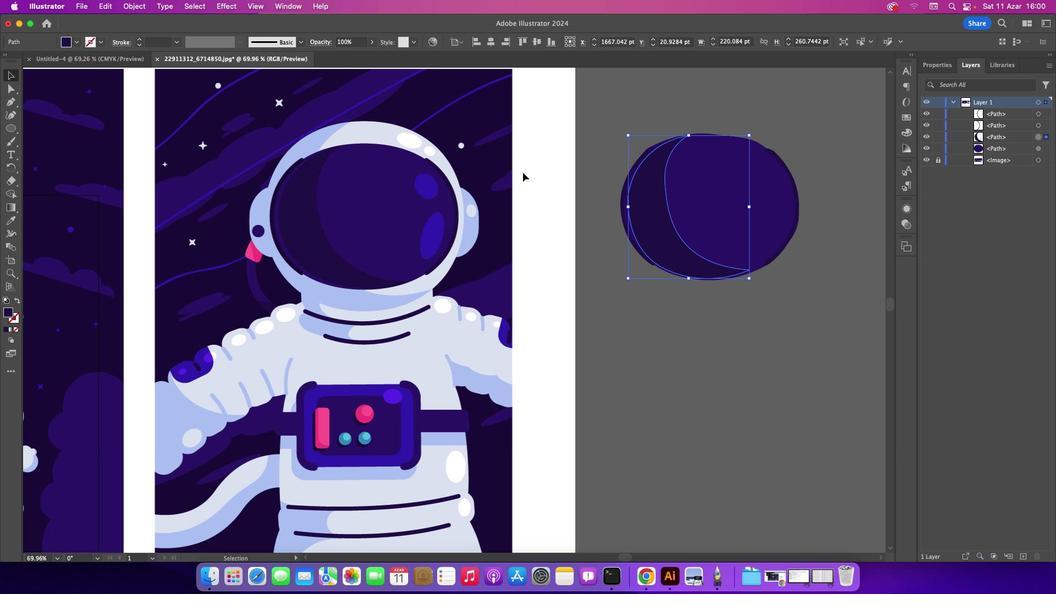 
Action: Mouse pressed left at (522, 172)
Screenshot: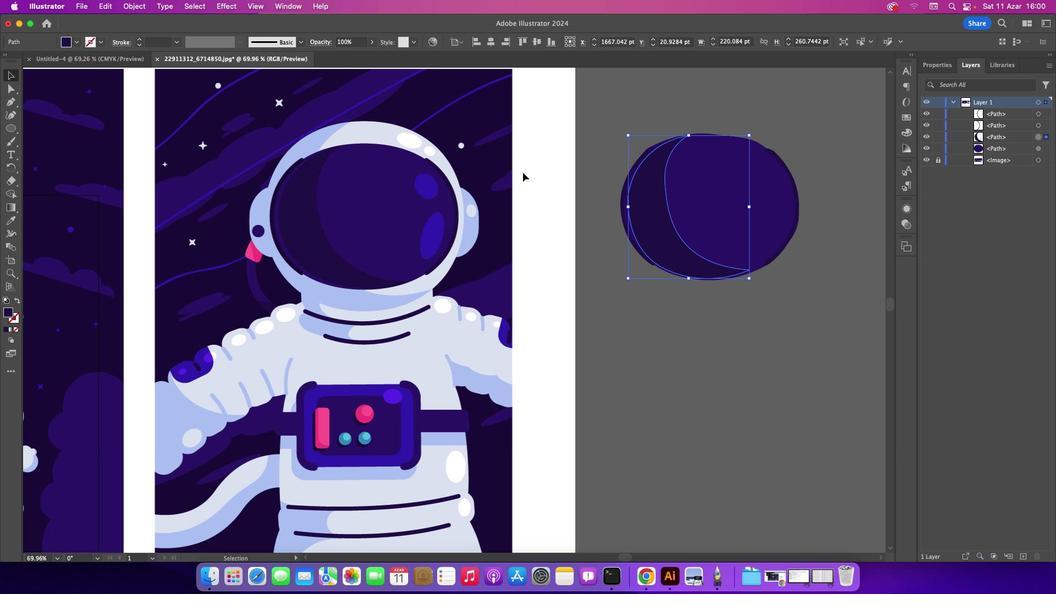 
Action: Mouse moved to (635, 400)
Screenshot: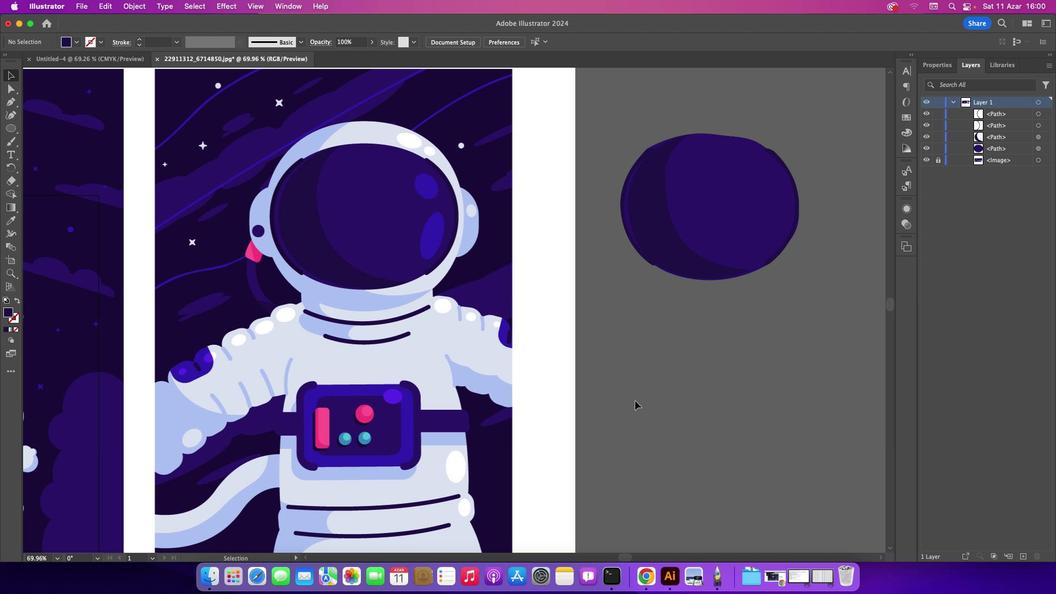 
Action: Mouse pressed left at (635, 400)
Screenshot: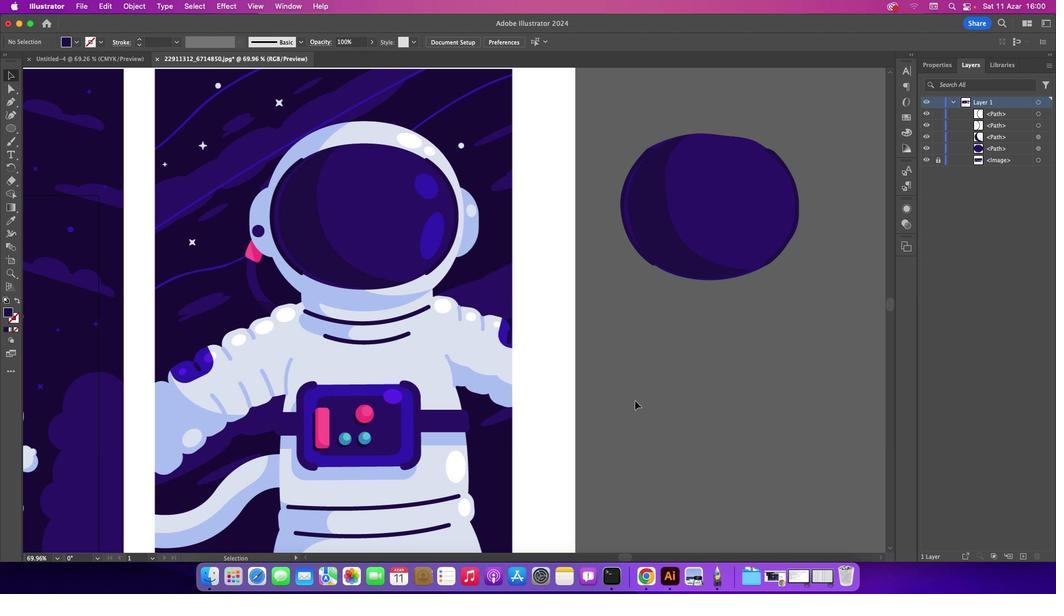 
Action: Mouse moved to (14, 128)
Screenshot: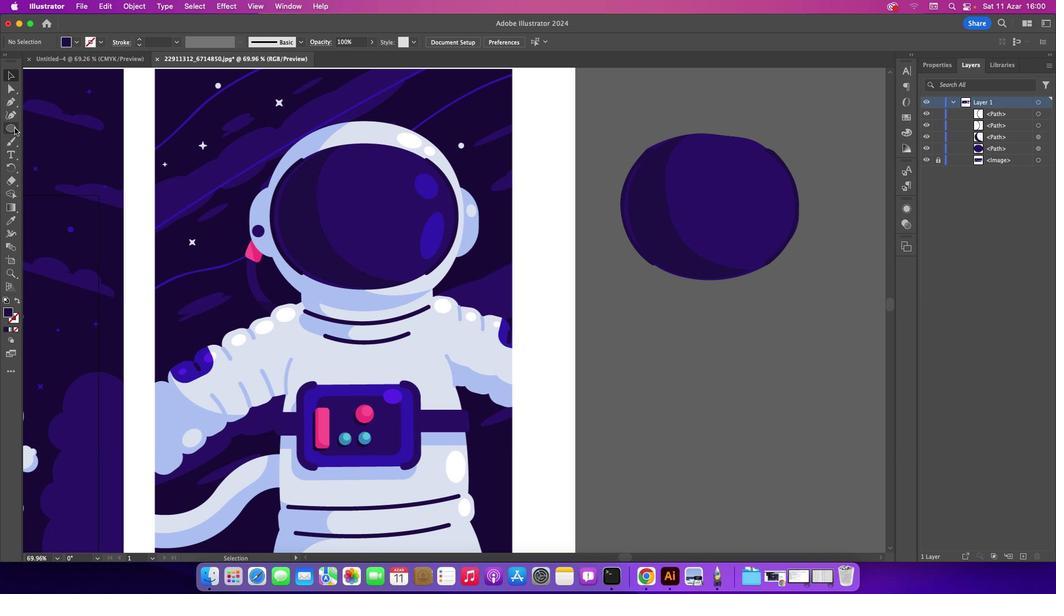 
Action: Mouse pressed left at (14, 128)
Screenshot: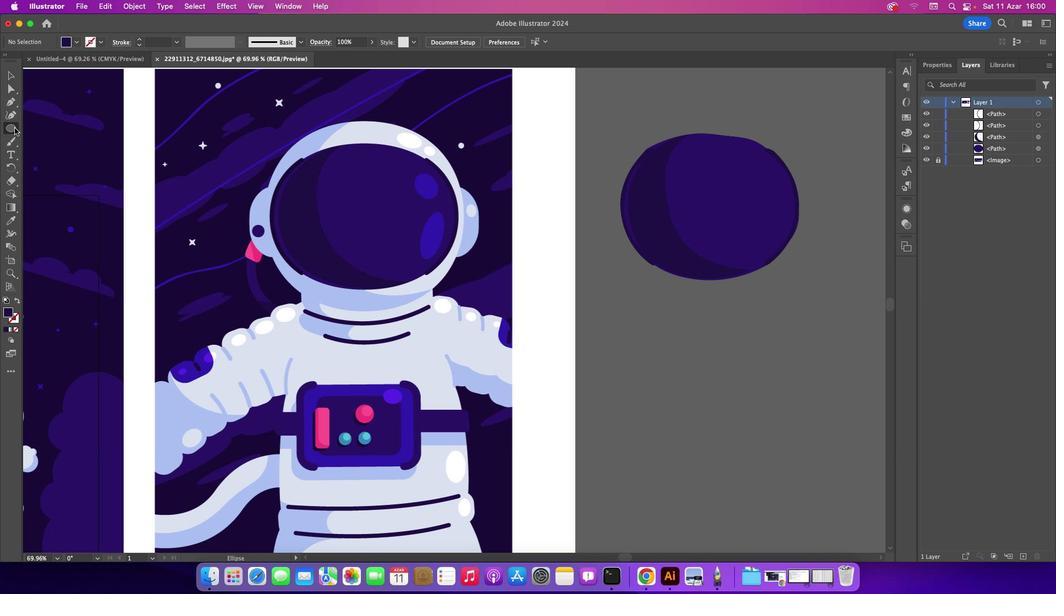 
Action: Mouse moved to (439, 214)
Screenshot: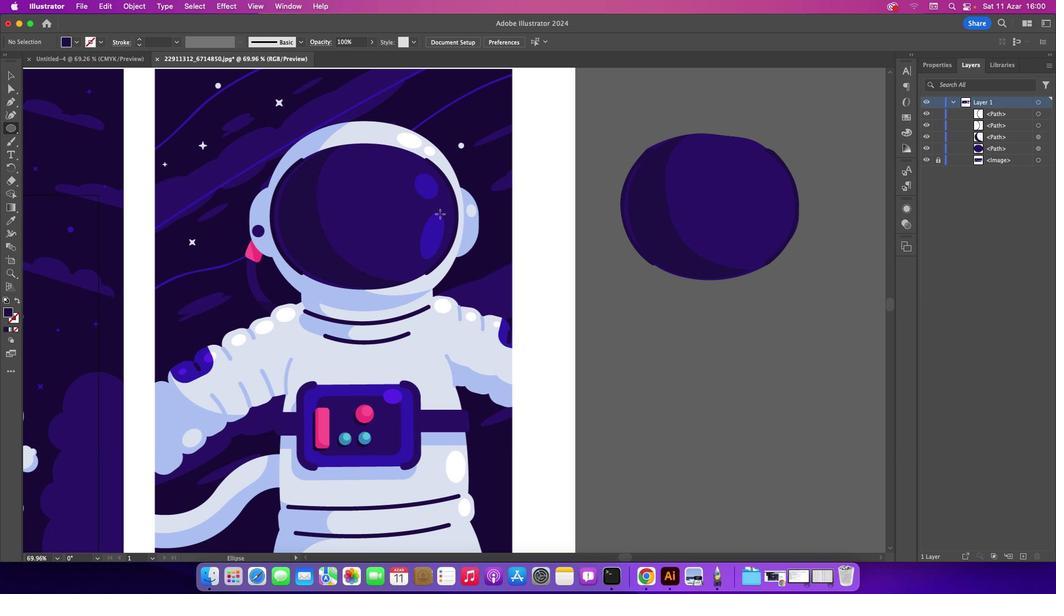 
Action: Mouse pressed left at (439, 214)
Screenshot: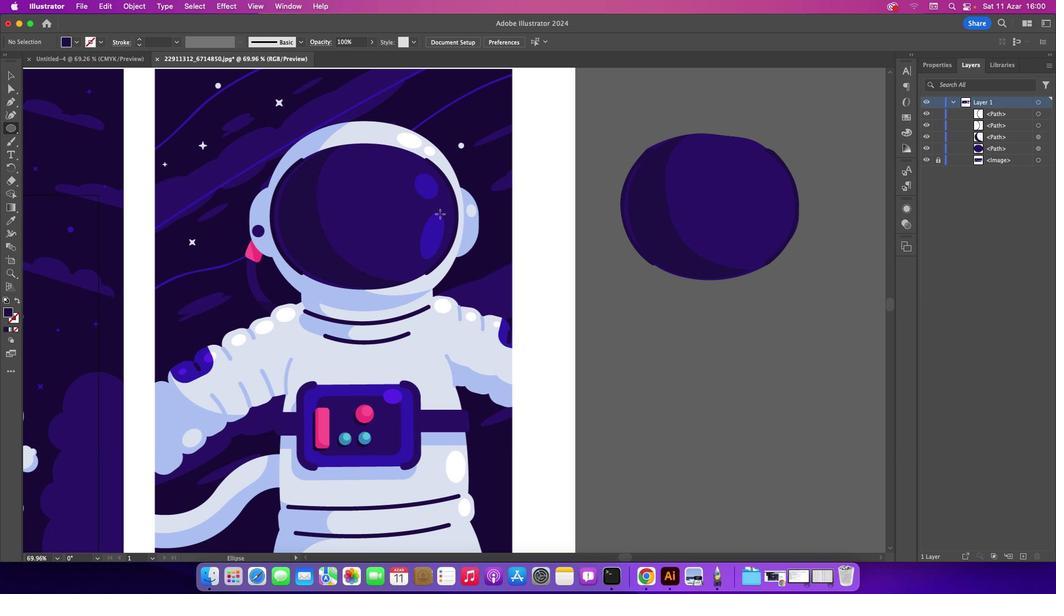 
Action: Mouse moved to (443, 211)
Screenshot: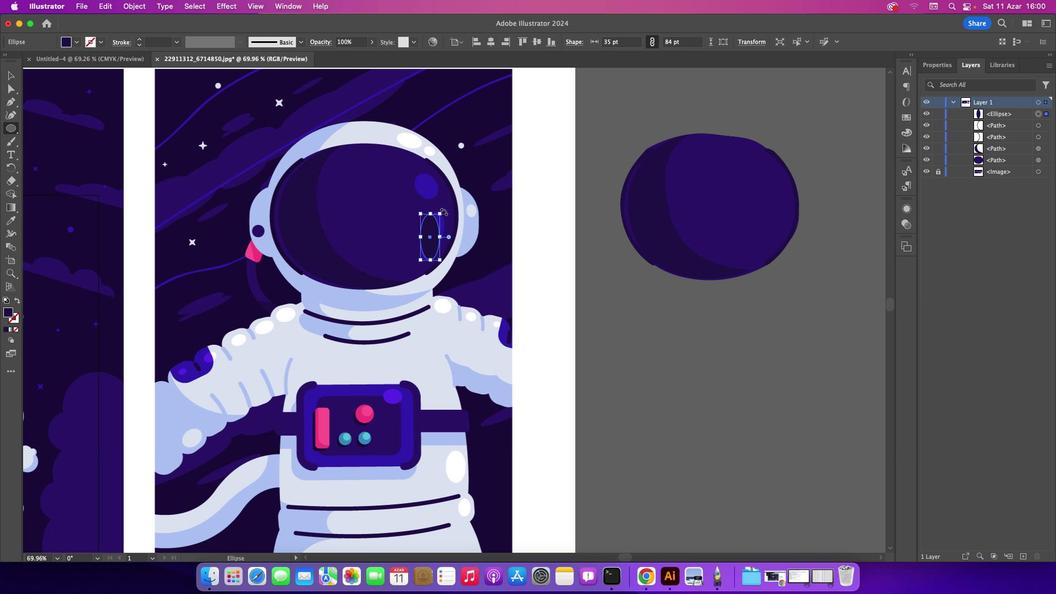 
Action: Mouse pressed left at (443, 211)
Screenshot: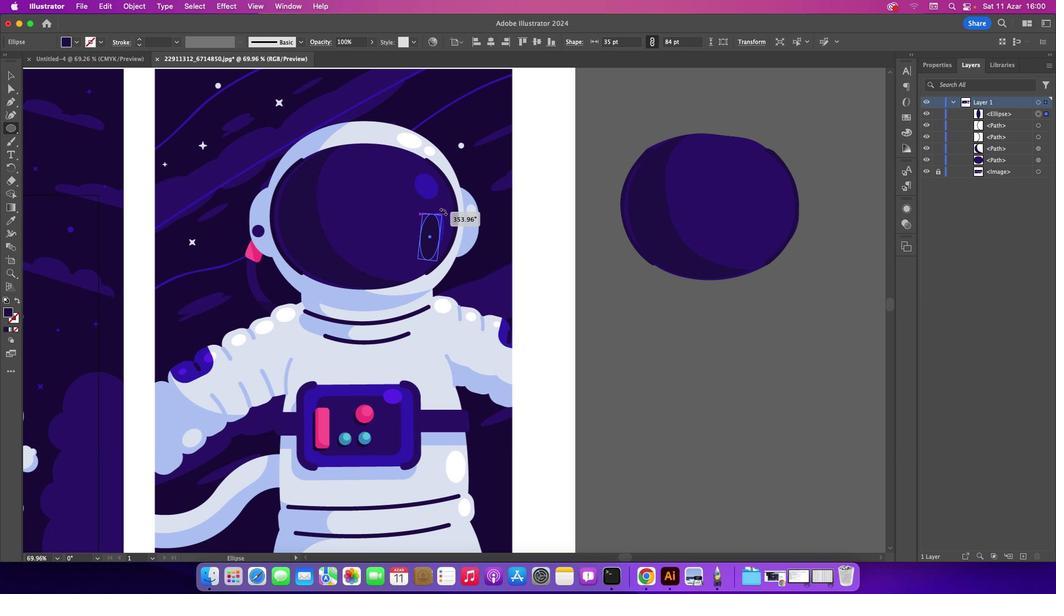 
Action: Mouse moved to (6, 73)
Screenshot: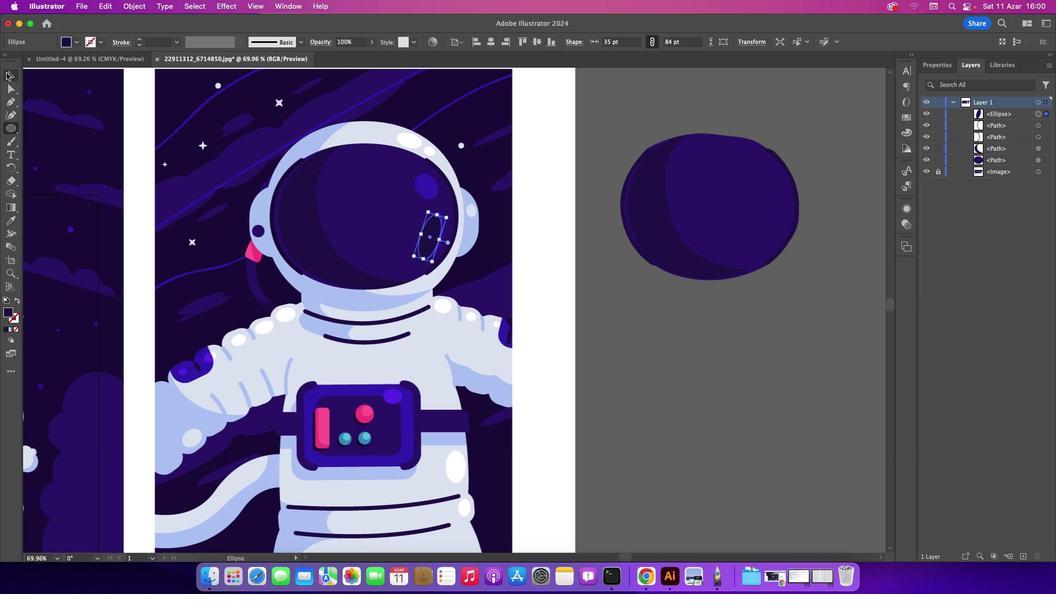 
Action: Mouse pressed left at (6, 73)
Screenshot: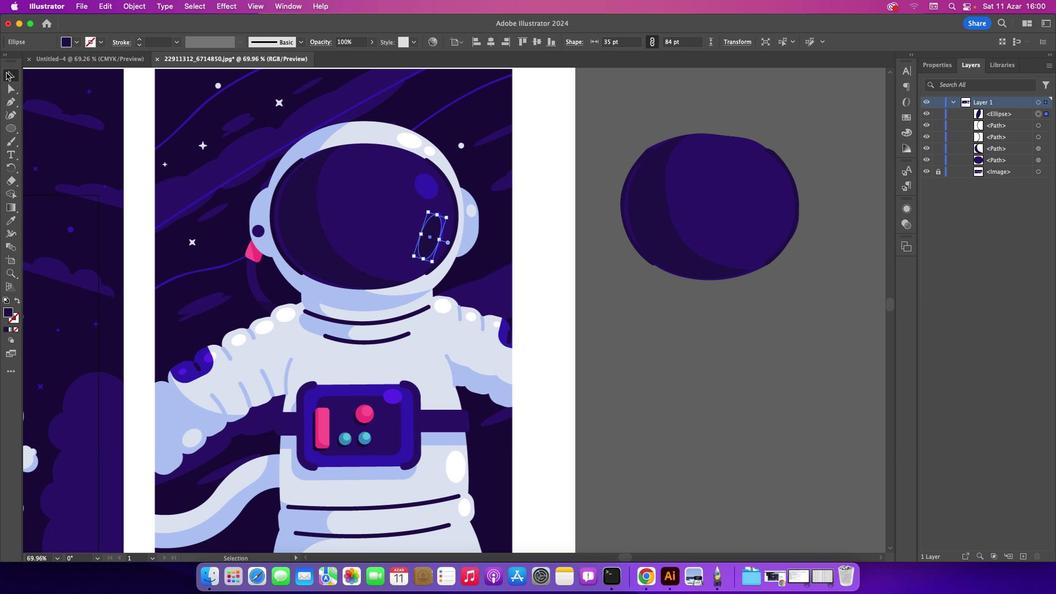 
Action: Mouse moved to (429, 228)
Screenshot: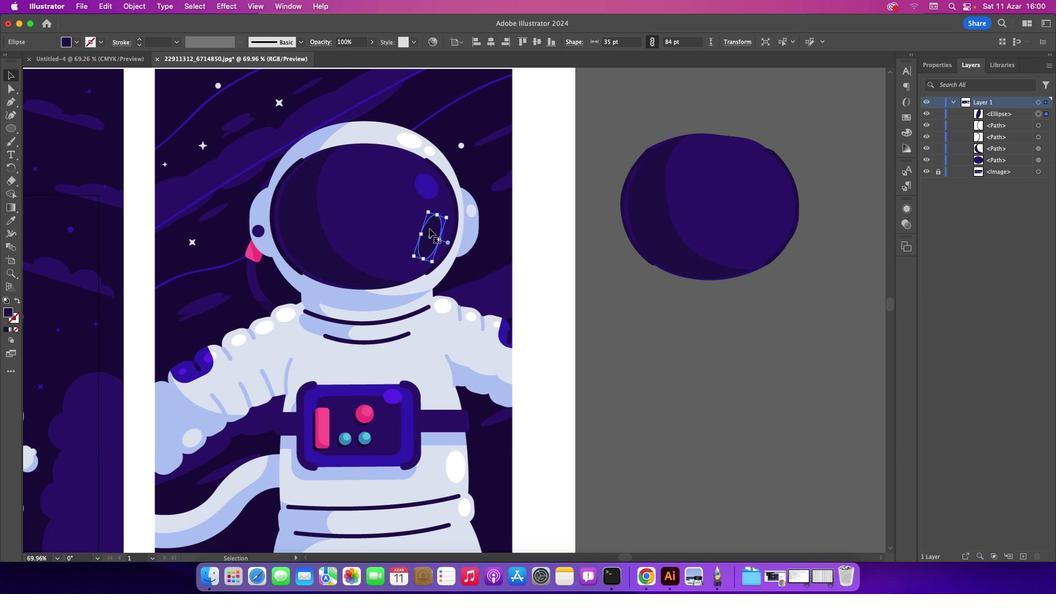 
Action: Mouse pressed left at (429, 228)
Screenshot: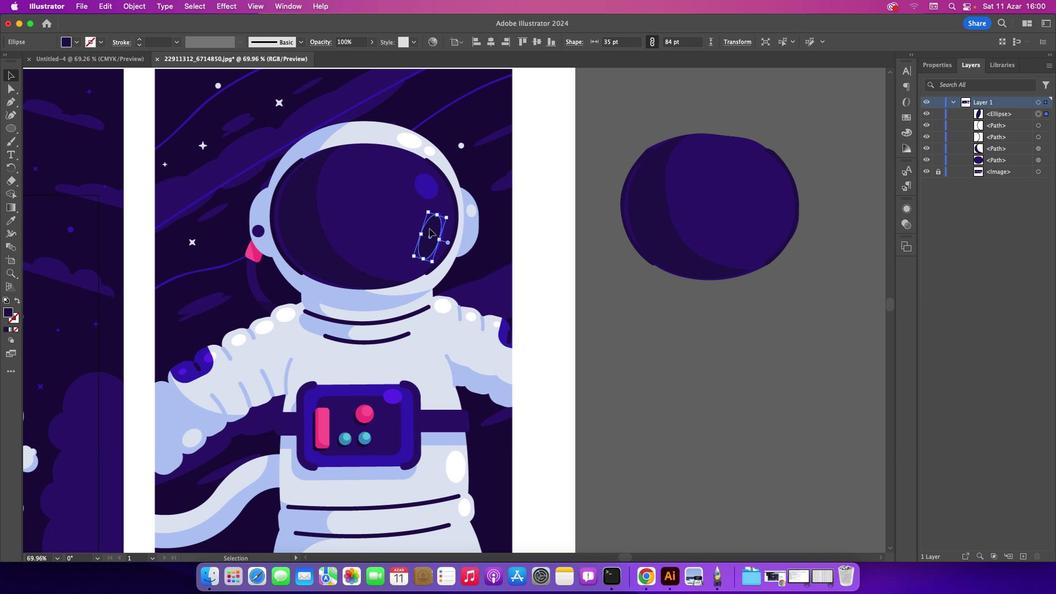 
Action: Mouse moved to (11, 223)
Screenshot: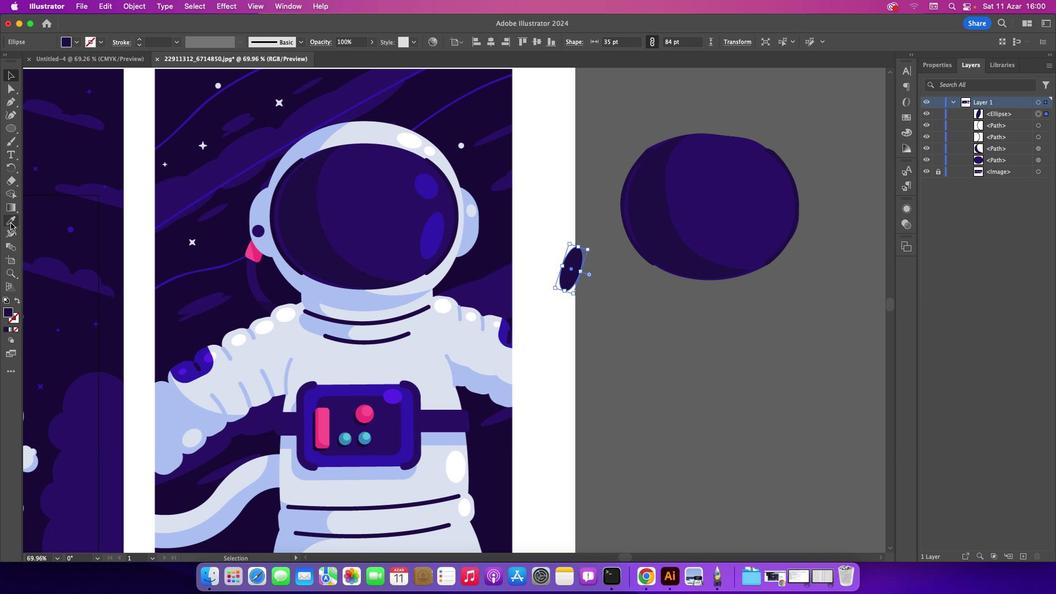 
Action: Mouse pressed left at (11, 223)
Screenshot: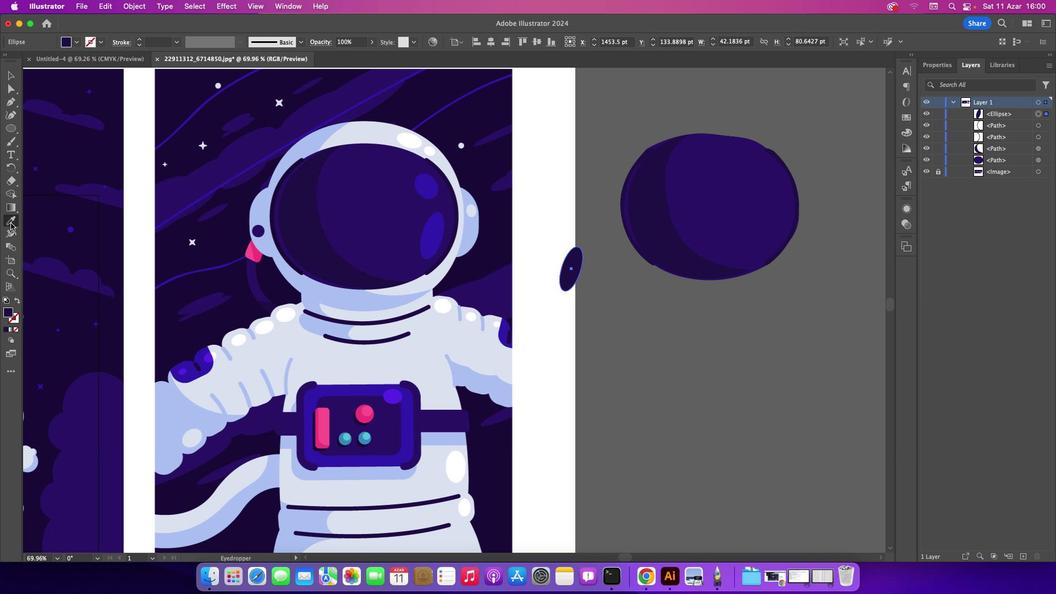 
Action: Mouse moved to (433, 237)
Screenshot: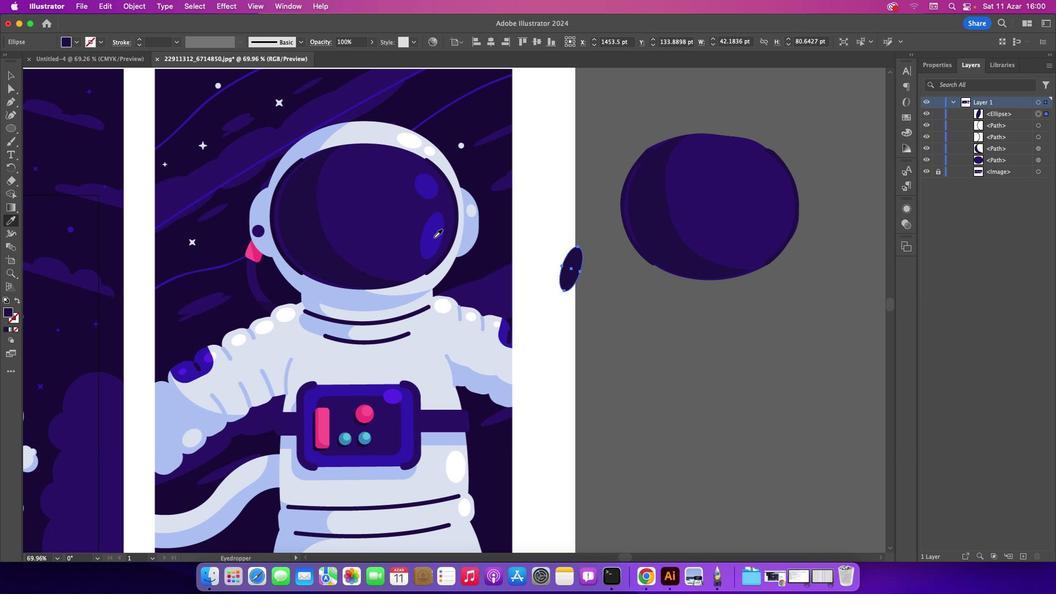 
Action: Mouse pressed left at (433, 237)
Screenshot: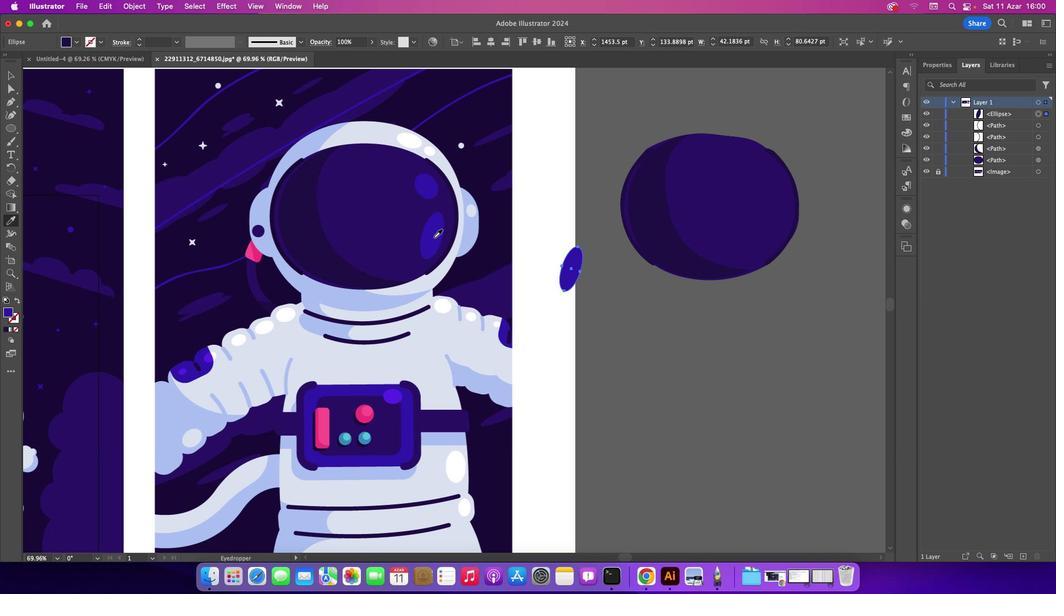 
Action: Mouse moved to (11, 73)
Screenshot: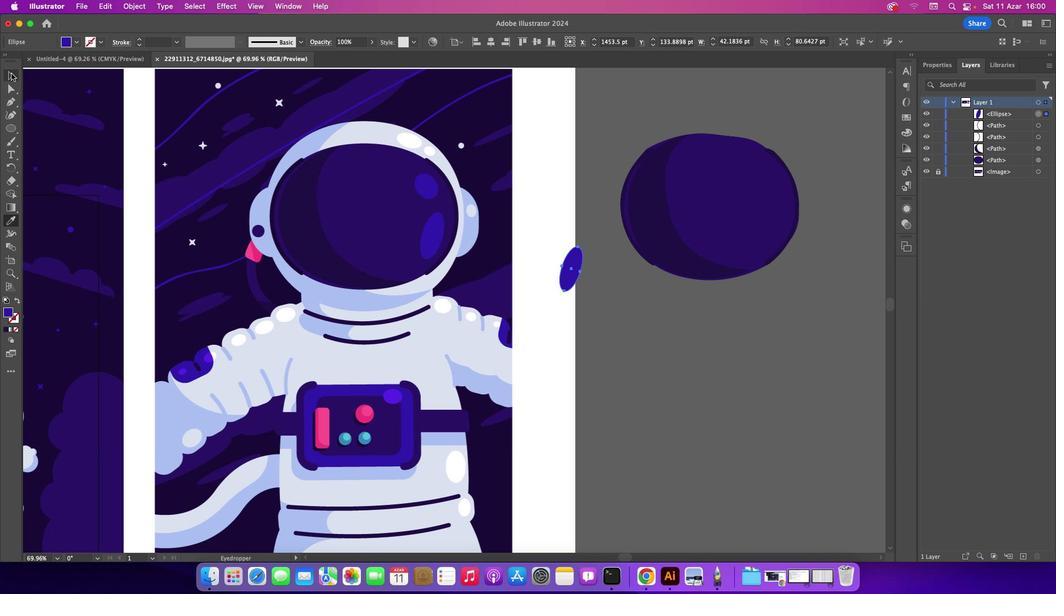 
Action: Mouse pressed left at (11, 73)
Screenshot: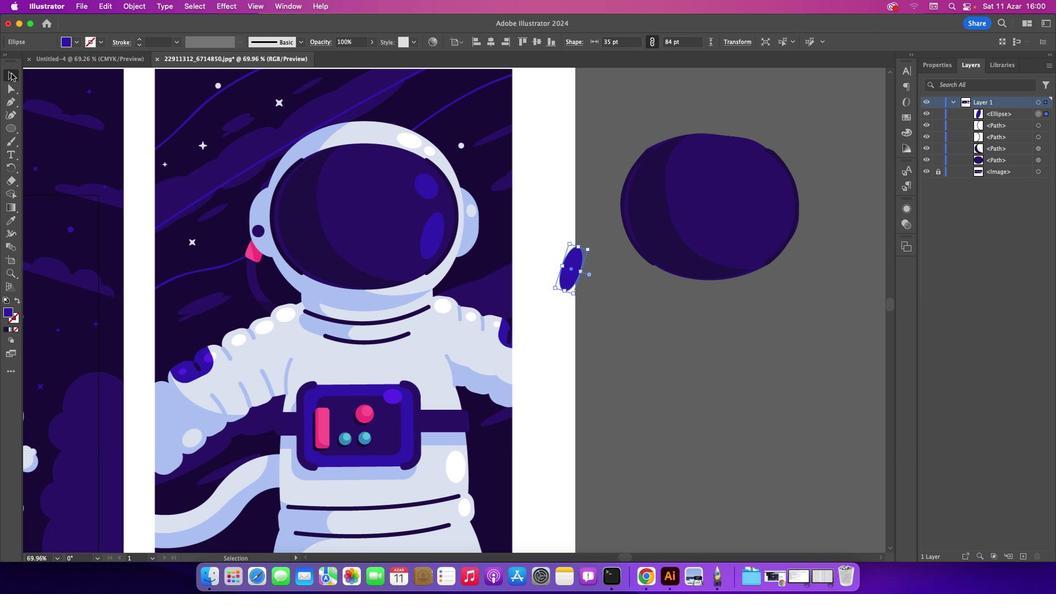 
Action: Mouse moved to (326, 148)
Screenshot: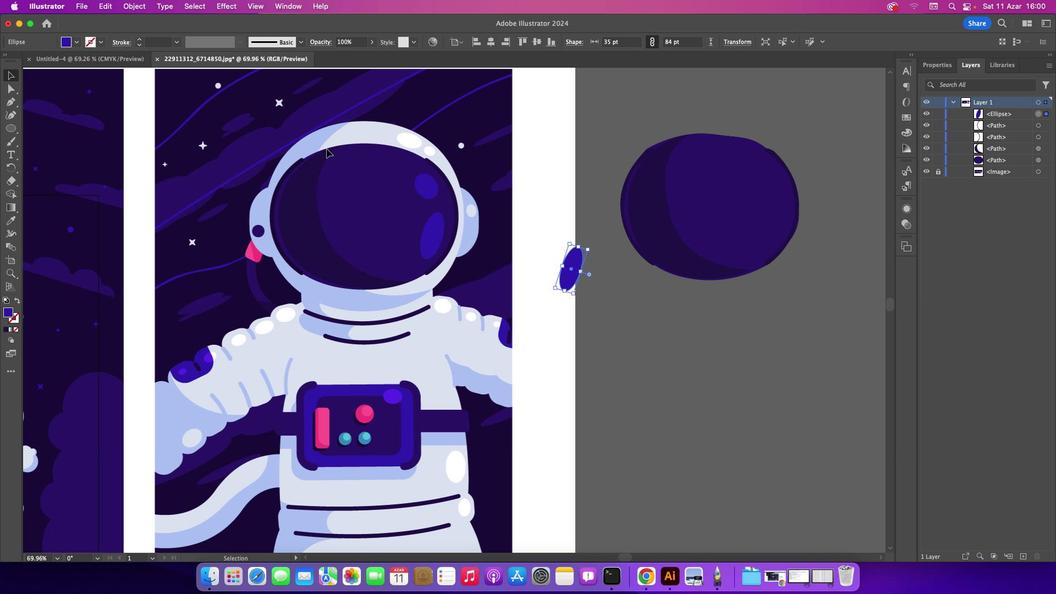 
Action: Mouse pressed left at (326, 148)
Screenshot: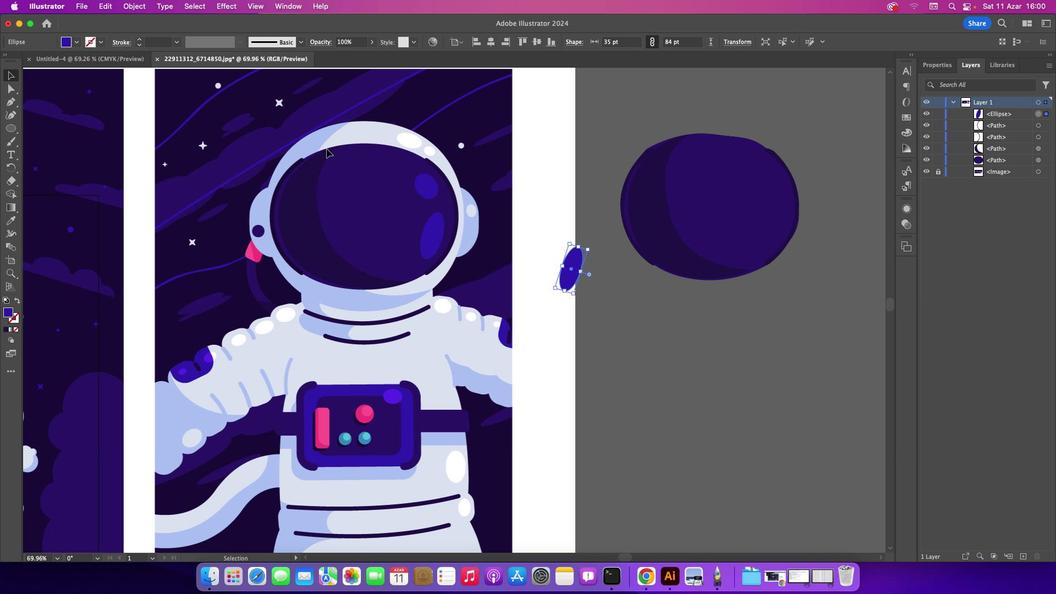 
Action: Mouse moved to (566, 264)
Screenshot: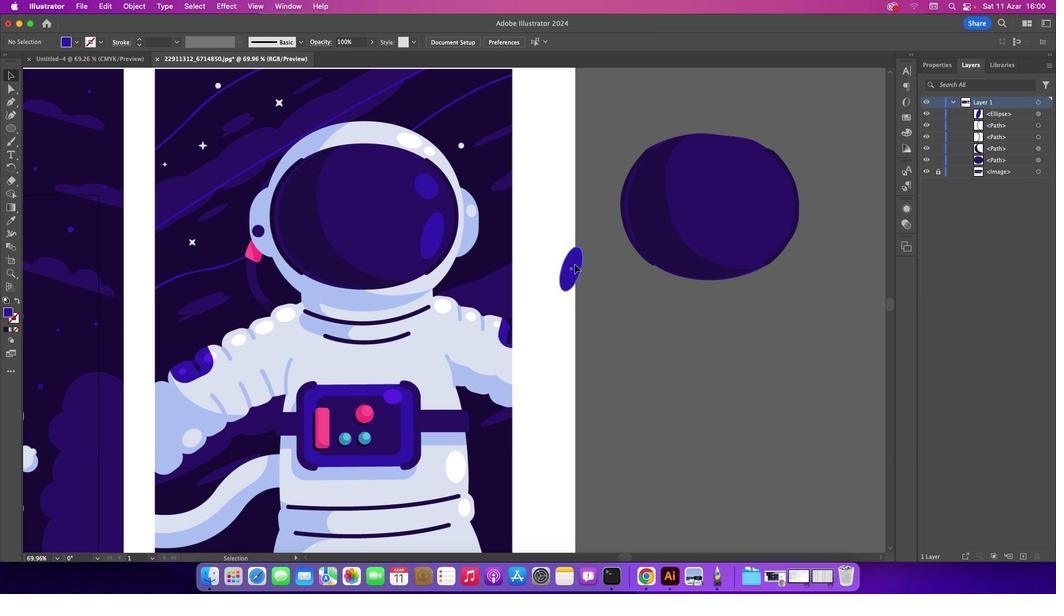 
Action: Mouse pressed left at (566, 264)
Screenshot: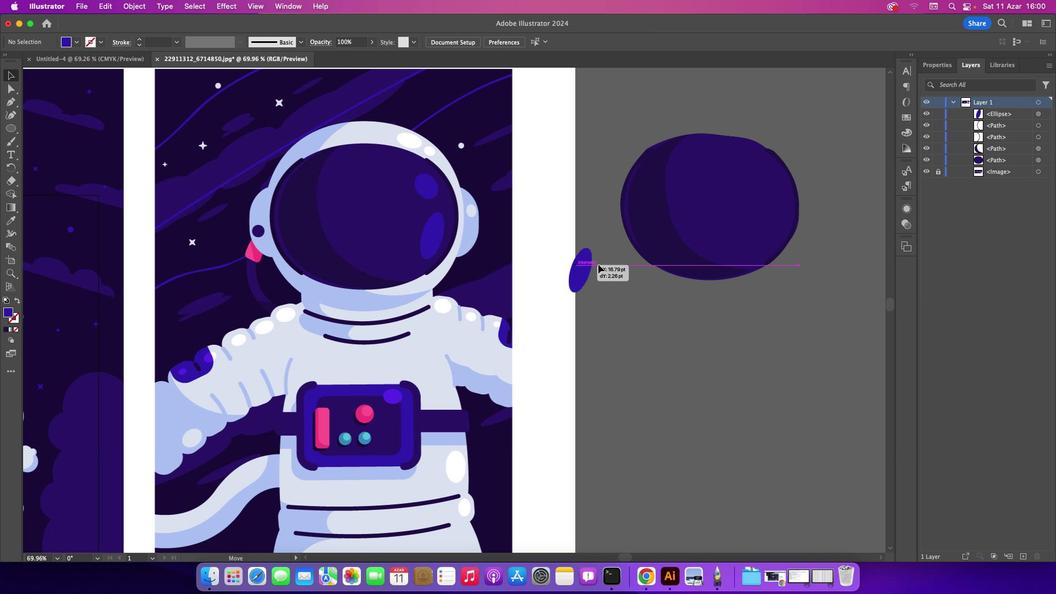 
Action: Mouse moved to (842, 239)
Screenshot: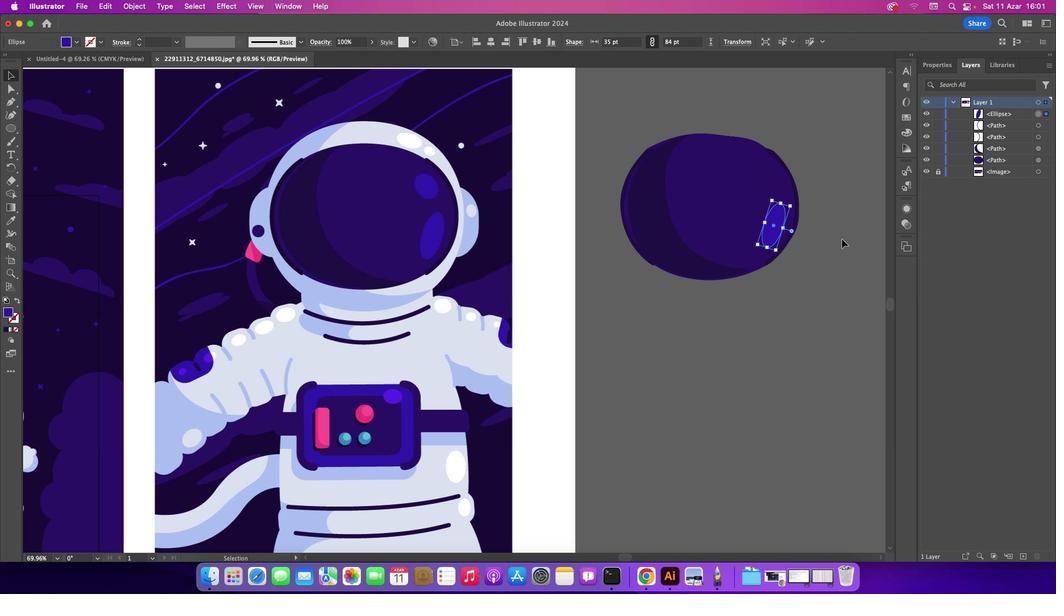 
Action: Mouse pressed left at (842, 239)
Screenshot: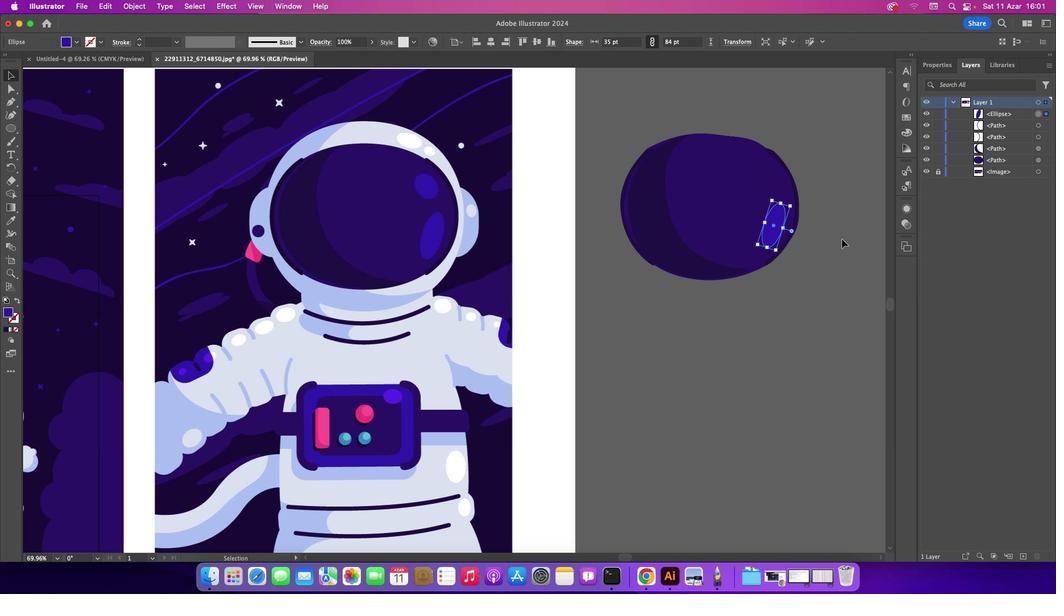 
Action: Mouse moved to (778, 221)
Screenshot: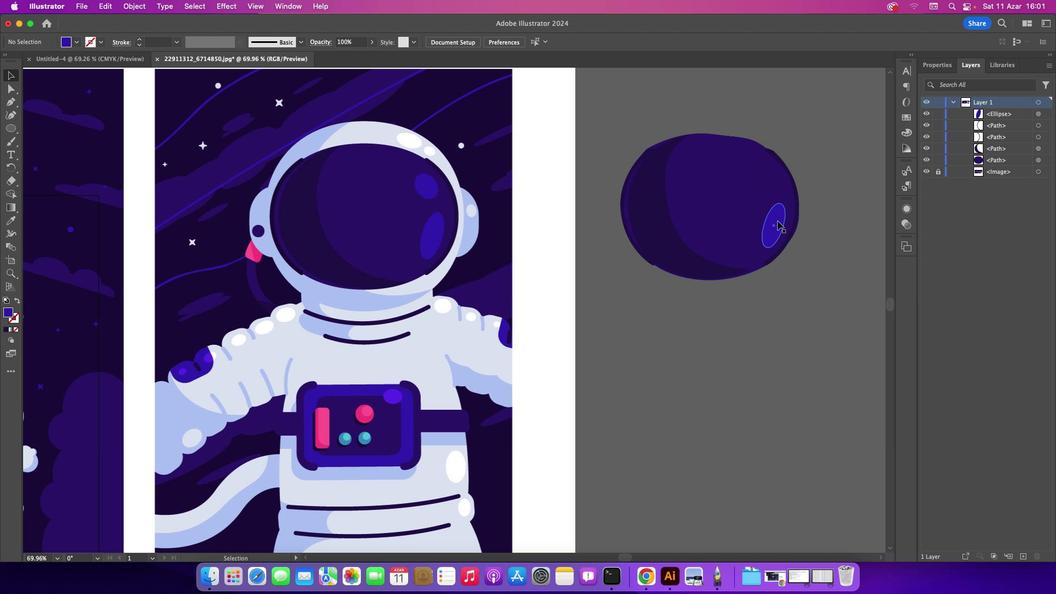 
Action: Key pressed Key.alt
Screenshot: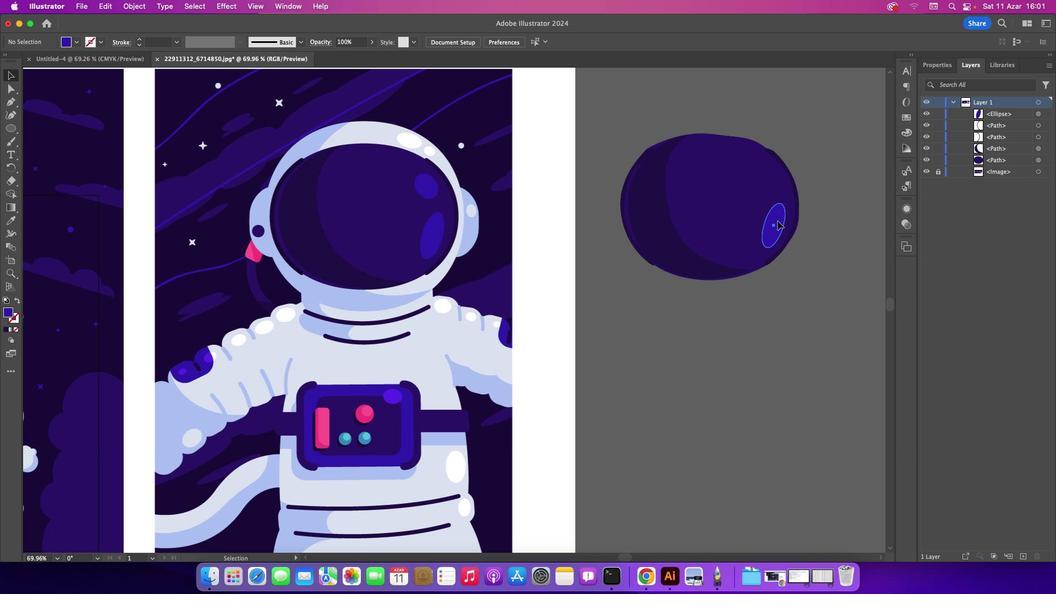 
Action: Mouse pressed left at (778, 221)
Screenshot: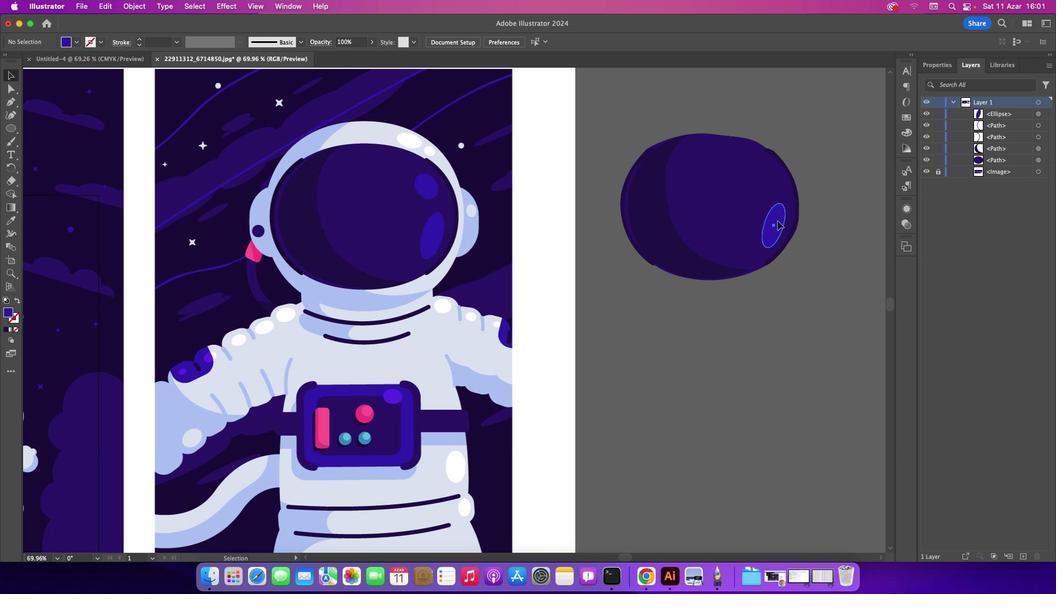 
Action: Mouse moved to (751, 165)
Screenshot: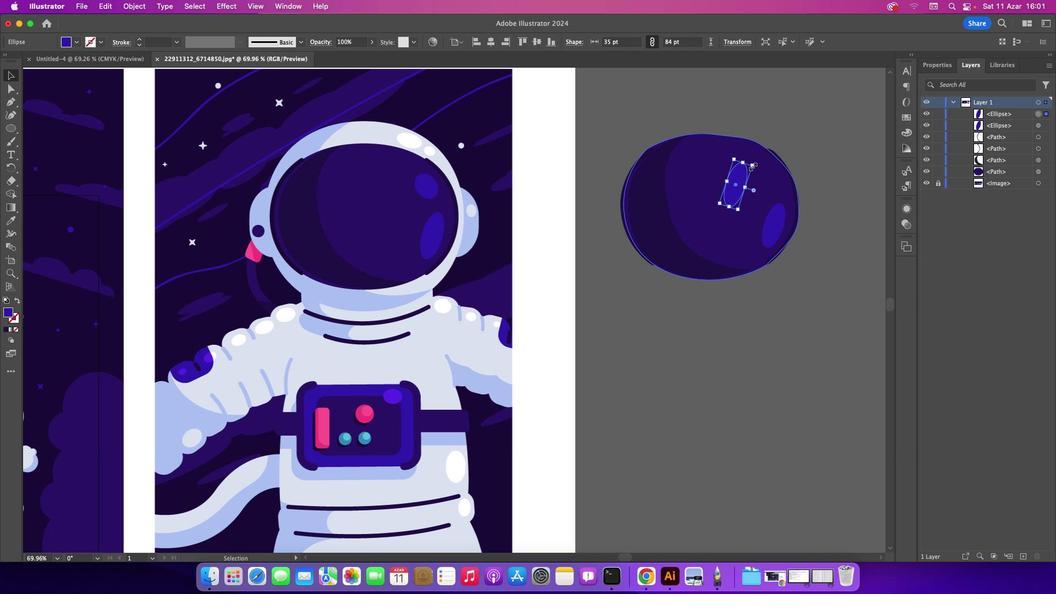 
Action: Mouse pressed left at (751, 165)
Screenshot: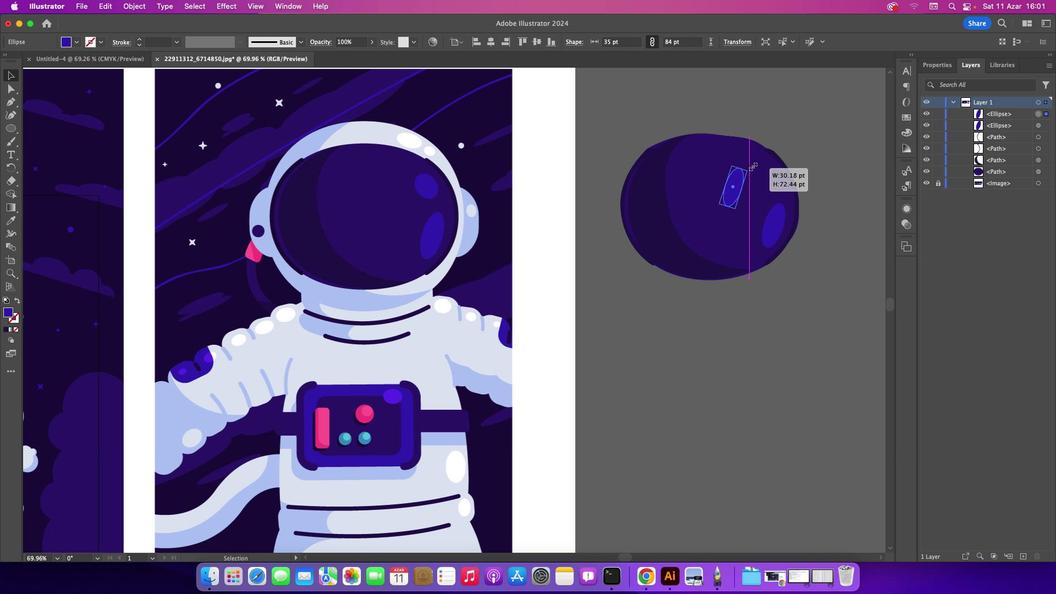 
Action: Key pressed Key.shift
Screenshot: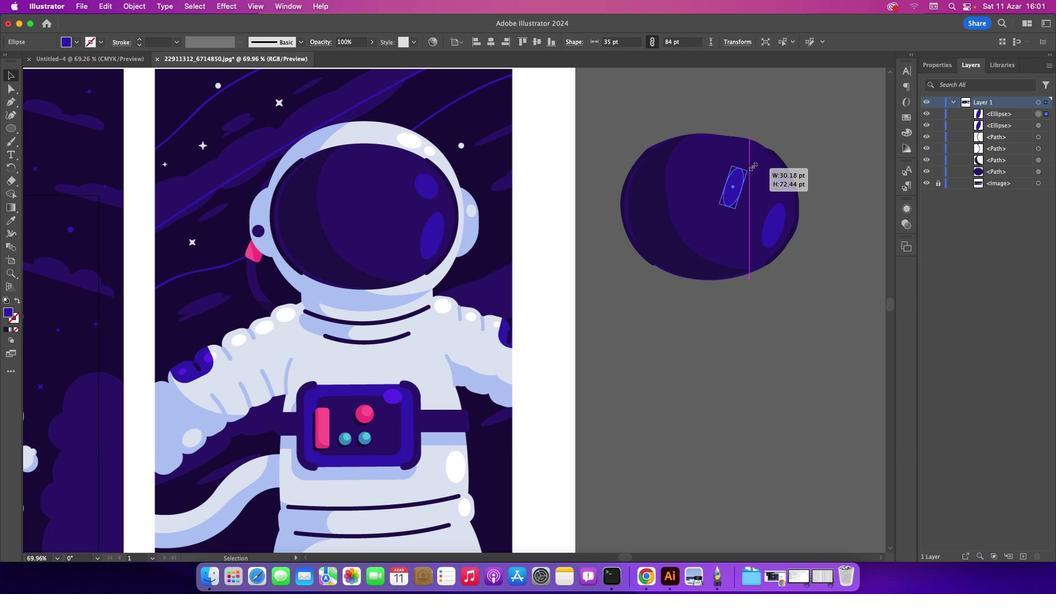 
Action: Mouse moved to (732, 208)
Screenshot: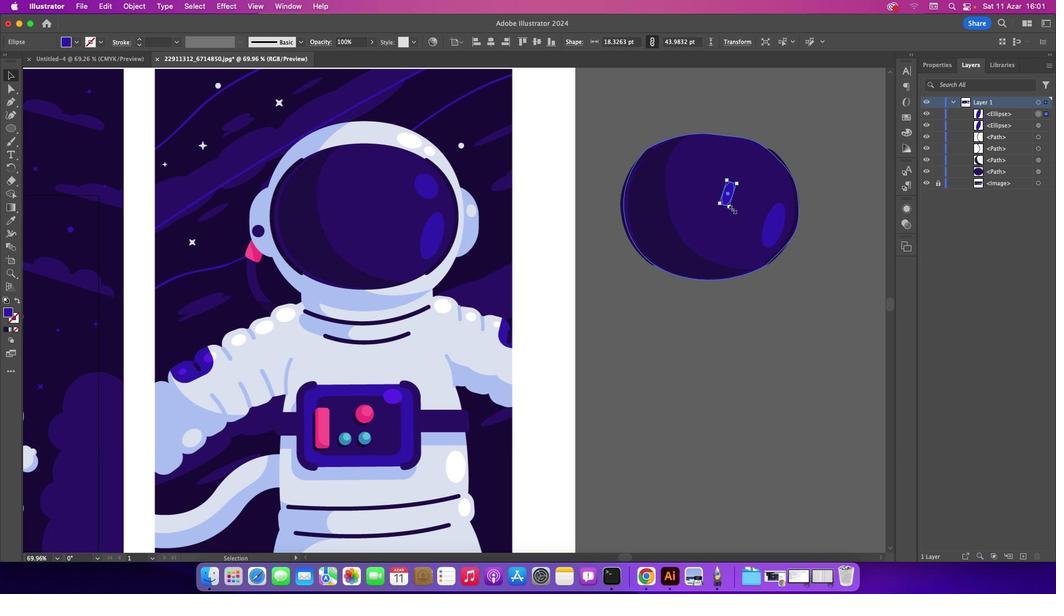 
Action: Mouse pressed left at (732, 208)
Screenshot: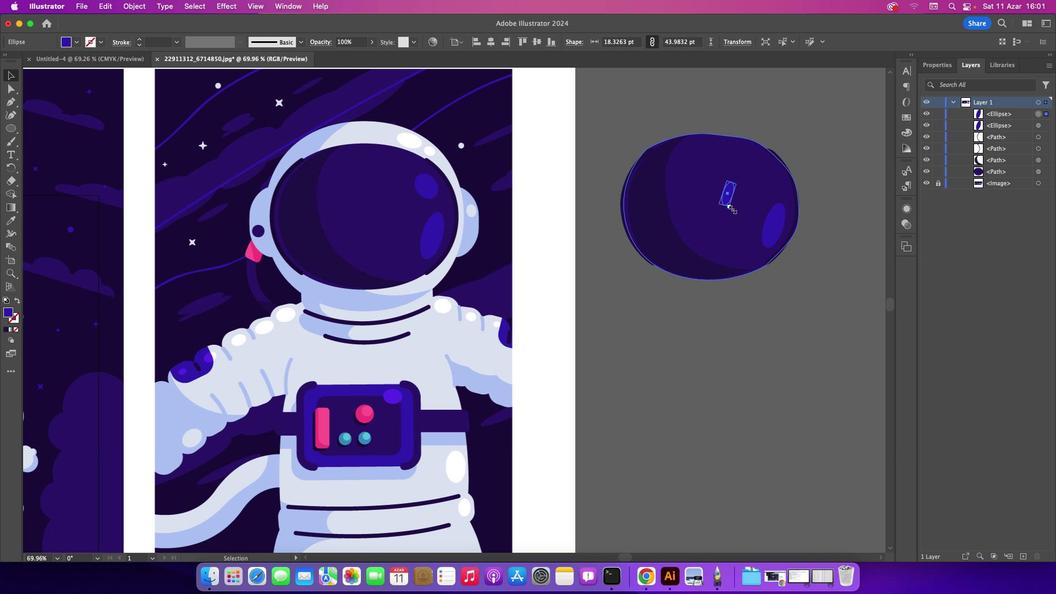 
Action: Mouse moved to (751, 186)
Screenshot: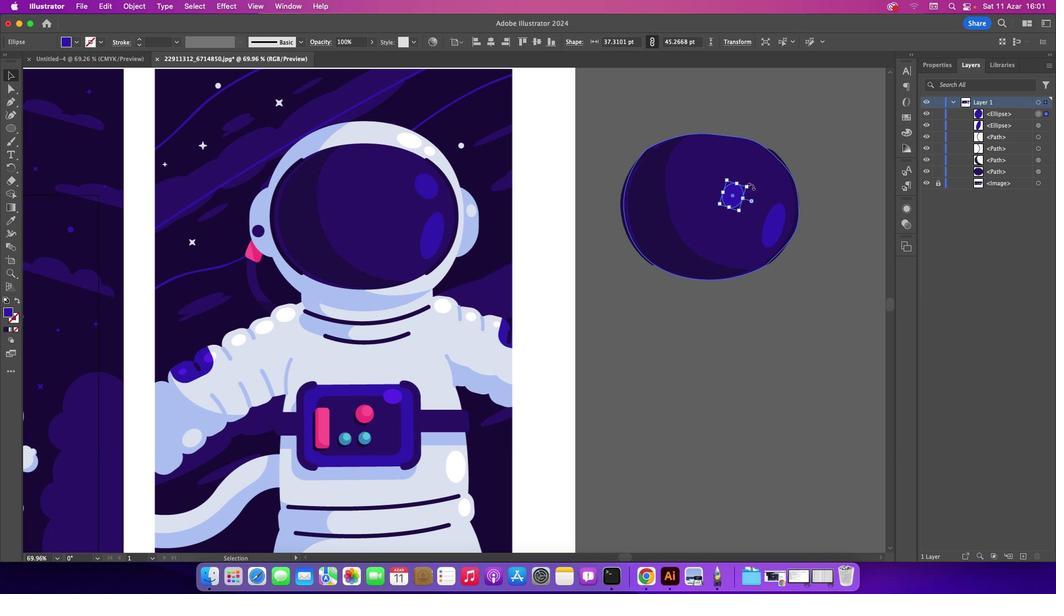 
Action: Mouse pressed left at (751, 186)
